 Task: Use GitHub's "Issues" to find bugs and feature requests.
Action: Mouse moved to (980, 68)
Screenshot: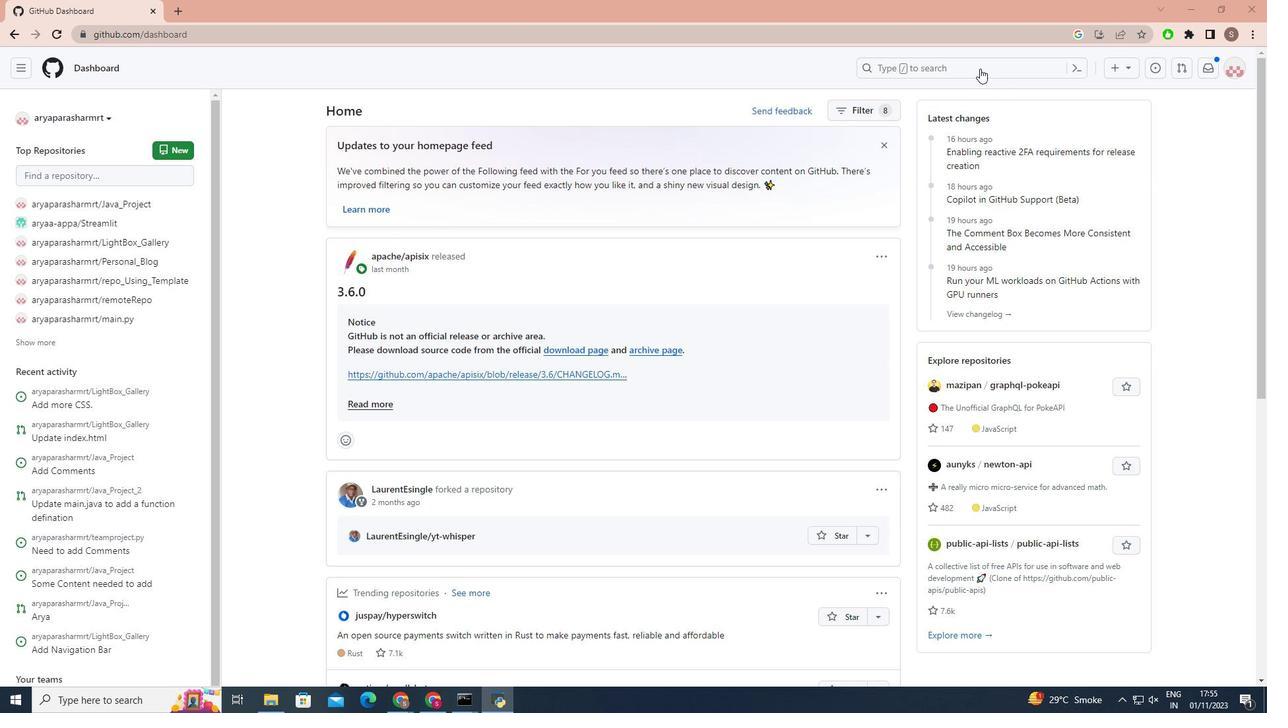
Action: Mouse pressed left at (980, 68)
Screenshot: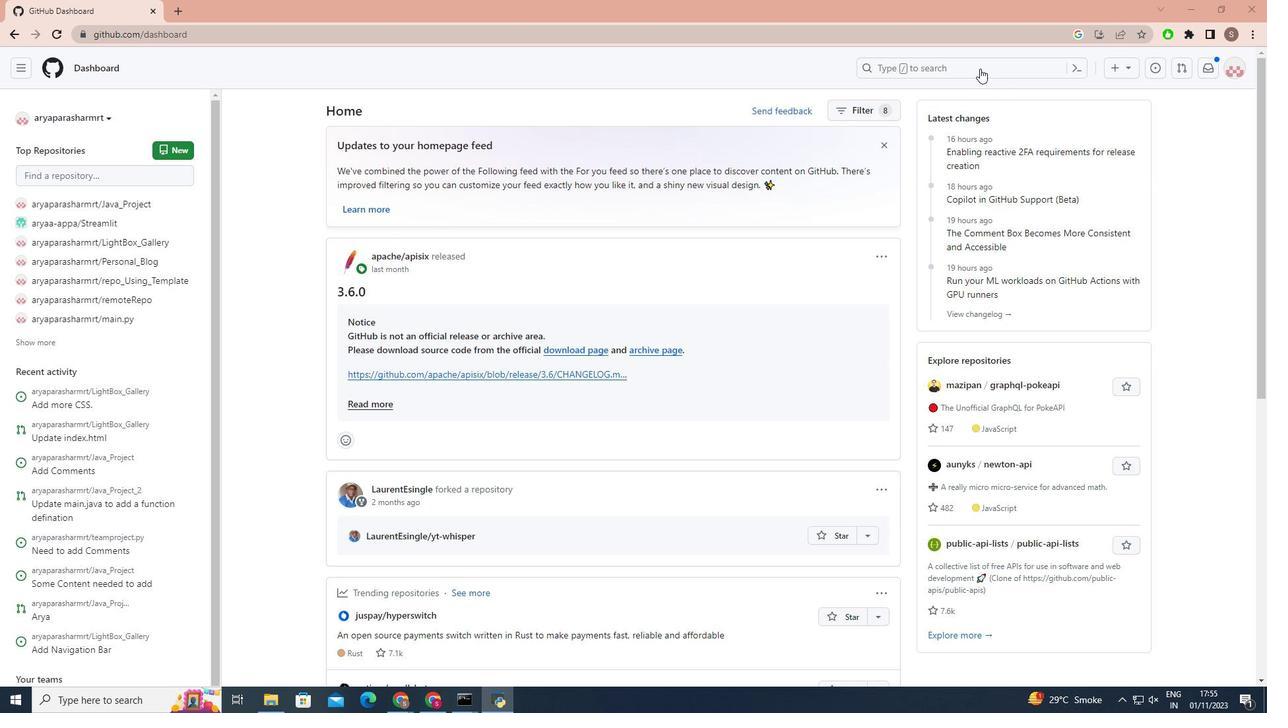 
Action: Mouse moved to (695, 113)
Screenshot: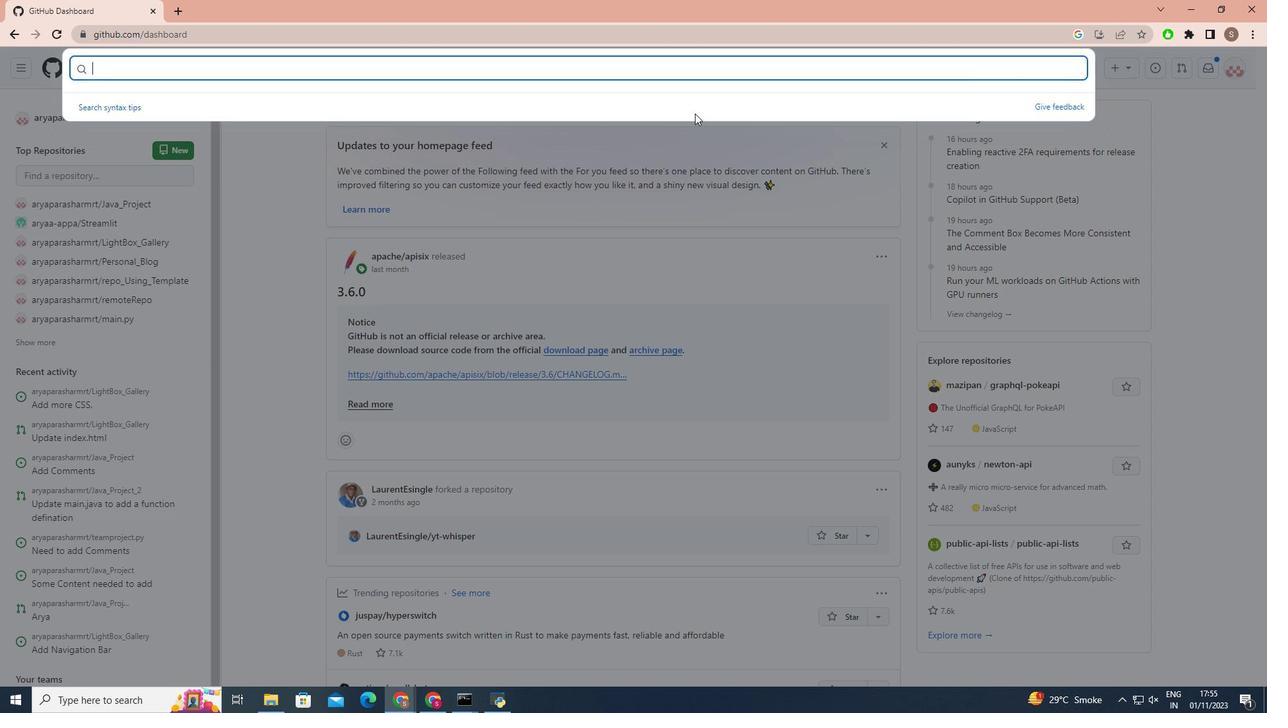 
Action: Key pressed publicapis<Key.enter>
Screenshot: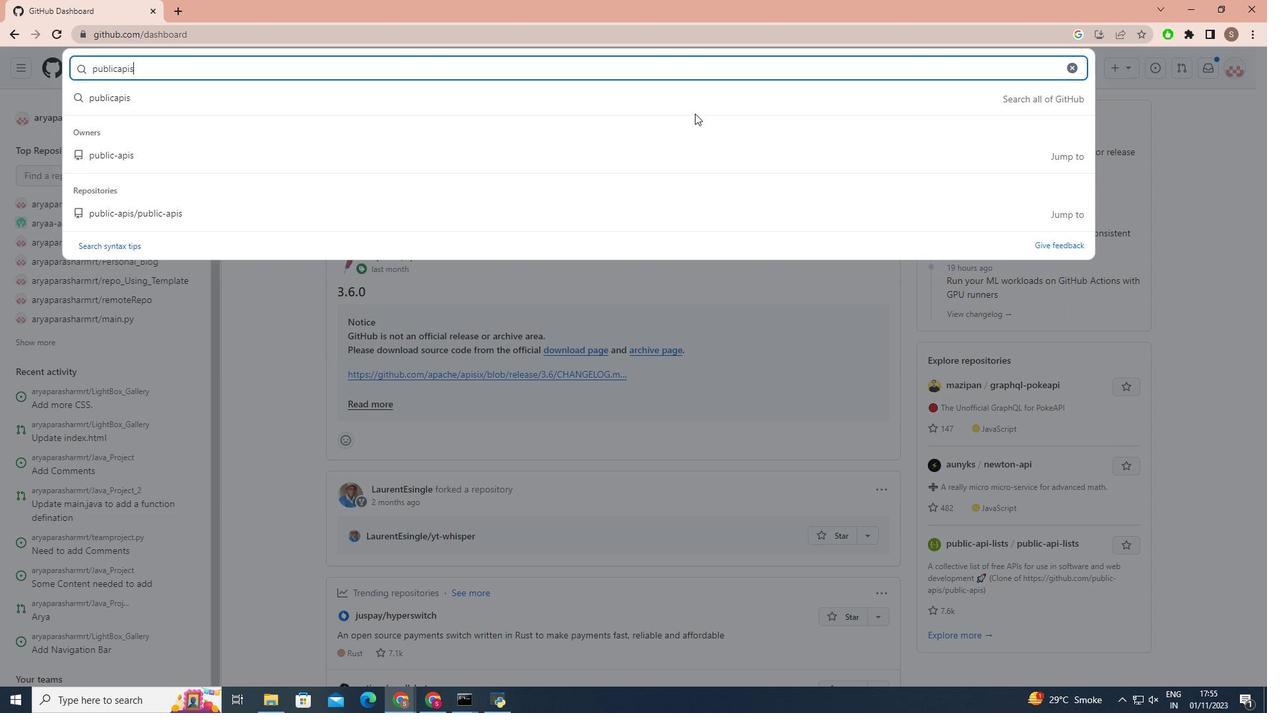 
Action: Mouse moved to (326, 149)
Screenshot: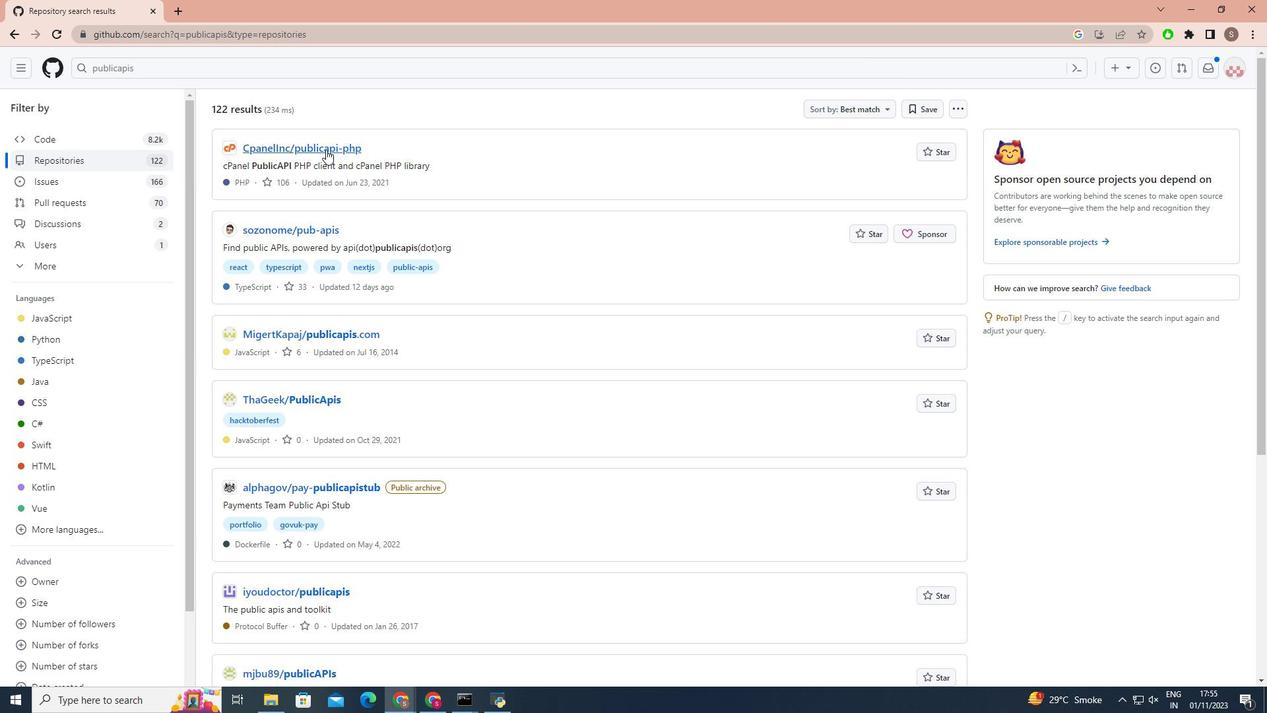 
Action: Mouse pressed left at (326, 149)
Screenshot: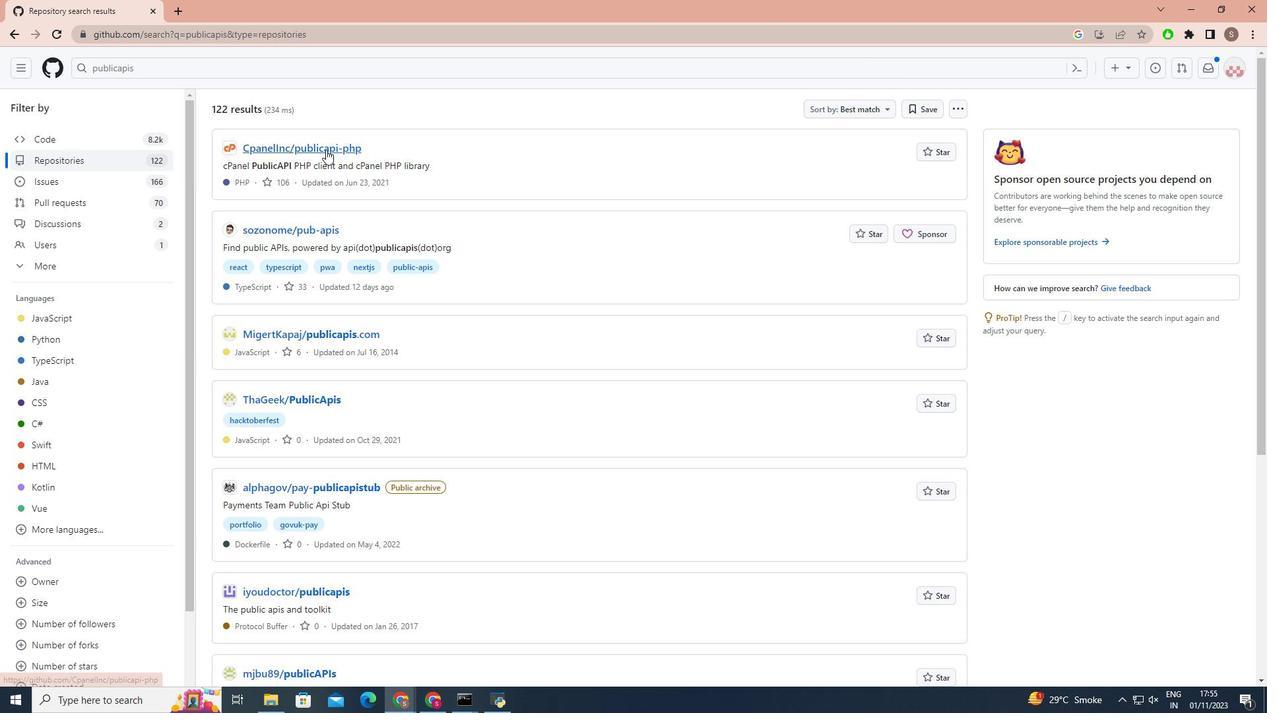 
Action: Mouse moved to (106, 105)
Screenshot: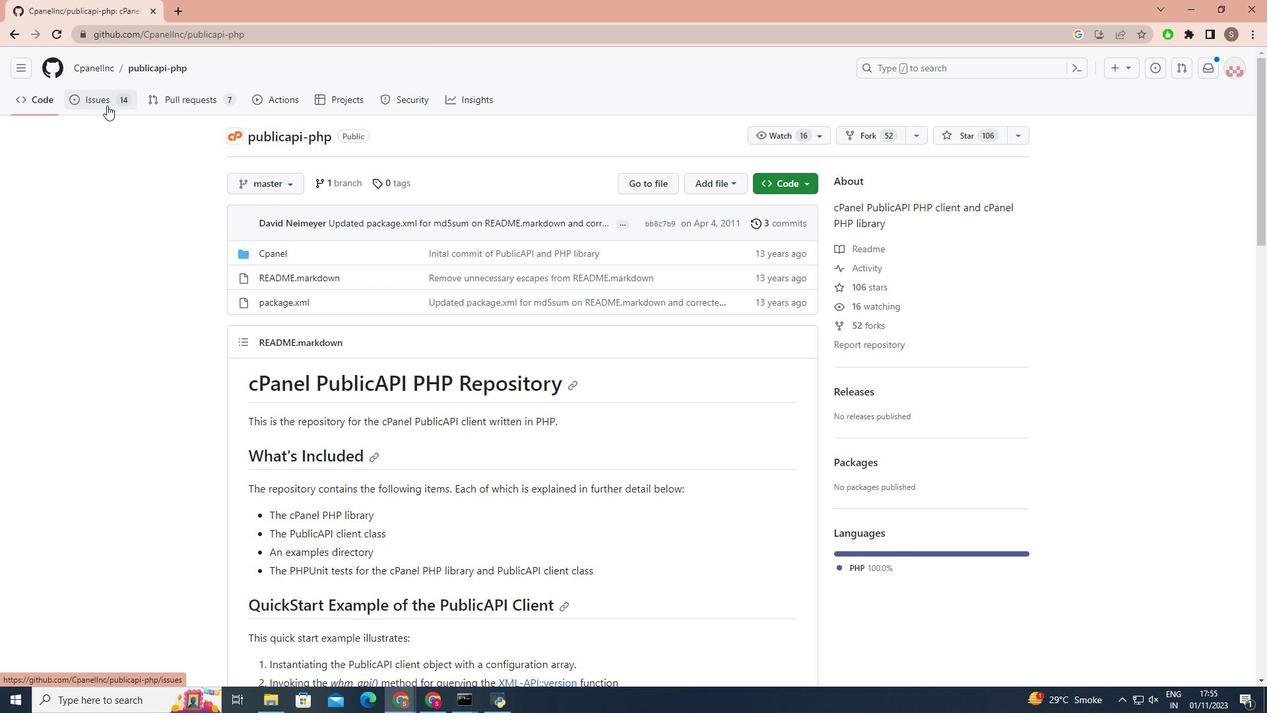 
Action: Mouse pressed left at (106, 105)
Screenshot: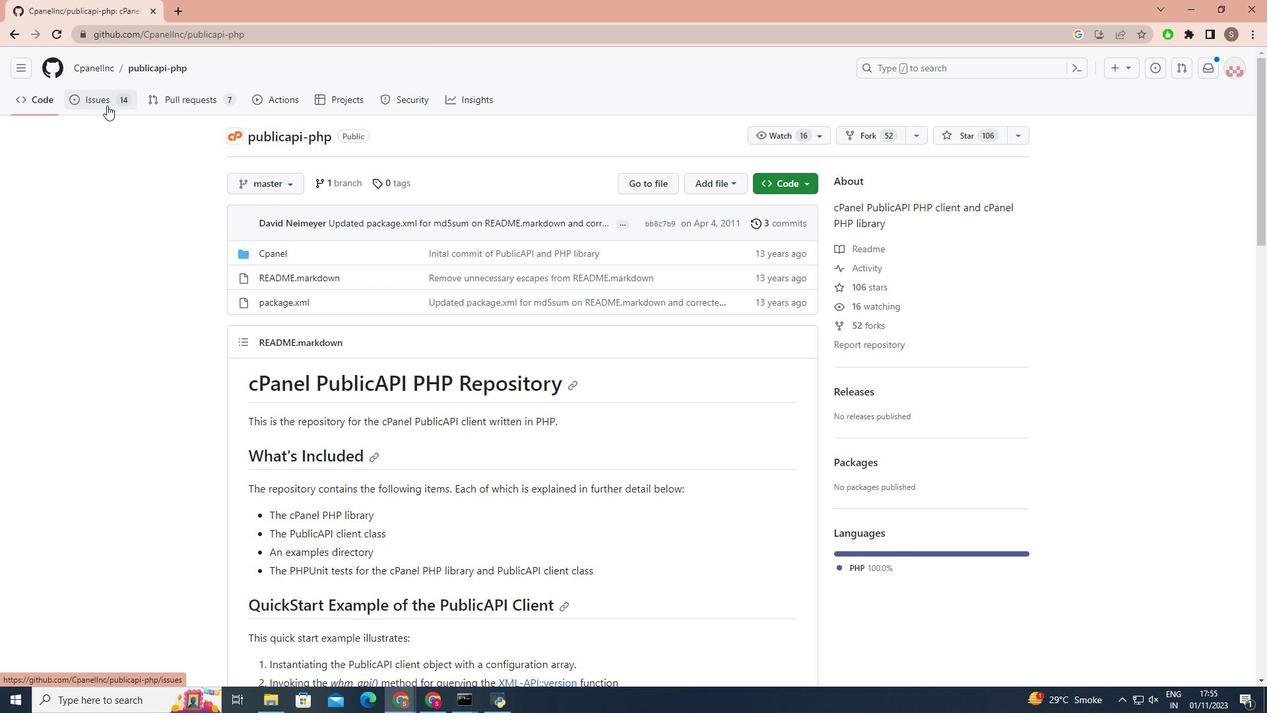
Action: Mouse moved to (300, 411)
Screenshot: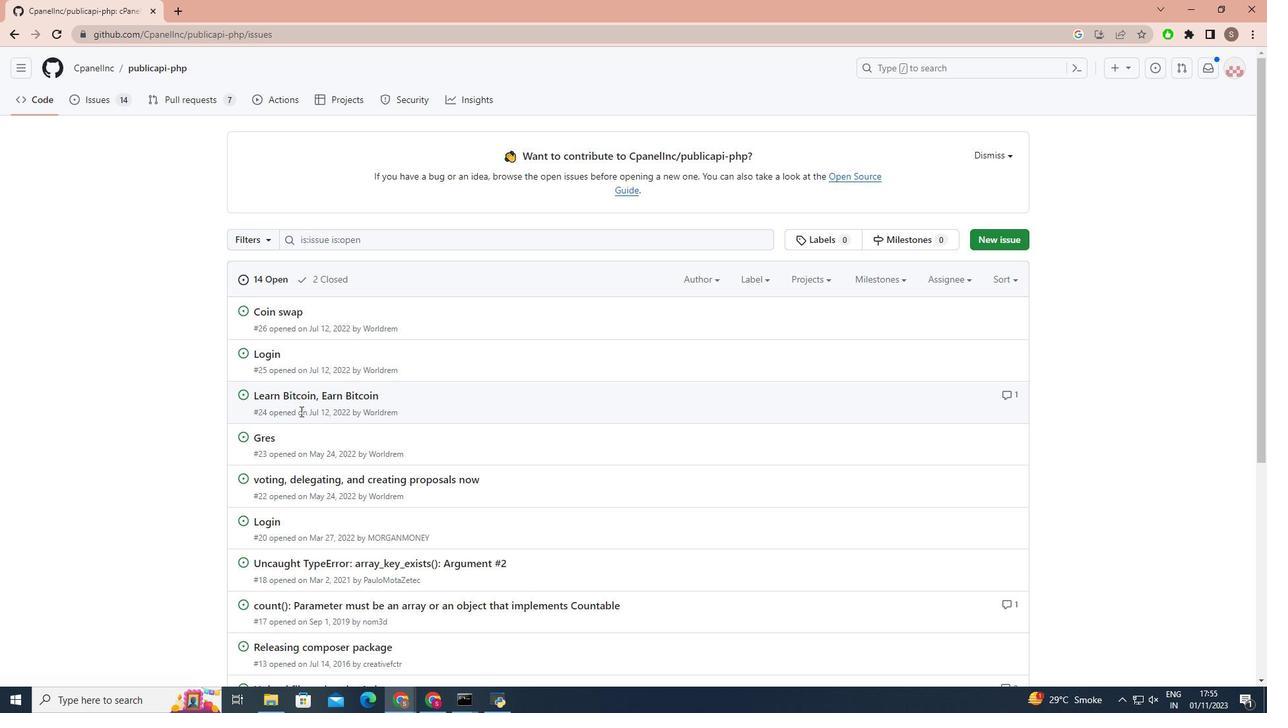 
Action: Mouse scrolled (300, 410) with delta (0, 0)
Screenshot: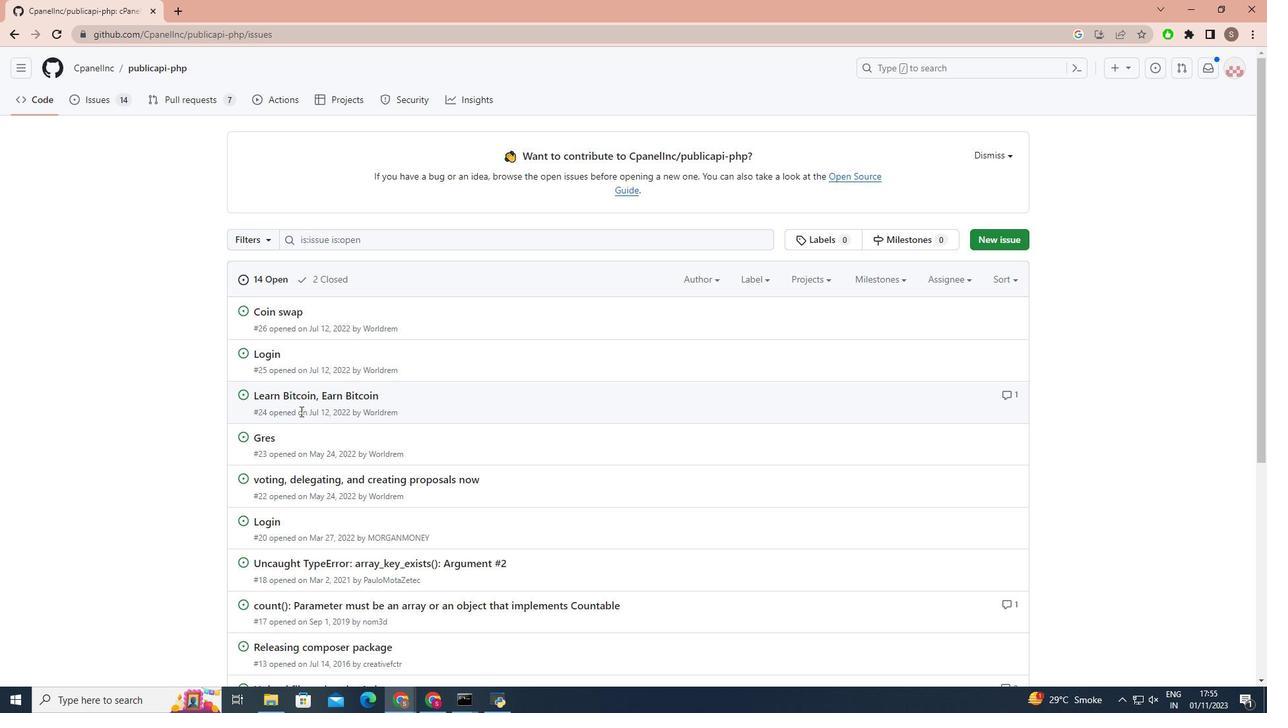 
Action: Mouse scrolled (300, 410) with delta (0, 0)
Screenshot: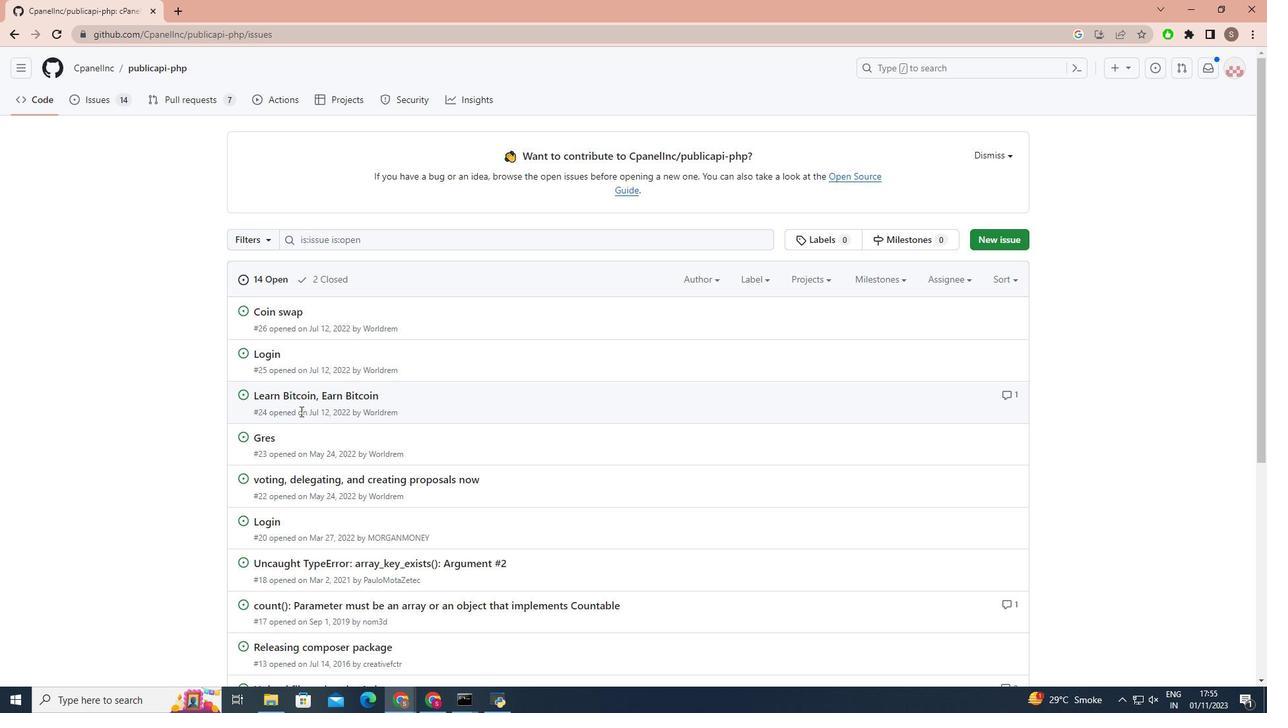 
Action: Mouse scrolled (300, 410) with delta (0, 0)
Screenshot: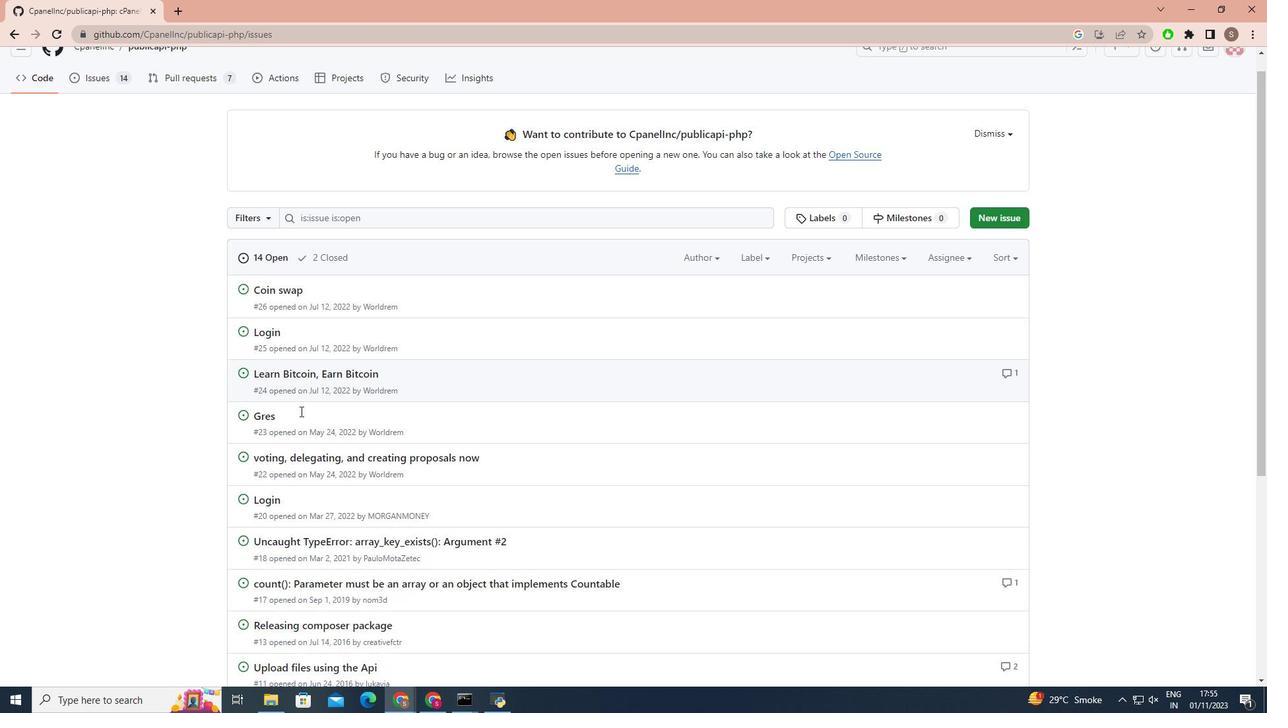 
Action: Mouse scrolled (300, 410) with delta (0, 0)
Screenshot: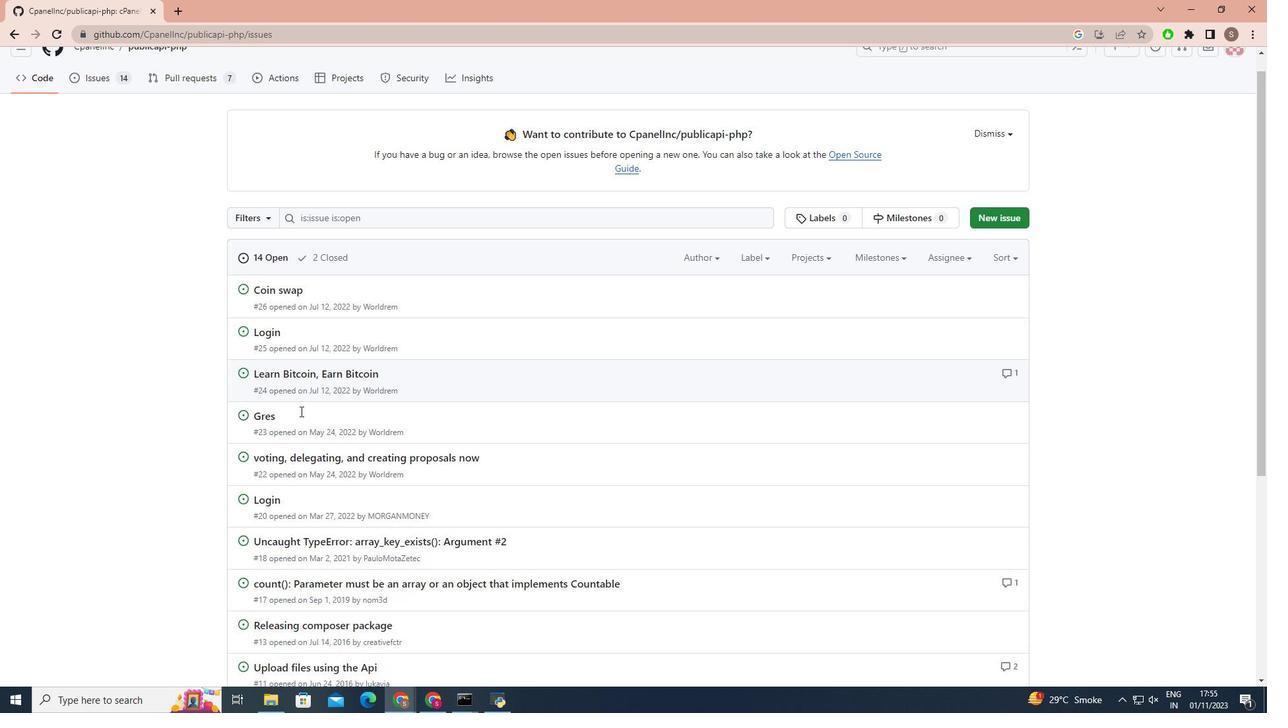 
Action: Mouse scrolled (300, 410) with delta (0, 0)
Screenshot: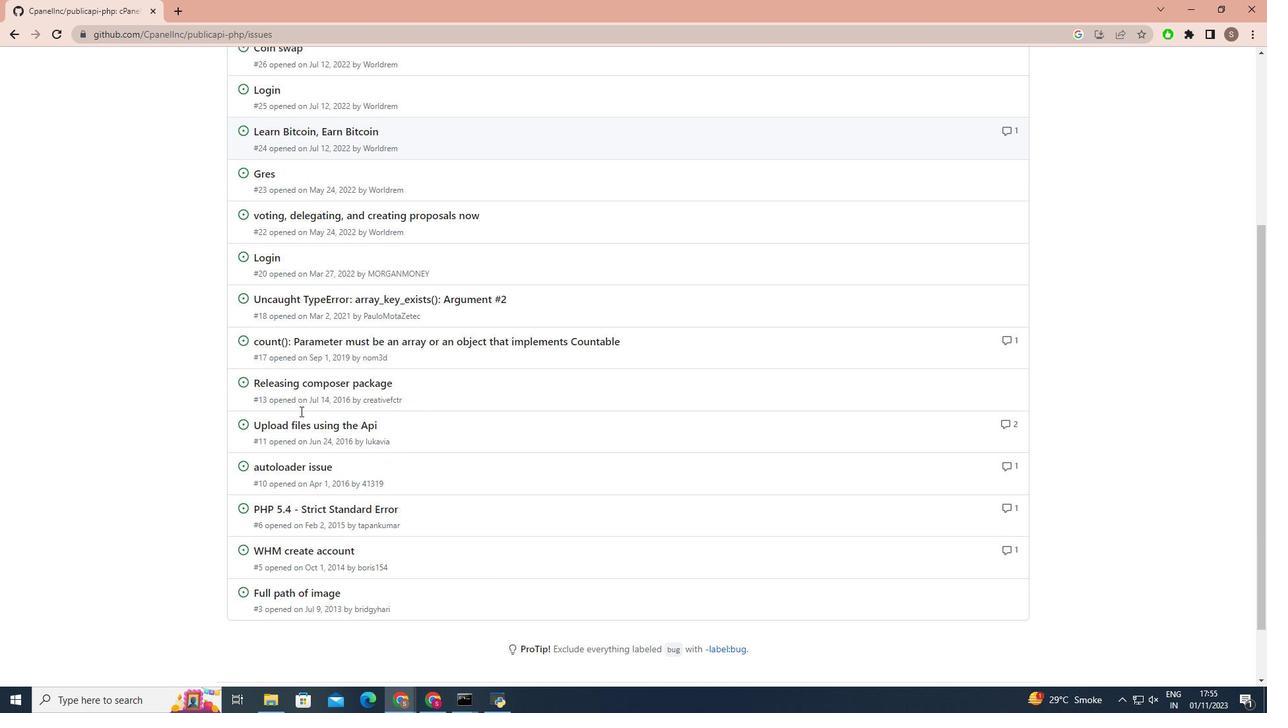 
Action: Mouse scrolled (300, 410) with delta (0, 0)
Screenshot: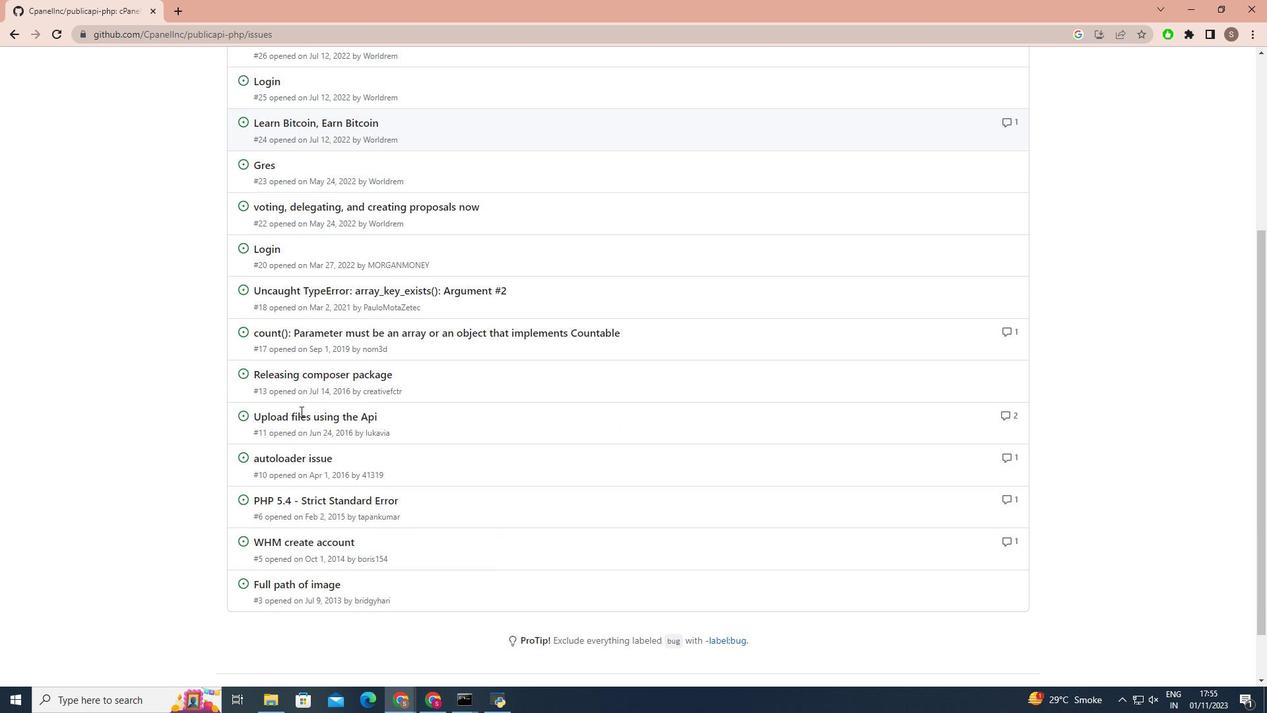 
Action: Mouse scrolled (300, 410) with delta (0, 0)
Screenshot: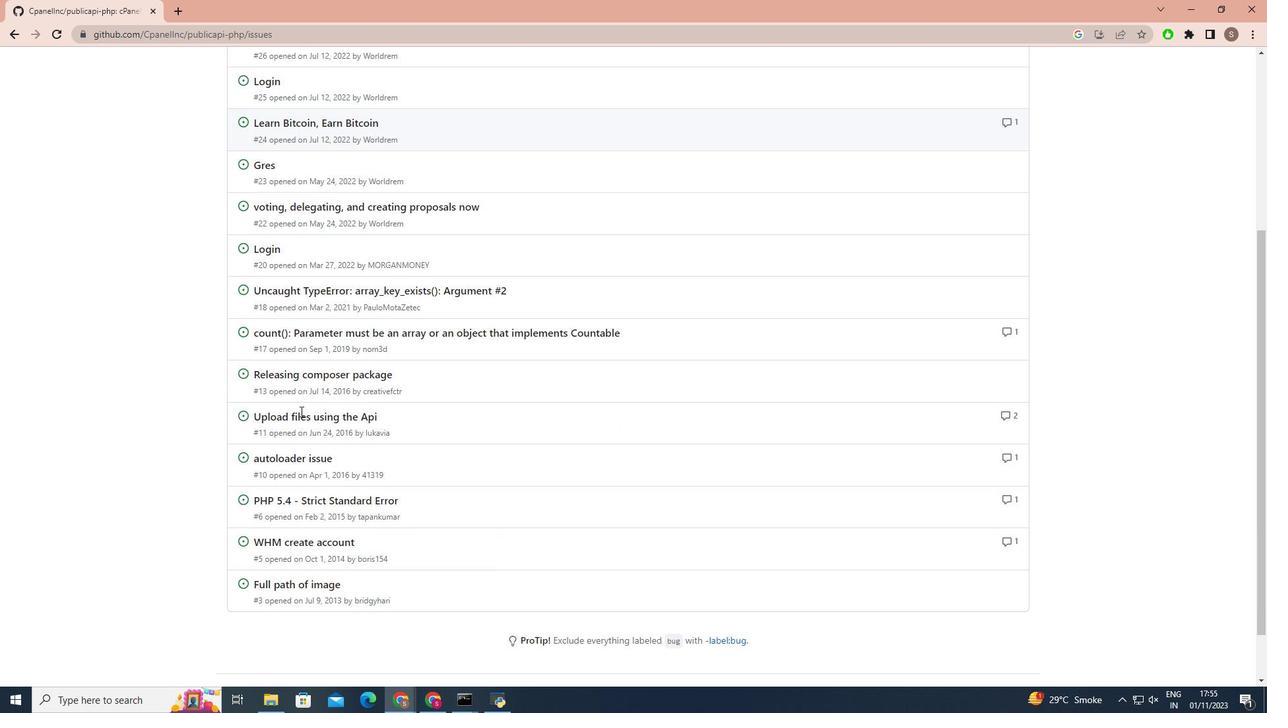 
Action: Mouse scrolled (300, 410) with delta (0, 0)
Screenshot: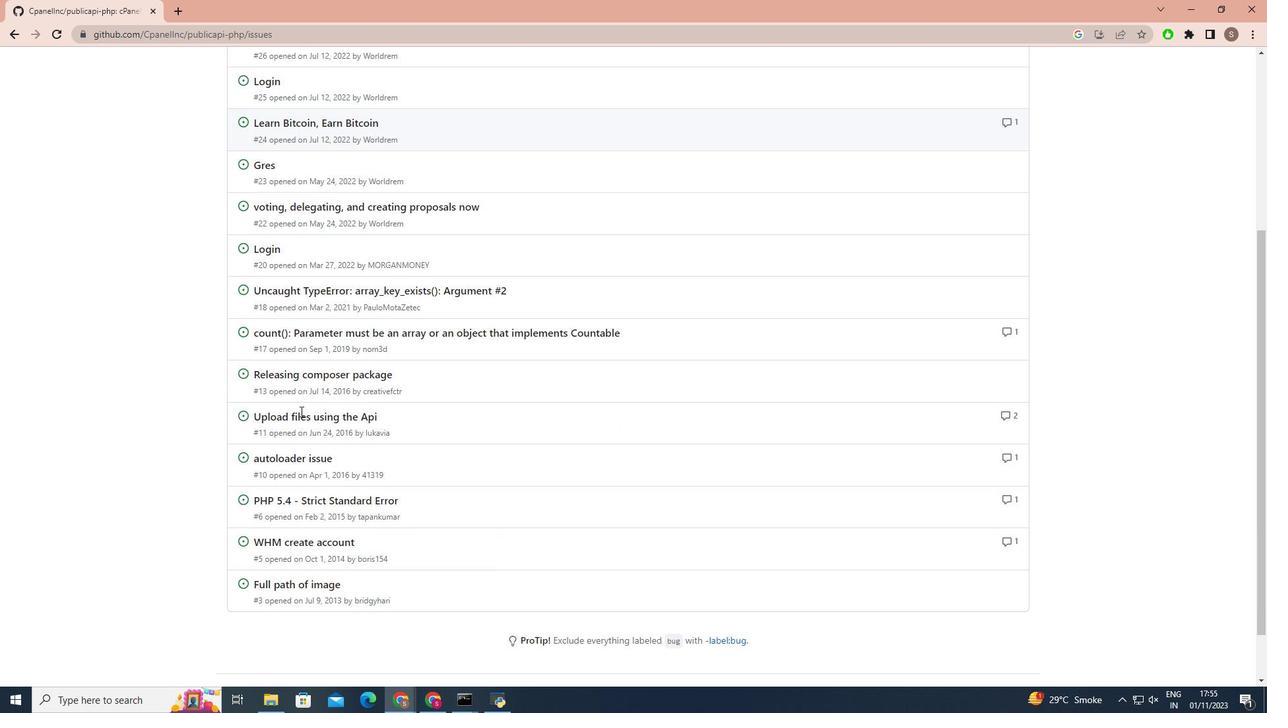 
Action: Mouse scrolled (300, 410) with delta (0, 0)
Screenshot: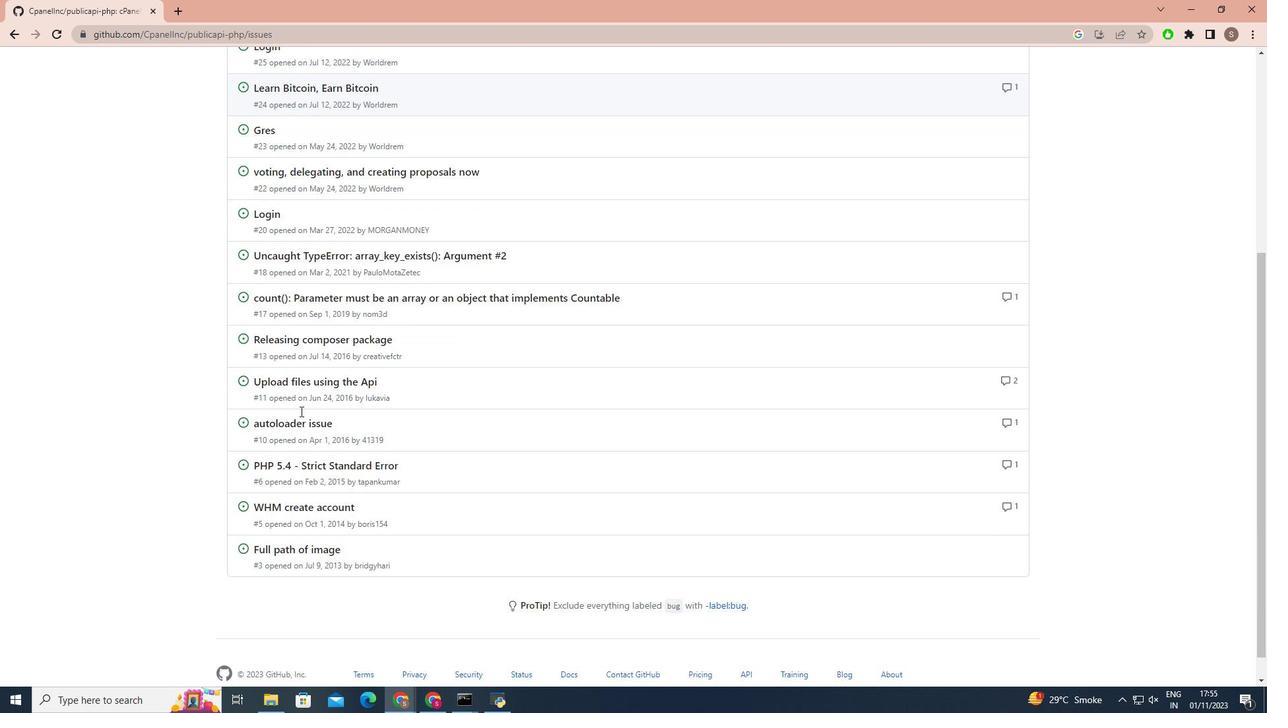 
Action: Mouse scrolled (300, 412) with delta (0, 0)
Screenshot: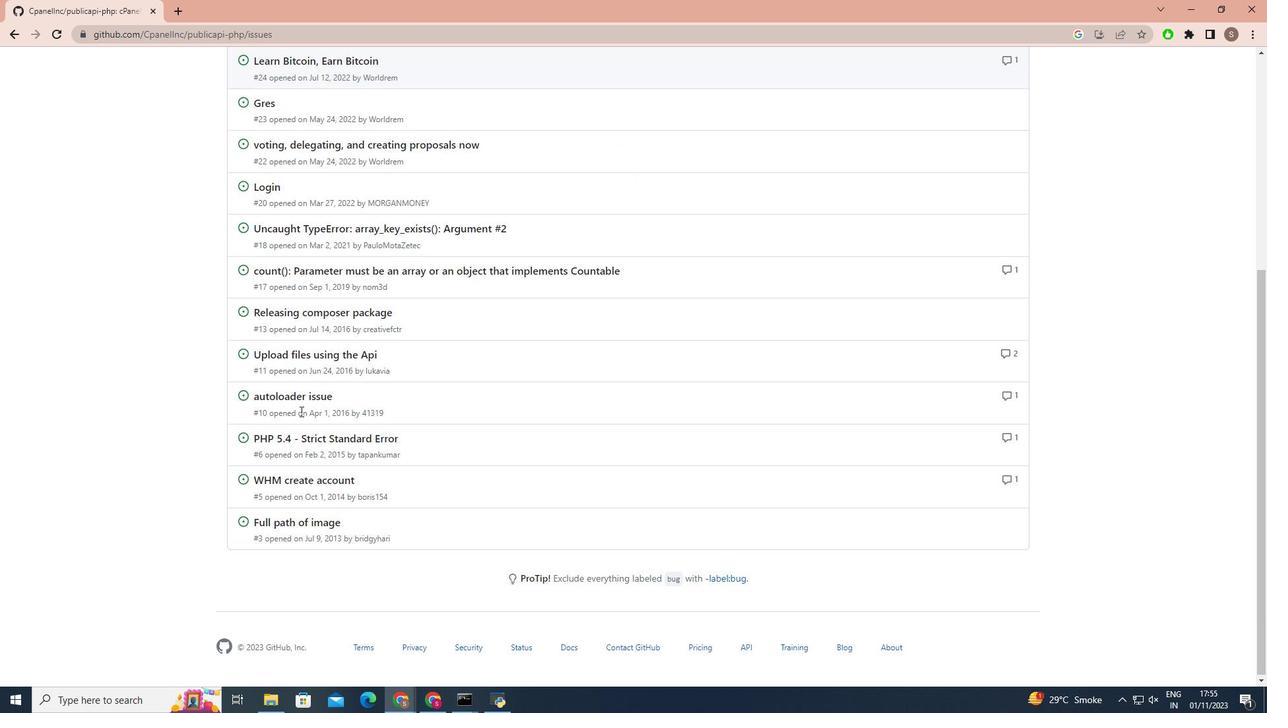 
Action: Mouse scrolled (300, 412) with delta (0, 0)
Screenshot: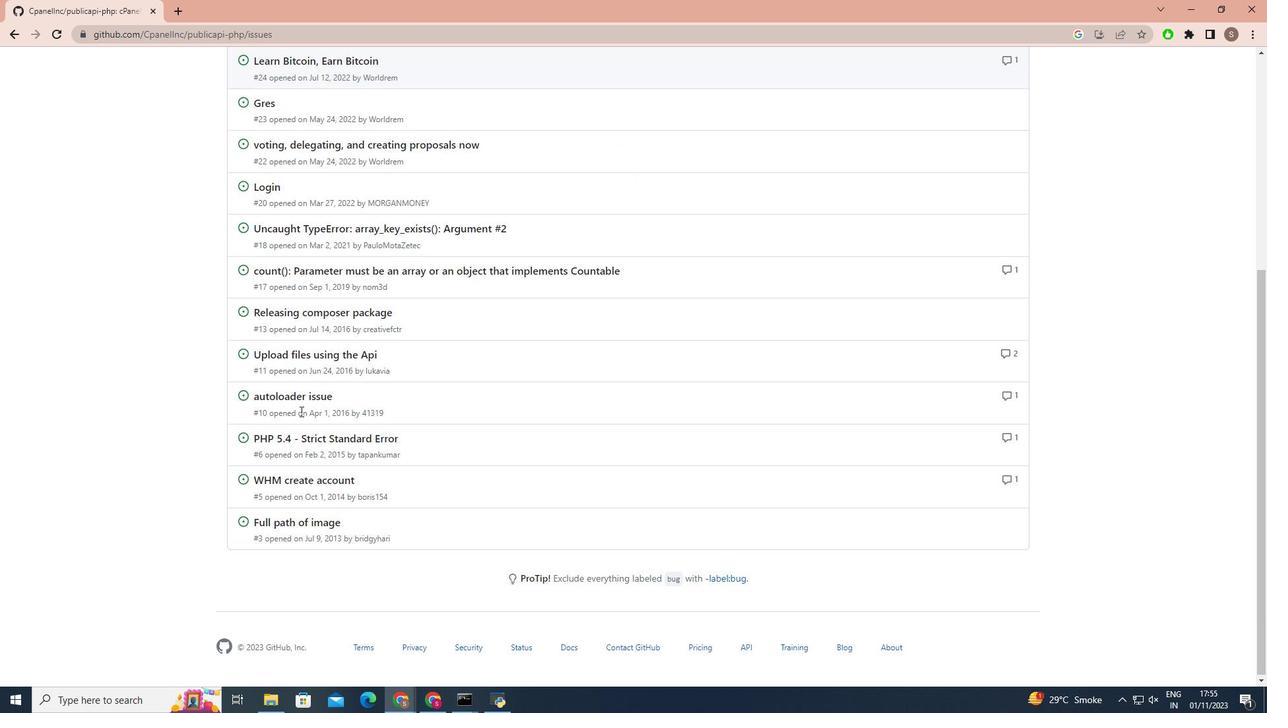 
Action: Mouse scrolled (300, 412) with delta (0, 0)
Screenshot: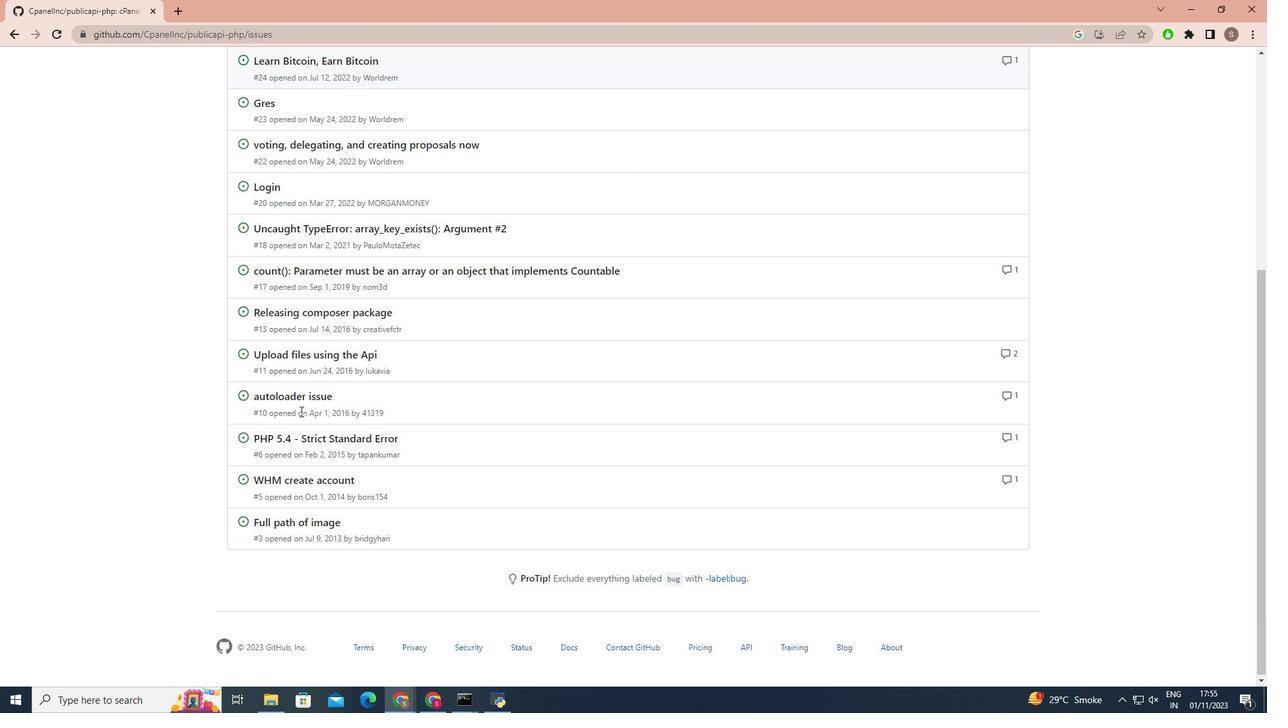 
Action: Mouse scrolled (300, 412) with delta (0, 0)
Screenshot: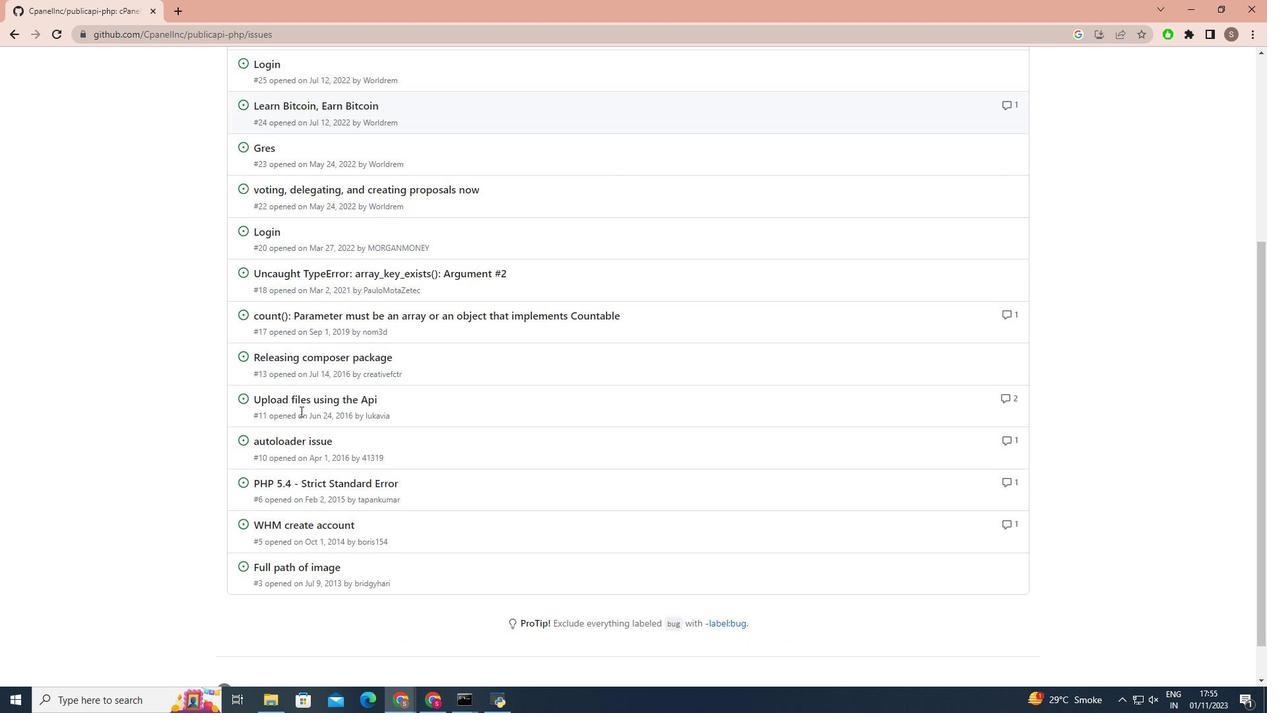 
Action: Mouse scrolled (300, 412) with delta (0, 0)
Screenshot: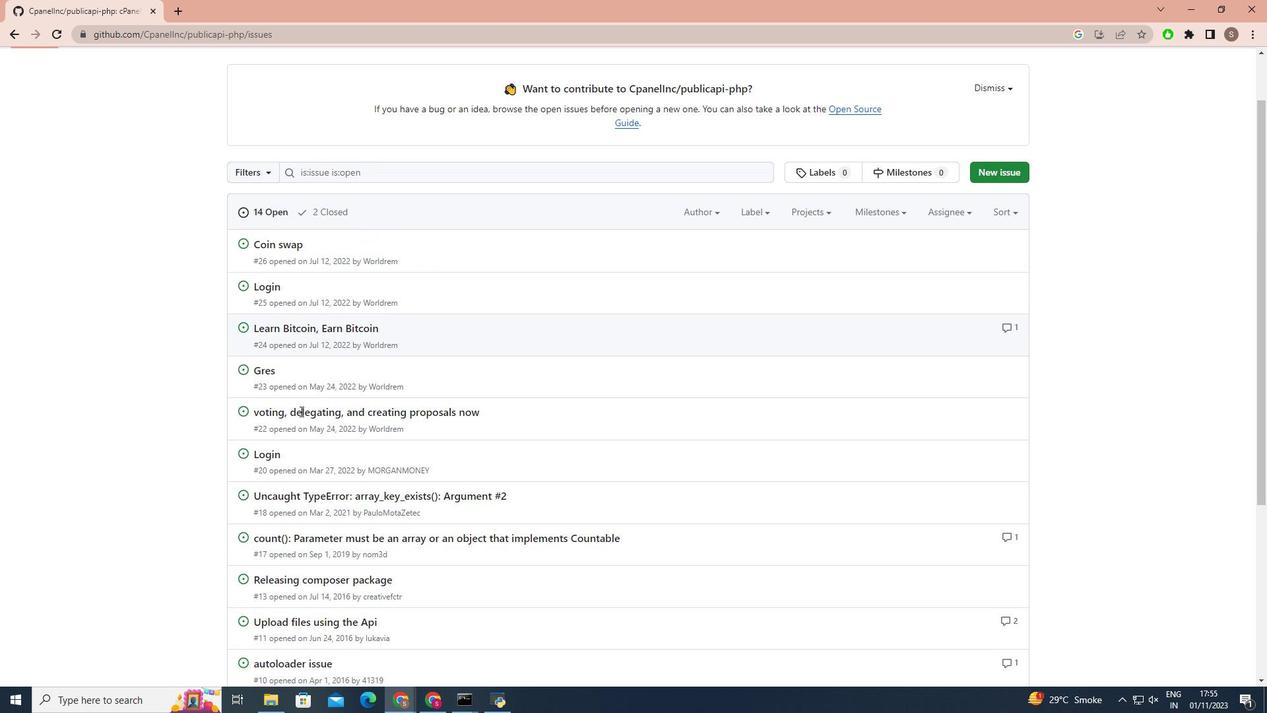 
Action: Mouse scrolled (300, 412) with delta (0, 0)
Screenshot: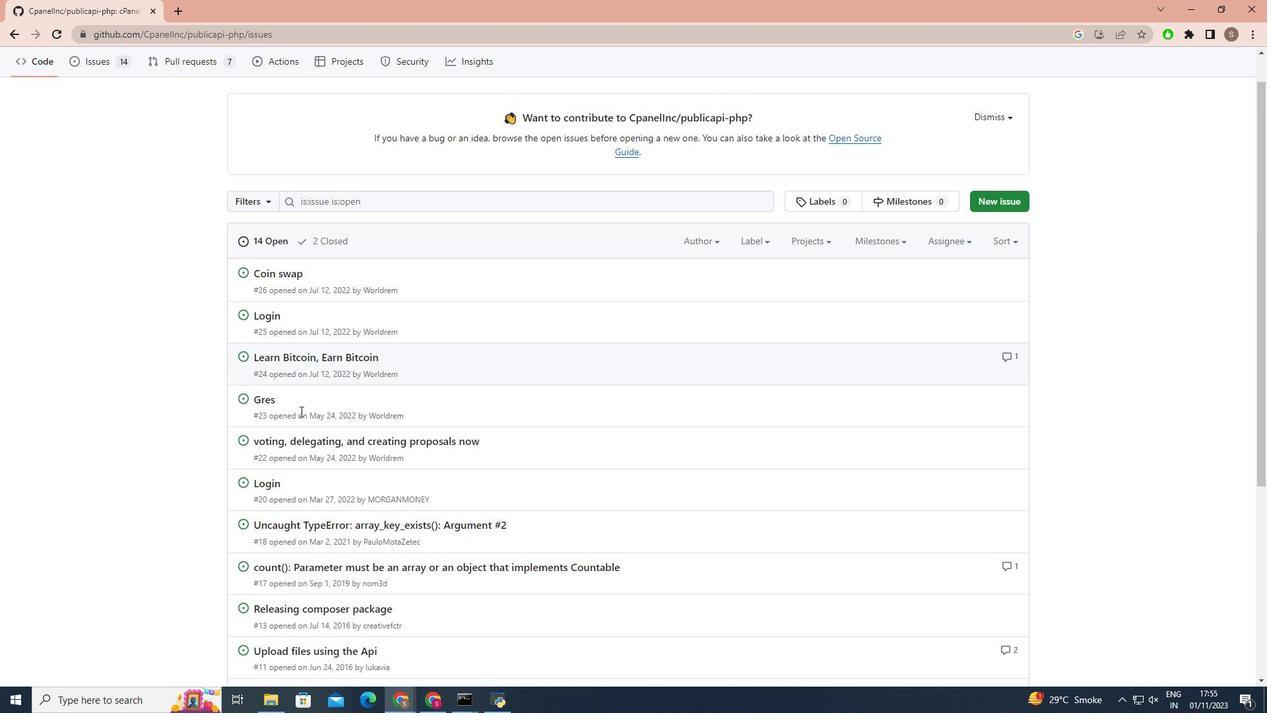 
Action: Mouse scrolled (300, 410) with delta (0, 0)
Screenshot: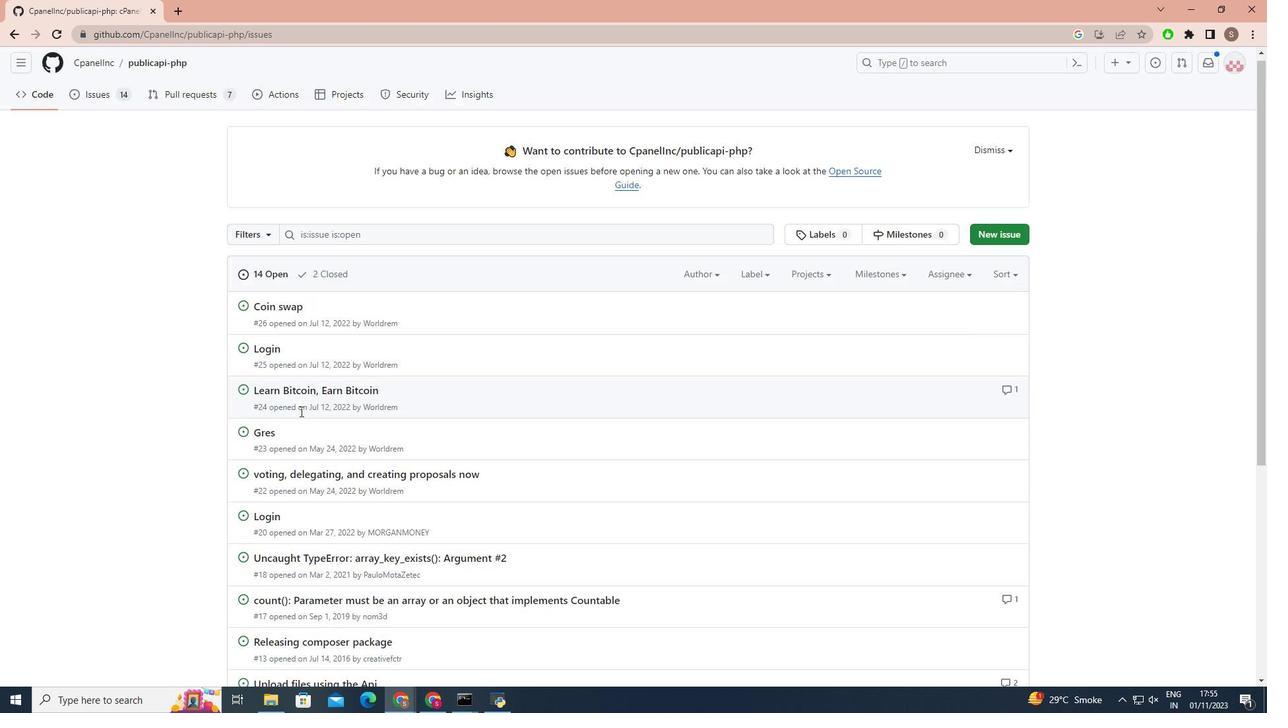 
Action: Mouse scrolled (300, 410) with delta (0, 0)
Screenshot: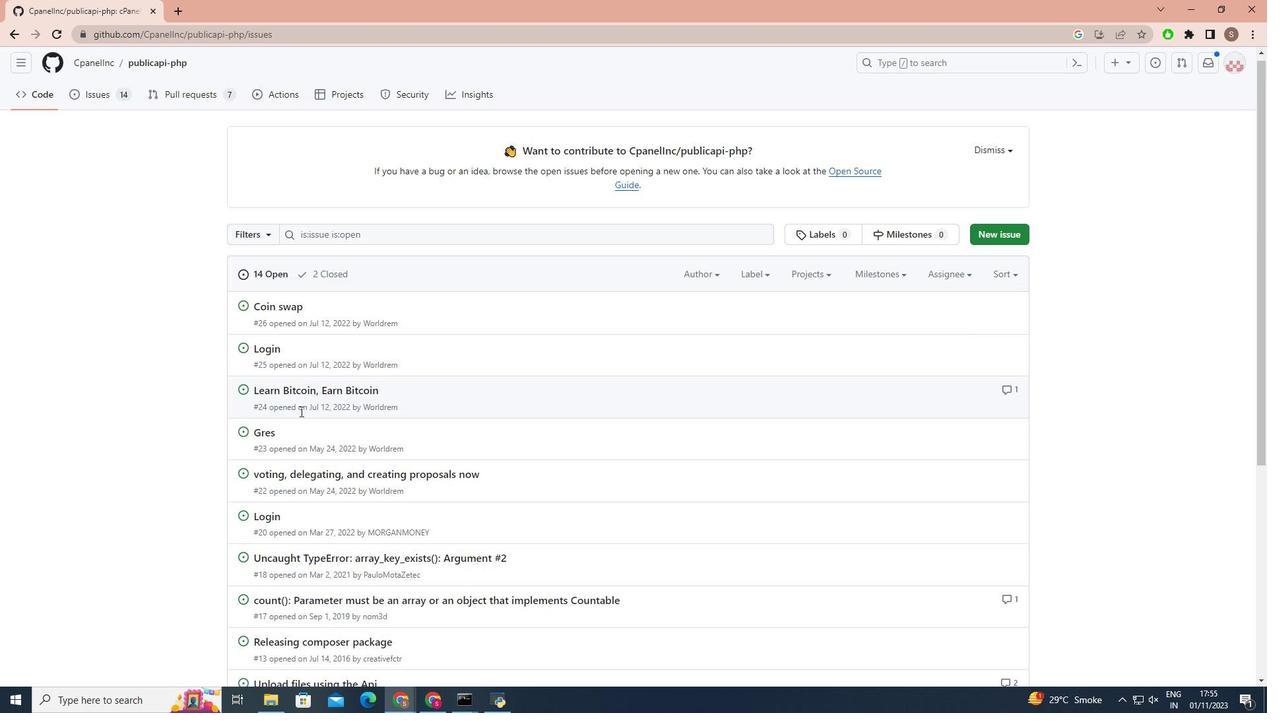 
Action: Mouse scrolled (300, 410) with delta (0, 0)
Screenshot: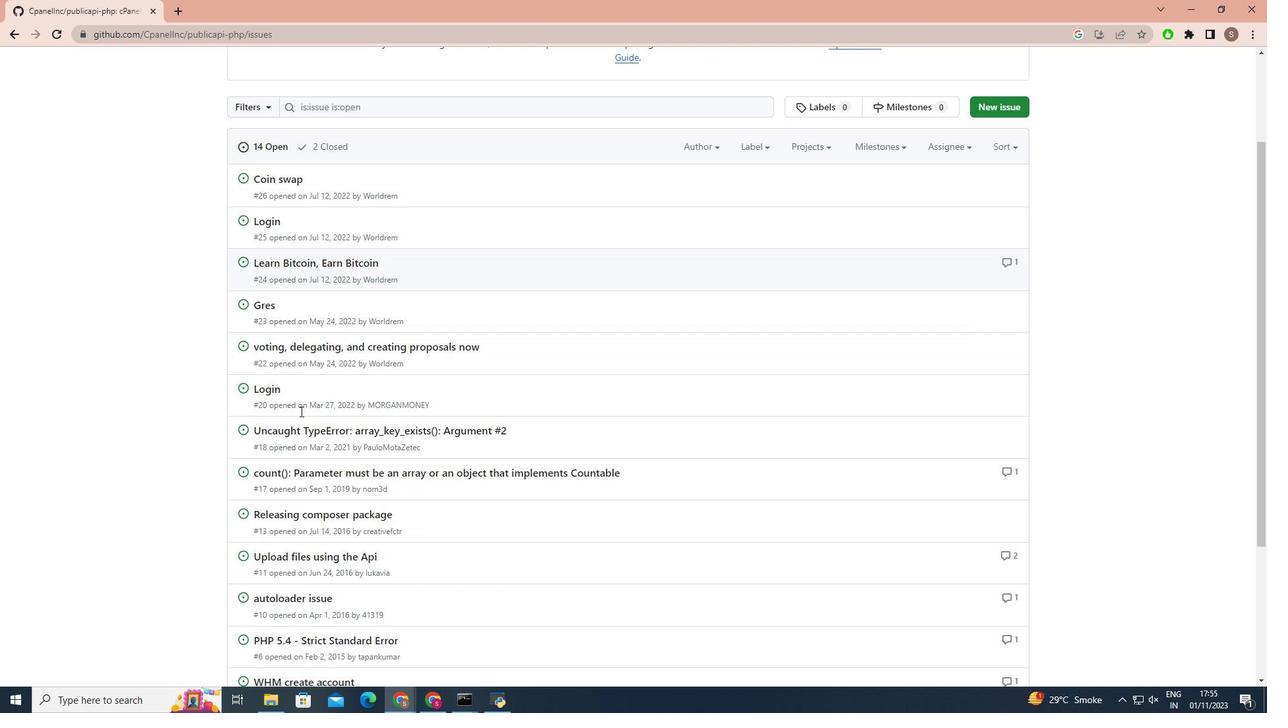 
Action: Mouse scrolled (300, 410) with delta (0, 0)
Screenshot: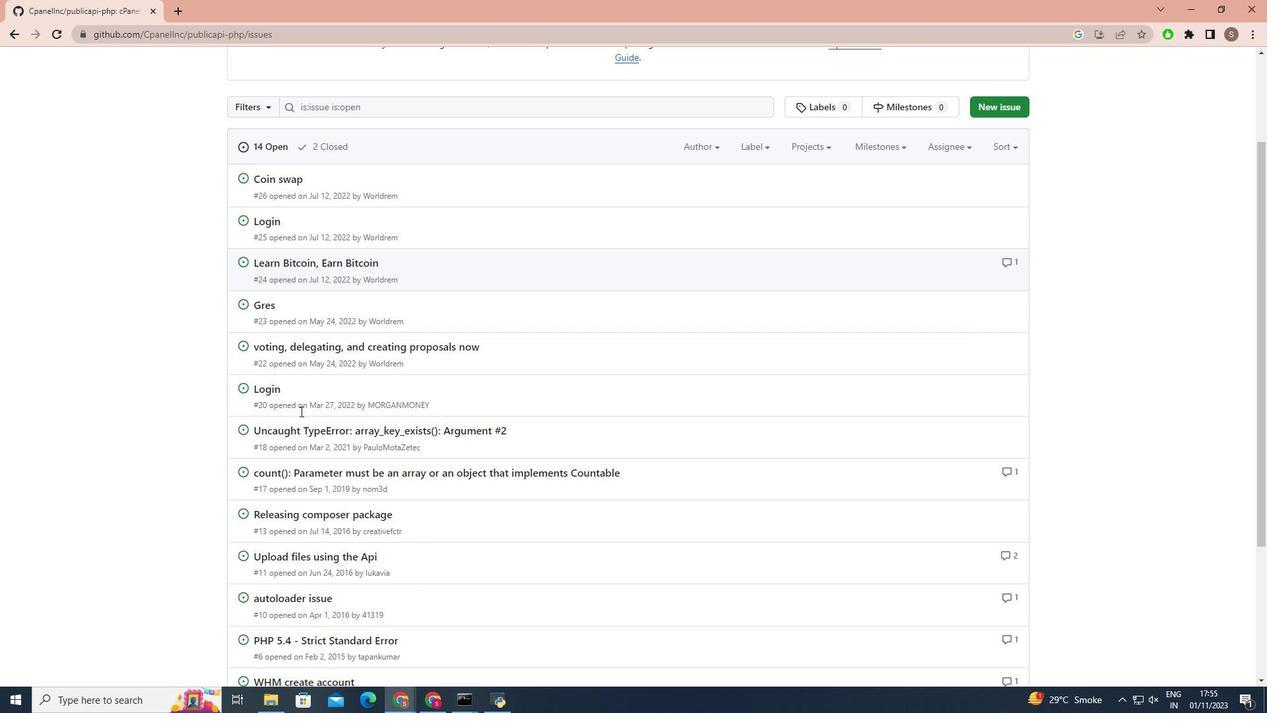 
Action: Mouse moved to (373, 380)
Screenshot: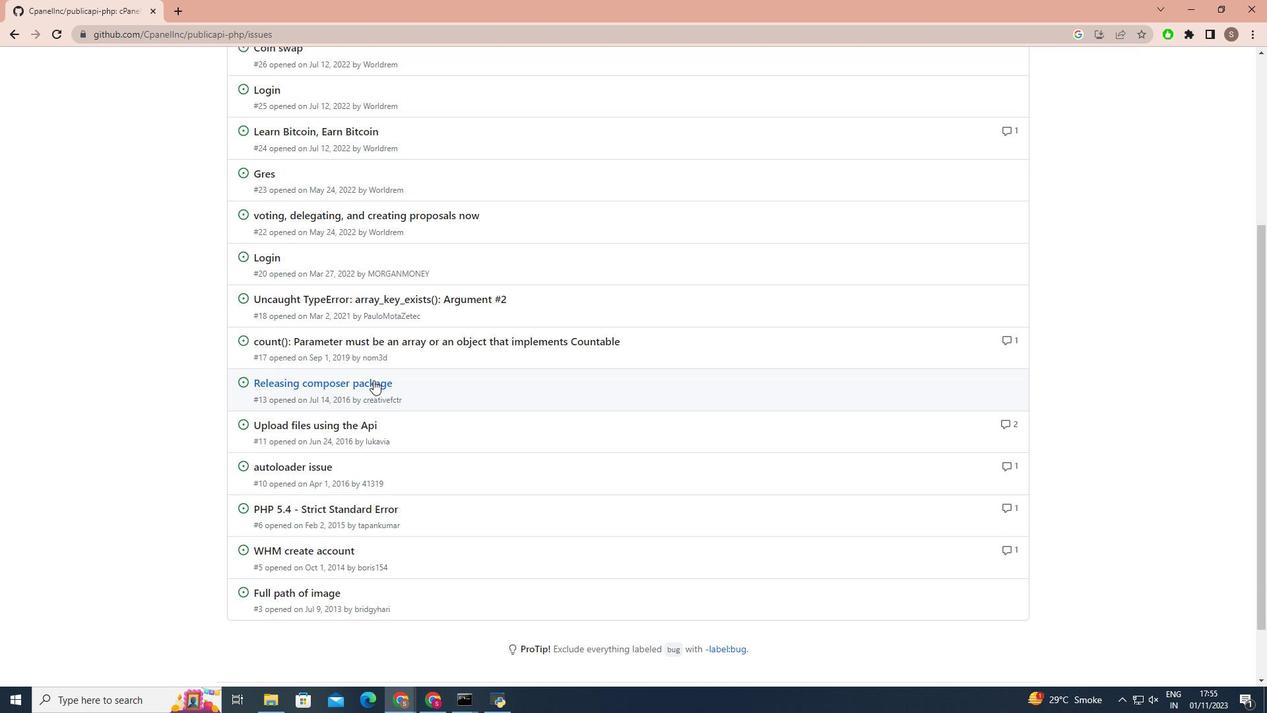 
Action: Mouse scrolled (373, 380) with delta (0, 0)
Screenshot: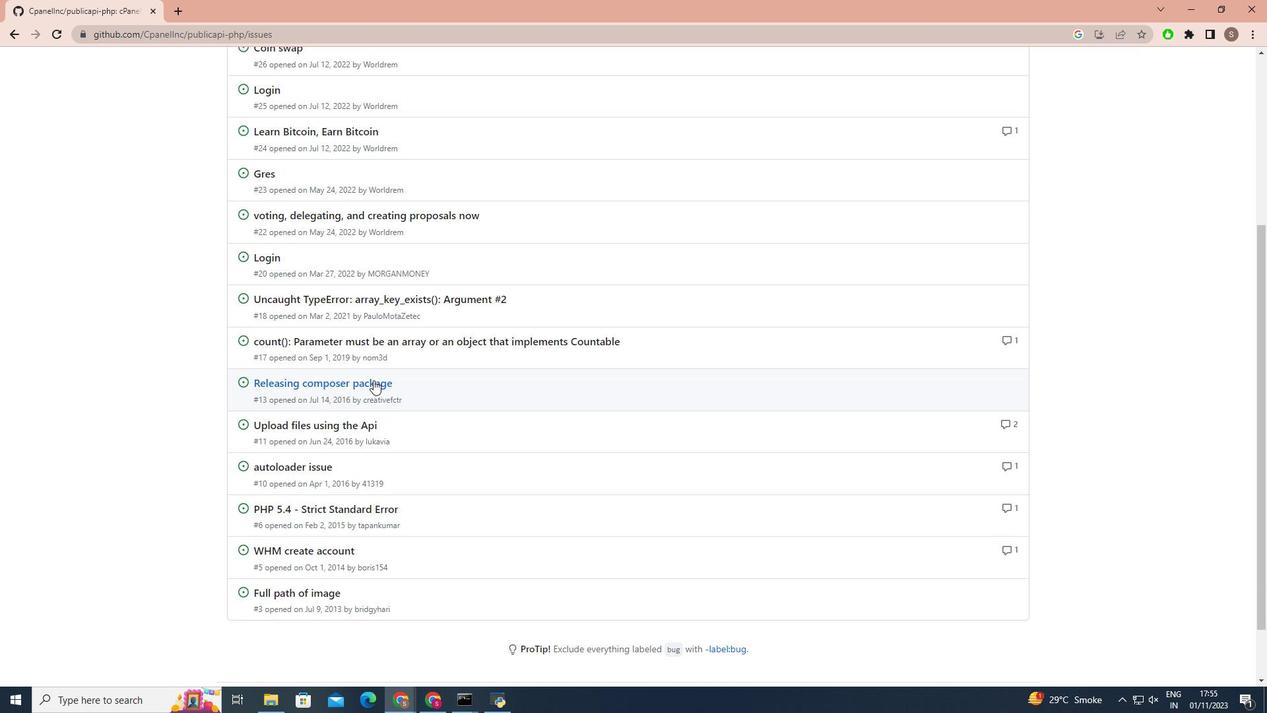 
Action: Mouse scrolled (373, 380) with delta (0, 0)
Screenshot: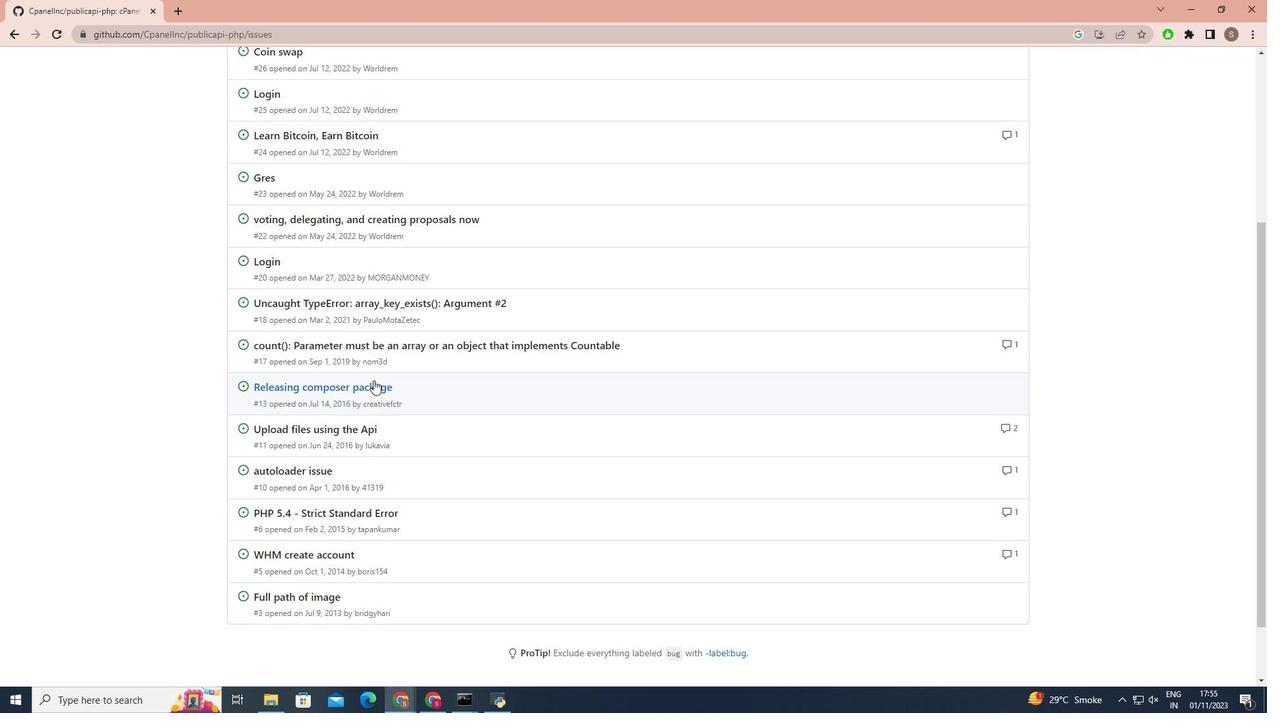 
Action: Mouse moved to (759, 145)
Screenshot: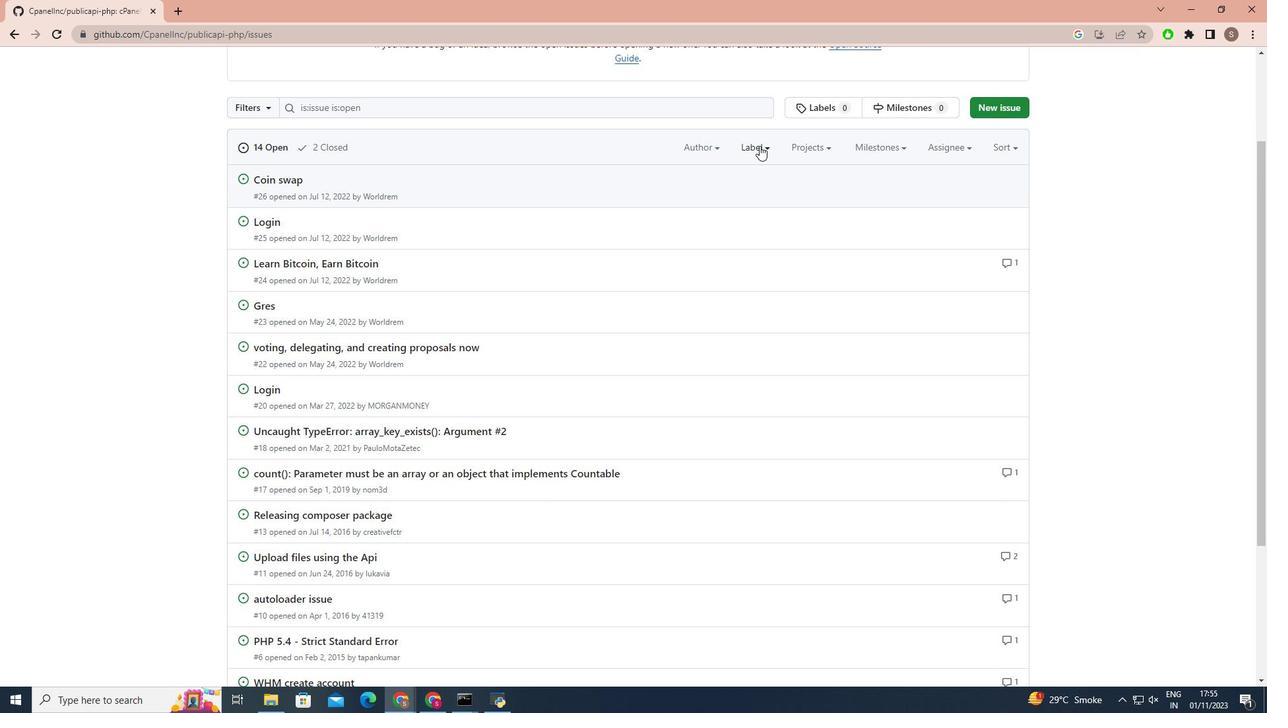 
Action: Mouse pressed left at (759, 145)
Screenshot: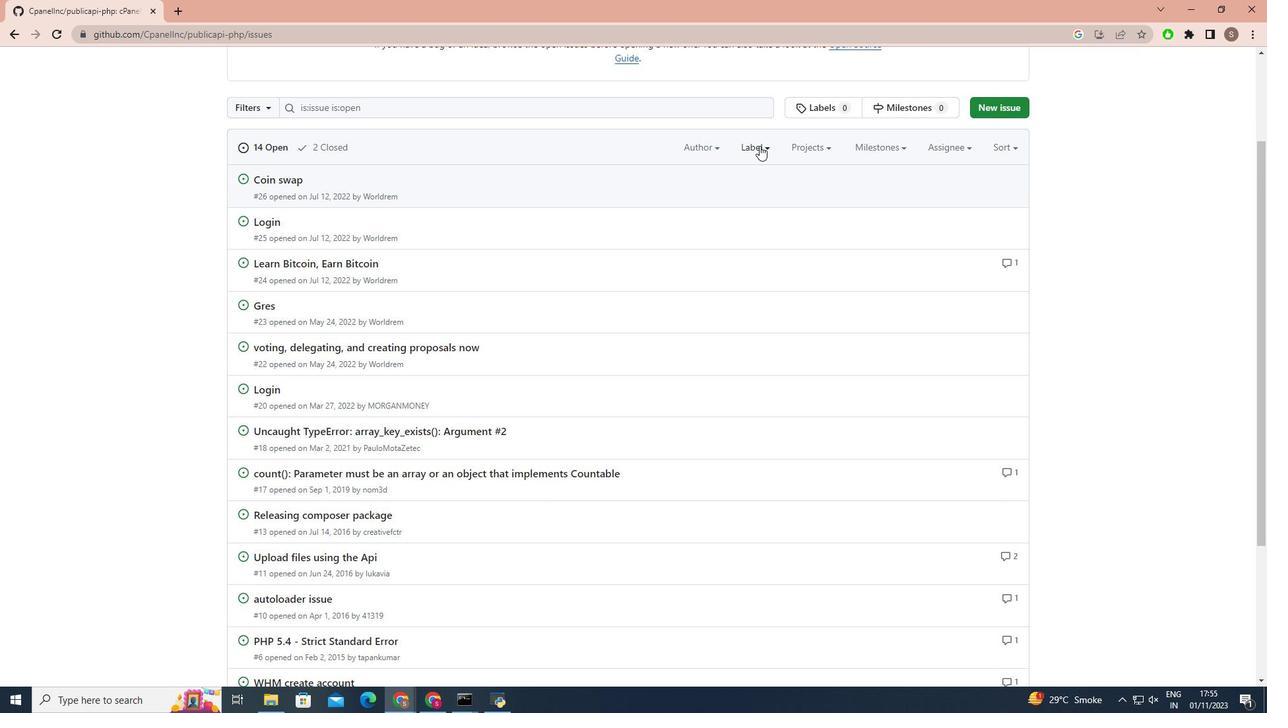 
Action: Mouse moved to (188, 222)
Screenshot: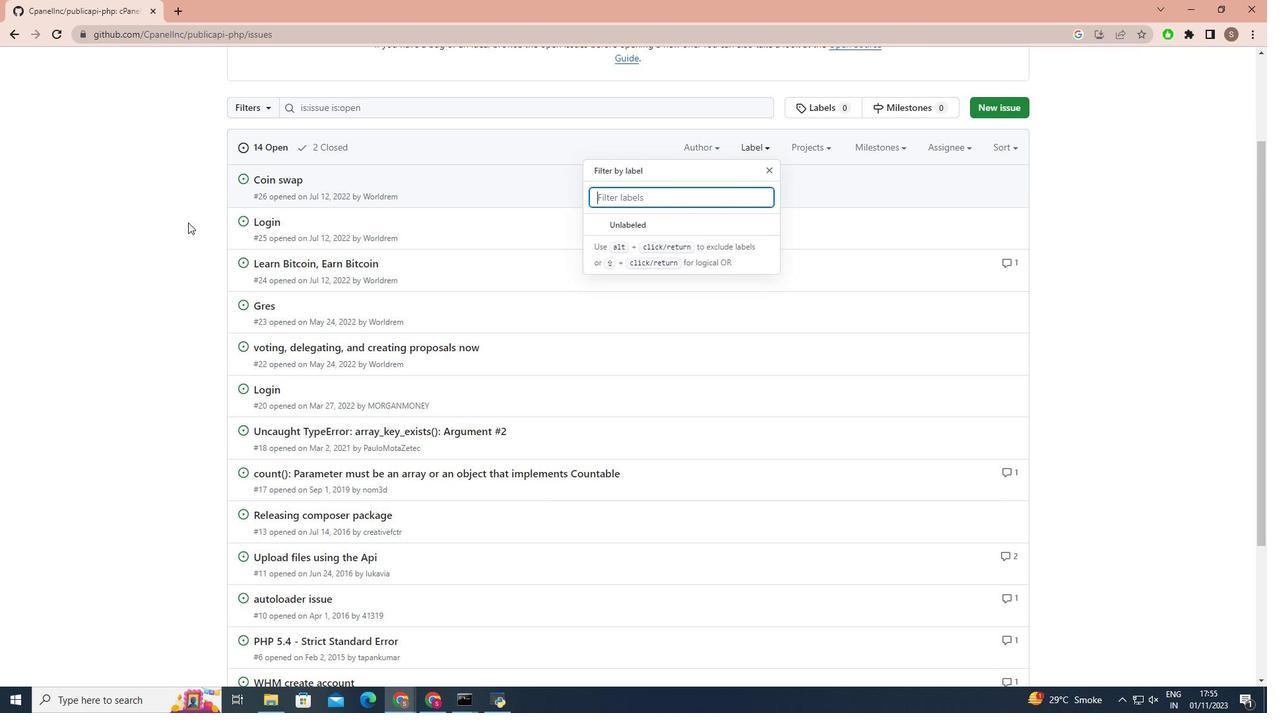 
Action: Mouse pressed left at (188, 222)
Screenshot: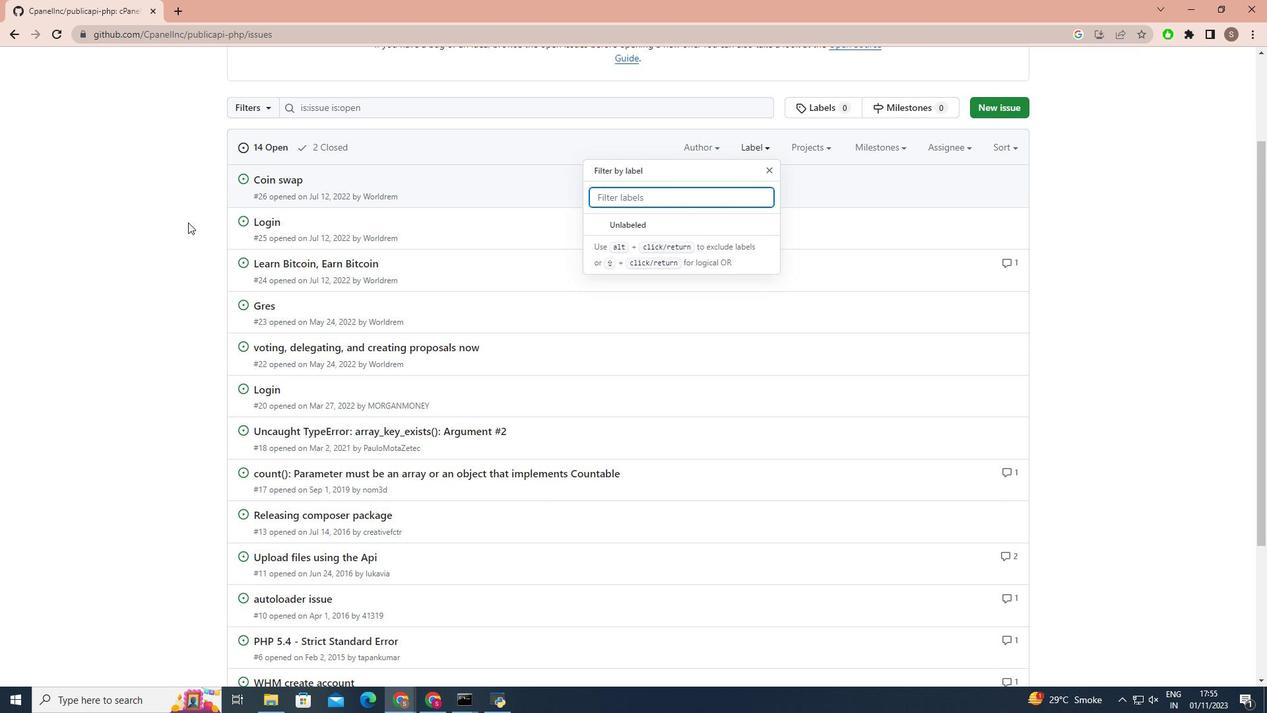 
Action: Mouse scrolled (188, 223) with delta (0, 0)
Screenshot: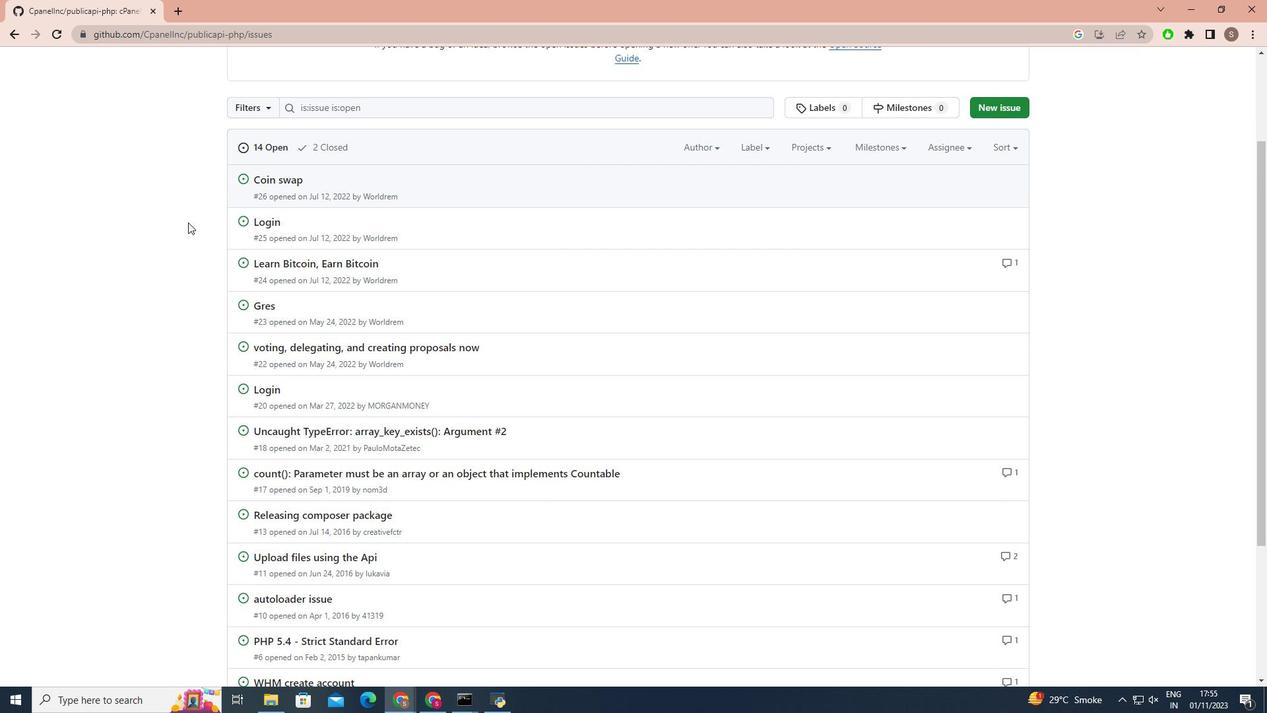 
Action: Mouse scrolled (188, 223) with delta (0, 0)
Screenshot: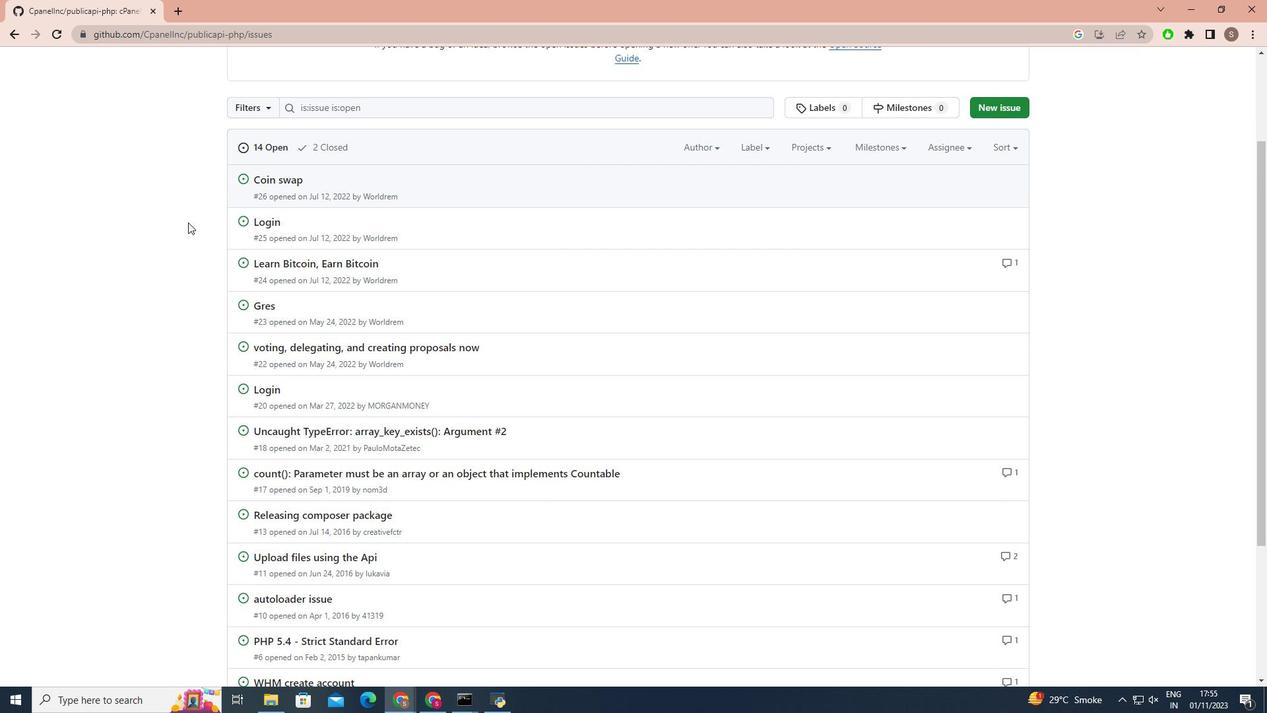 
Action: Mouse scrolled (188, 223) with delta (0, 0)
Screenshot: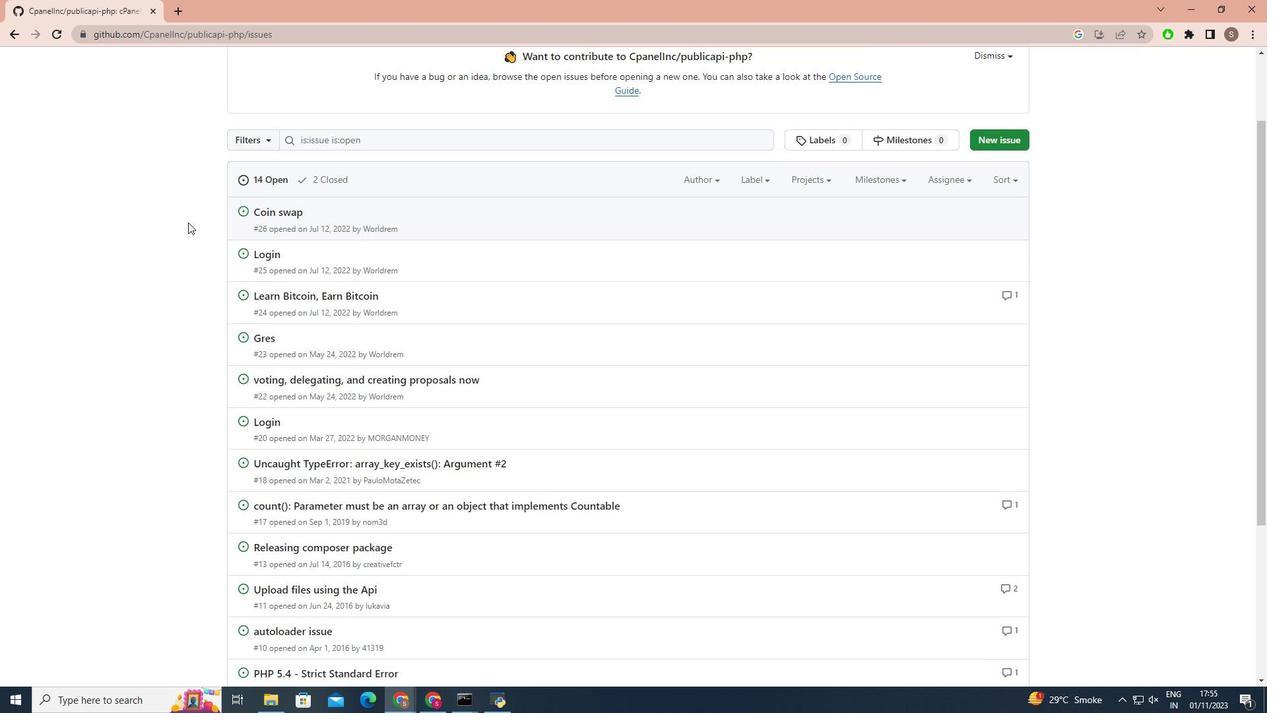 
Action: Mouse moved to (16, 35)
Screenshot: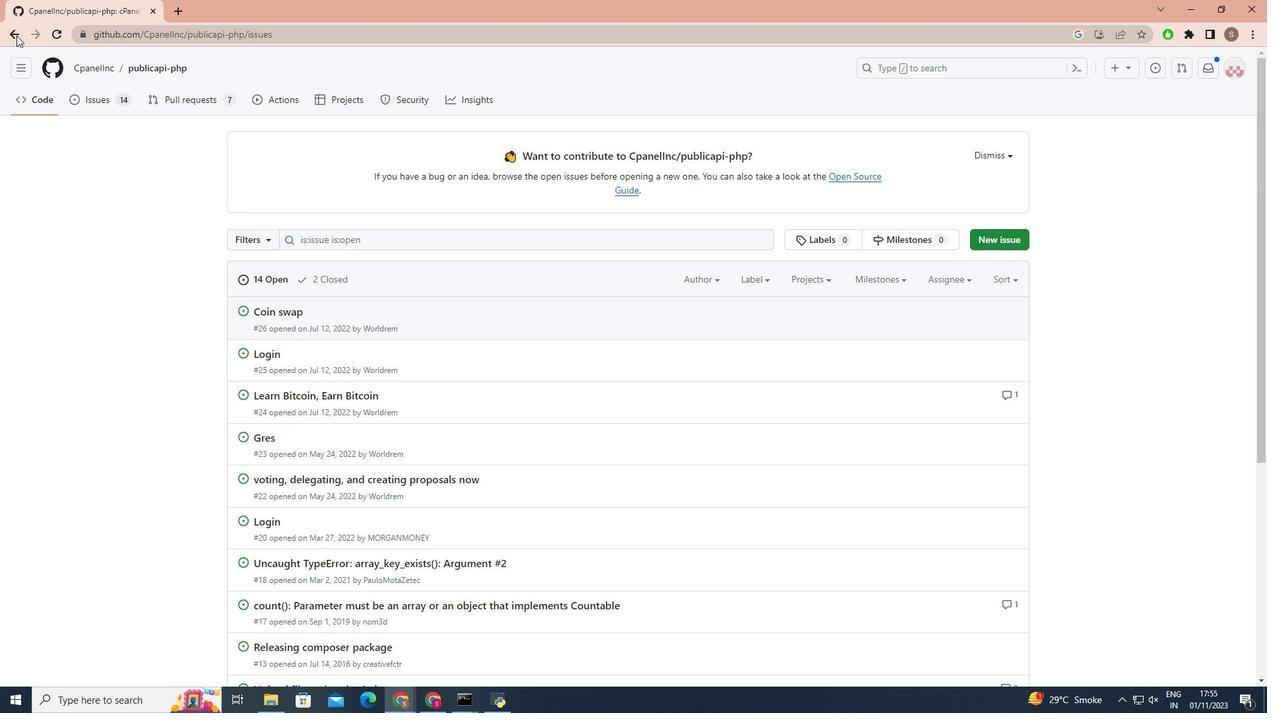 
Action: Mouse pressed left at (16, 35)
Screenshot: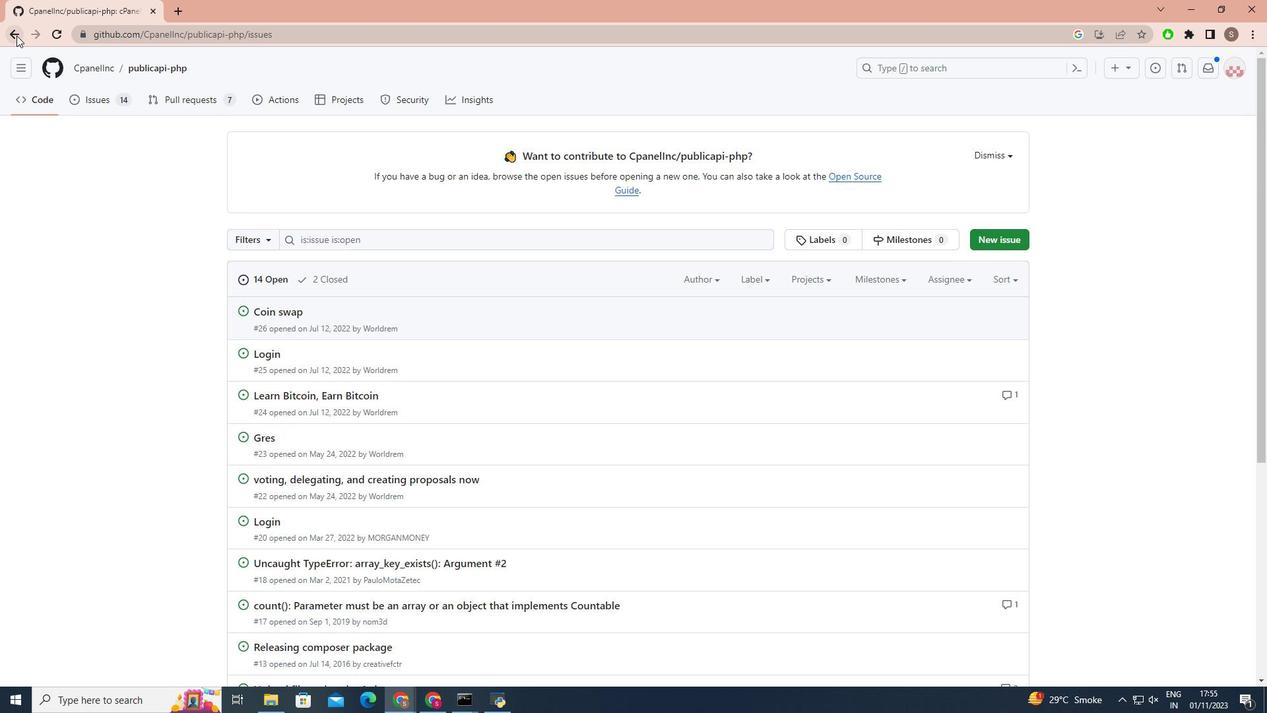 
Action: Mouse moved to (14, 34)
Screenshot: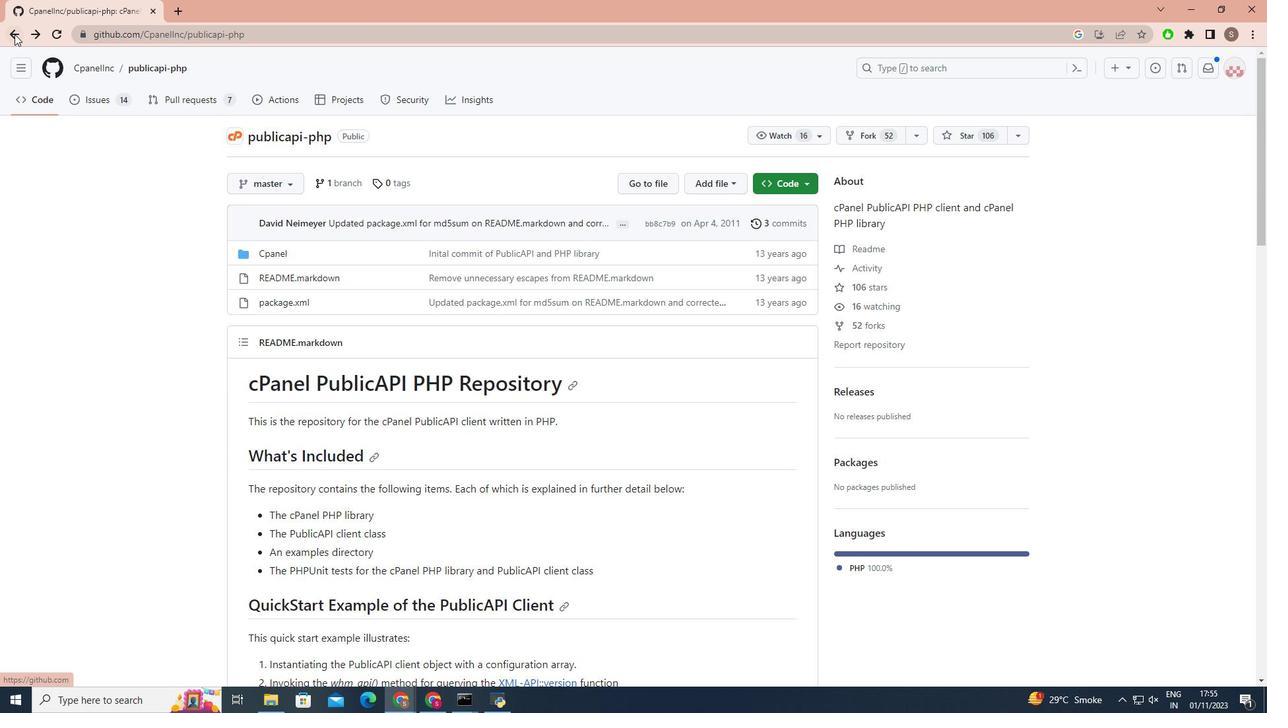 
Action: Mouse pressed left at (14, 34)
Screenshot: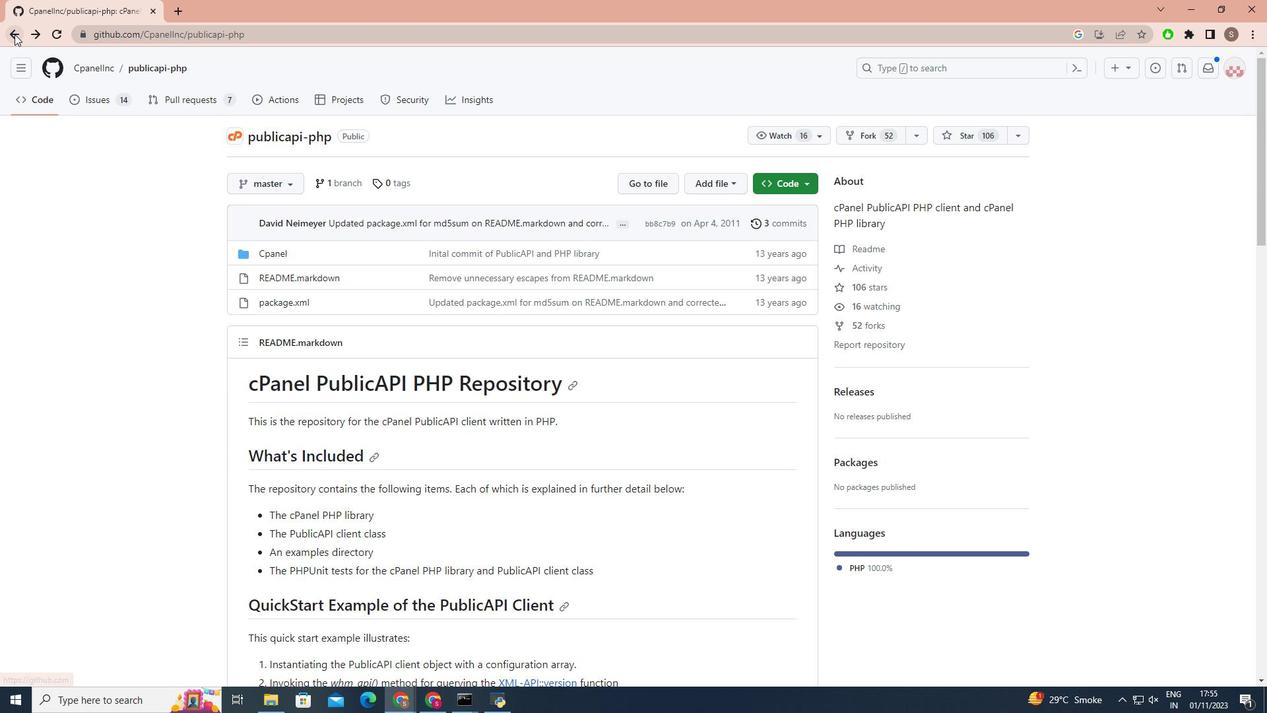 
Action: Mouse moved to (304, 228)
Screenshot: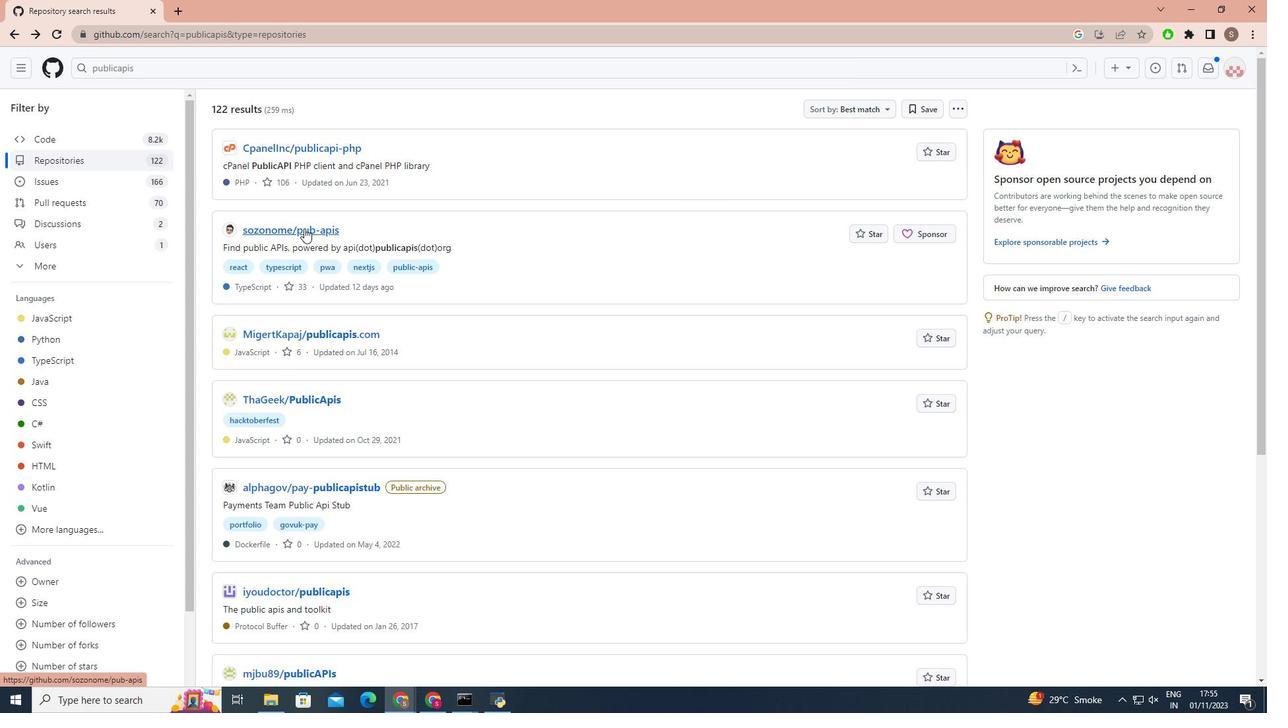 
Action: Mouse pressed left at (304, 228)
Screenshot: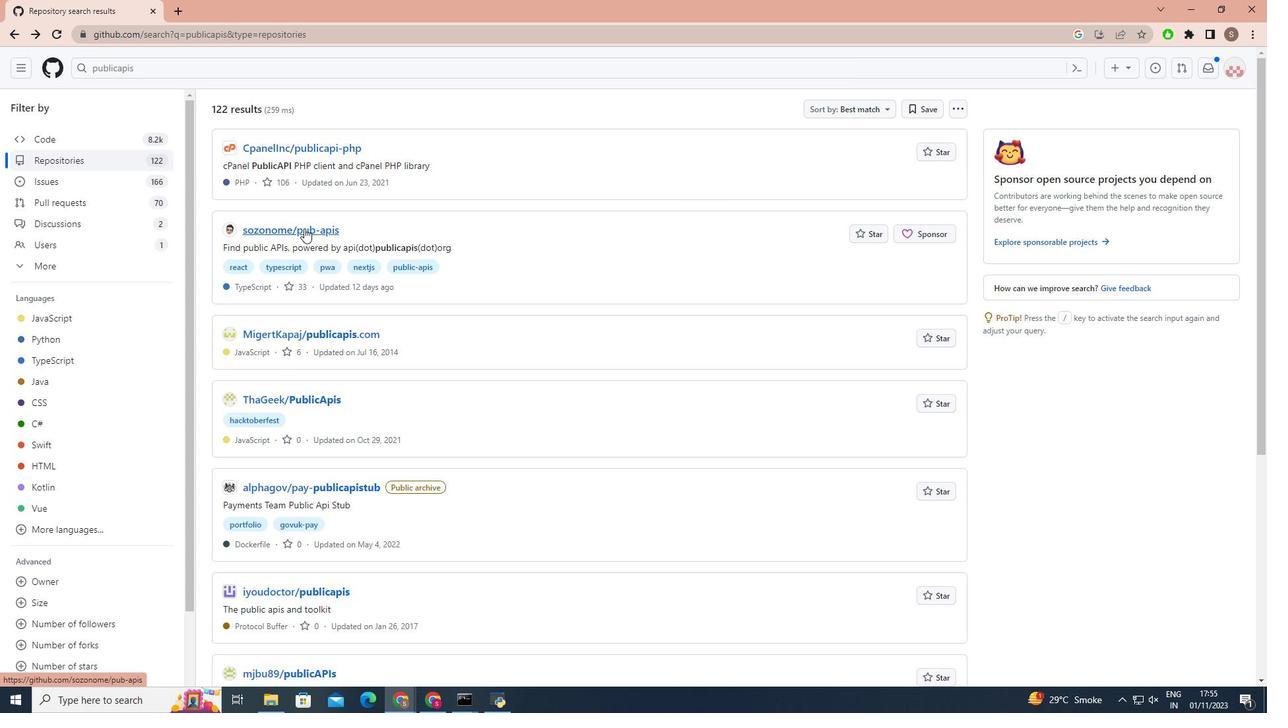 
Action: Mouse moved to (394, 266)
Screenshot: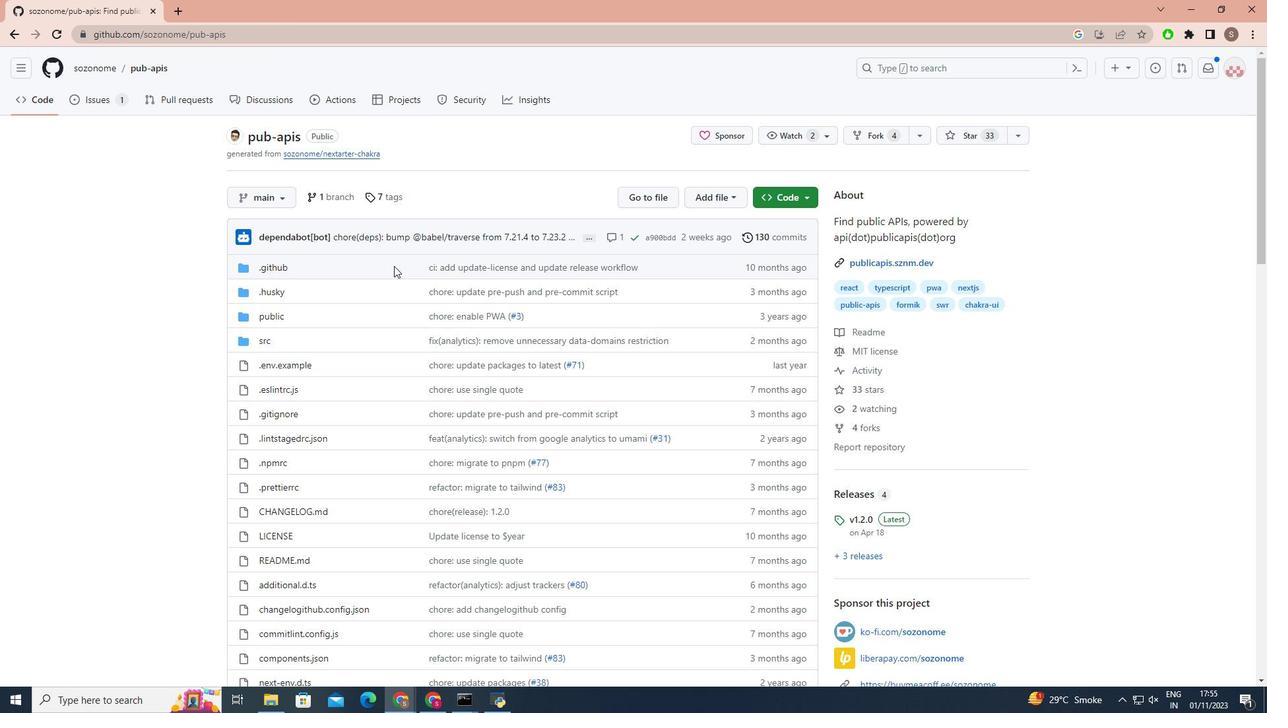 
Action: Mouse scrolled (394, 265) with delta (0, 0)
Screenshot: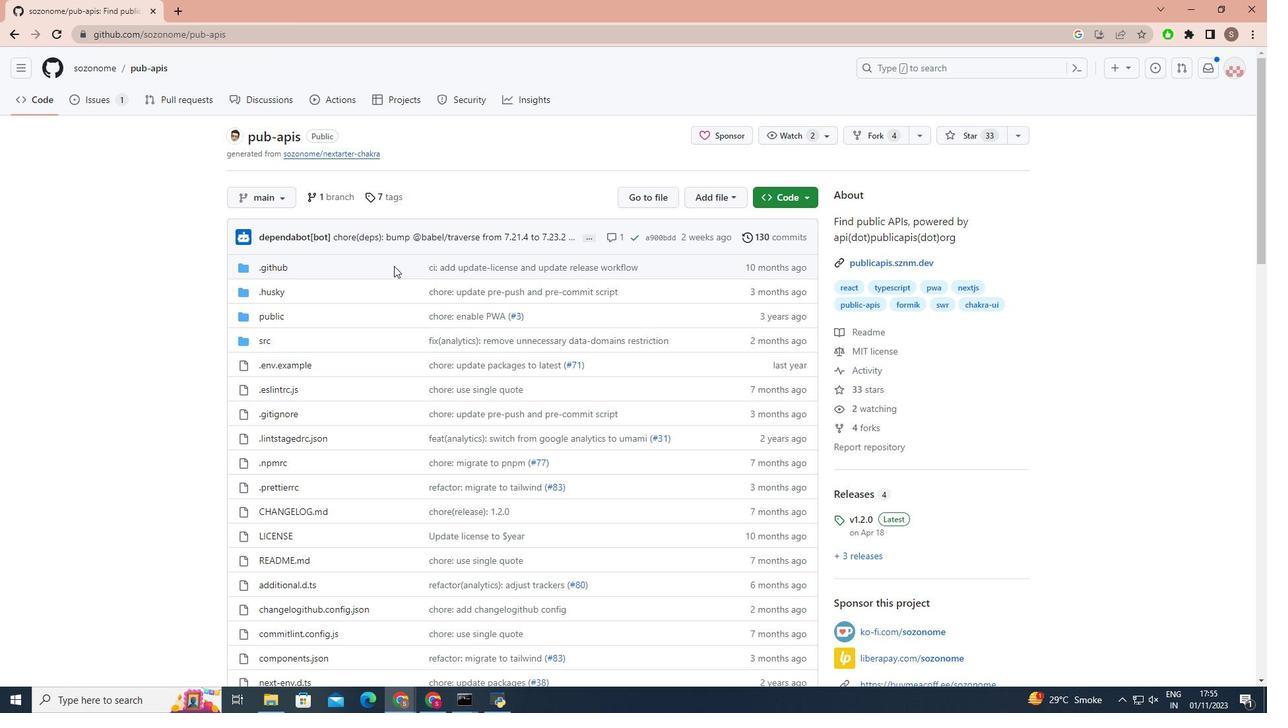 
Action: Mouse scrolled (394, 266) with delta (0, 0)
Screenshot: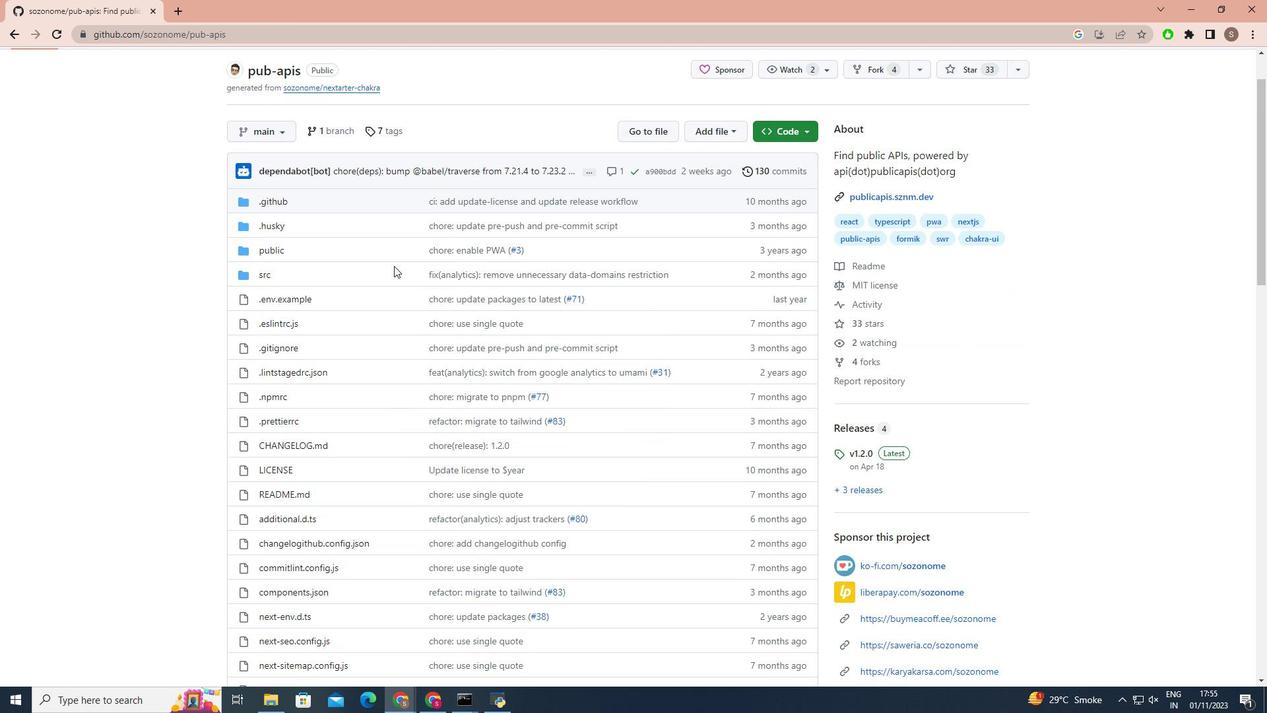 
Action: Mouse scrolled (394, 266) with delta (0, 0)
Screenshot: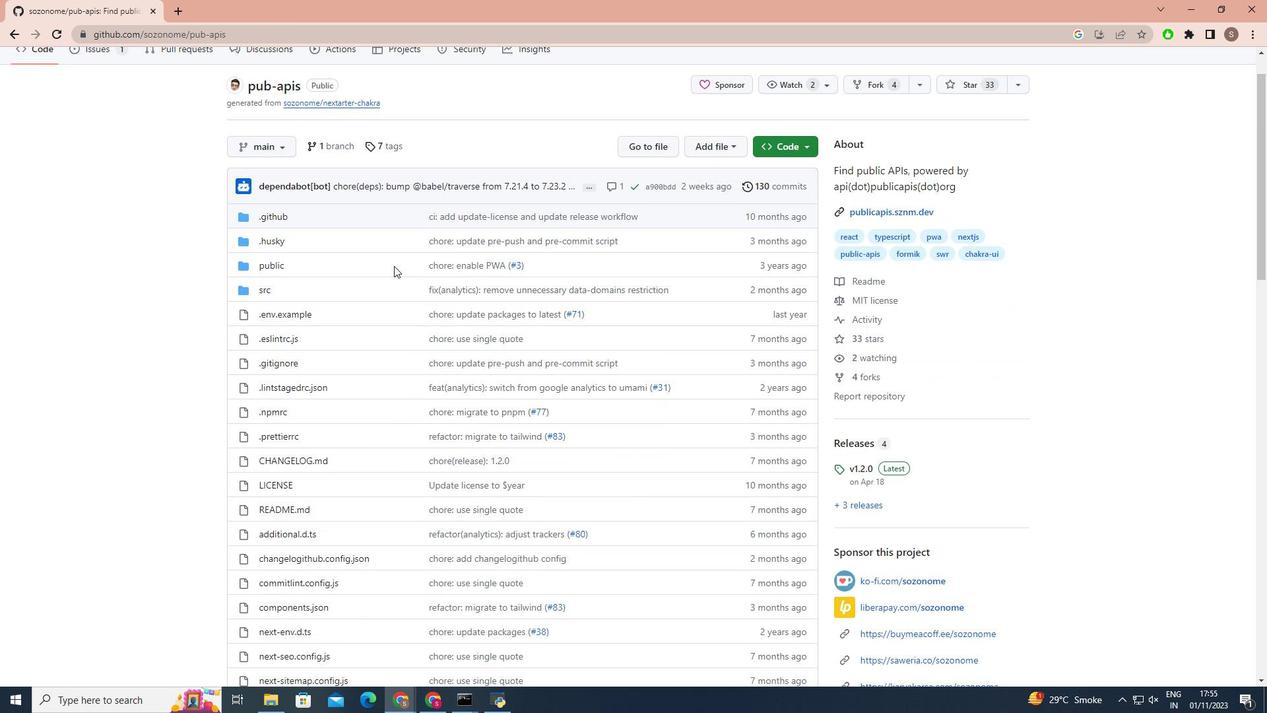 
Action: Mouse scrolled (394, 266) with delta (0, 0)
Screenshot: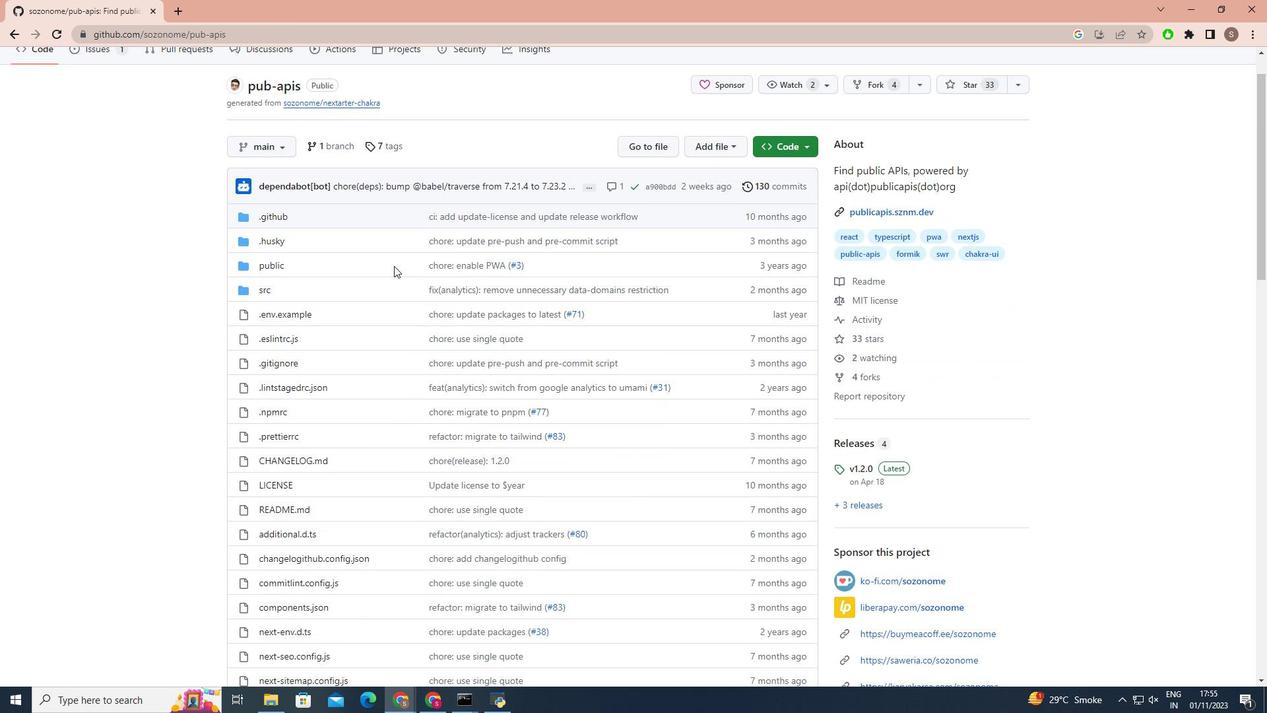 
Action: Mouse moved to (10, 36)
Screenshot: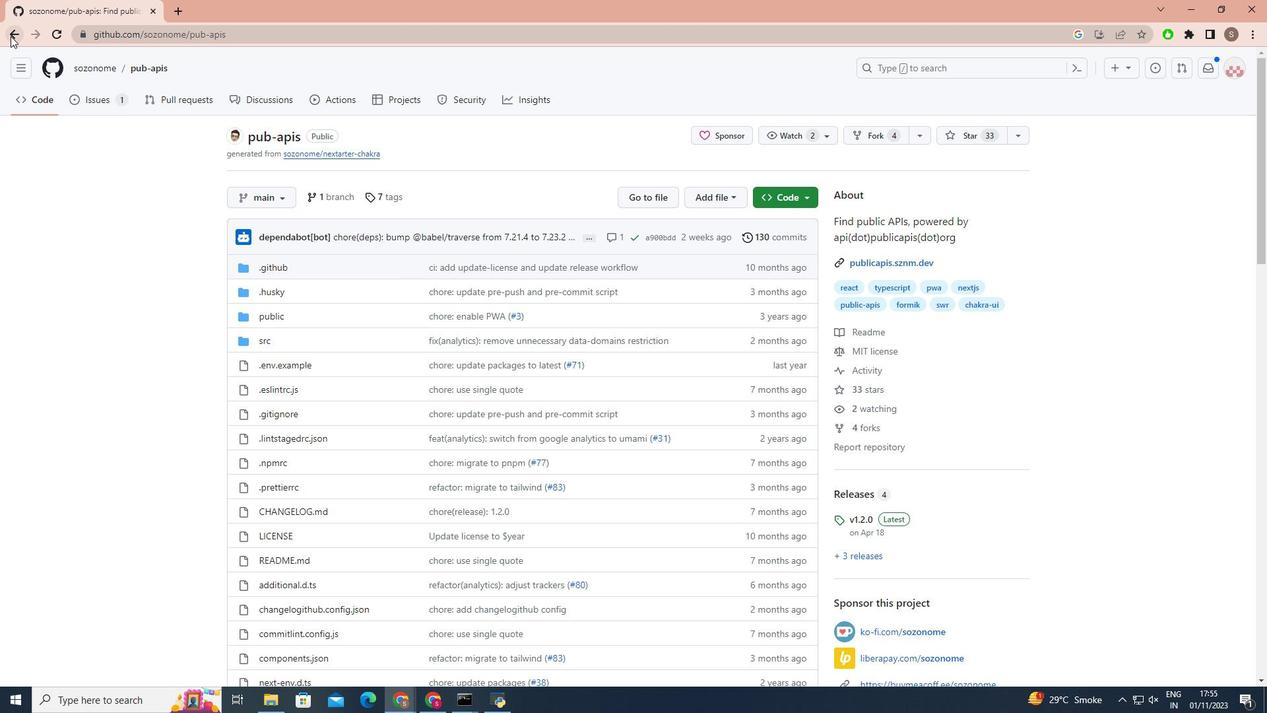 
Action: Mouse pressed left at (10, 36)
Screenshot: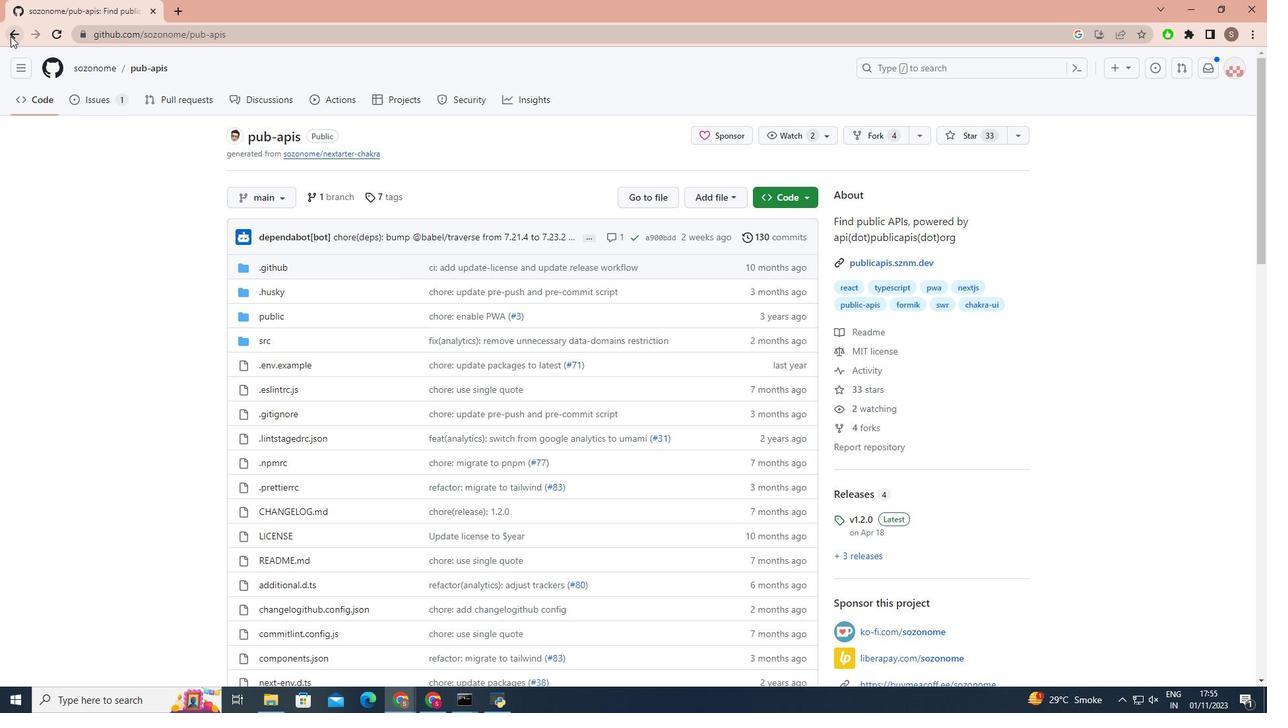 
Action: Mouse moved to (283, 403)
Screenshot: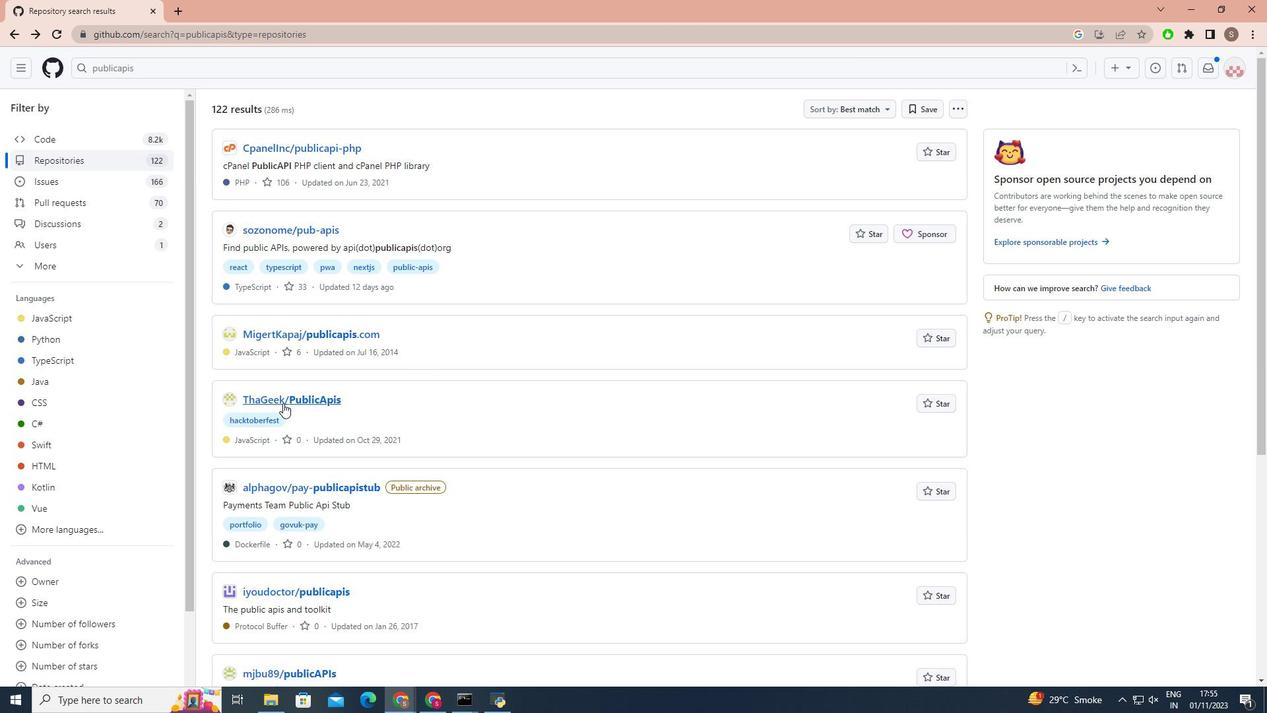 
Action: Mouse scrolled (283, 402) with delta (0, 0)
Screenshot: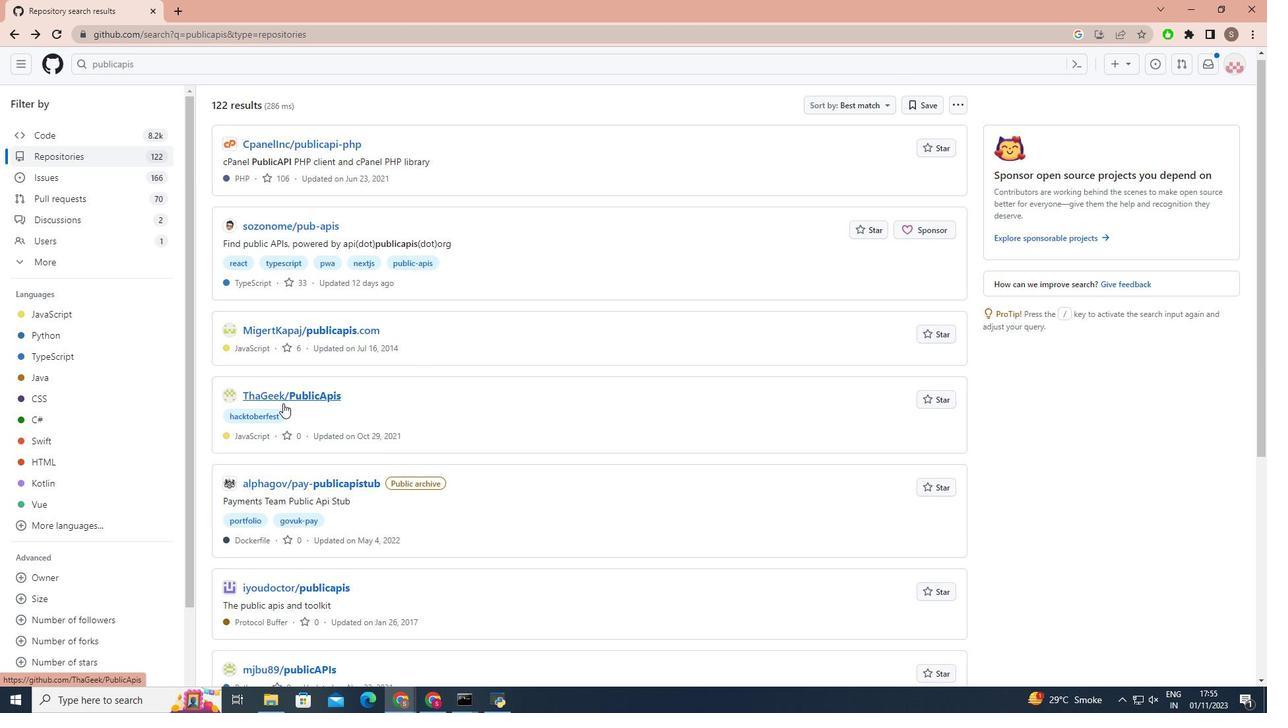
Action: Mouse moved to (307, 329)
Screenshot: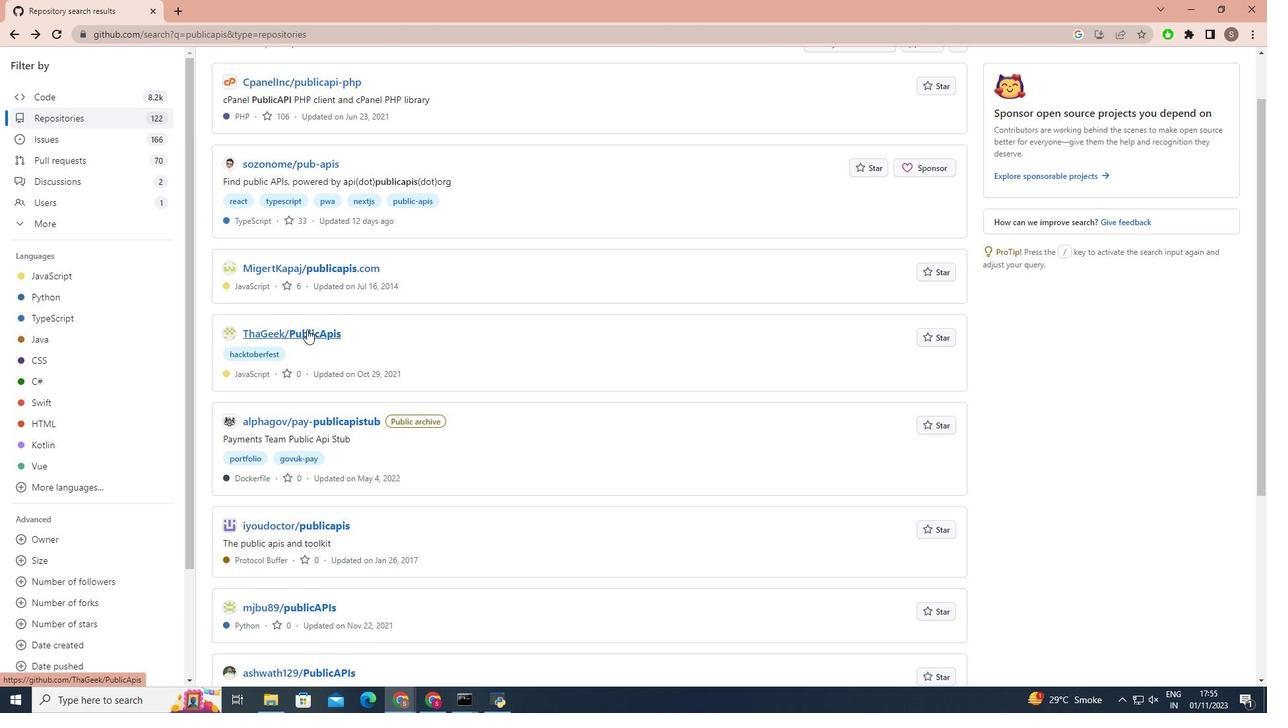 
Action: Mouse pressed left at (307, 329)
Screenshot: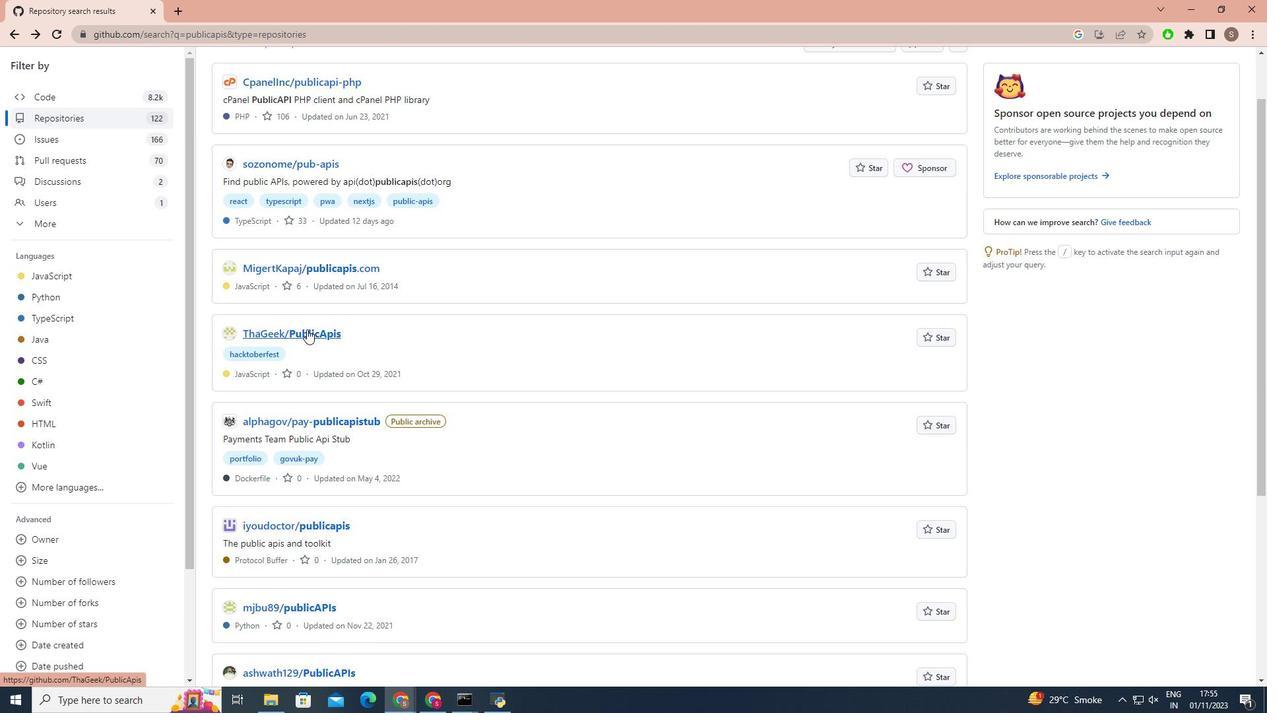 
Action: Mouse moved to (13, 36)
Screenshot: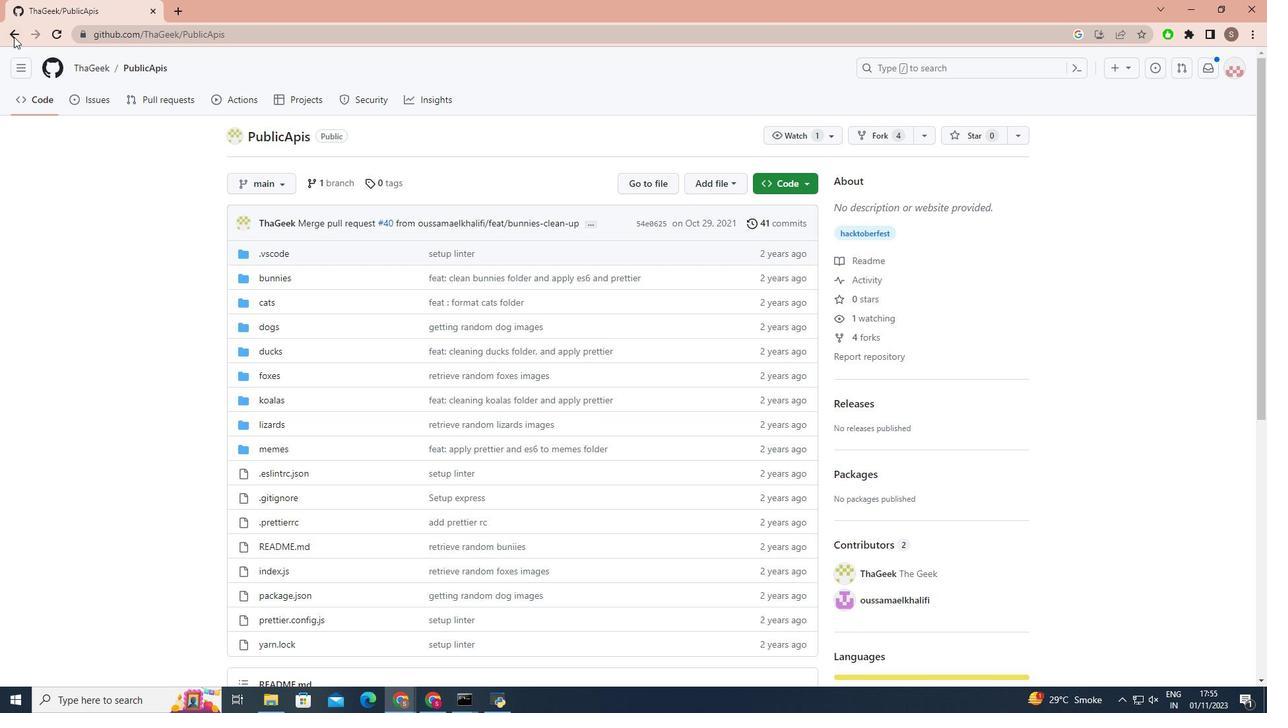
Action: Mouse pressed left at (13, 36)
Screenshot: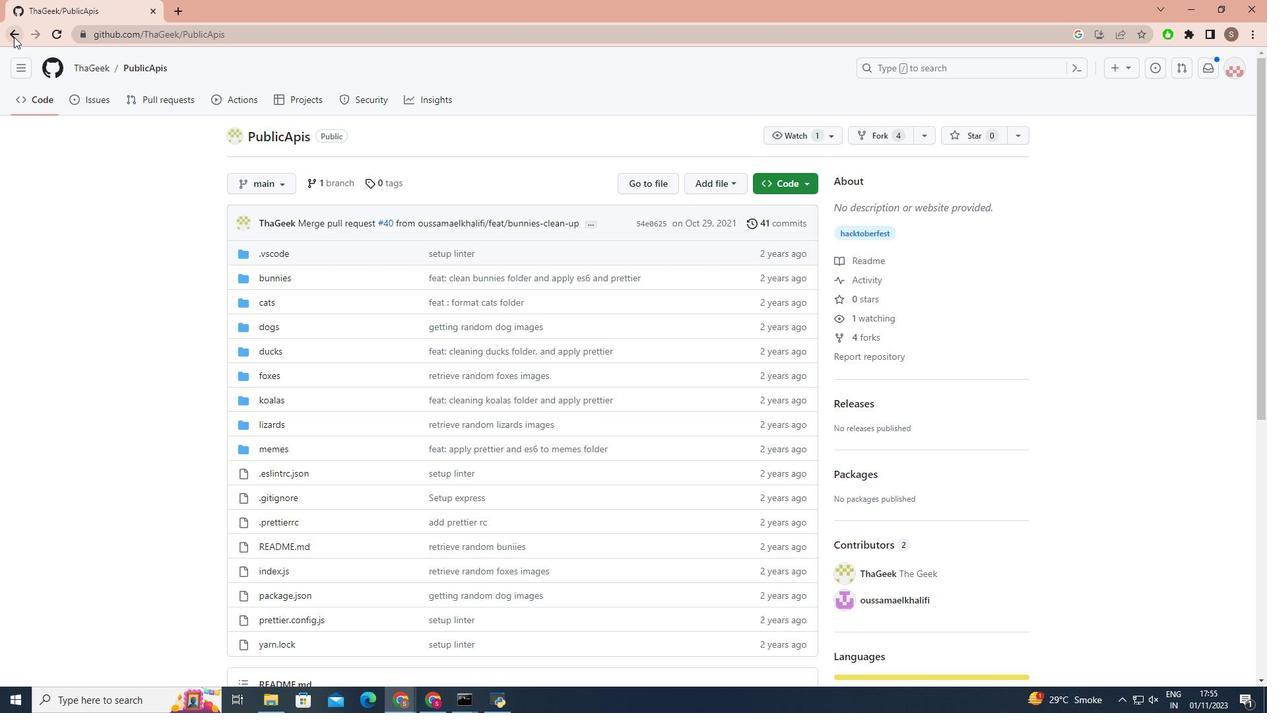 
Action: Mouse moved to (349, 303)
Screenshot: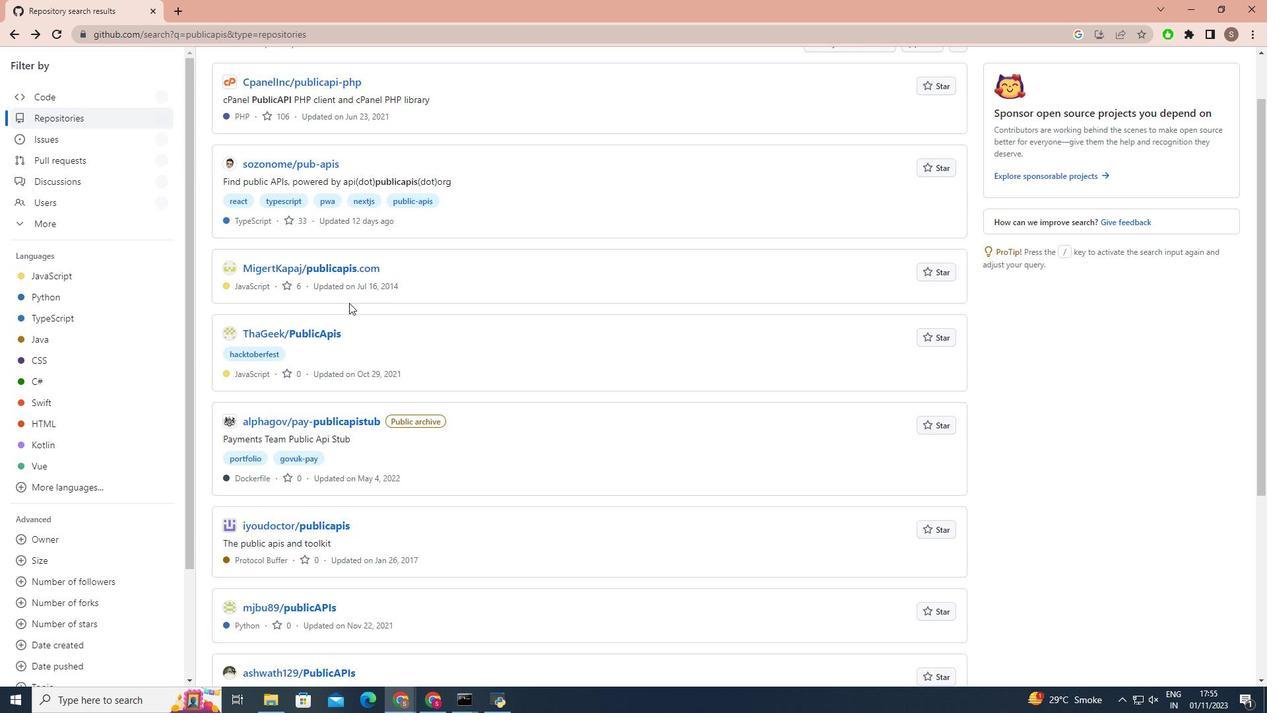 
Action: Mouse scrolled (349, 302) with delta (0, 0)
Screenshot: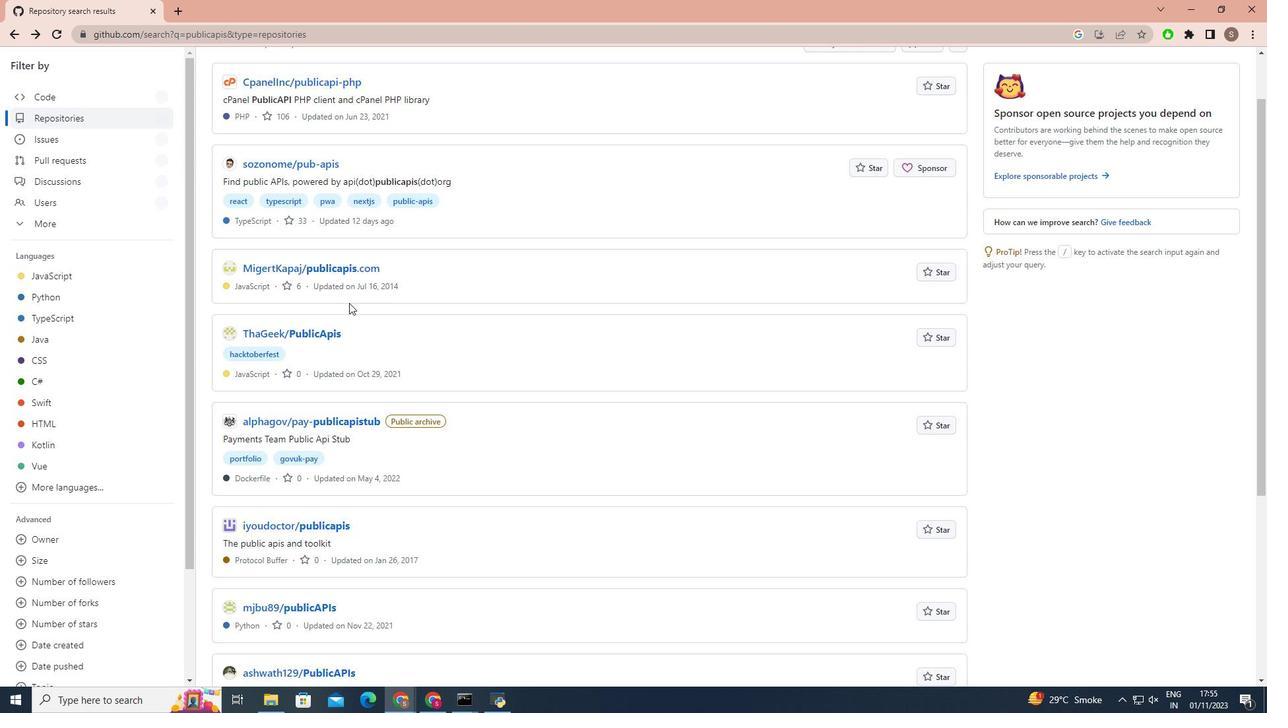 
Action: Mouse moved to (347, 198)
Screenshot: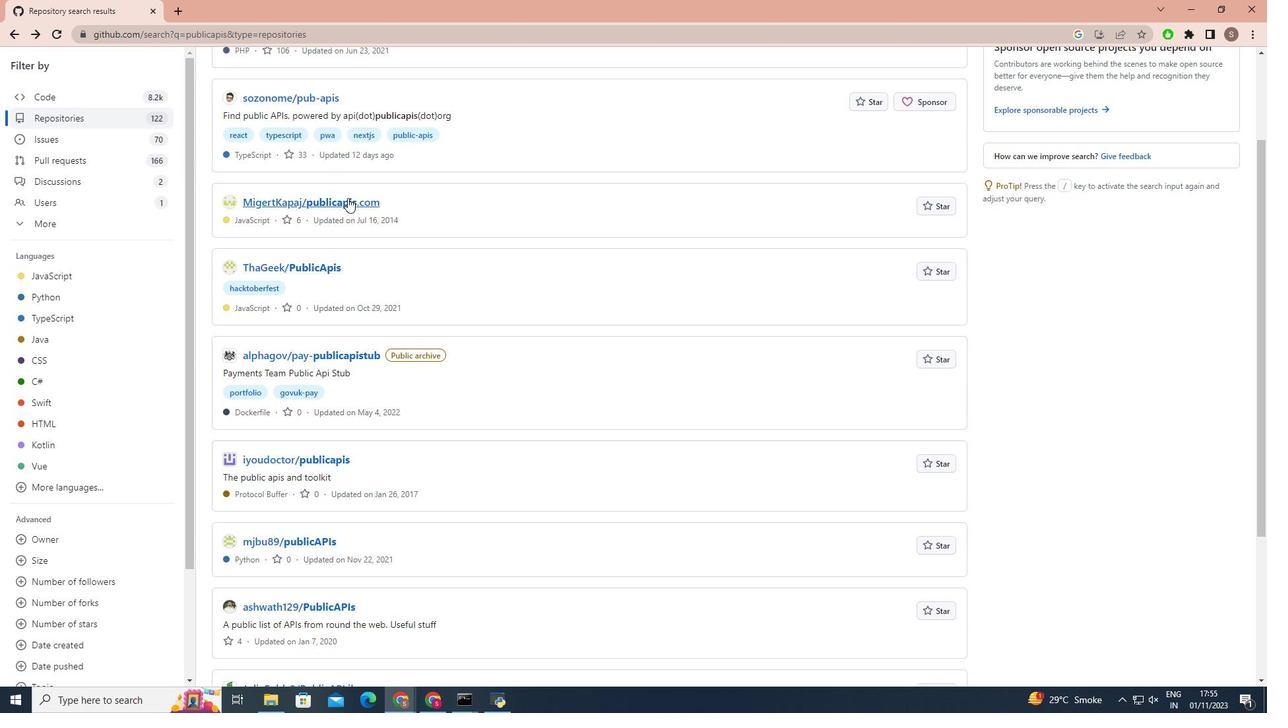 
Action: Mouse pressed left at (347, 198)
Screenshot: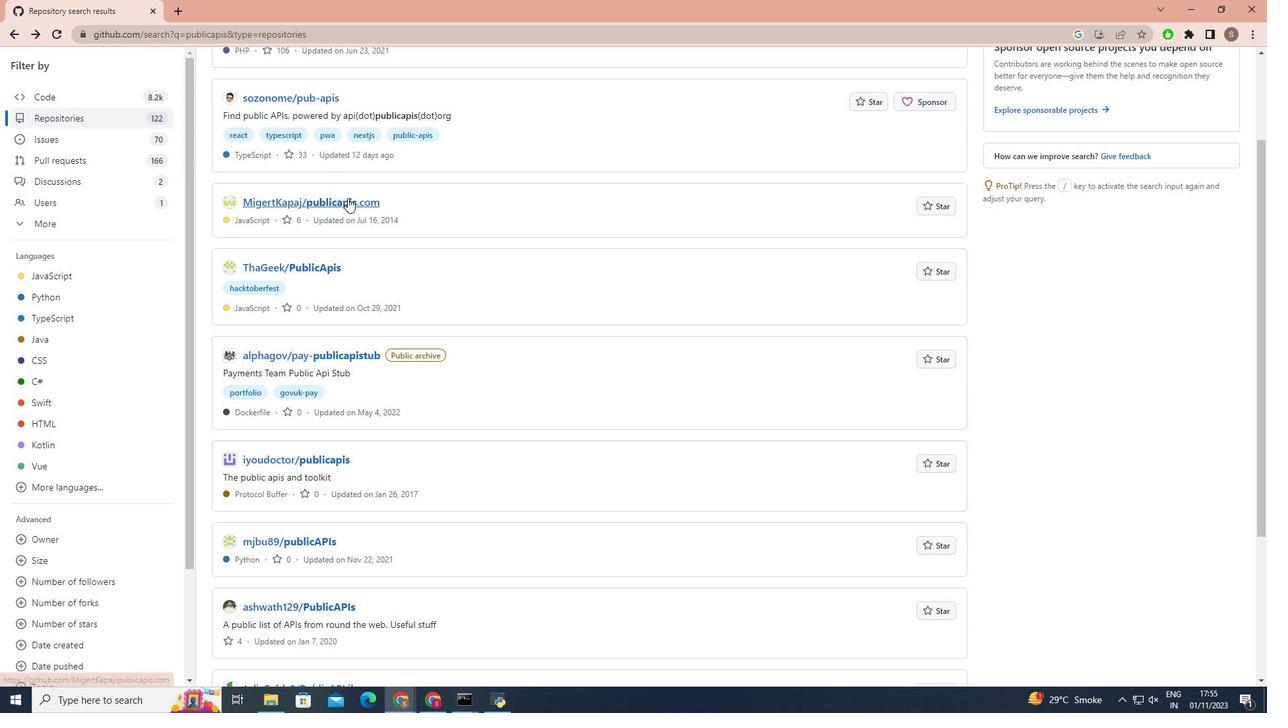 
Action: Mouse moved to (10, 33)
Screenshot: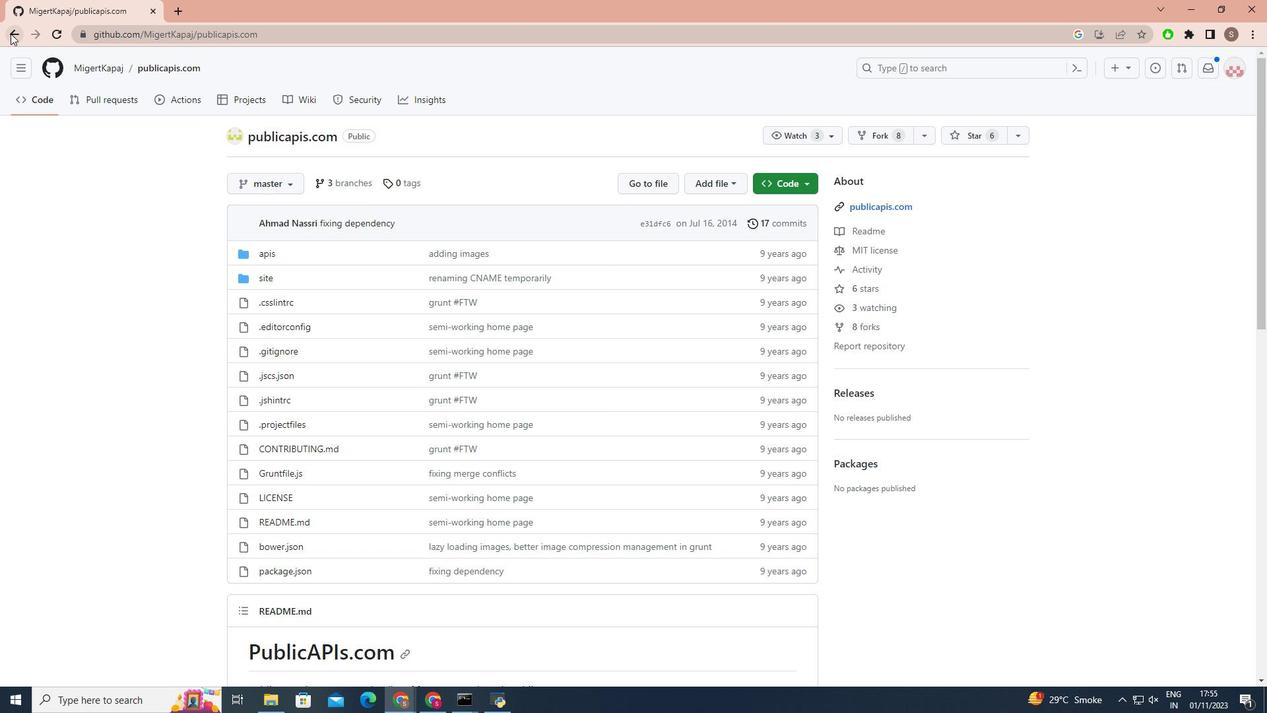 
Action: Mouse pressed left at (10, 33)
Screenshot: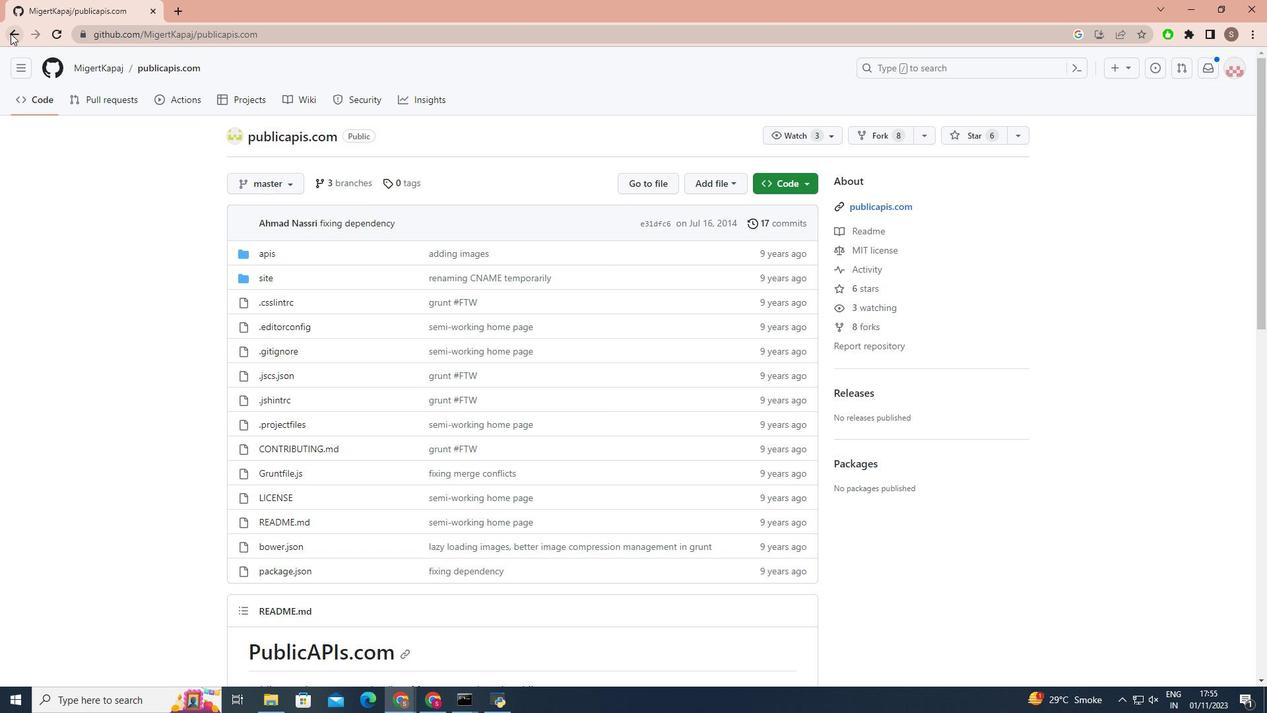 
Action: Mouse moved to (312, 392)
Screenshot: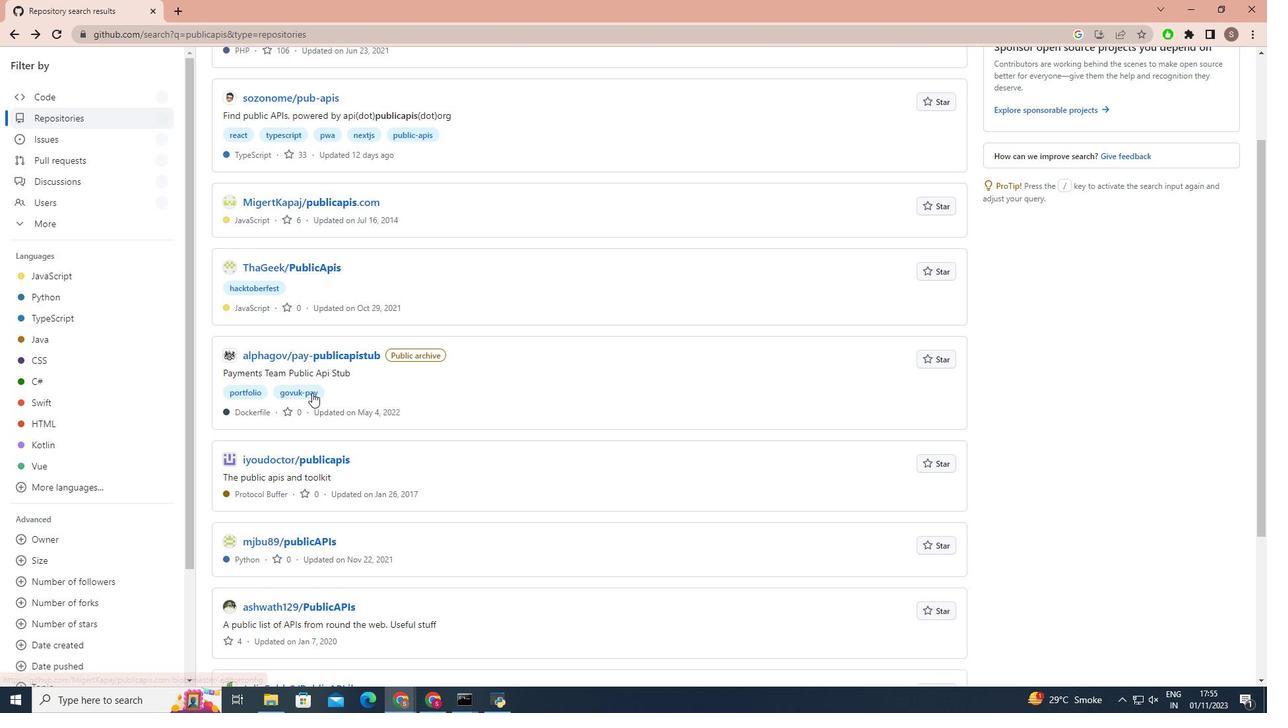 
Action: Mouse scrolled (312, 392) with delta (0, 0)
Screenshot: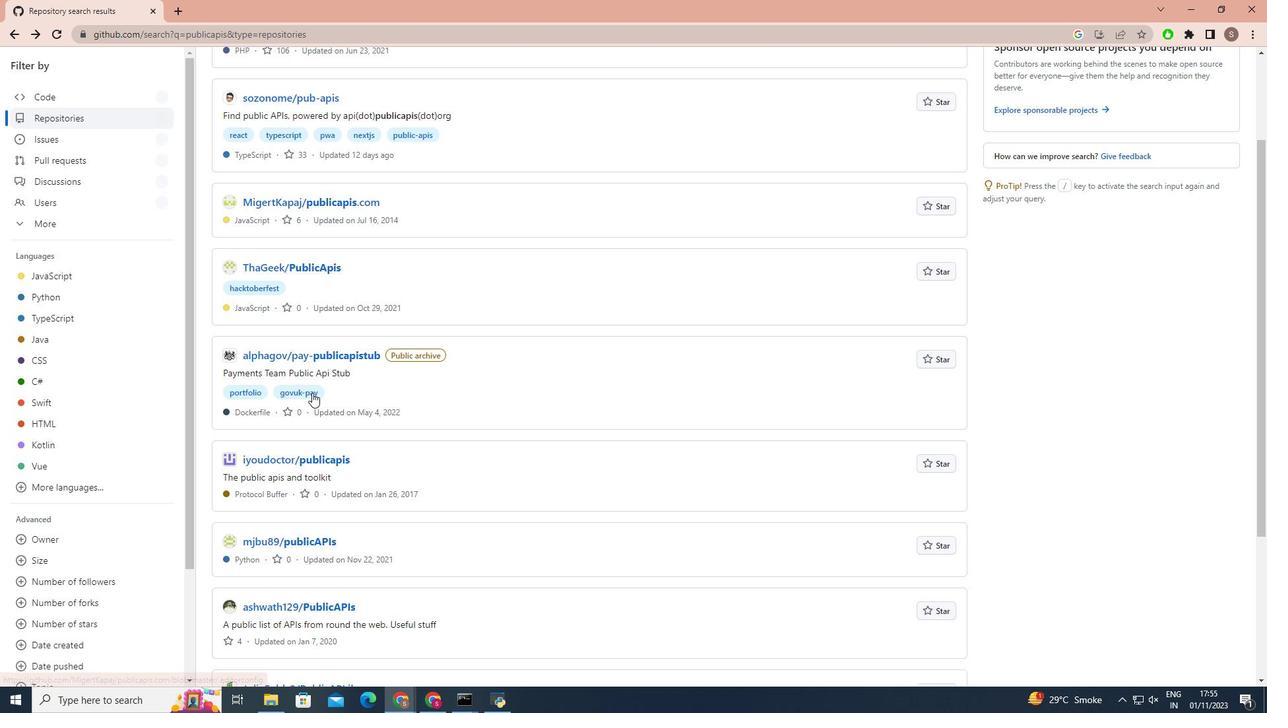 
Action: Mouse scrolled (312, 392) with delta (0, 0)
Screenshot: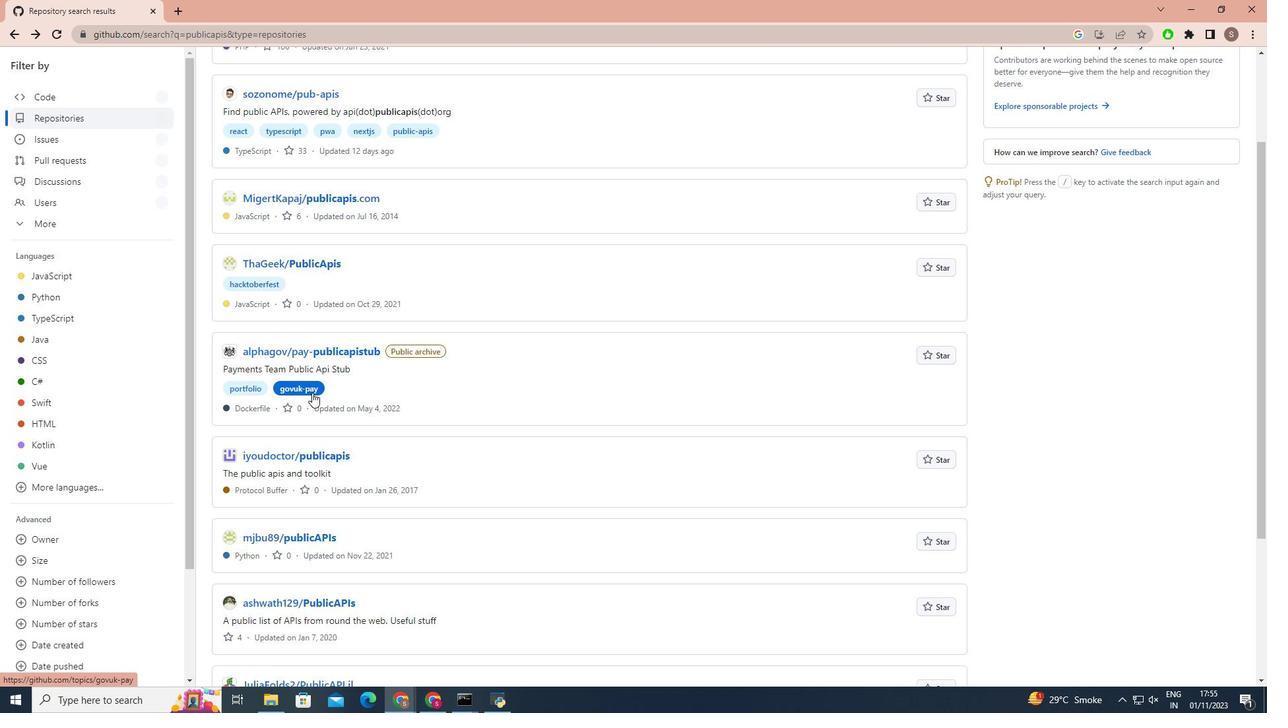 
Action: Mouse moved to (326, 331)
Screenshot: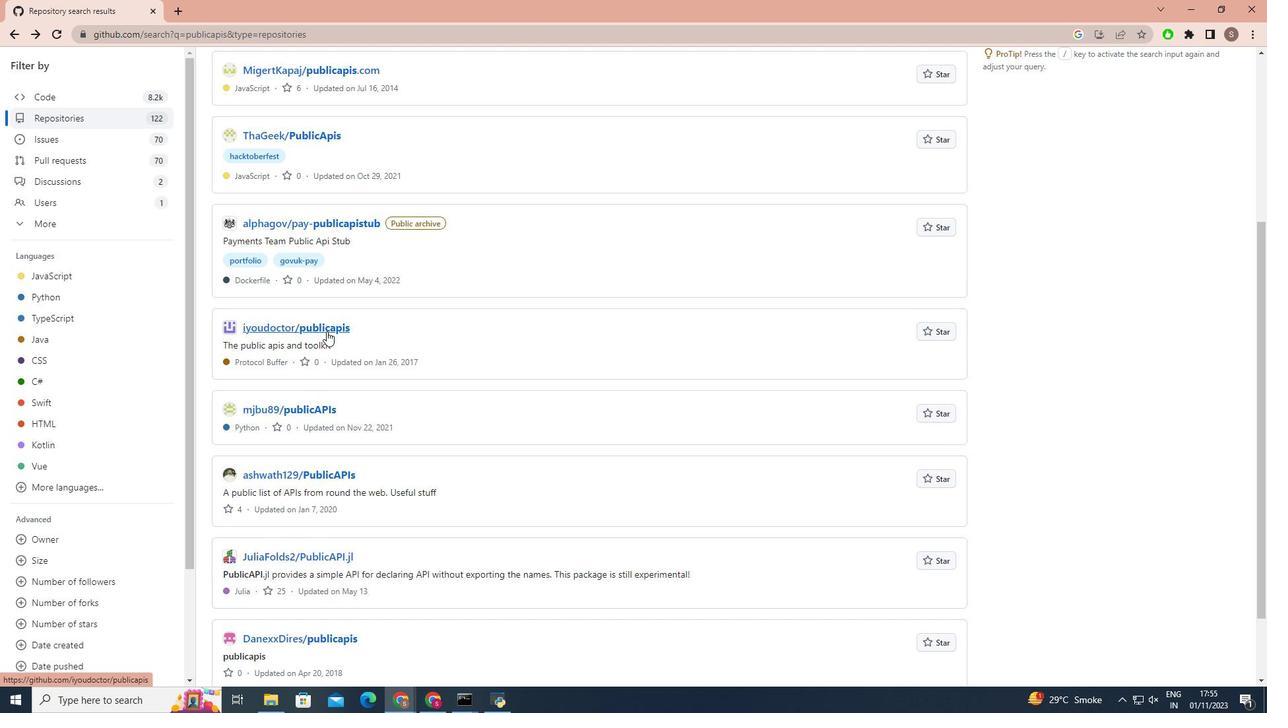 
Action: Mouse pressed left at (326, 331)
Screenshot: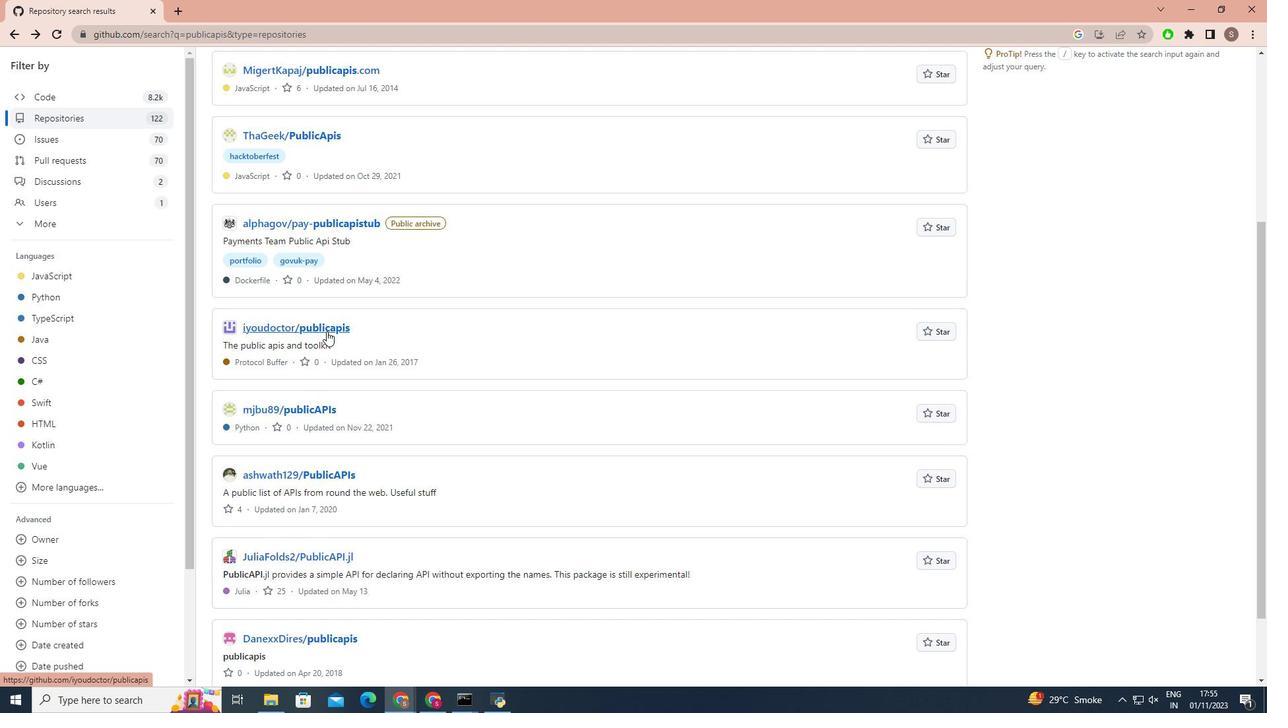 
Action: Mouse moved to (13, 40)
Screenshot: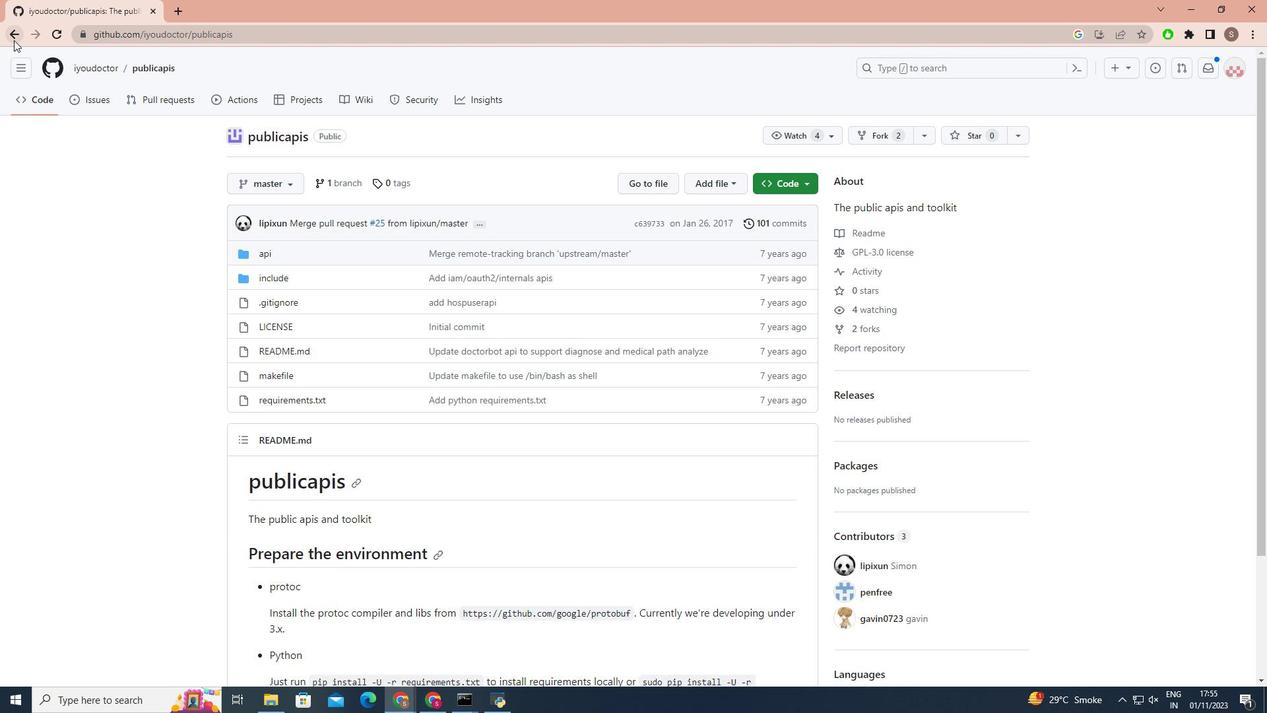 
Action: Mouse pressed left at (13, 40)
Screenshot: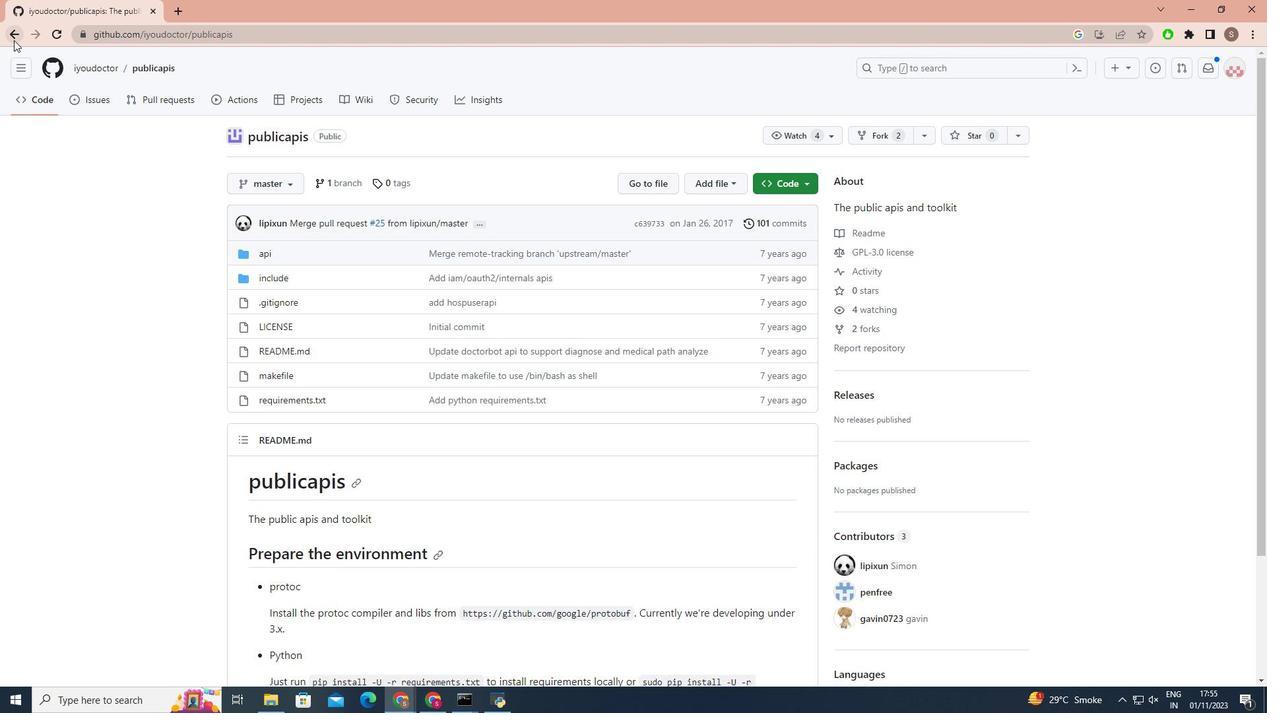 
Action: Mouse moved to (421, 369)
Screenshot: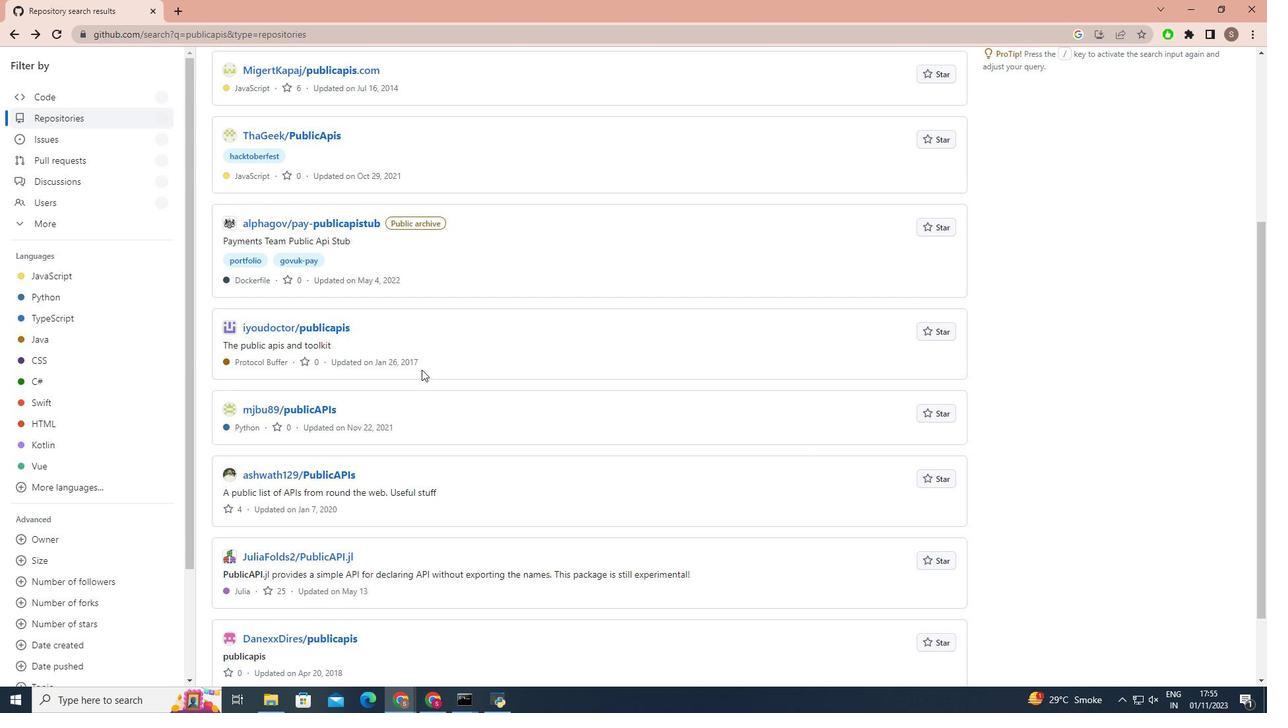 
Action: Mouse scrolled (421, 369) with delta (0, 0)
Screenshot: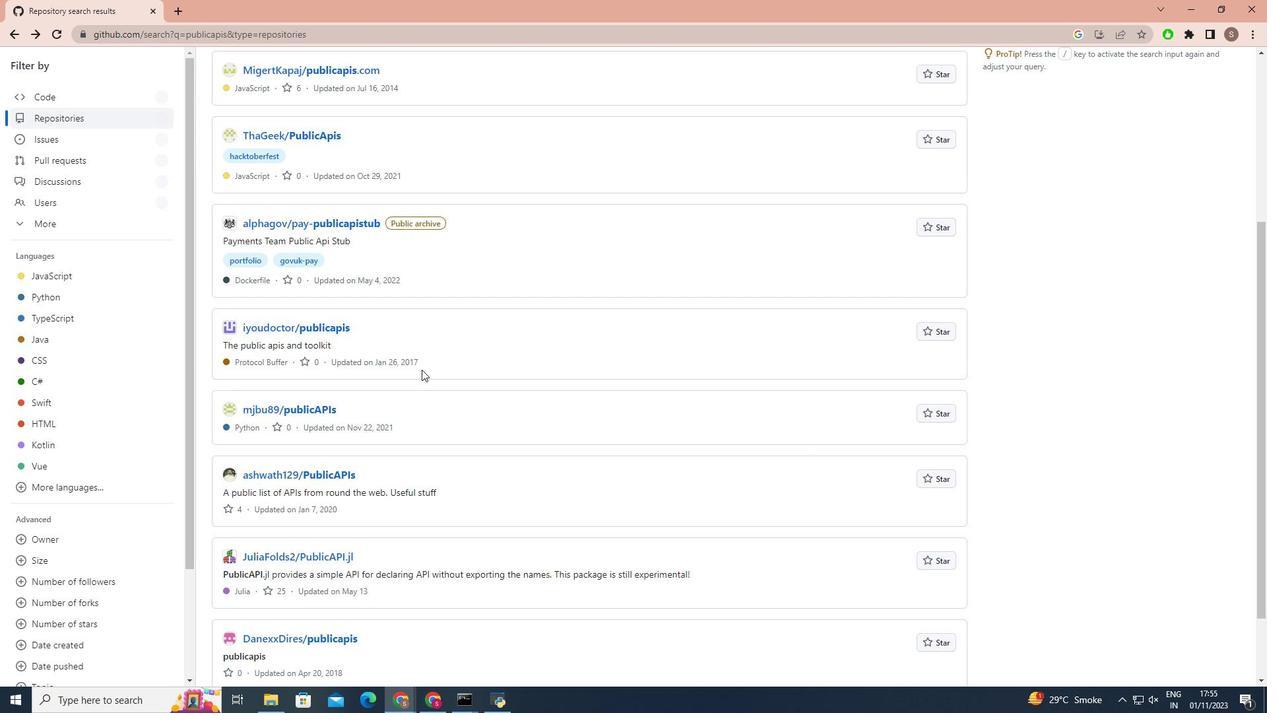 
Action: Mouse scrolled (421, 369) with delta (0, 0)
Screenshot: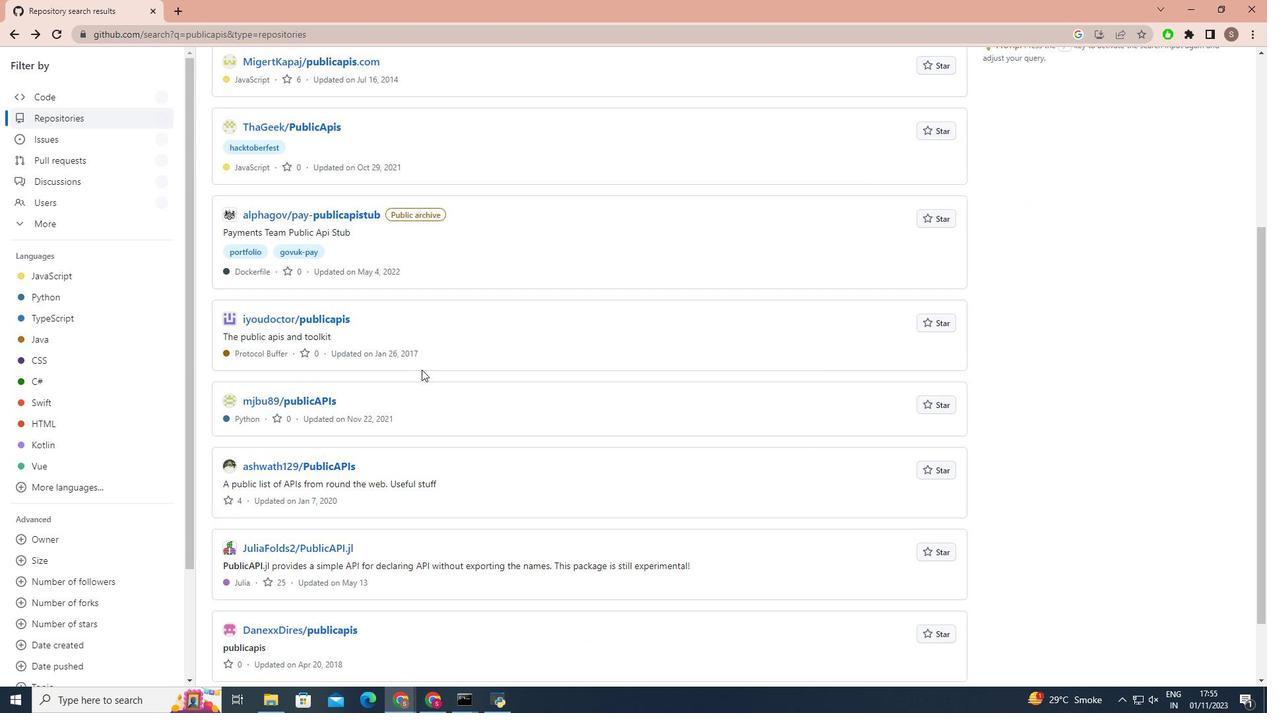 
Action: Mouse moved to (354, 392)
Screenshot: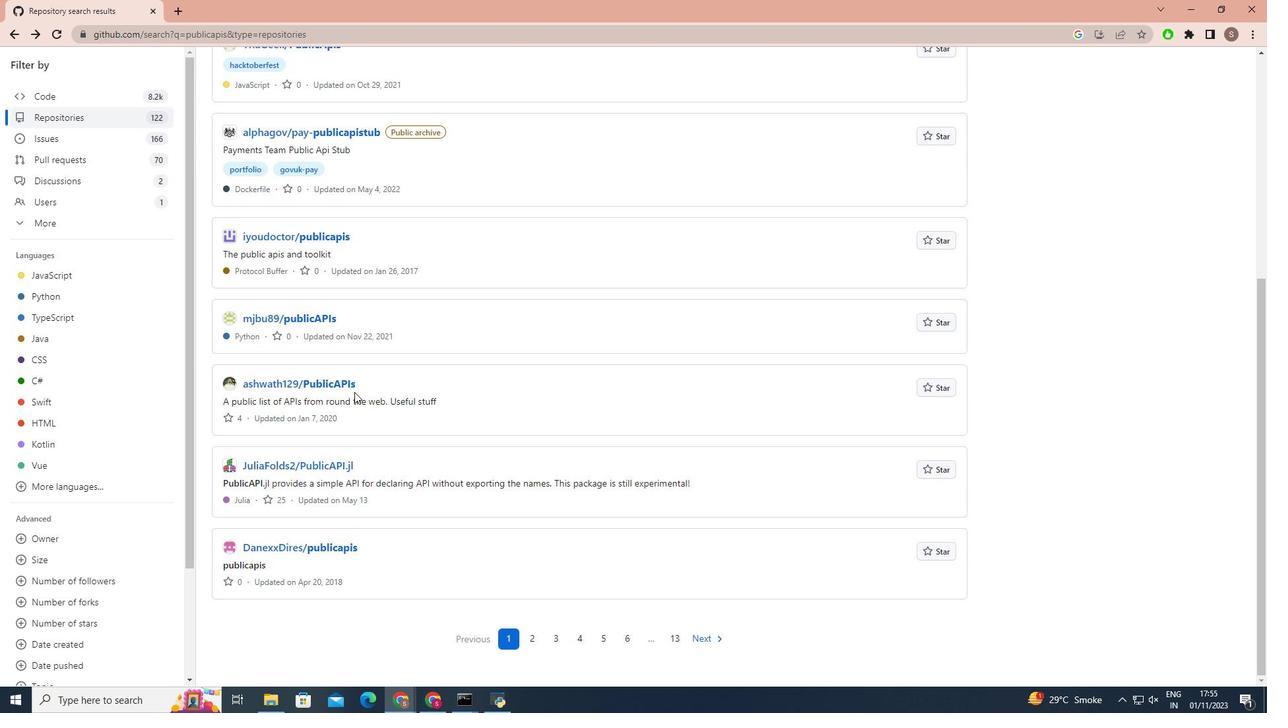 
Action: Mouse scrolled (354, 392) with delta (0, 0)
Screenshot: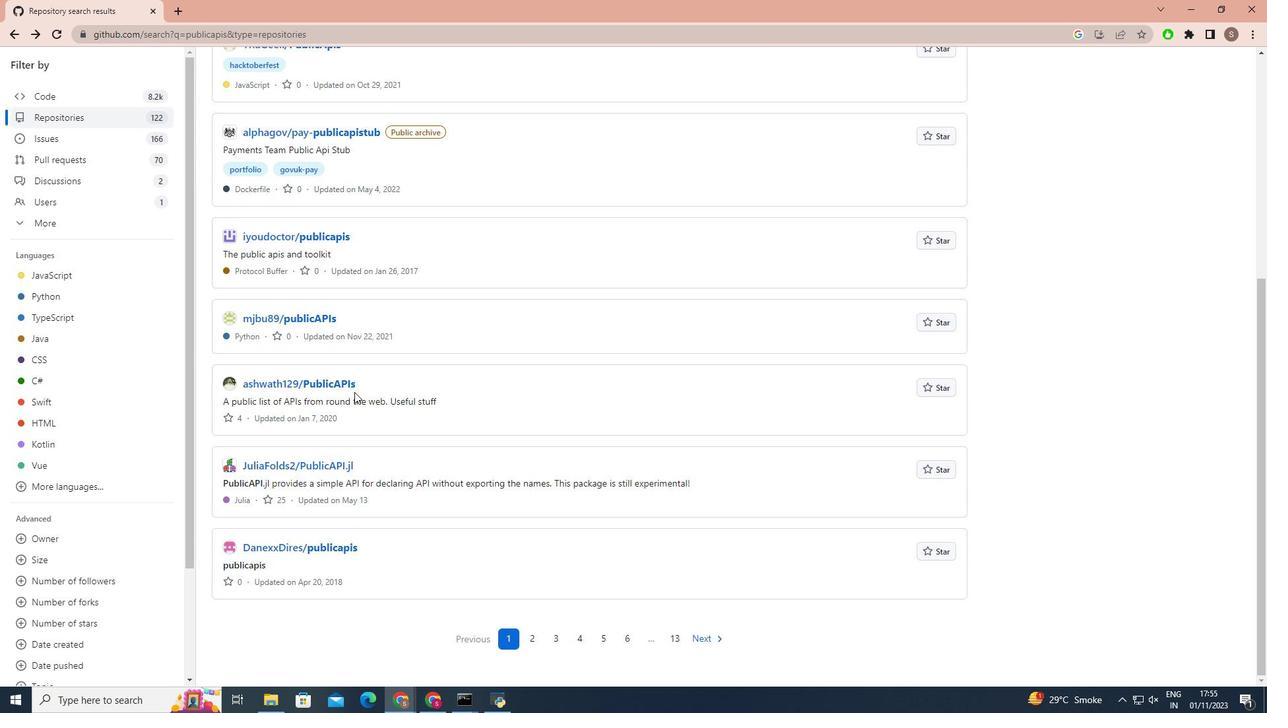 
Action: Mouse scrolled (354, 392) with delta (0, 0)
Screenshot: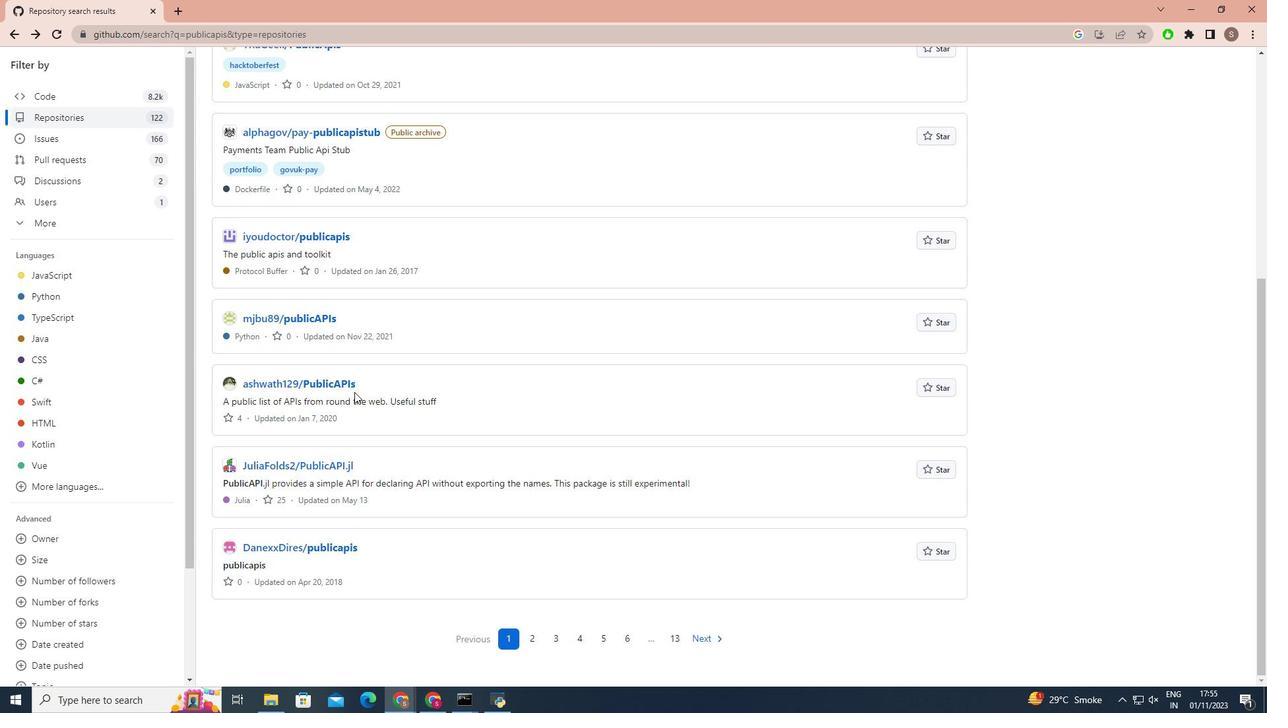 
Action: Mouse scrolled (354, 392) with delta (0, 0)
Screenshot: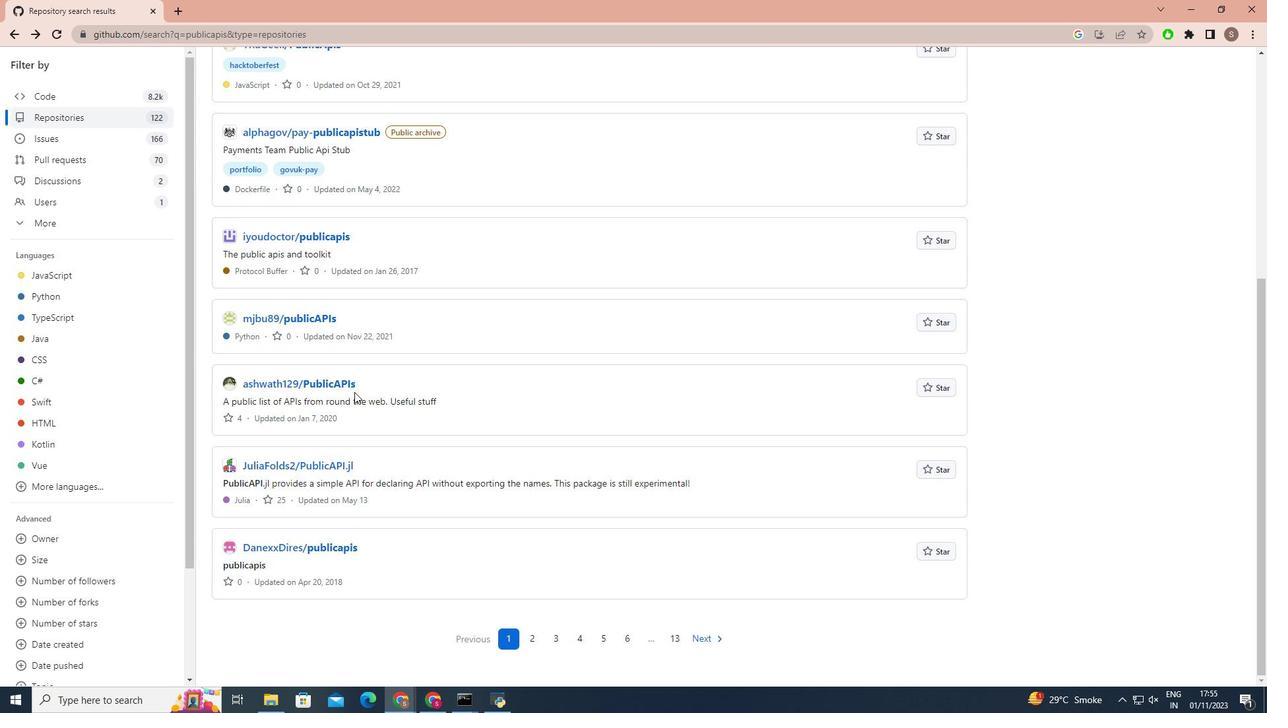 
Action: Mouse scrolled (354, 392) with delta (0, 0)
Screenshot: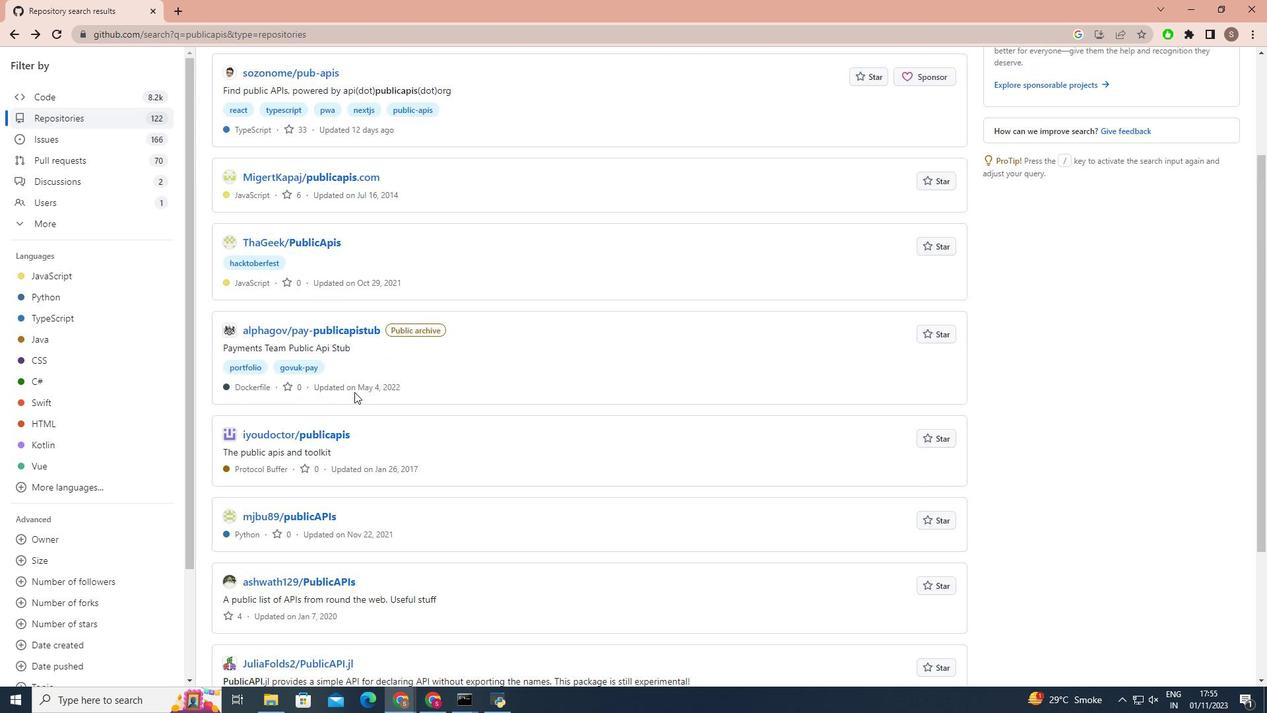 
Action: Mouse scrolled (354, 392) with delta (0, 0)
Screenshot: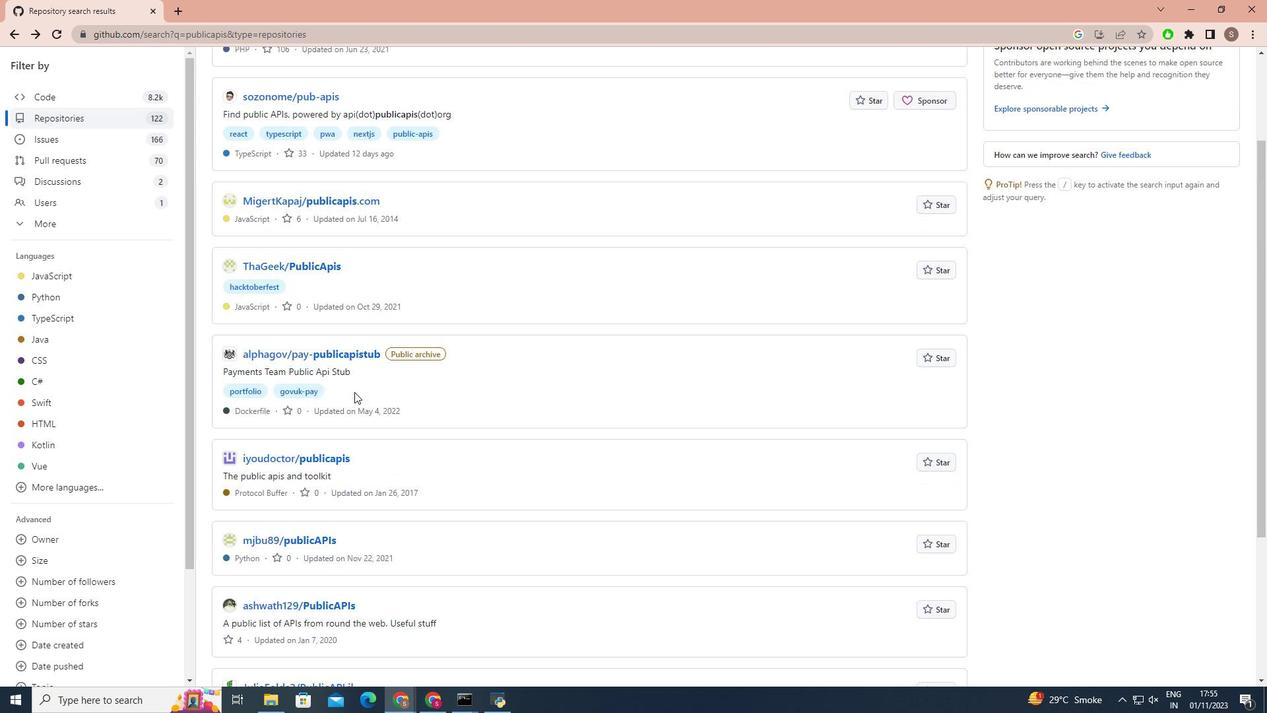 
Action: Mouse scrolled (354, 392) with delta (0, 0)
Screenshot: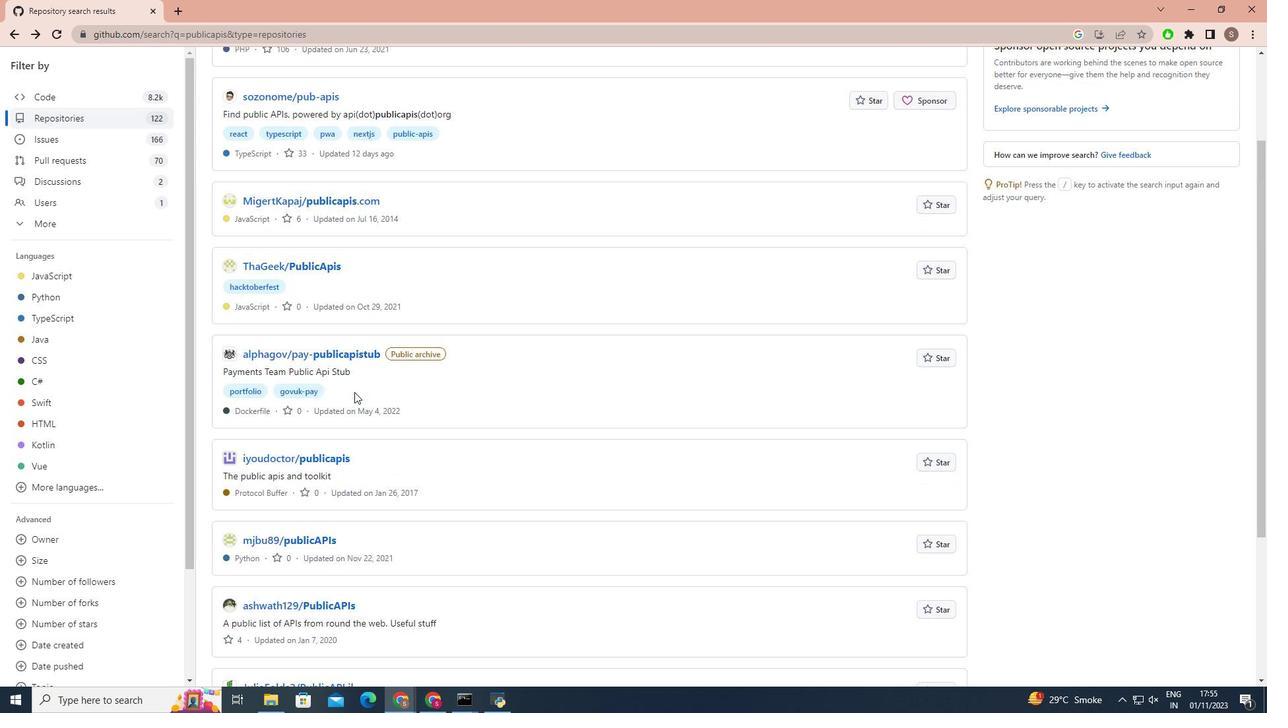 
Action: Mouse scrolled (354, 392) with delta (0, 0)
Screenshot: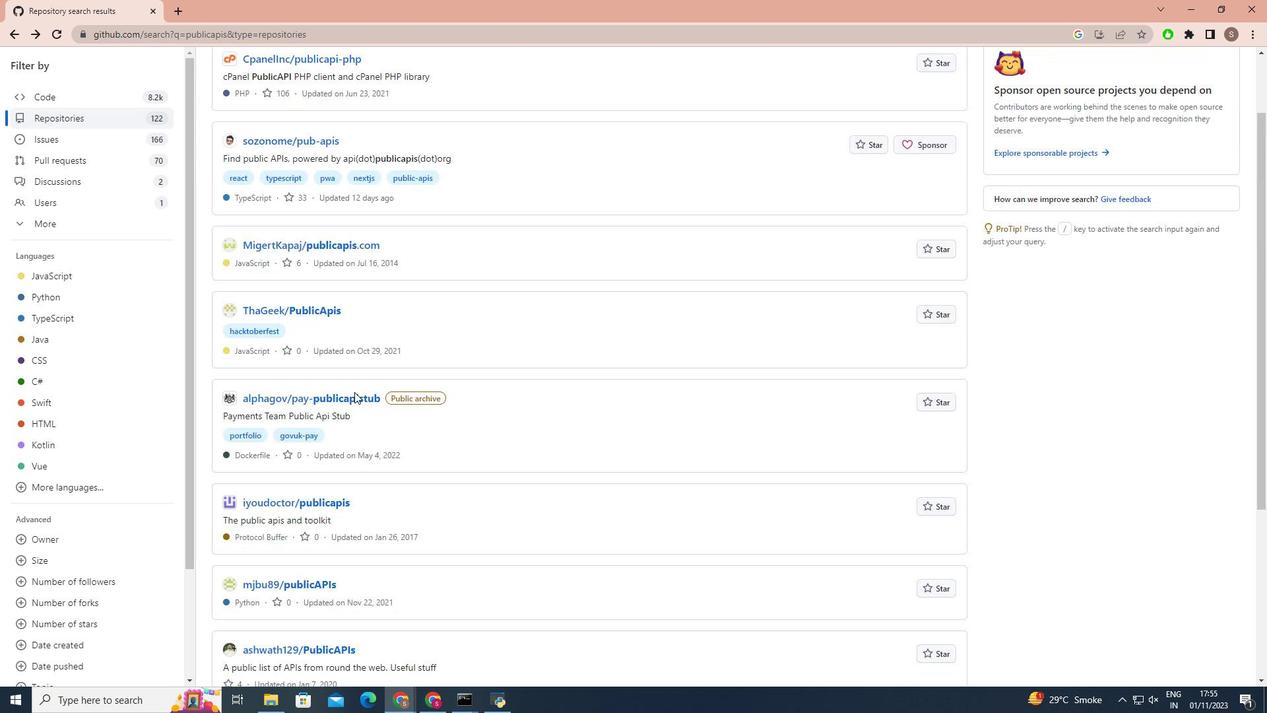 
Action: Mouse moved to (162, 64)
Screenshot: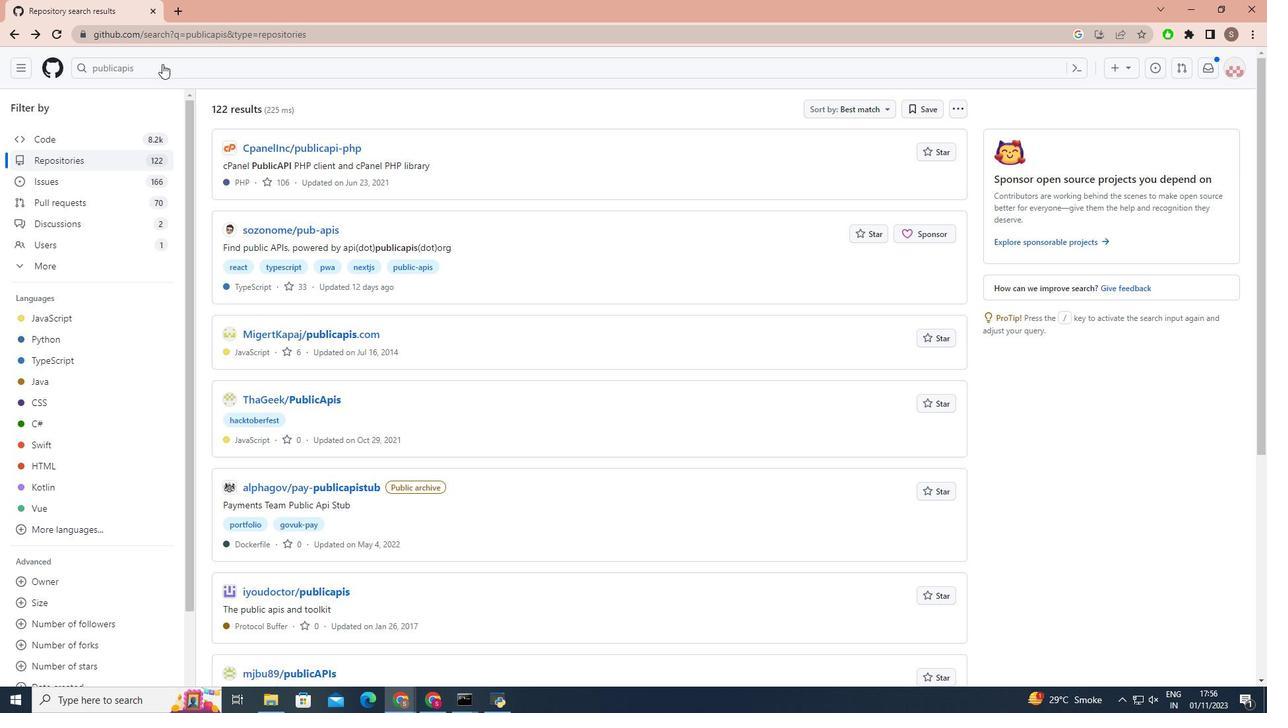 
Action: Mouse pressed left at (162, 64)
Screenshot: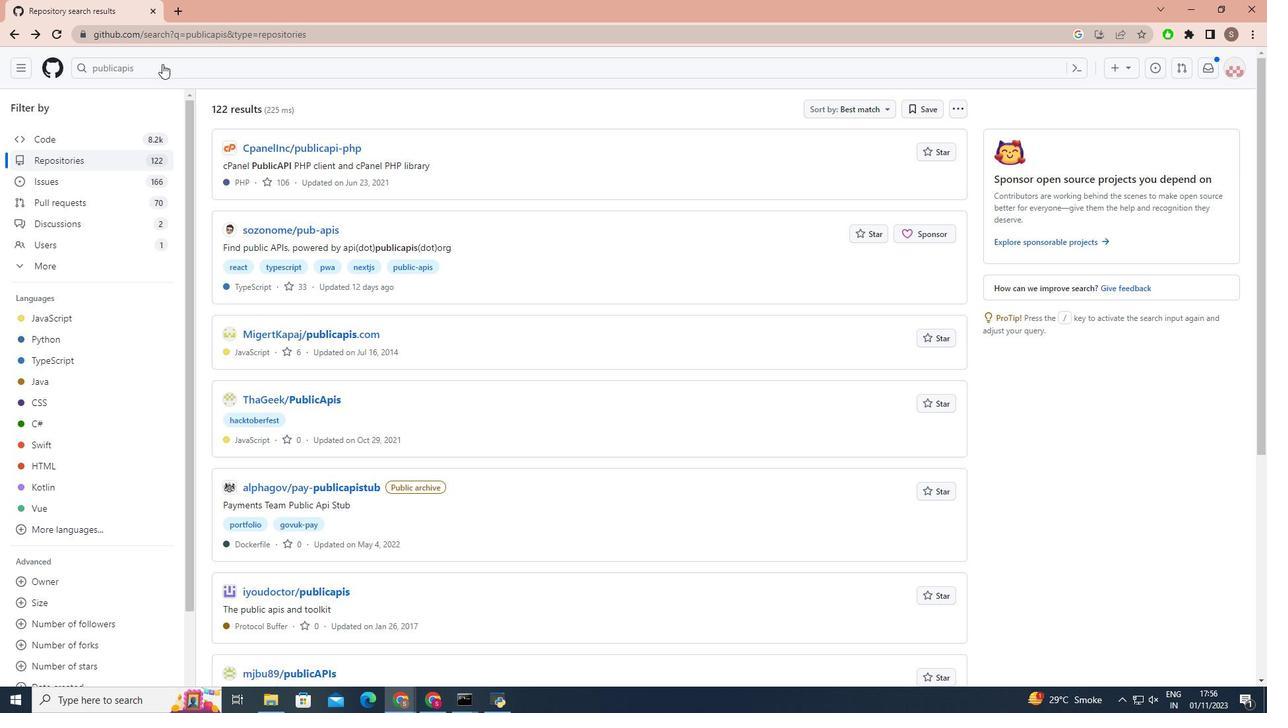 
Action: Mouse moved to (162, 65)
Screenshot: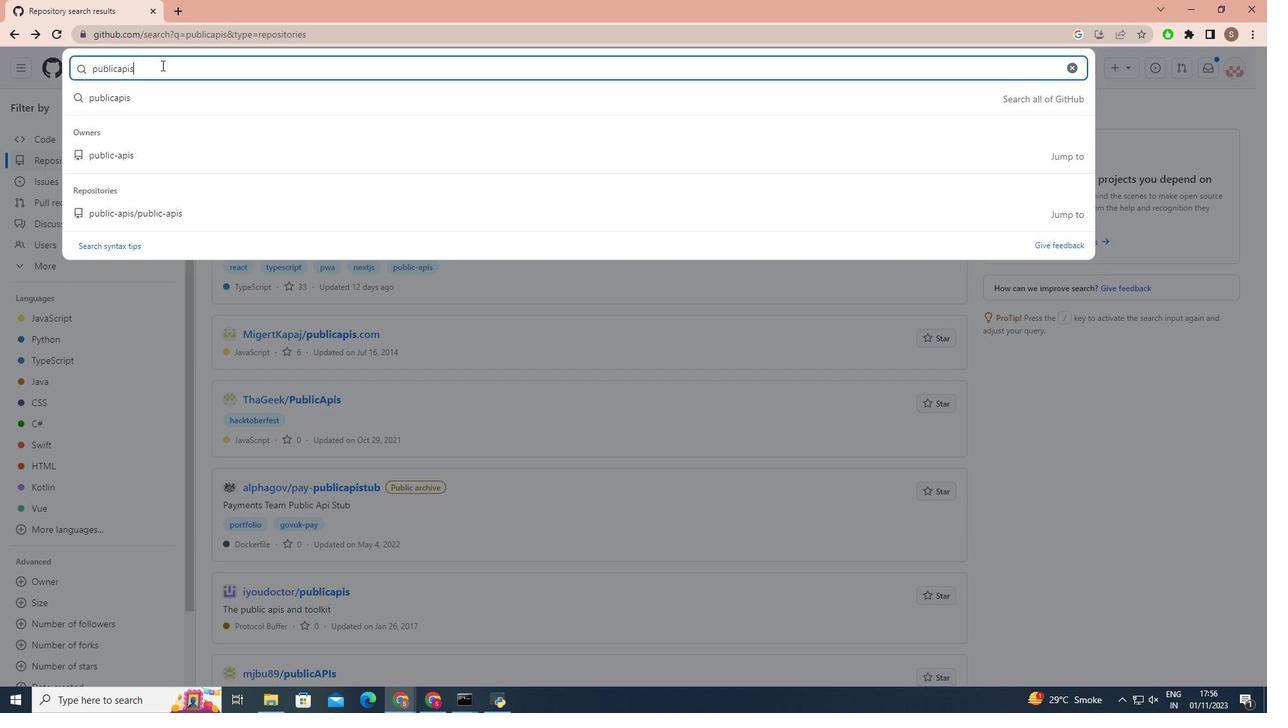 
Action: Mouse pressed left at (162, 65)
Screenshot: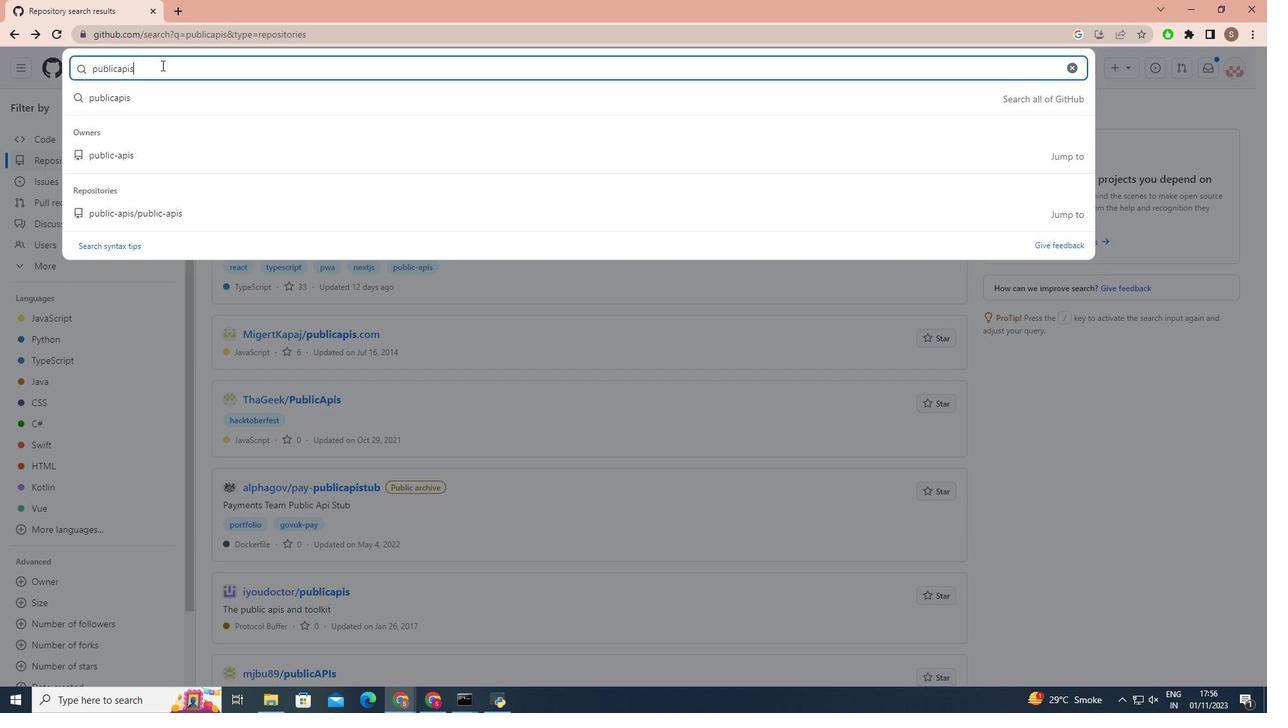 
Action: Mouse moved to (103, 63)
Screenshot: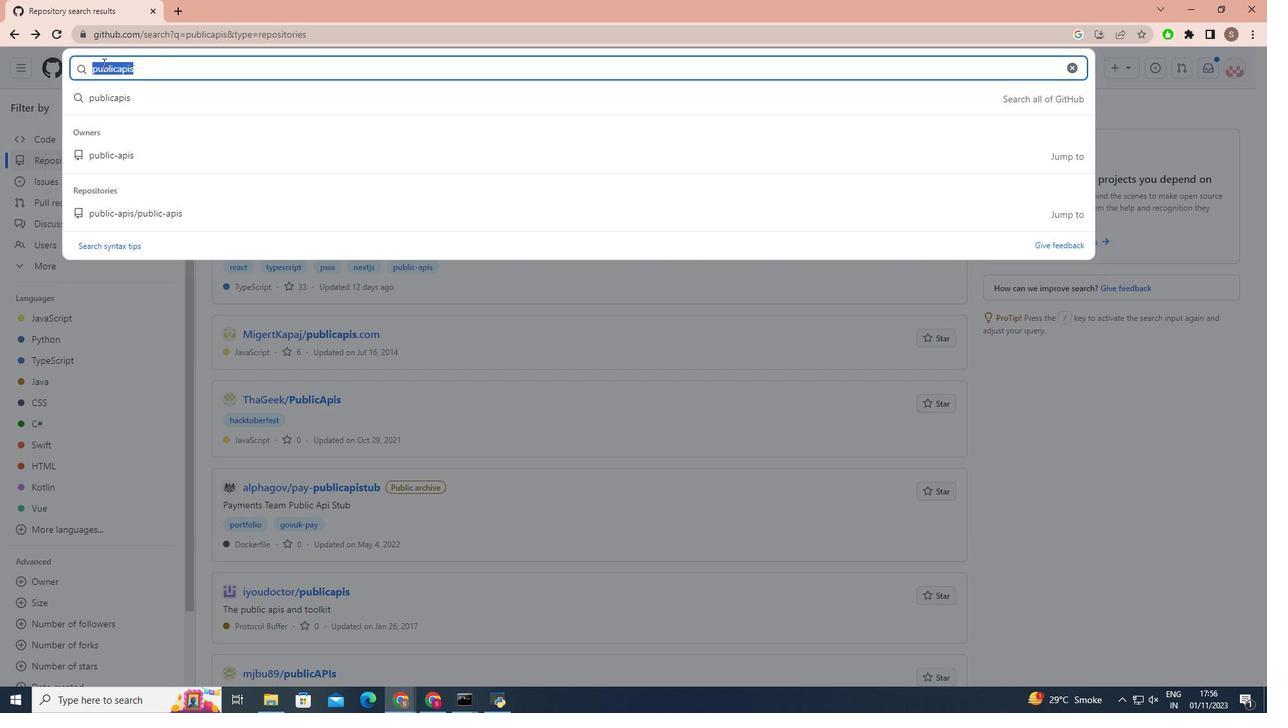 
Action: Key pressed <Key.backspace>subhankar1712<Key.enter>
Screenshot: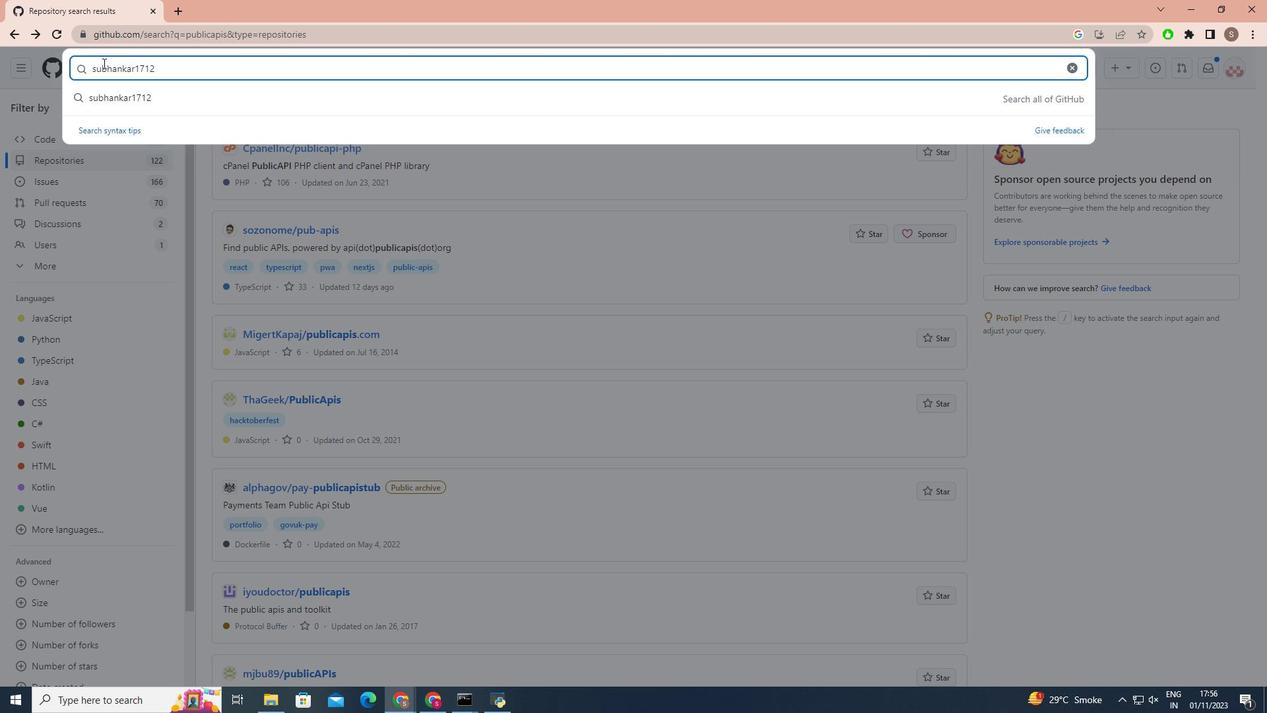 
Action: Mouse moved to (376, 147)
Screenshot: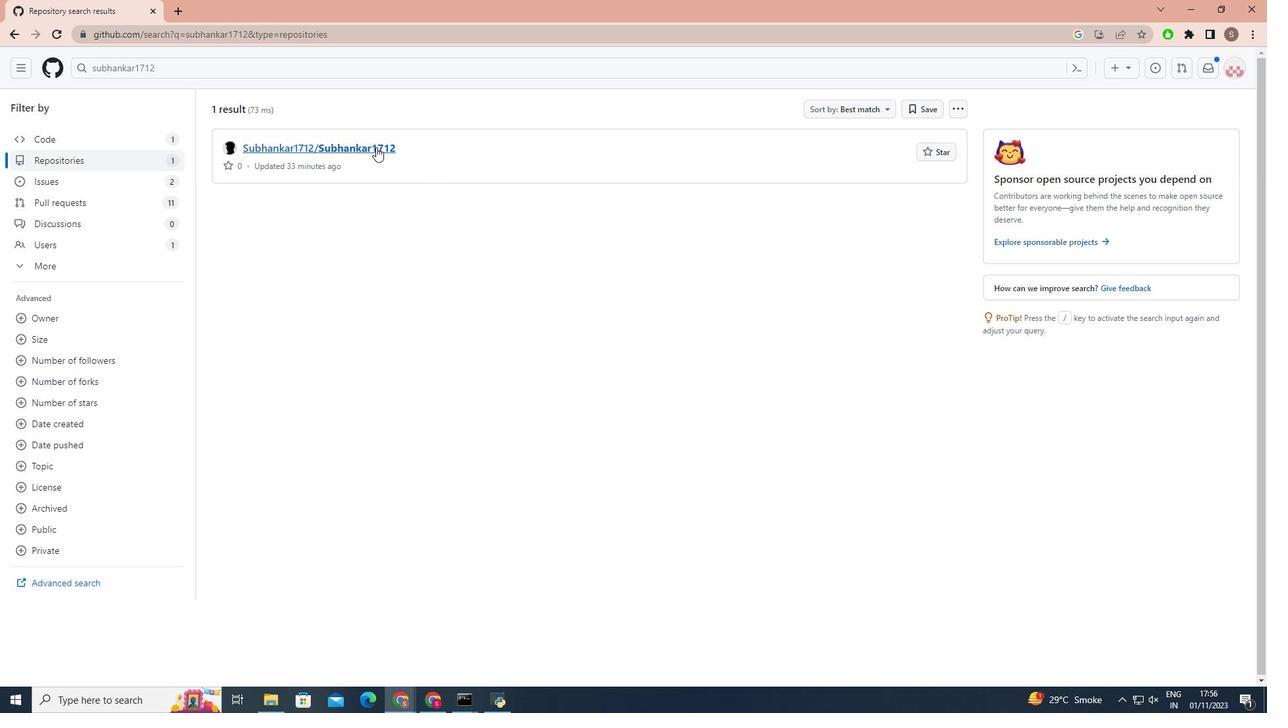 
Action: Mouse pressed left at (376, 147)
Screenshot: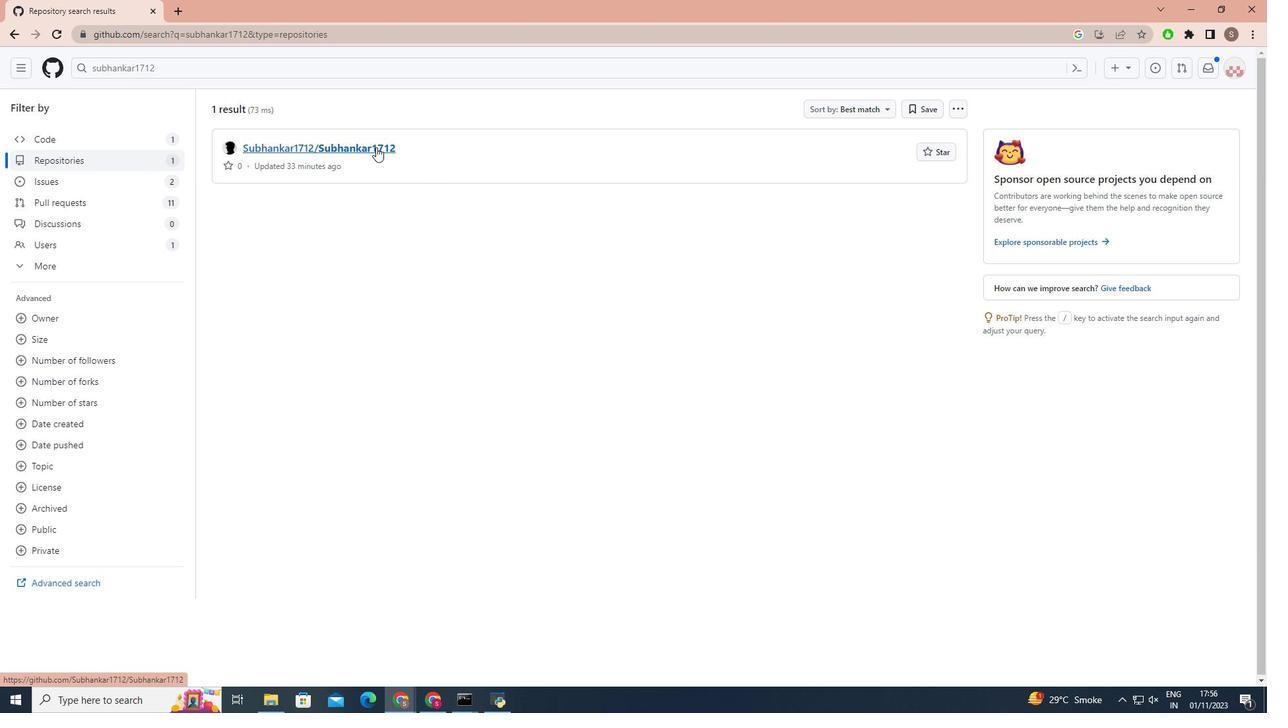 
Action: Mouse moved to (111, 71)
Screenshot: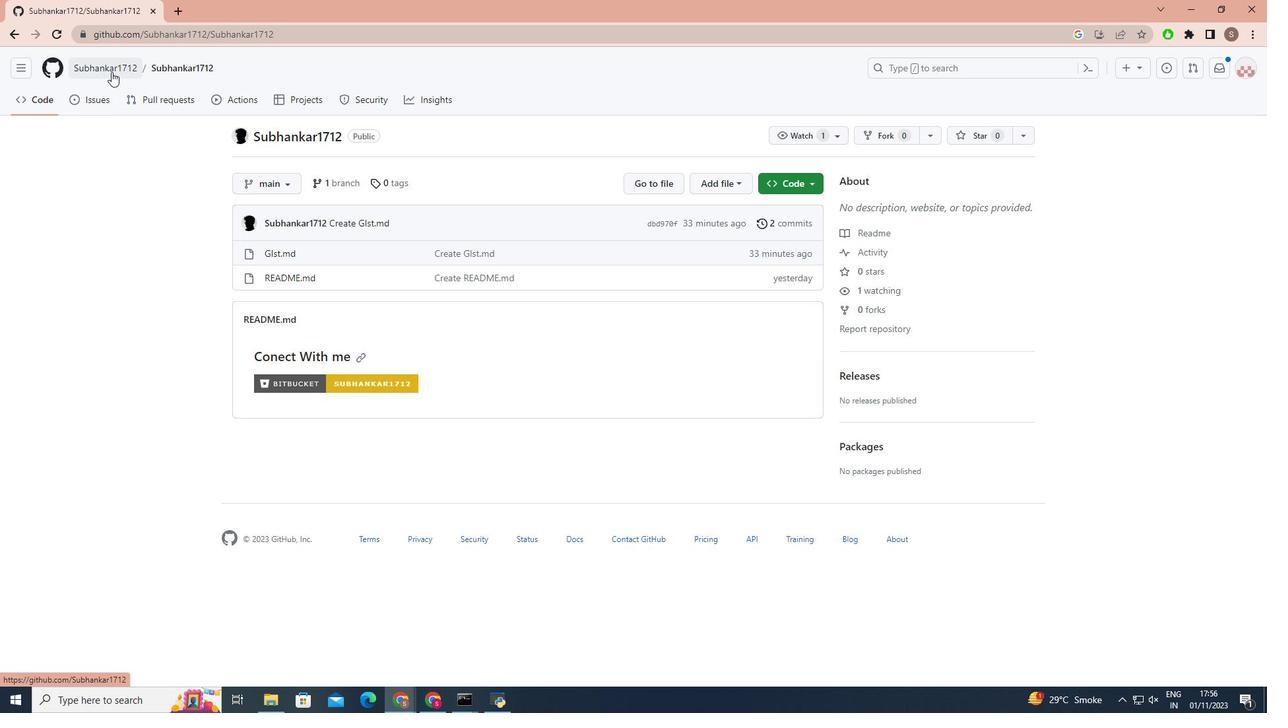 
Action: Mouse pressed left at (111, 71)
Screenshot: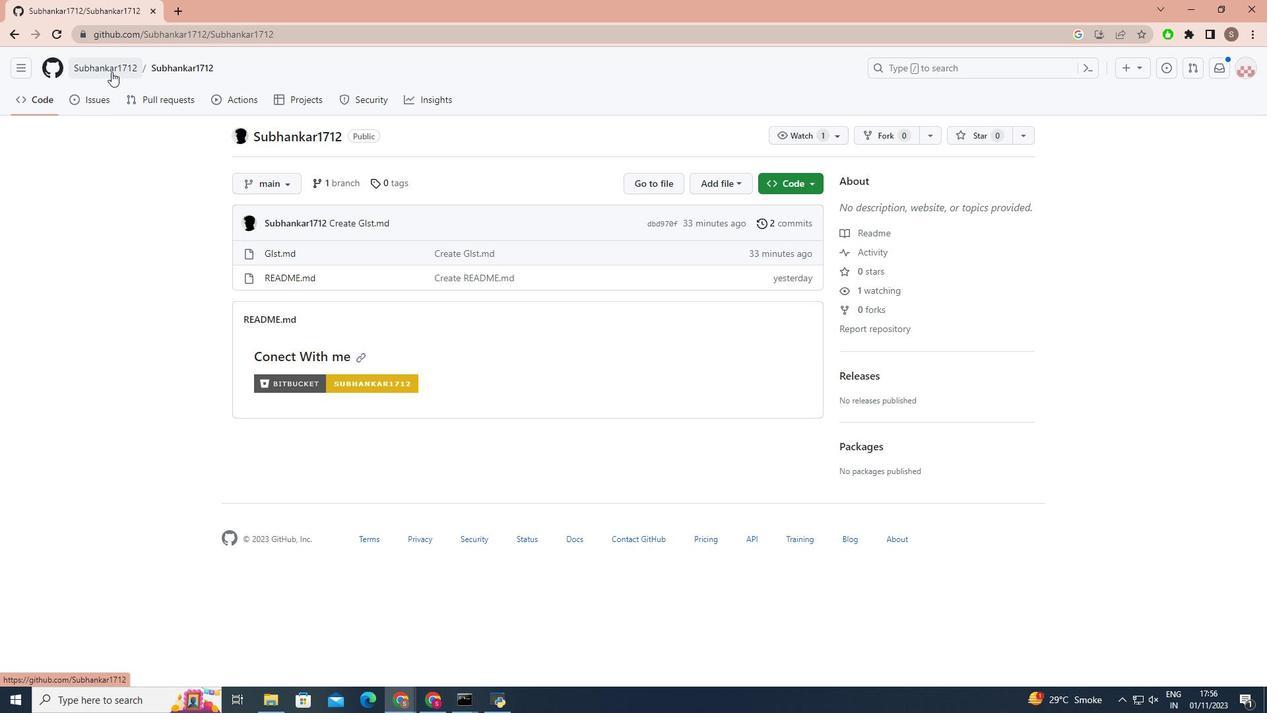 
Action: Mouse moved to (139, 96)
Screenshot: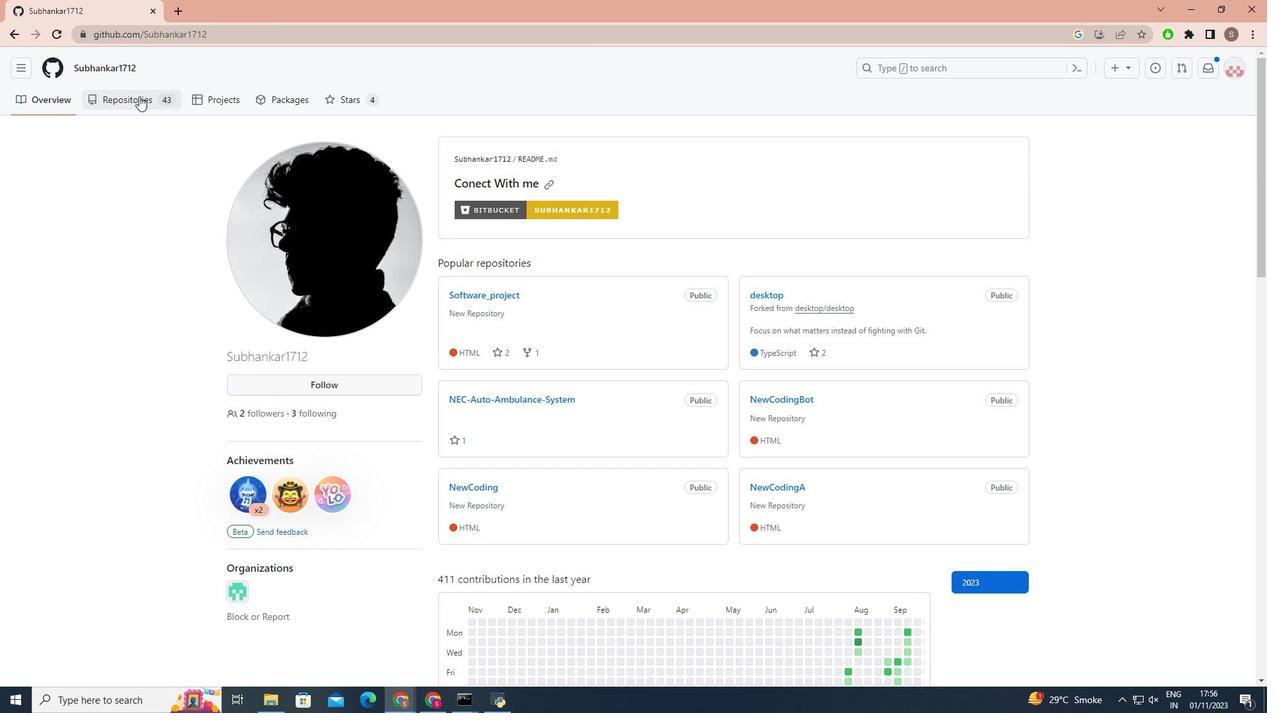 
Action: Mouse pressed left at (139, 96)
Screenshot: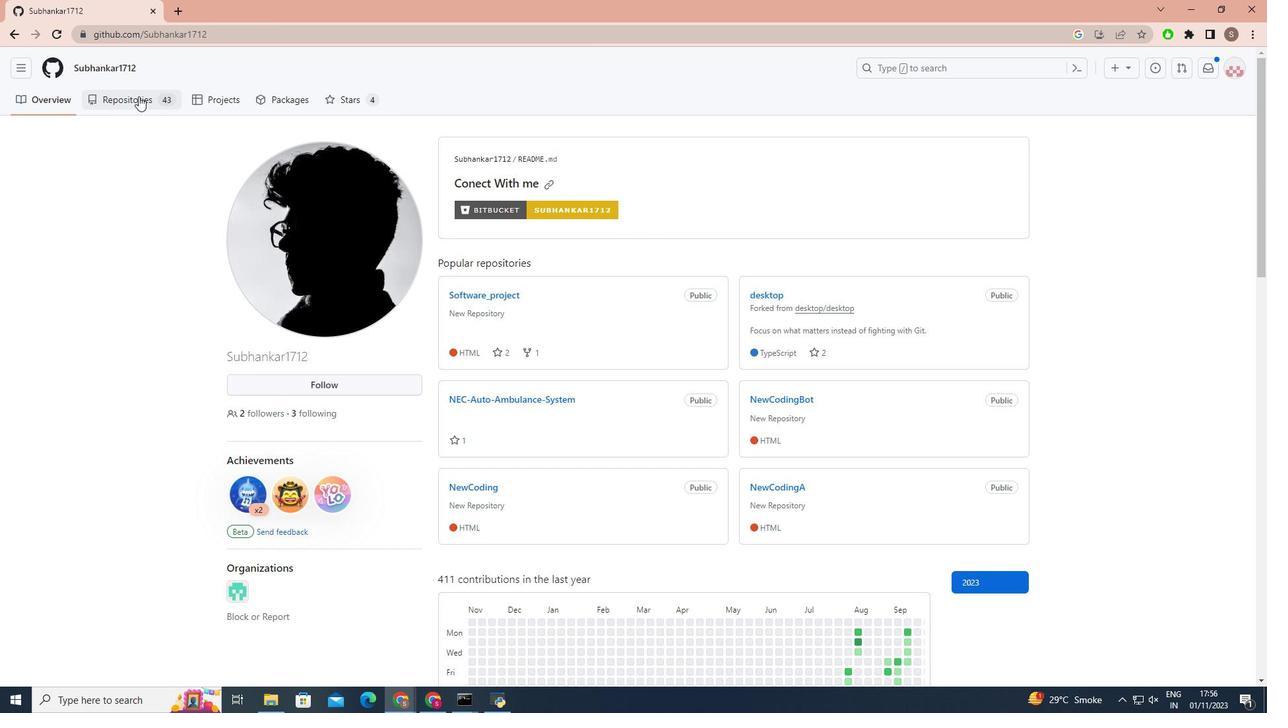 
Action: Mouse moved to (537, 267)
Screenshot: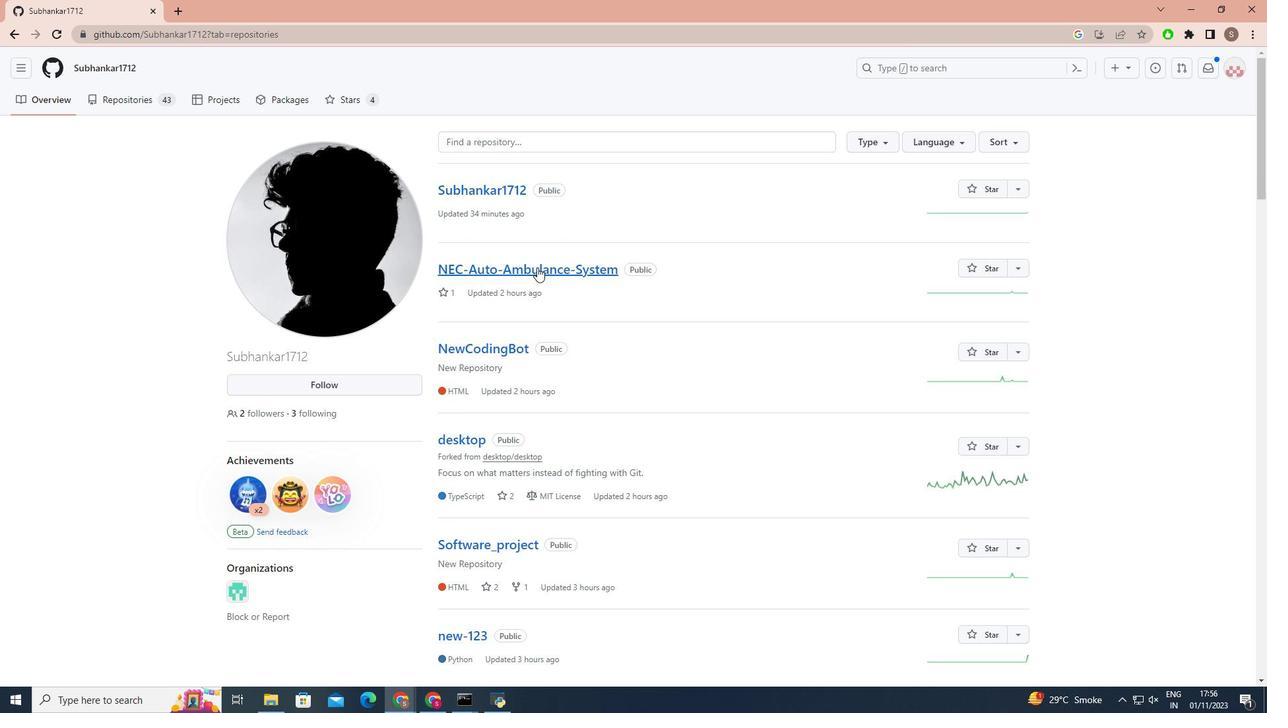 
Action: Mouse pressed left at (537, 267)
Screenshot: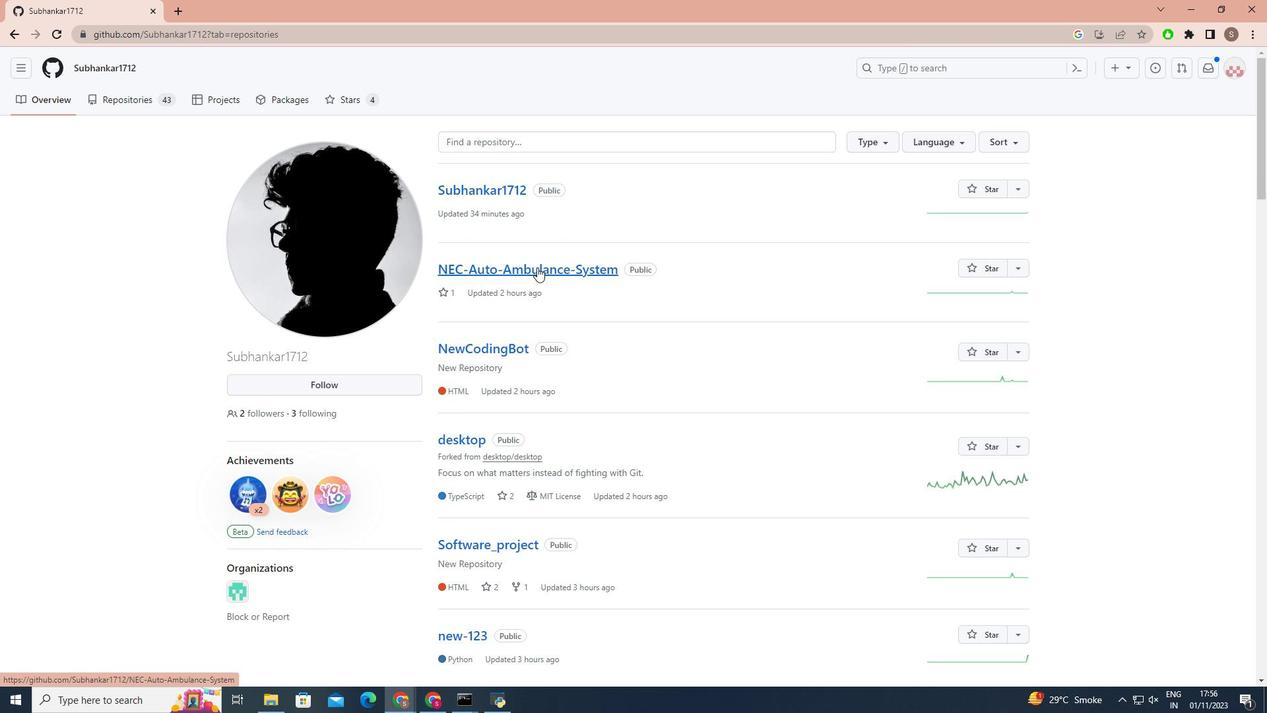 
Action: Mouse moved to (112, 92)
Screenshot: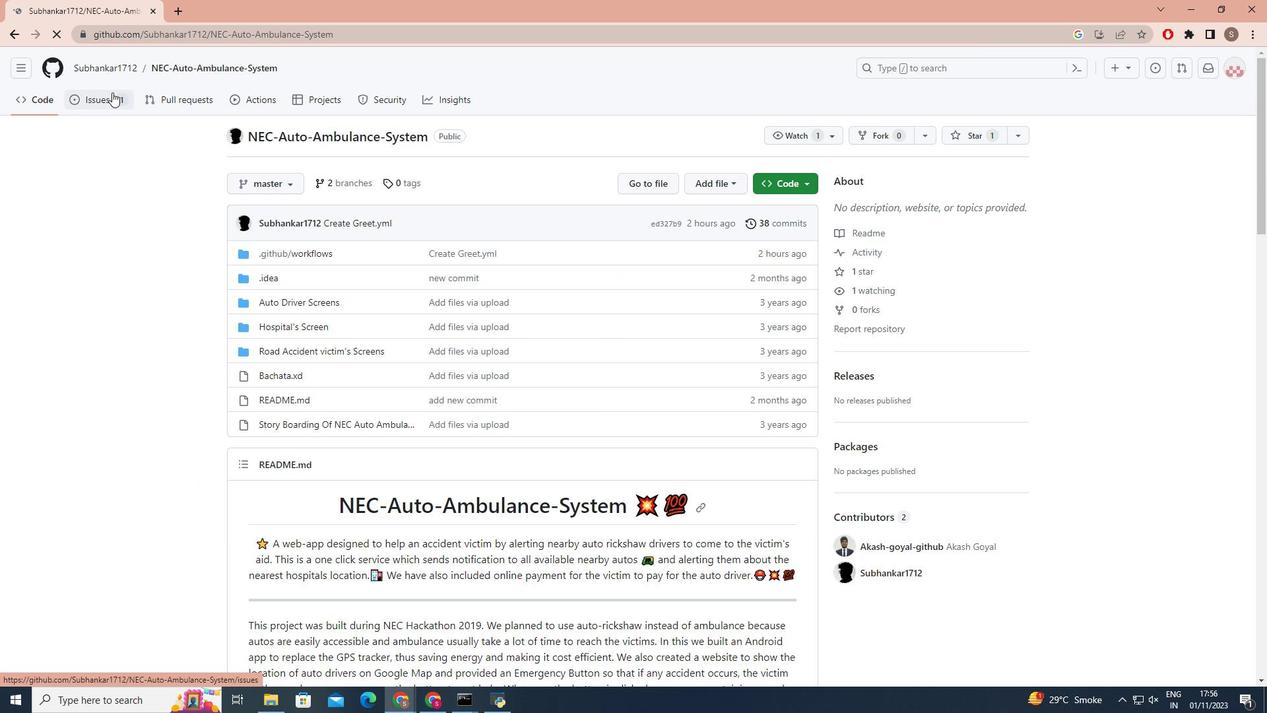 
Action: Mouse pressed left at (112, 92)
Screenshot: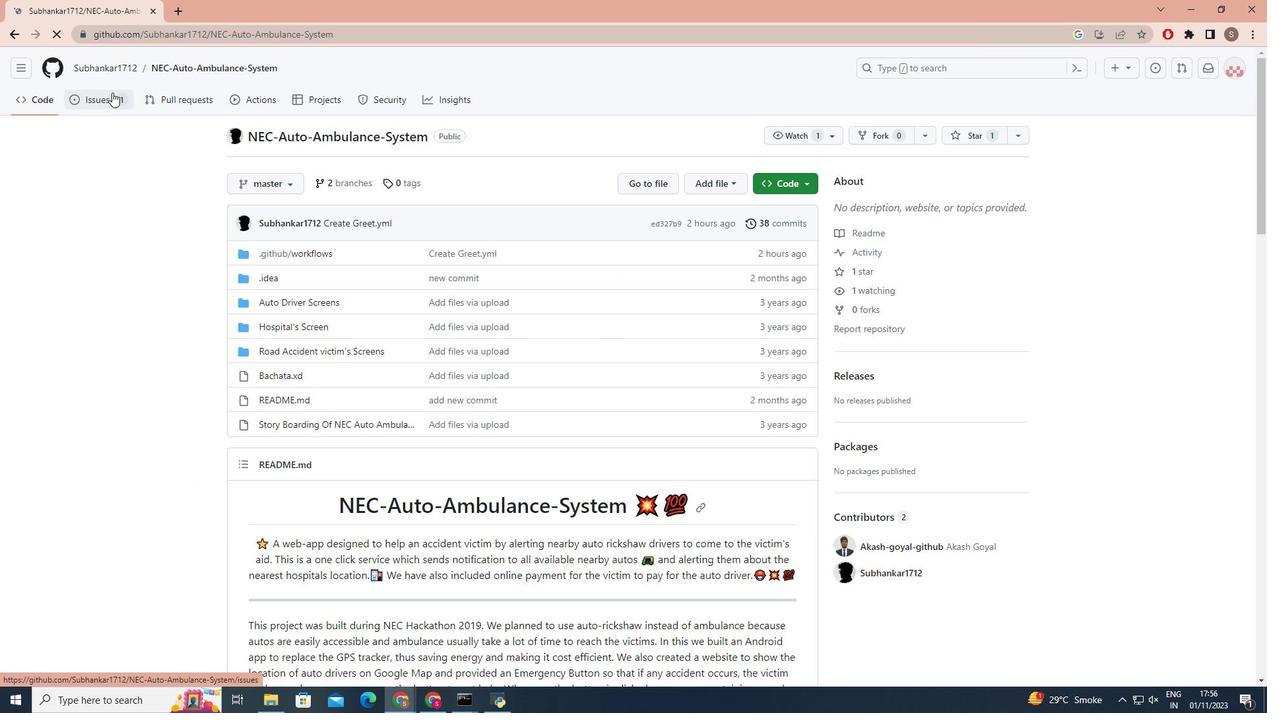 
Action: Mouse moved to (13, 39)
Screenshot: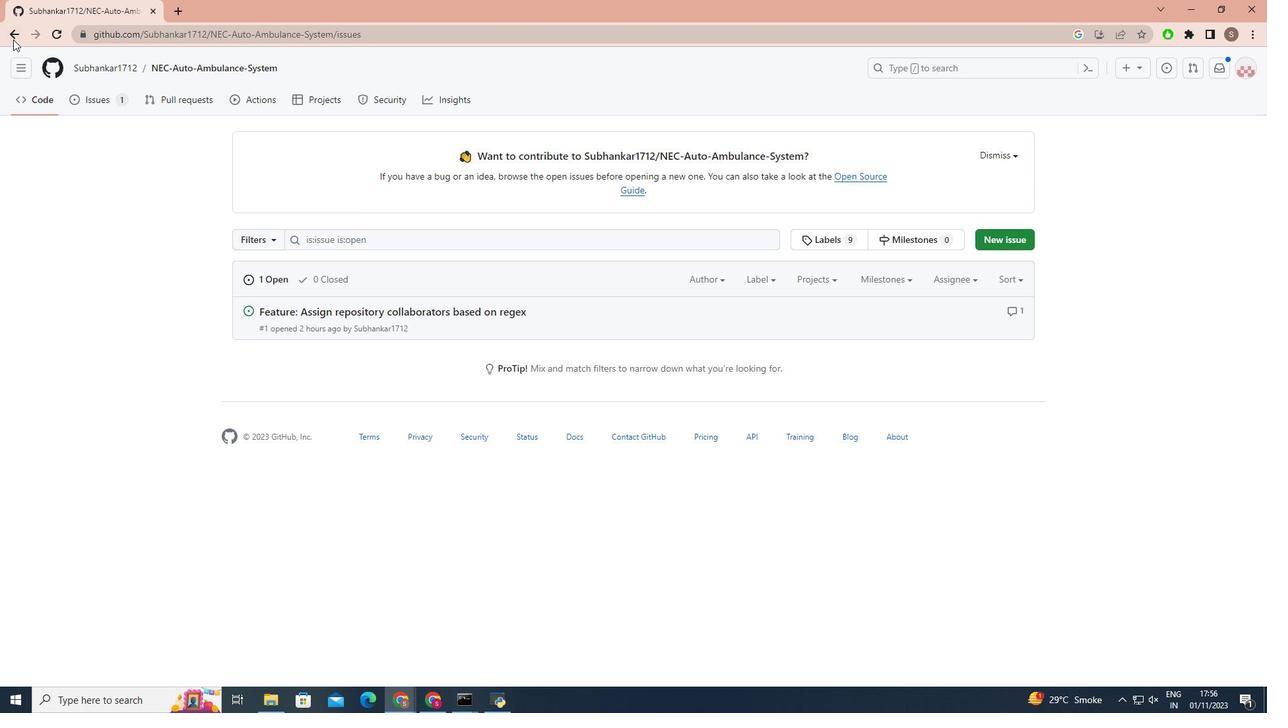 
Action: Mouse pressed left at (13, 39)
Screenshot: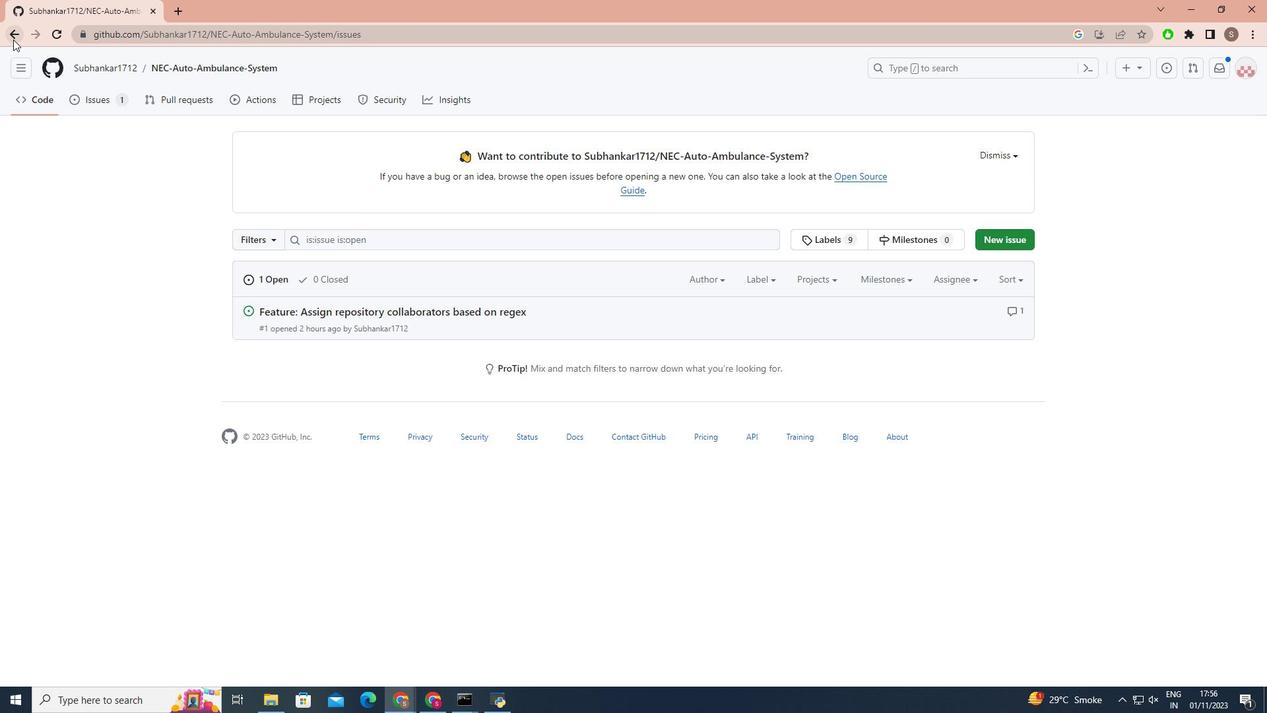 
Action: Mouse moved to (14, 38)
Screenshot: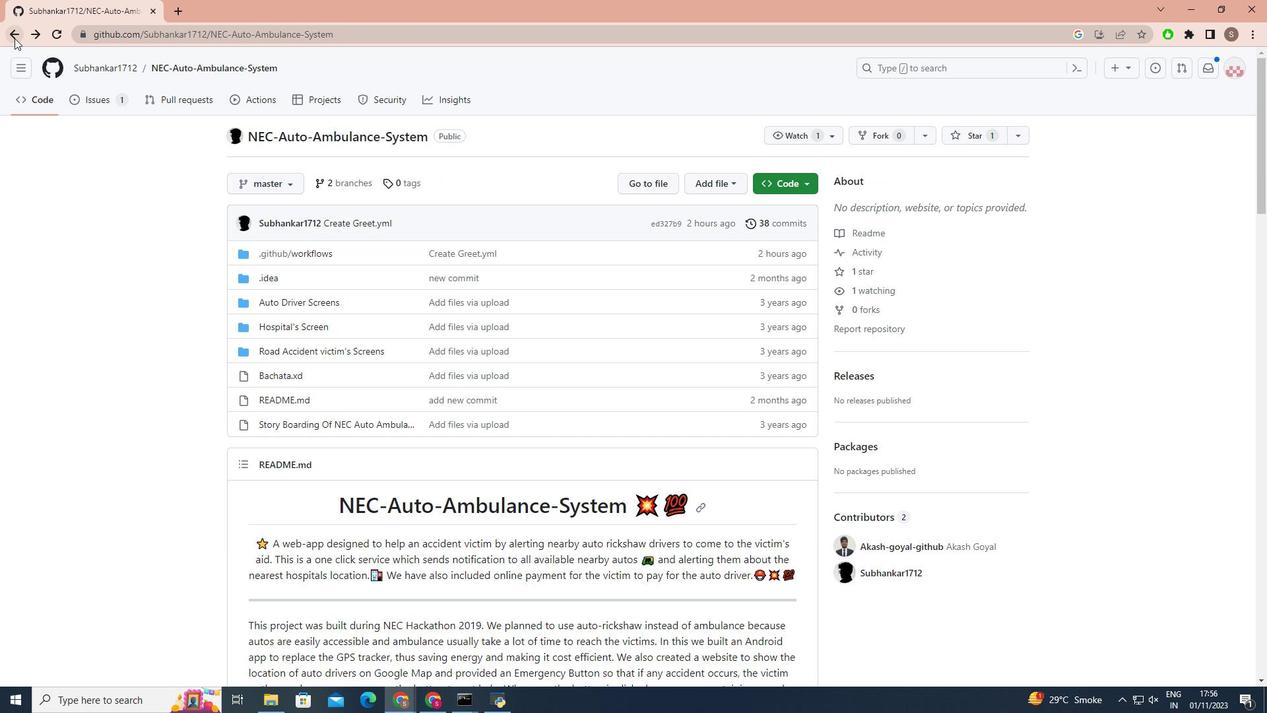 
Action: Mouse pressed left at (14, 38)
Screenshot: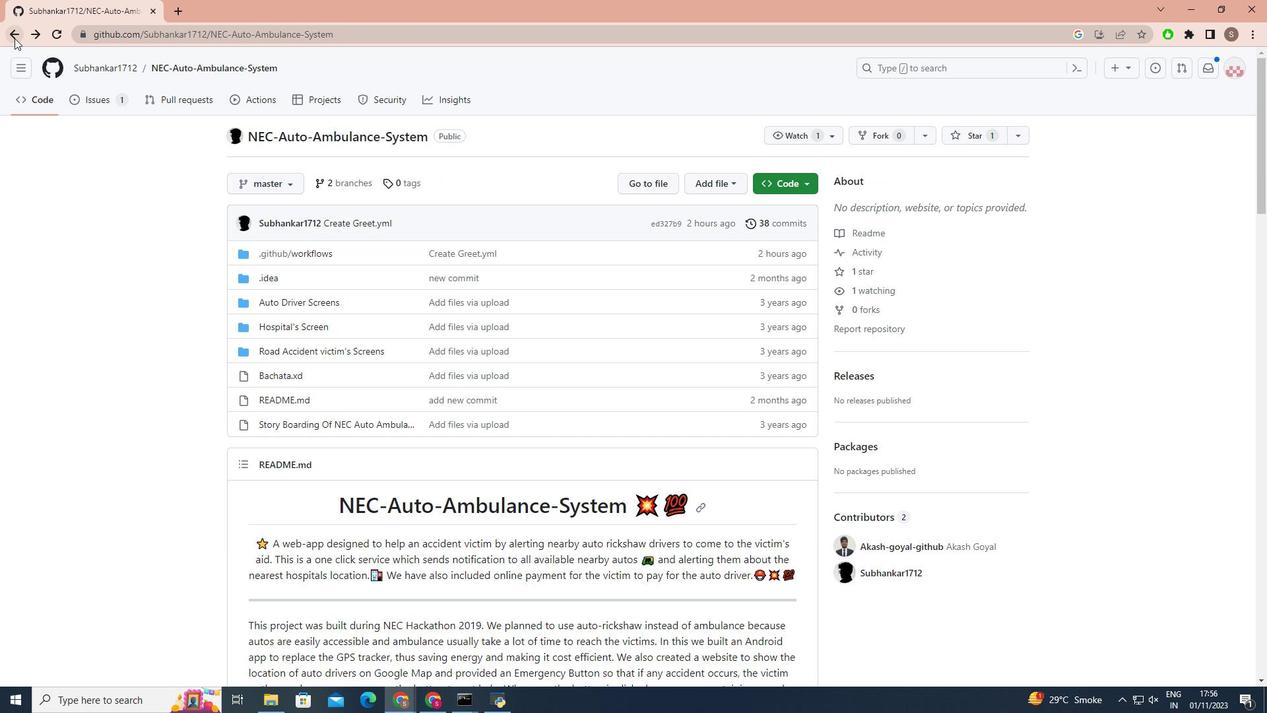
Action: Mouse moved to (470, 186)
Screenshot: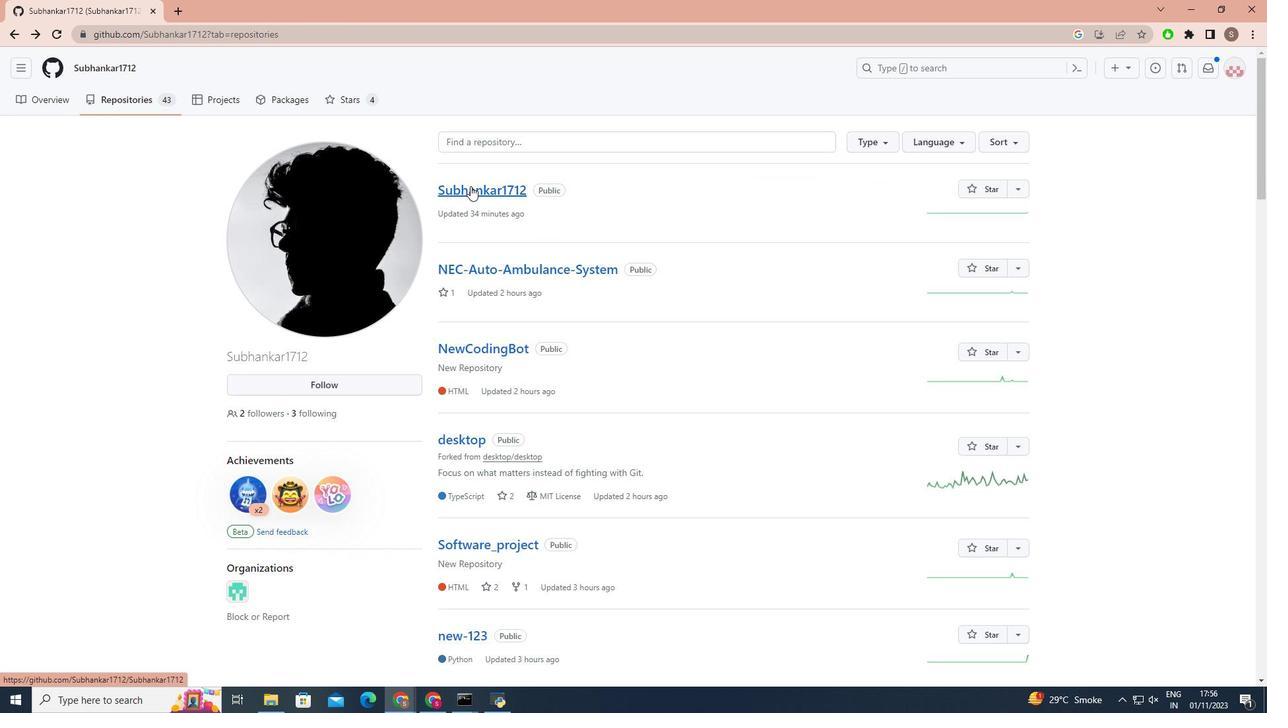 
Action: Mouse pressed left at (470, 186)
Screenshot: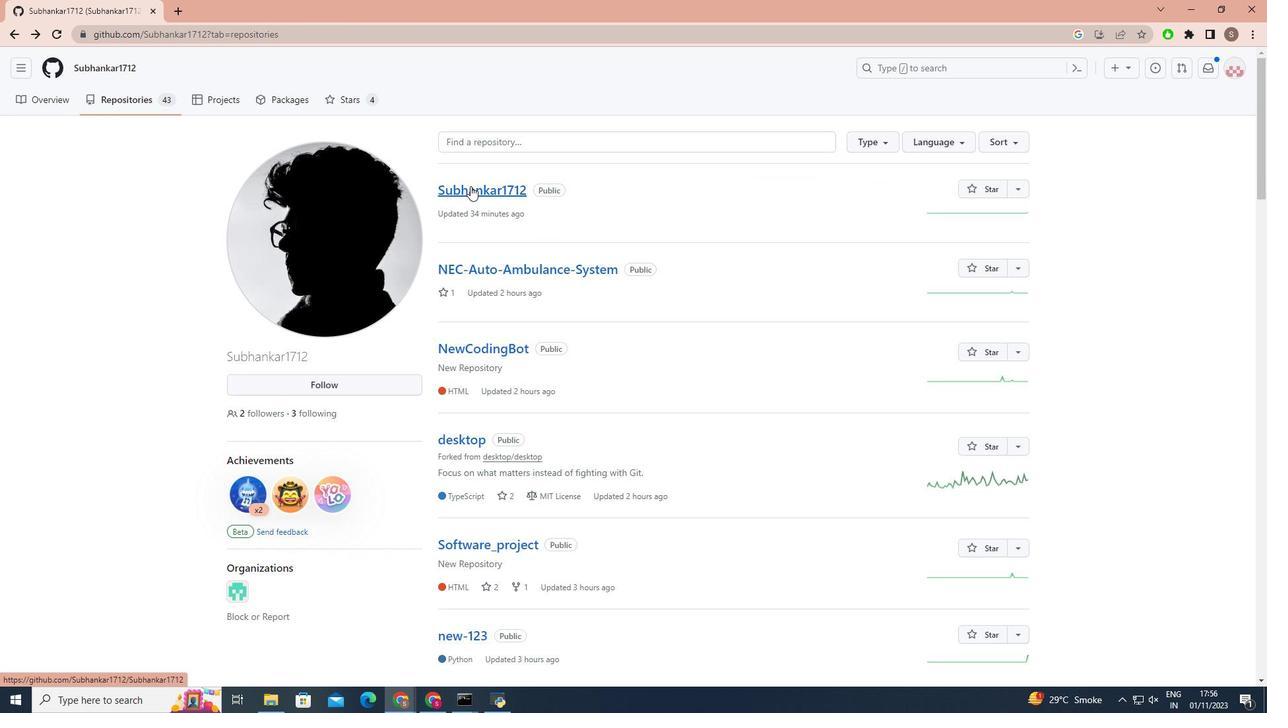
Action: Mouse moved to (489, 538)
Screenshot: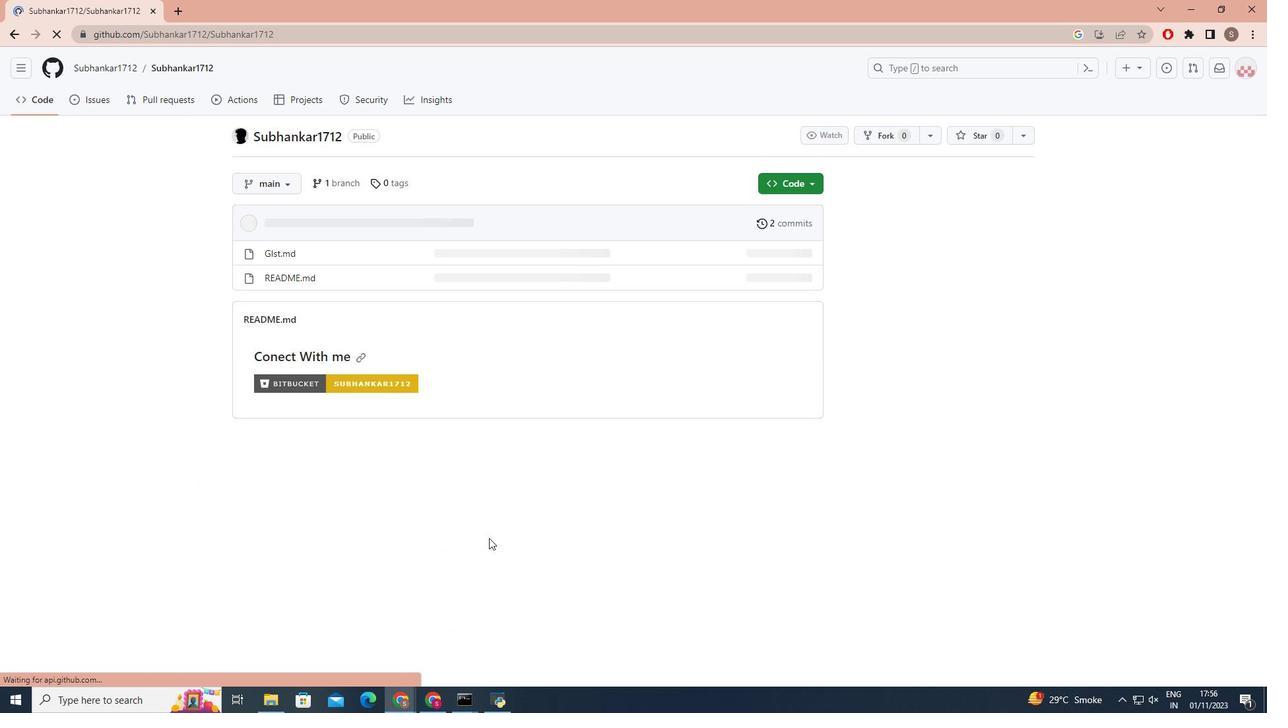 
Action: Mouse scrolled (489, 537) with delta (0, 0)
Screenshot: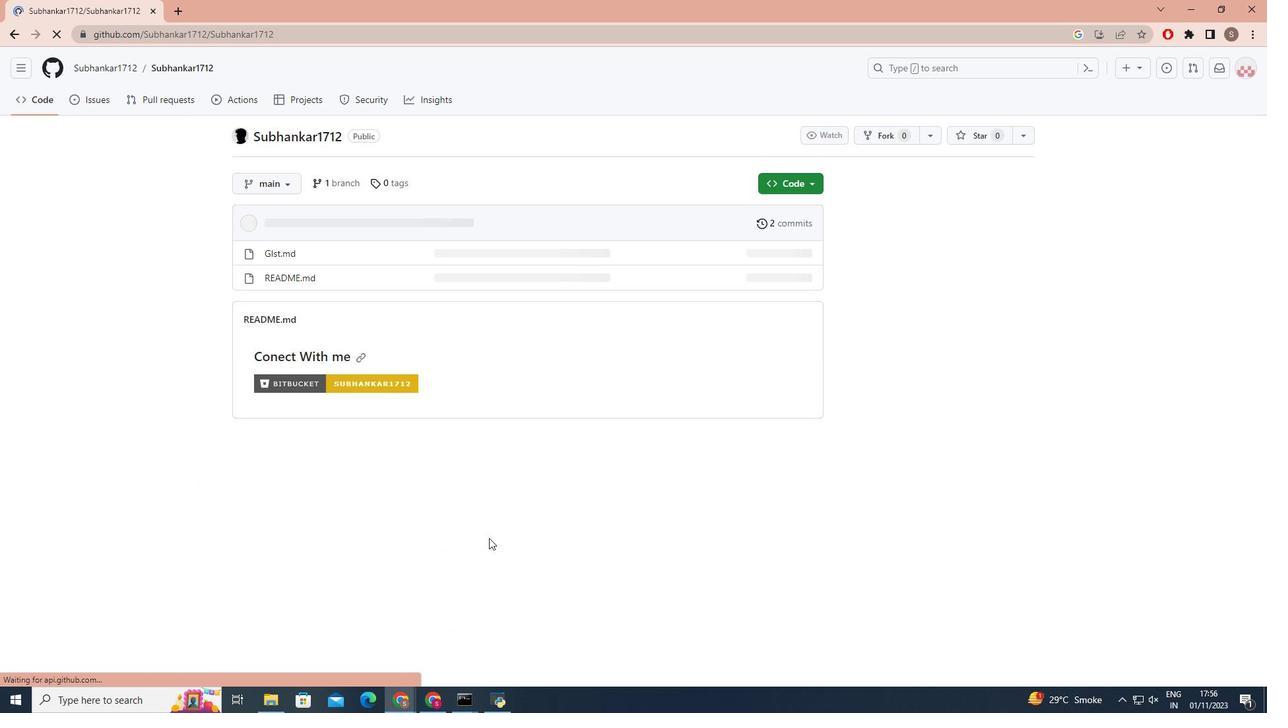
Action: Mouse scrolled (489, 537) with delta (0, 0)
Screenshot: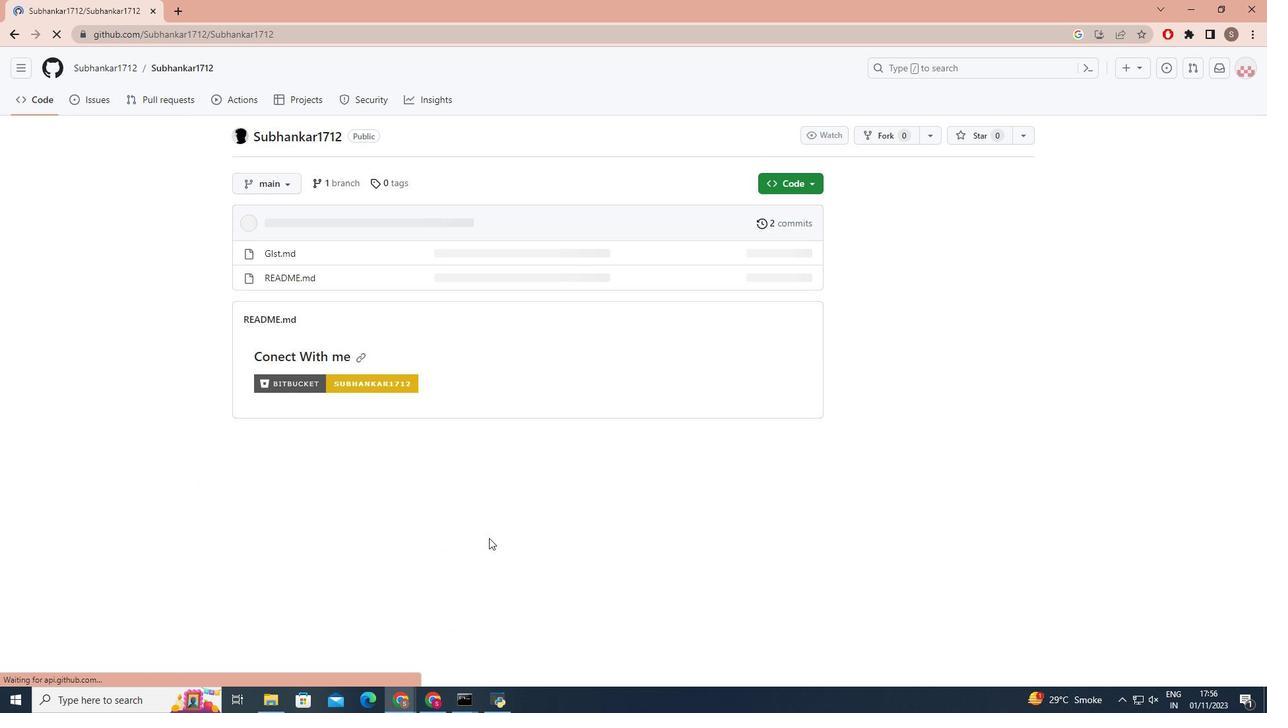 
Action: Mouse scrolled (489, 537) with delta (0, 0)
Screenshot: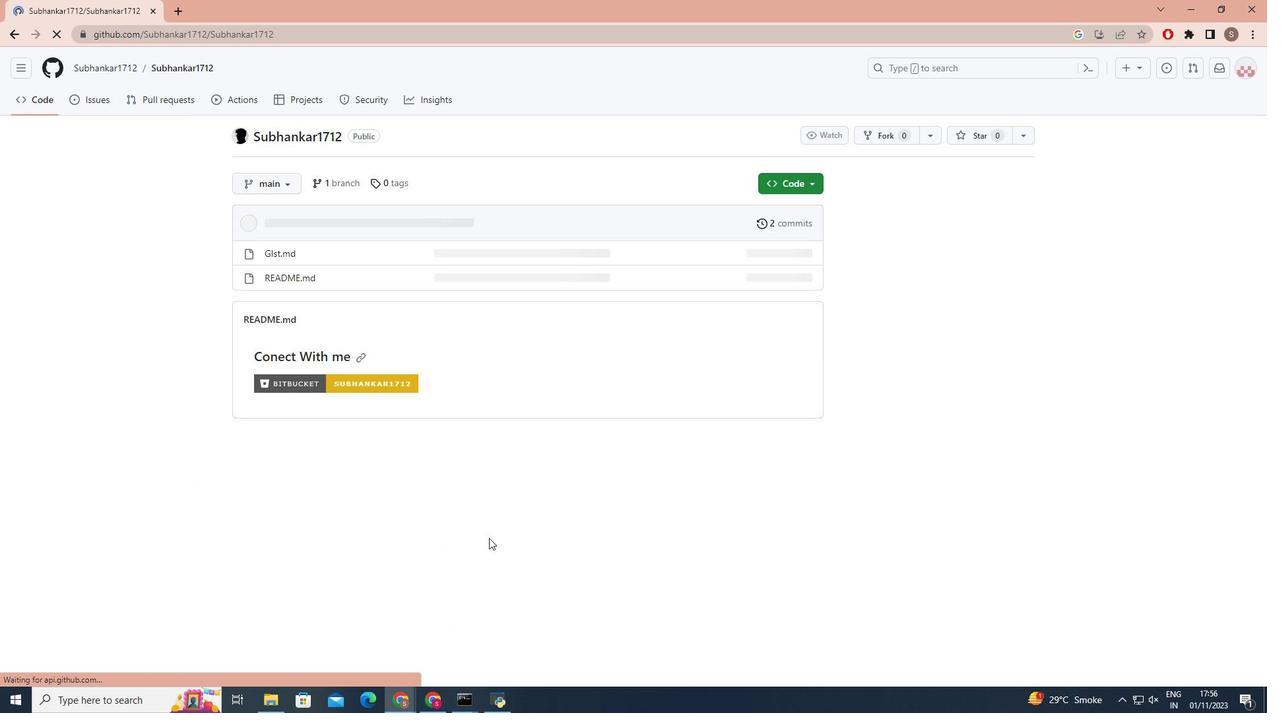 
Action: Mouse moved to (13, 33)
Screenshot: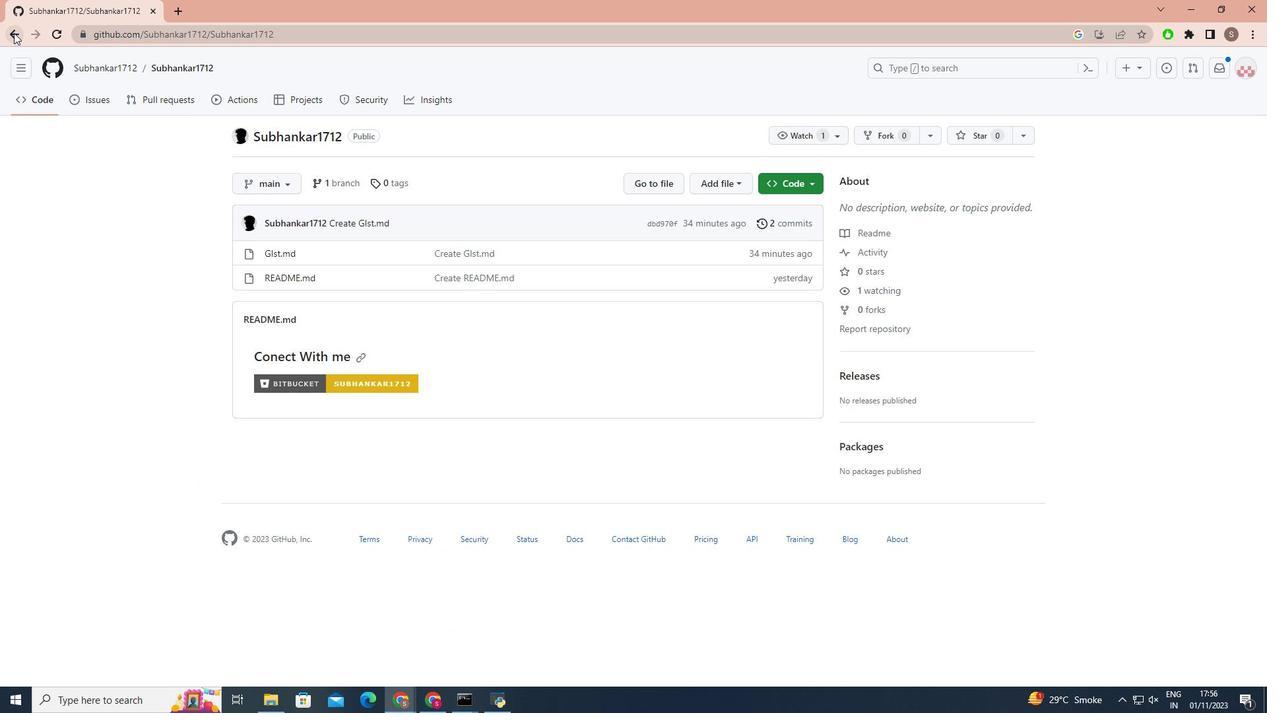 
Action: Mouse pressed left at (13, 33)
Screenshot: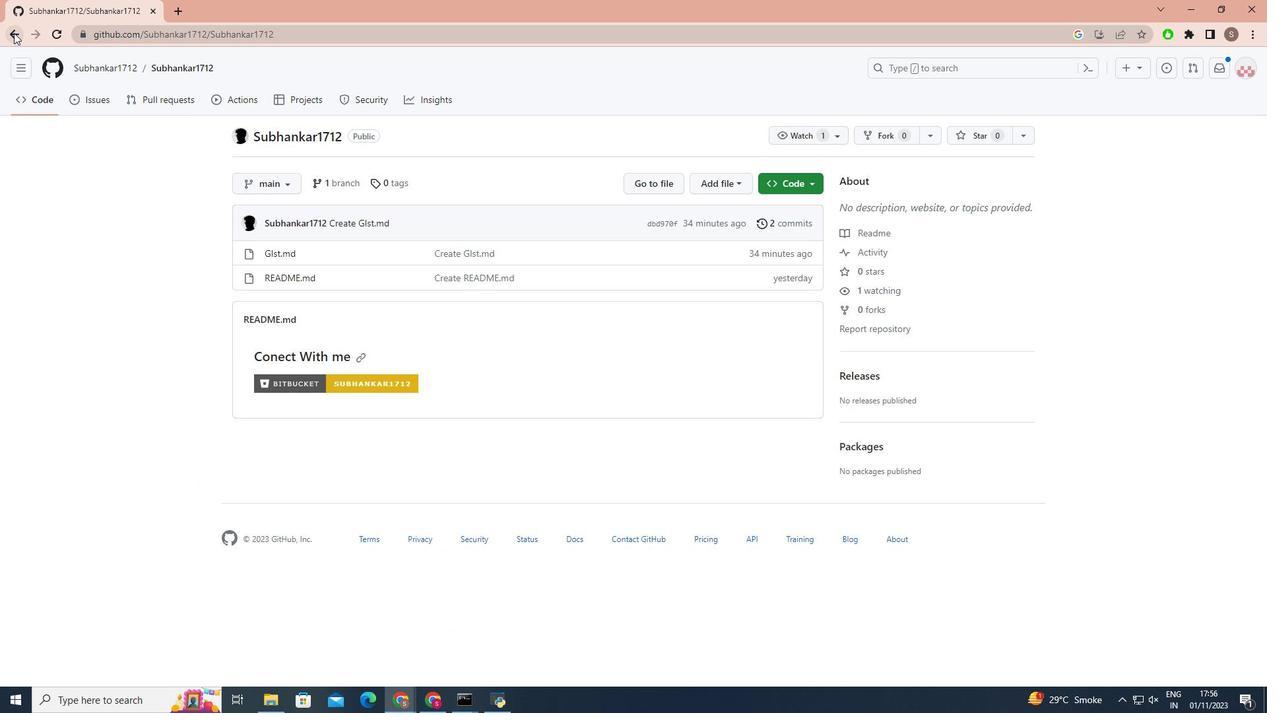 
Action: Mouse moved to (589, 440)
Screenshot: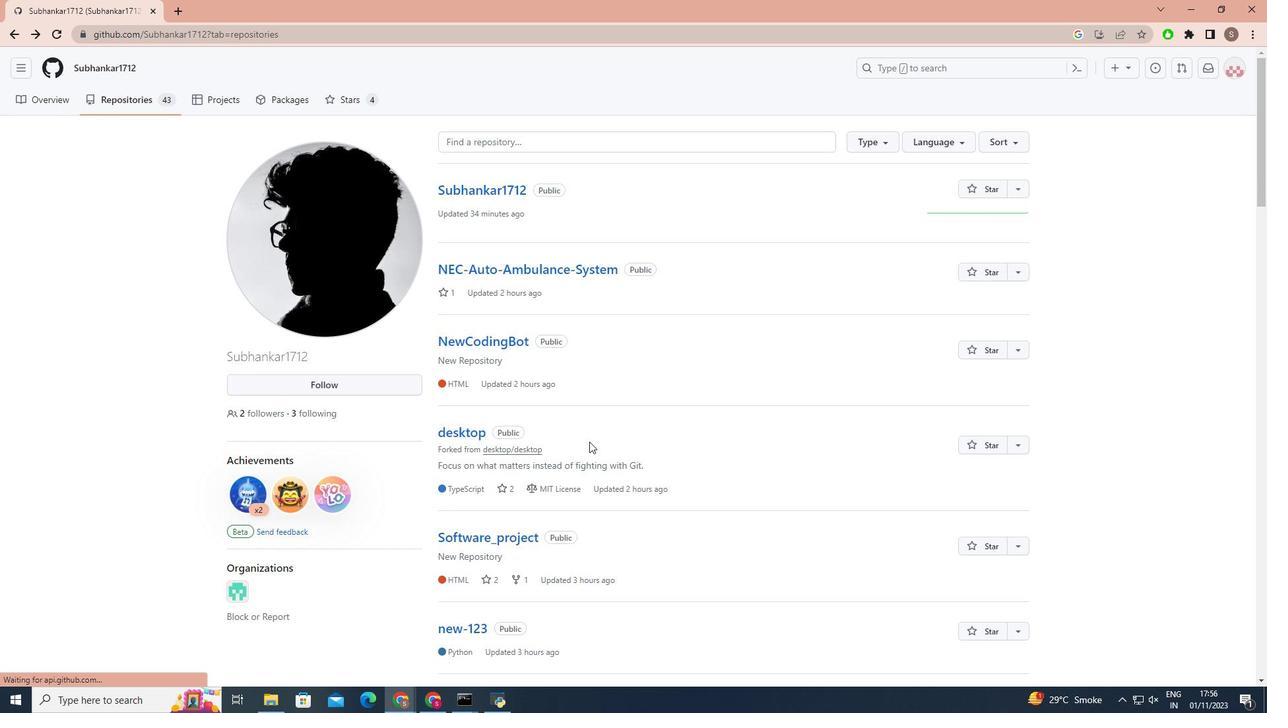 
Action: Mouse scrolled (589, 439) with delta (0, 0)
Screenshot: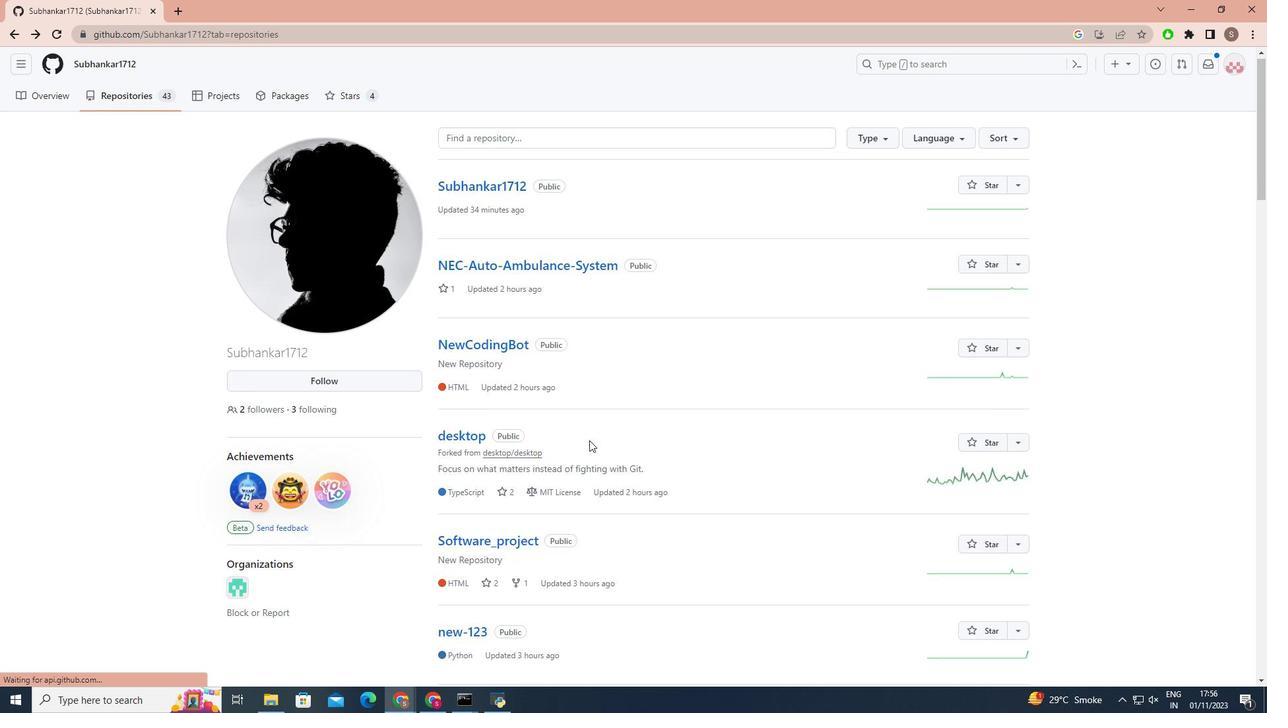 
Action: Mouse scrolled (589, 439) with delta (0, 0)
Screenshot: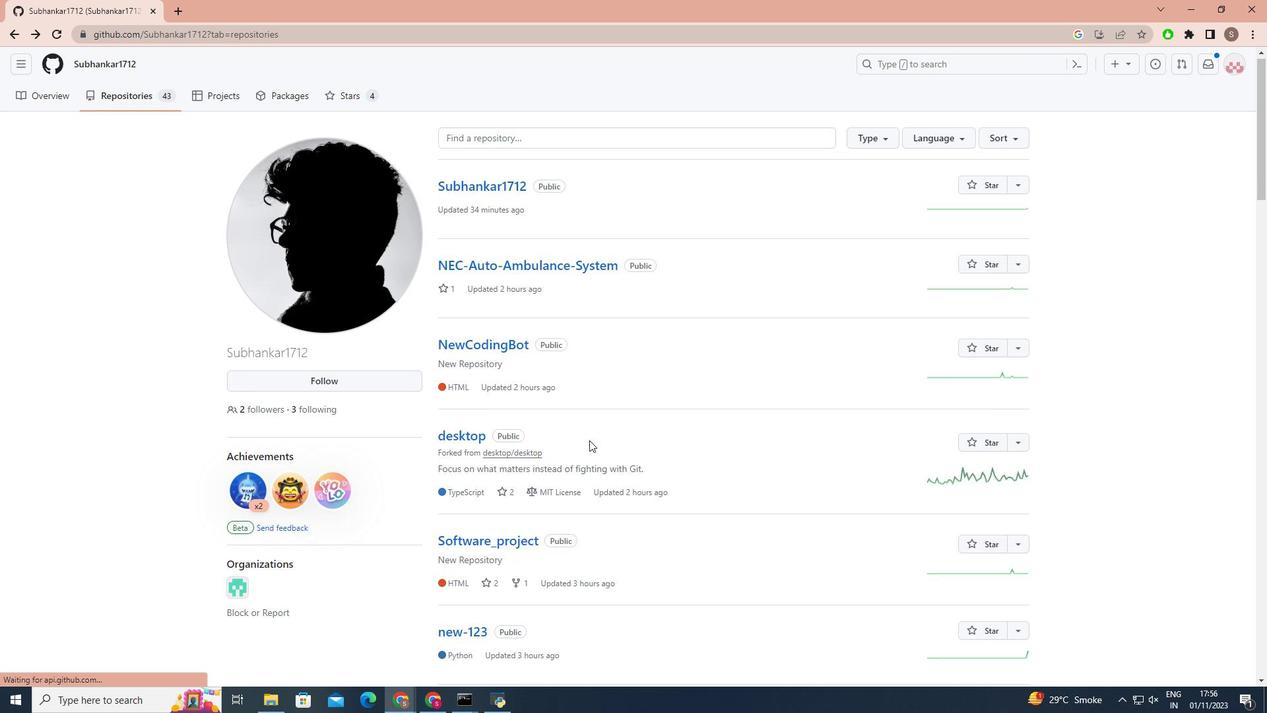 
Action: Mouse scrolled (589, 439) with delta (0, 0)
Screenshot: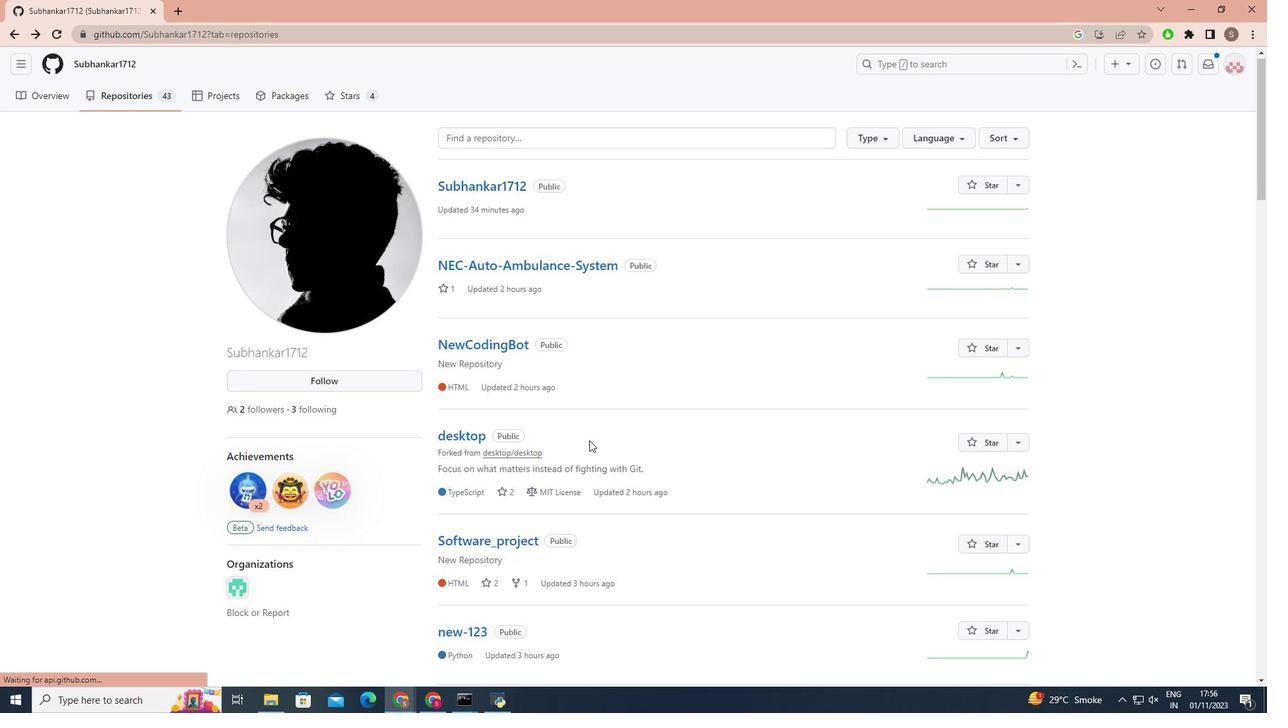 
Action: Mouse scrolled (589, 439) with delta (0, 0)
Screenshot: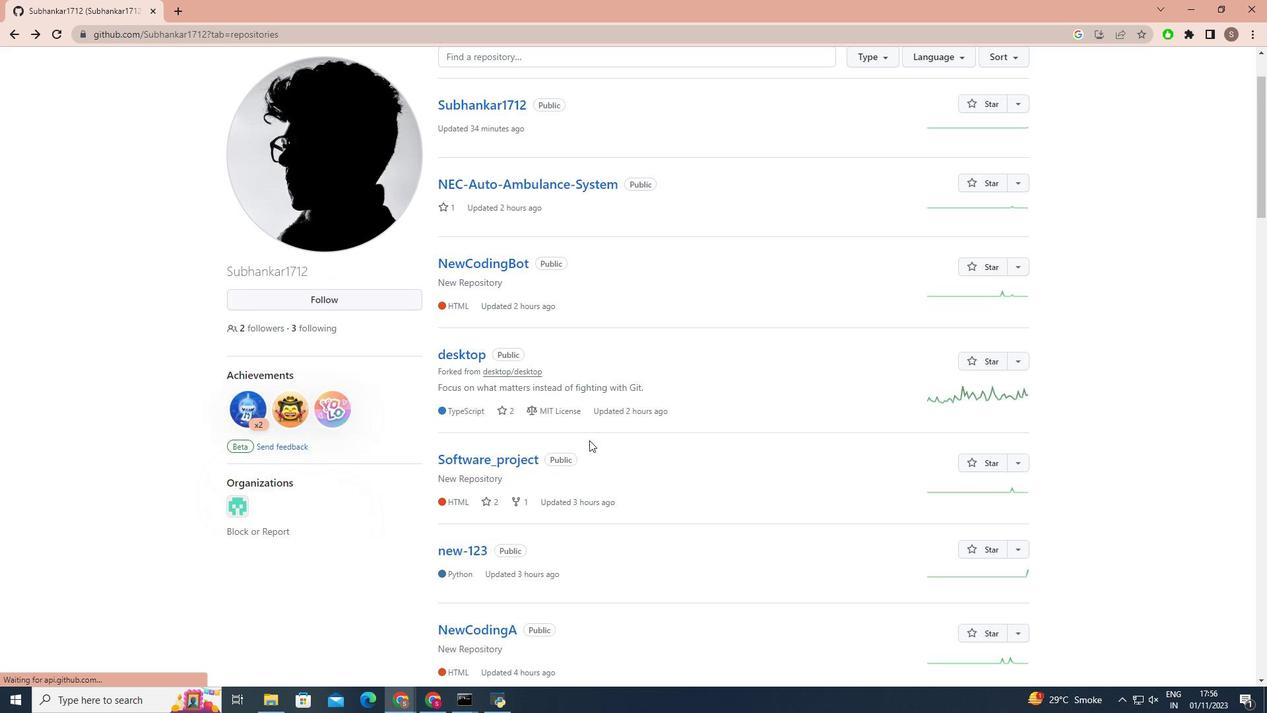 
Action: Mouse scrolled (589, 439) with delta (0, 0)
Screenshot: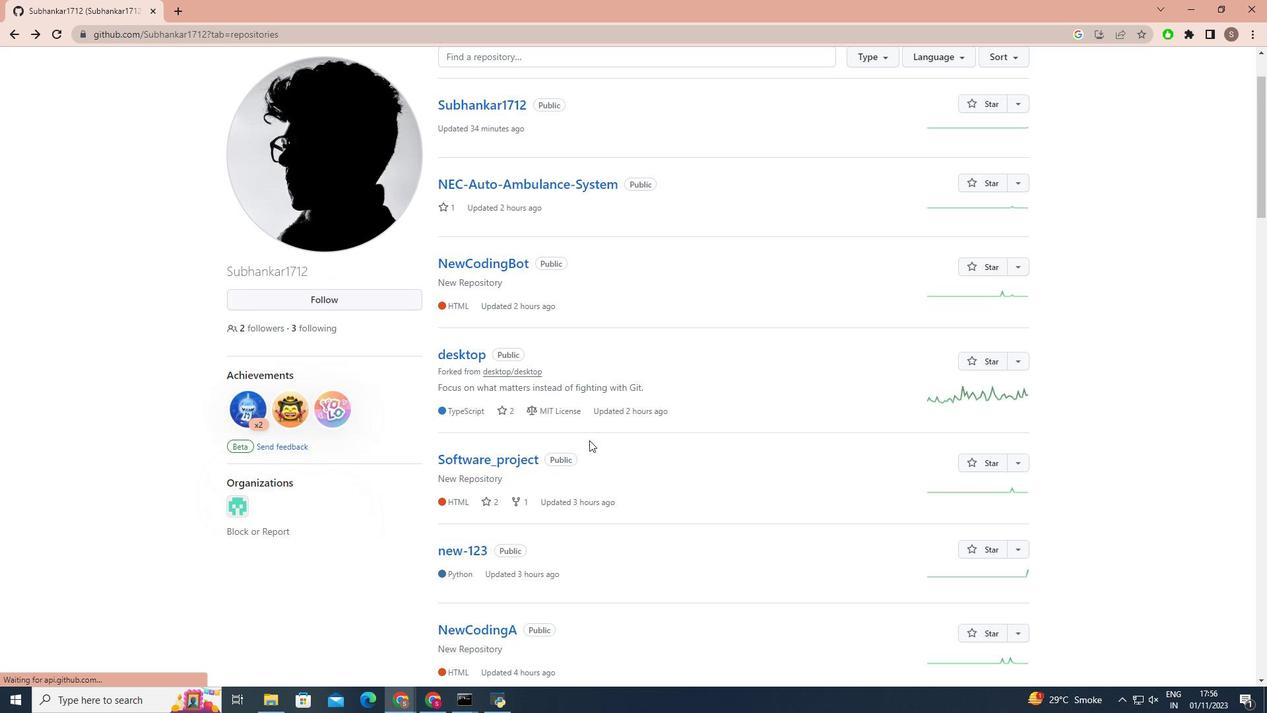 
Action: Mouse moved to (589, 439)
Screenshot: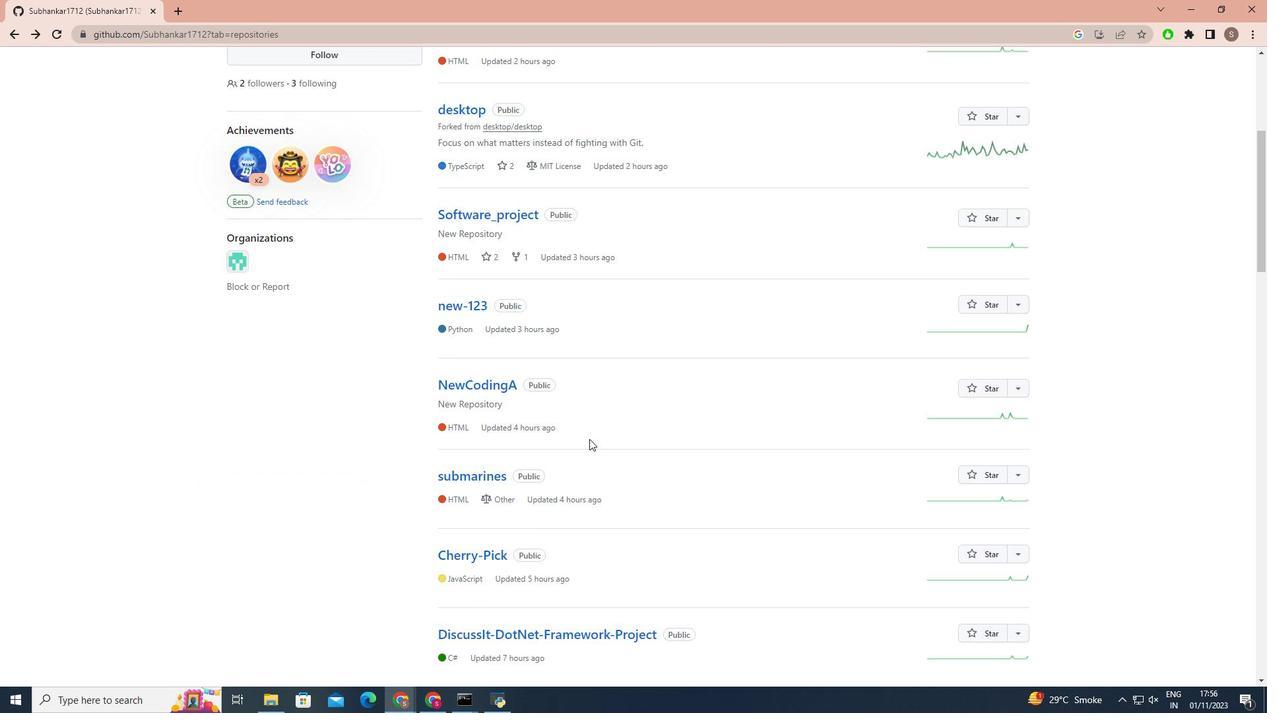 
Action: Mouse scrolled (589, 438) with delta (0, 0)
Screenshot: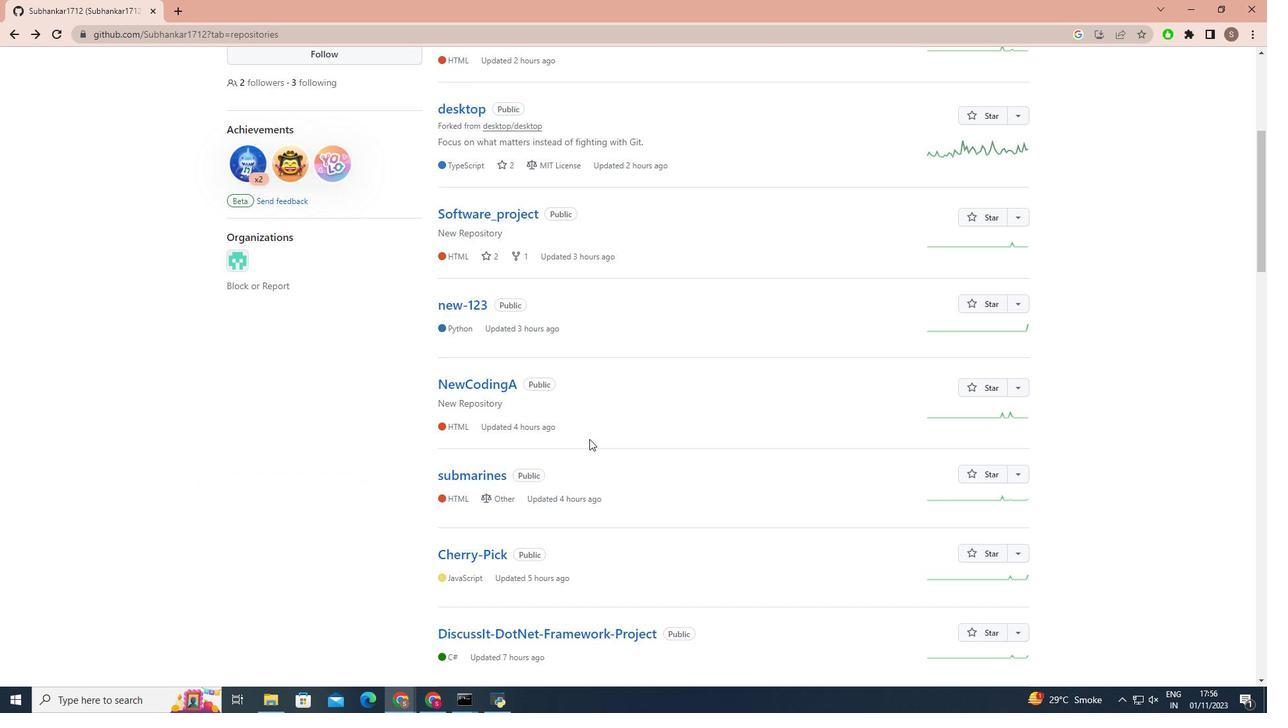 
Action: Mouse scrolled (589, 438) with delta (0, 0)
Screenshot: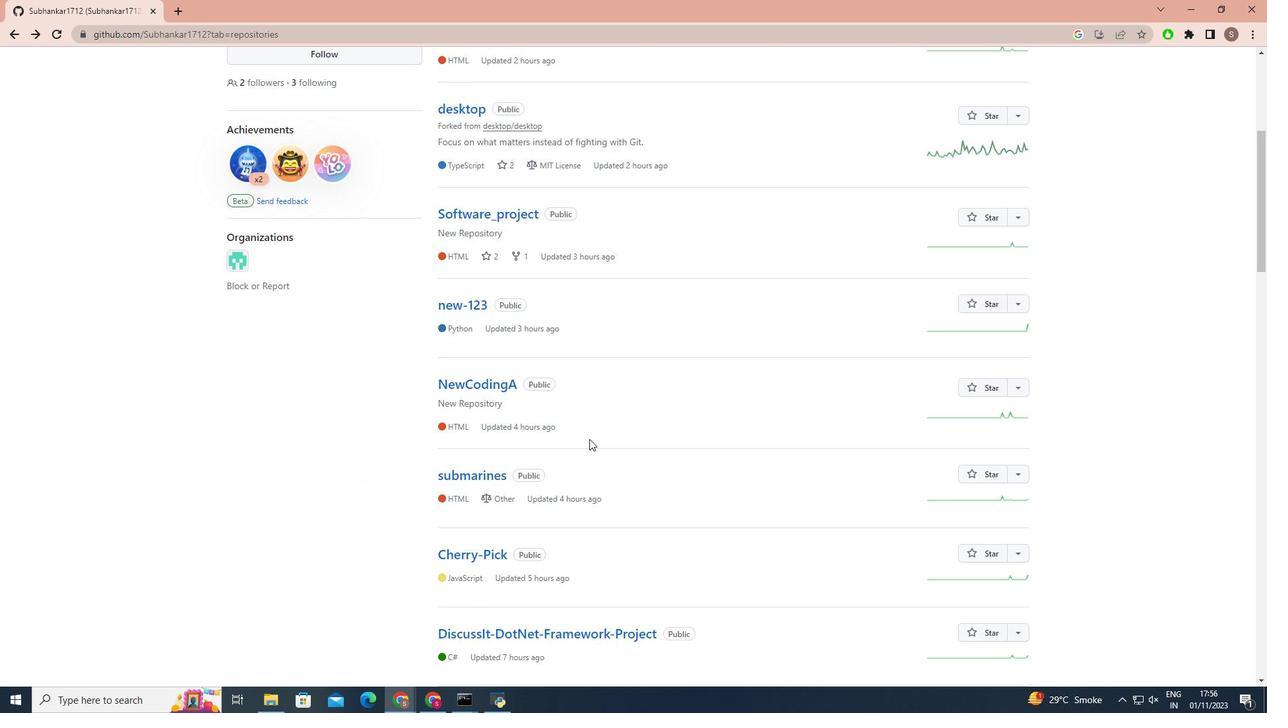 
Action: Mouse scrolled (589, 438) with delta (0, 0)
Screenshot: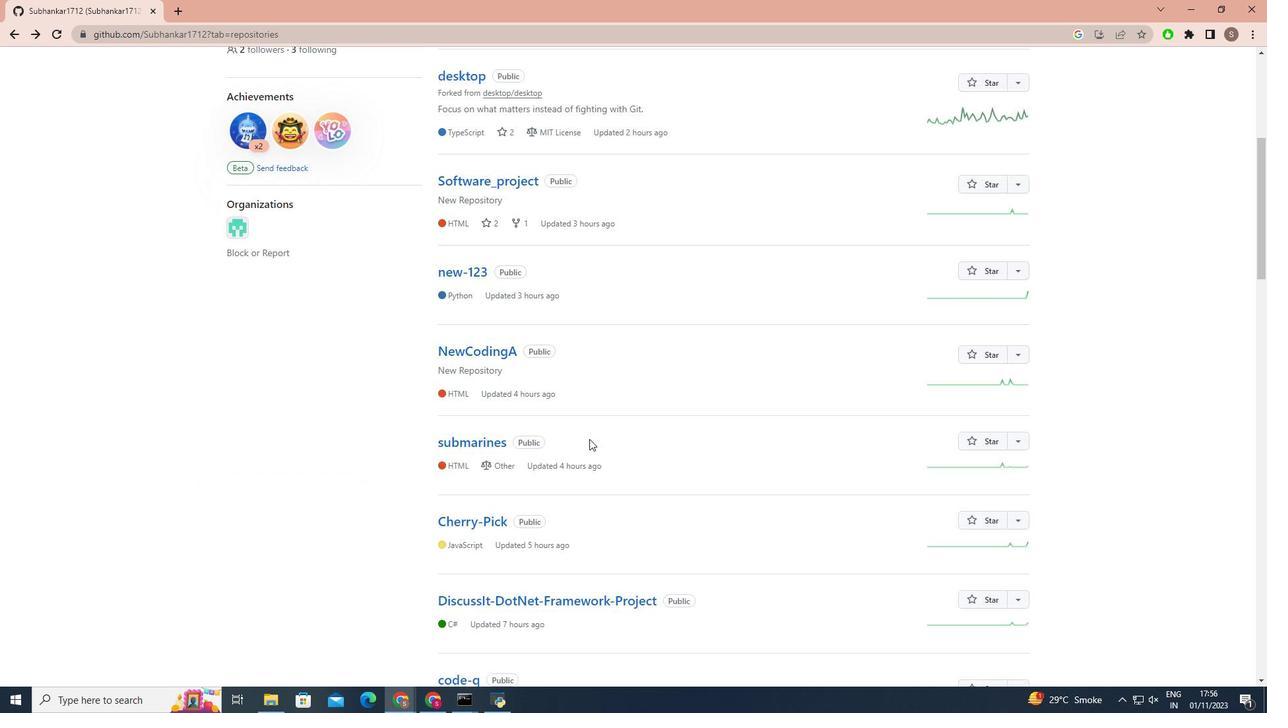 
Action: Mouse scrolled (589, 438) with delta (0, 0)
Screenshot: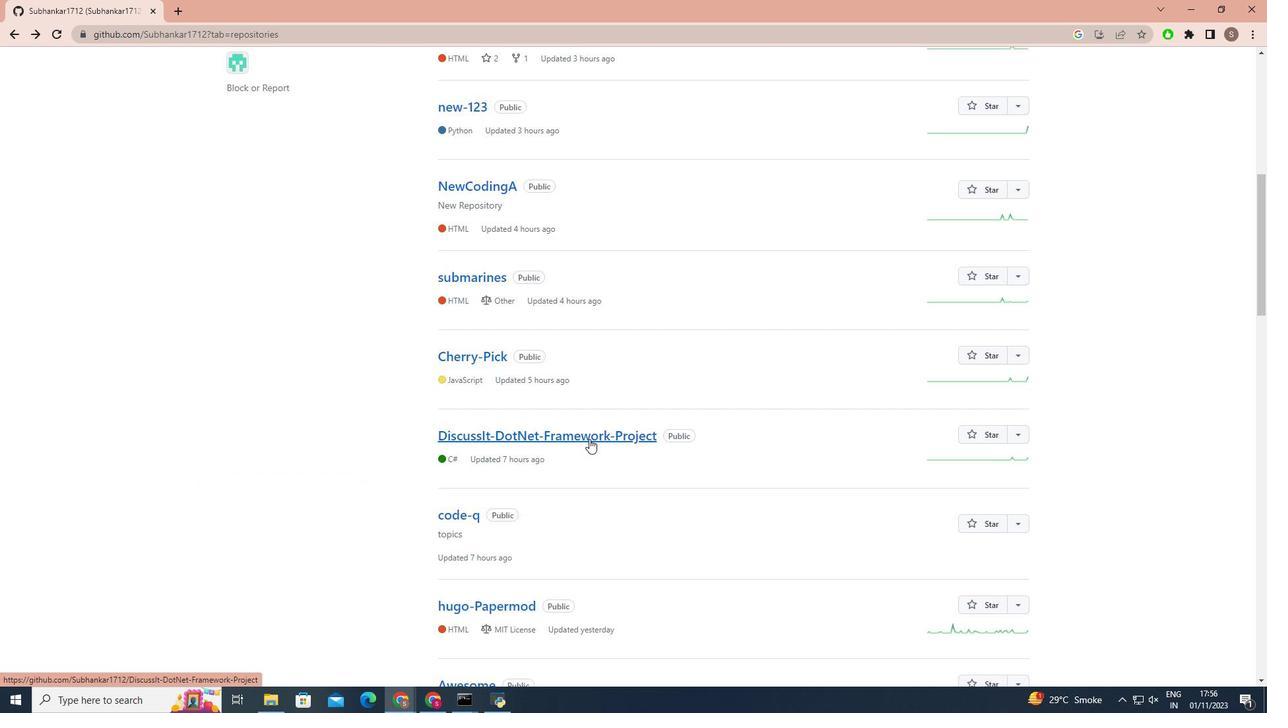 
Action: Mouse scrolled (589, 438) with delta (0, 0)
Screenshot: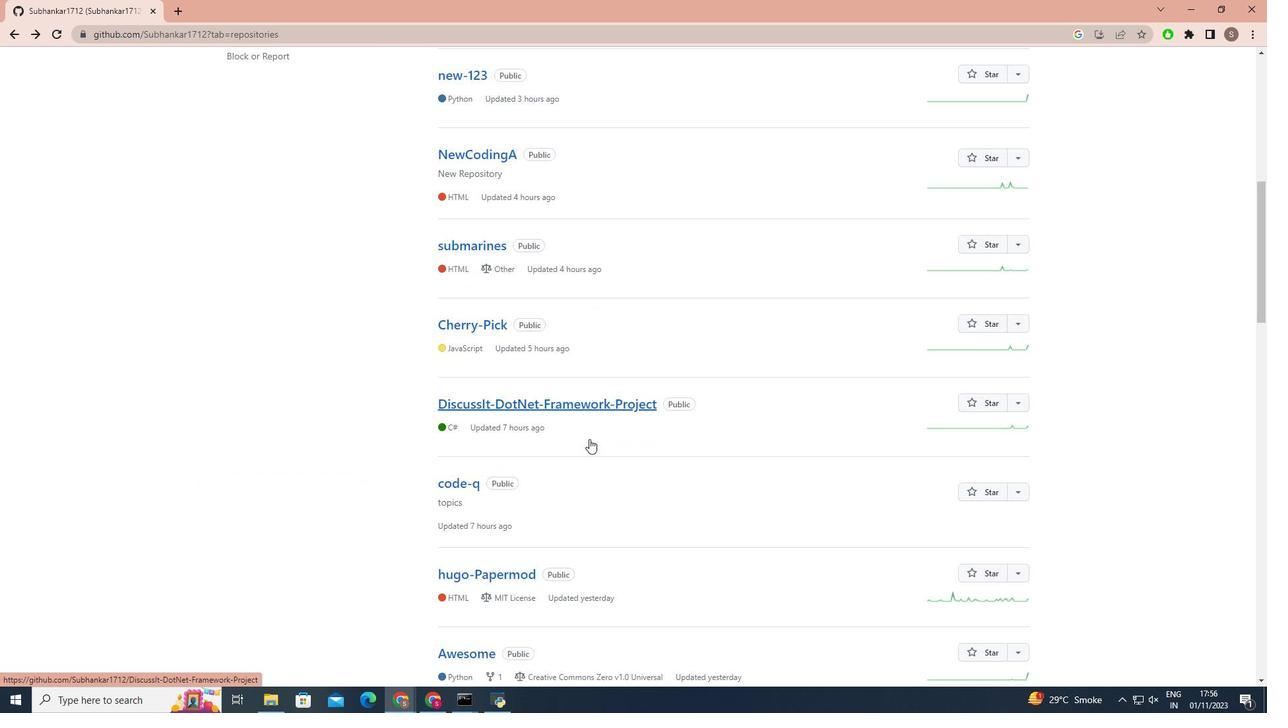 
Action: Mouse scrolled (589, 438) with delta (0, 0)
Screenshot: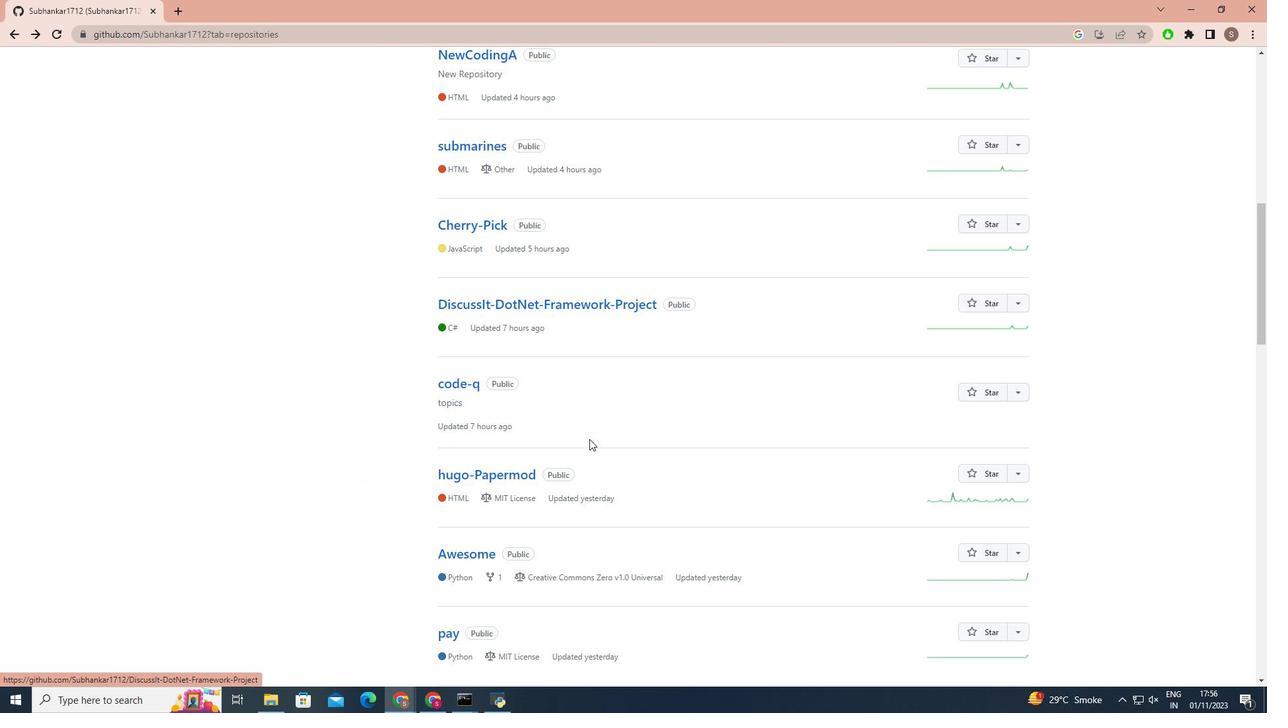 
Action: Mouse scrolled (589, 438) with delta (0, 0)
Screenshot: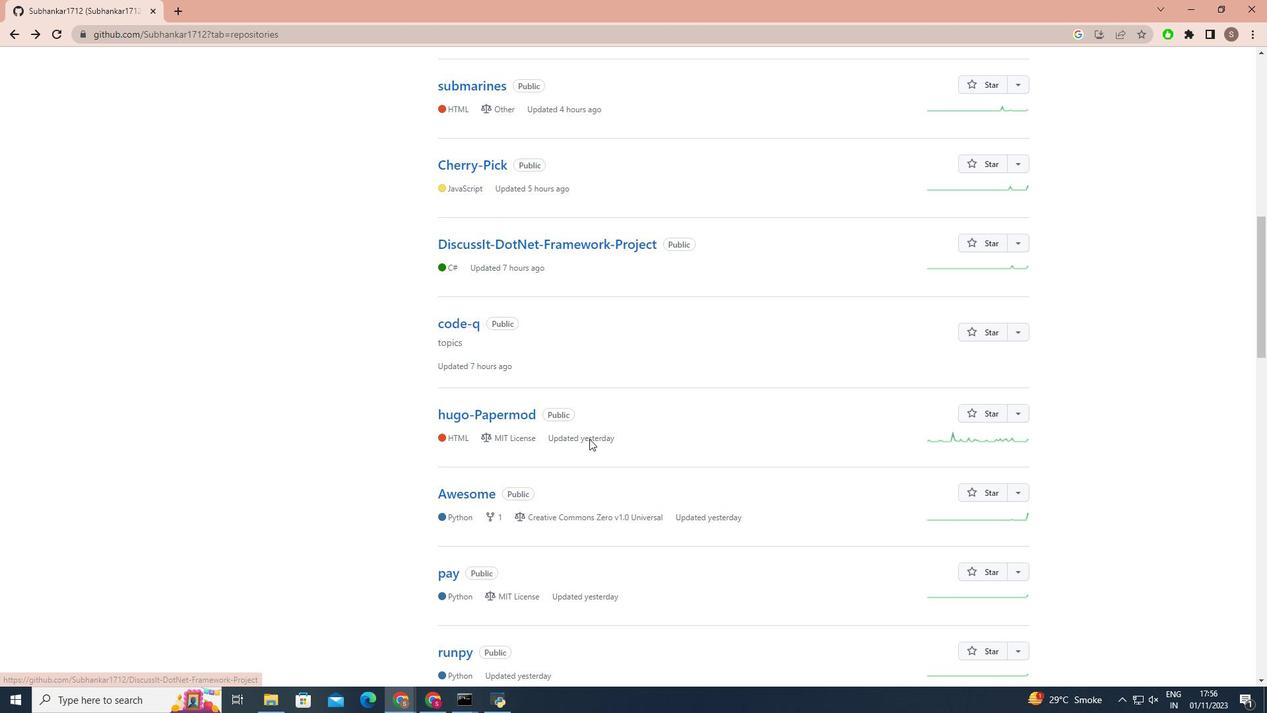 
Action: Mouse scrolled (589, 438) with delta (0, 0)
Screenshot: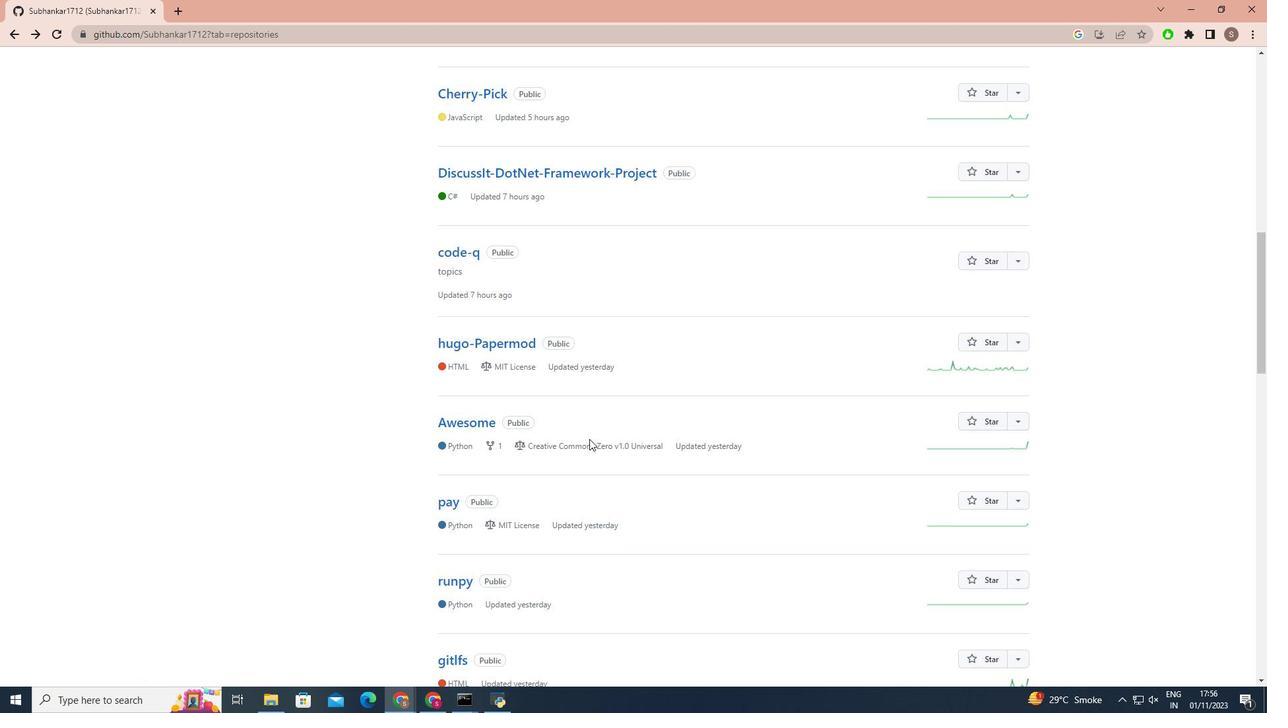 
Action: Mouse scrolled (589, 438) with delta (0, 0)
Screenshot: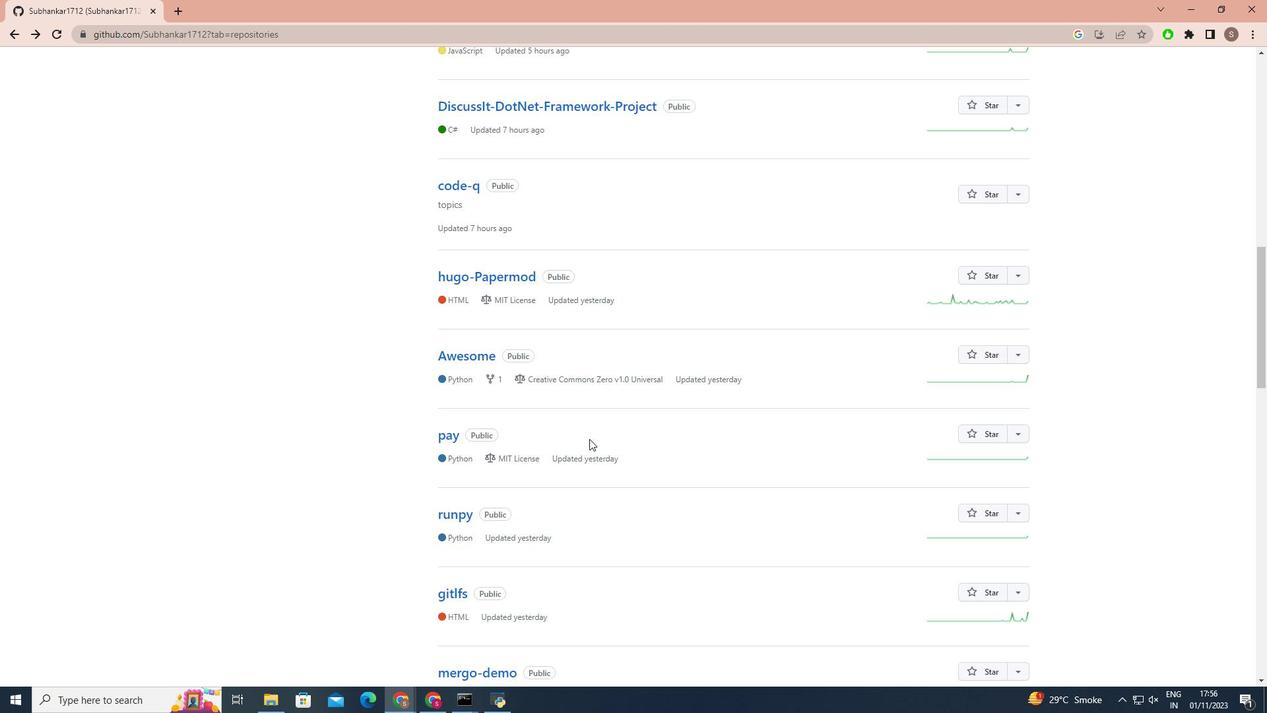 
Action: Mouse scrolled (589, 438) with delta (0, 0)
Screenshot: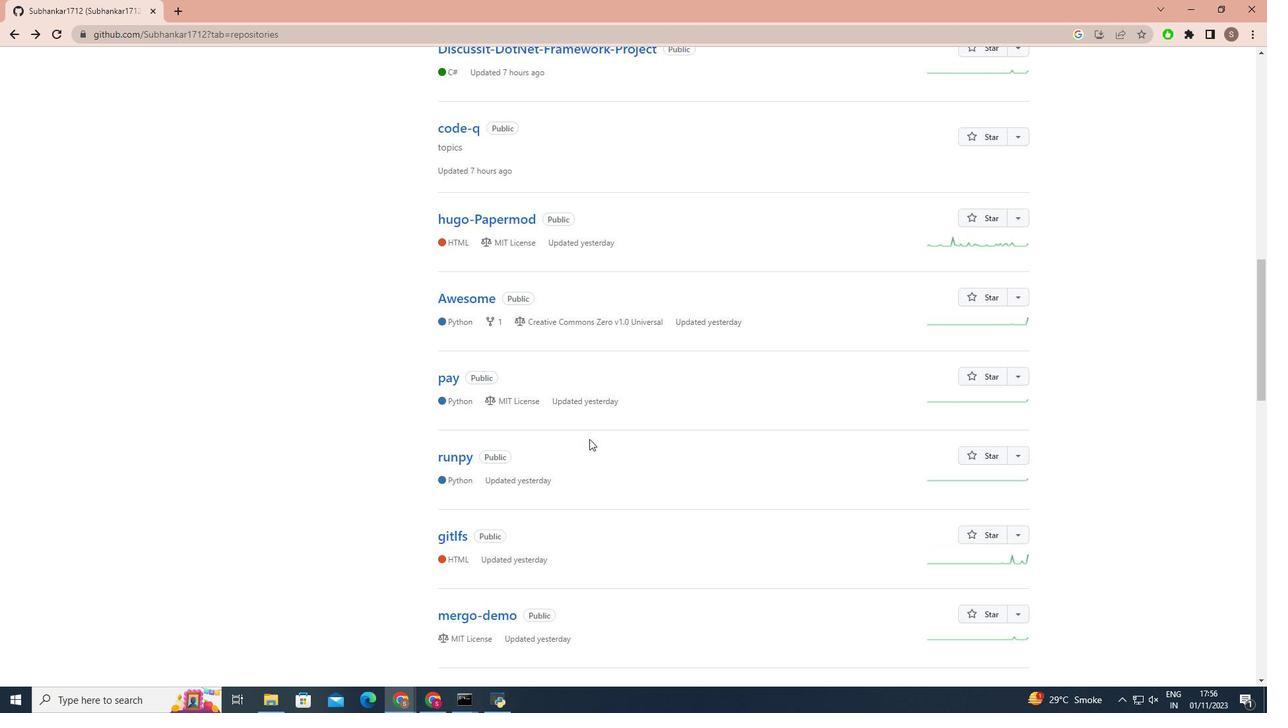 
Action: Mouse scrolled (589, 438) with delta (0, 0)
Screenshot: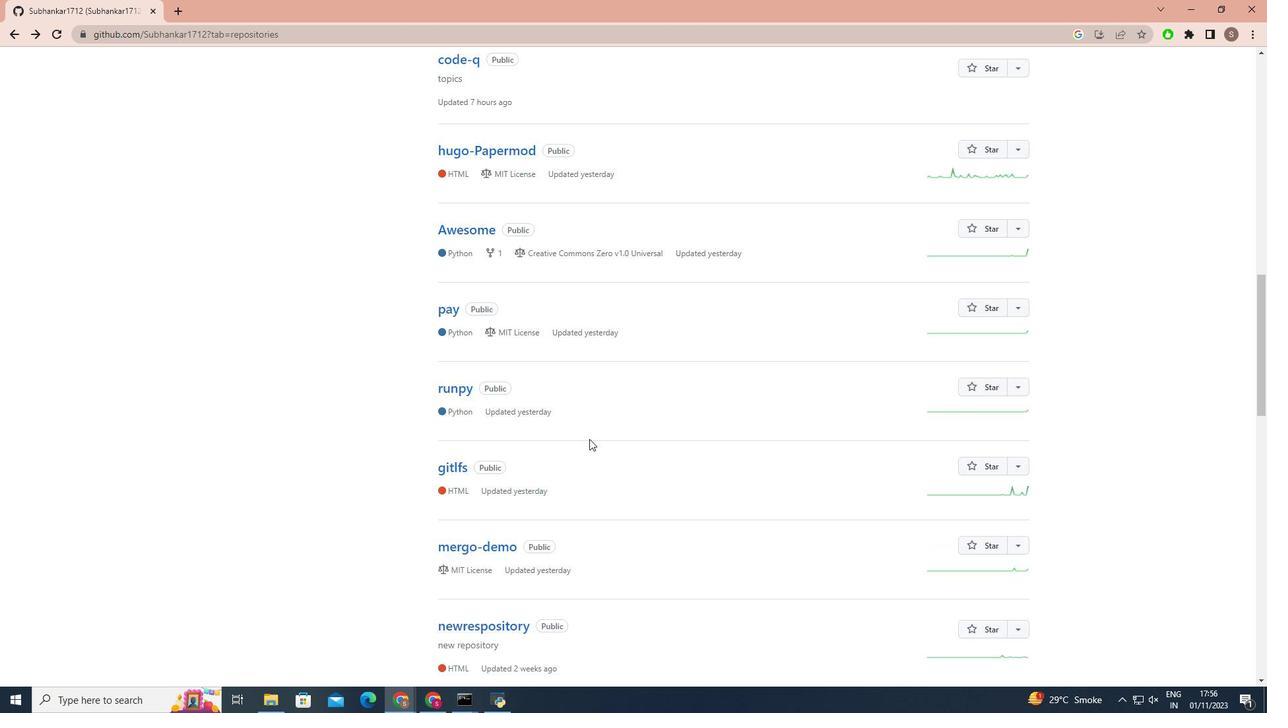 
Action: Mouse moved to (589, 438)
Screenshot: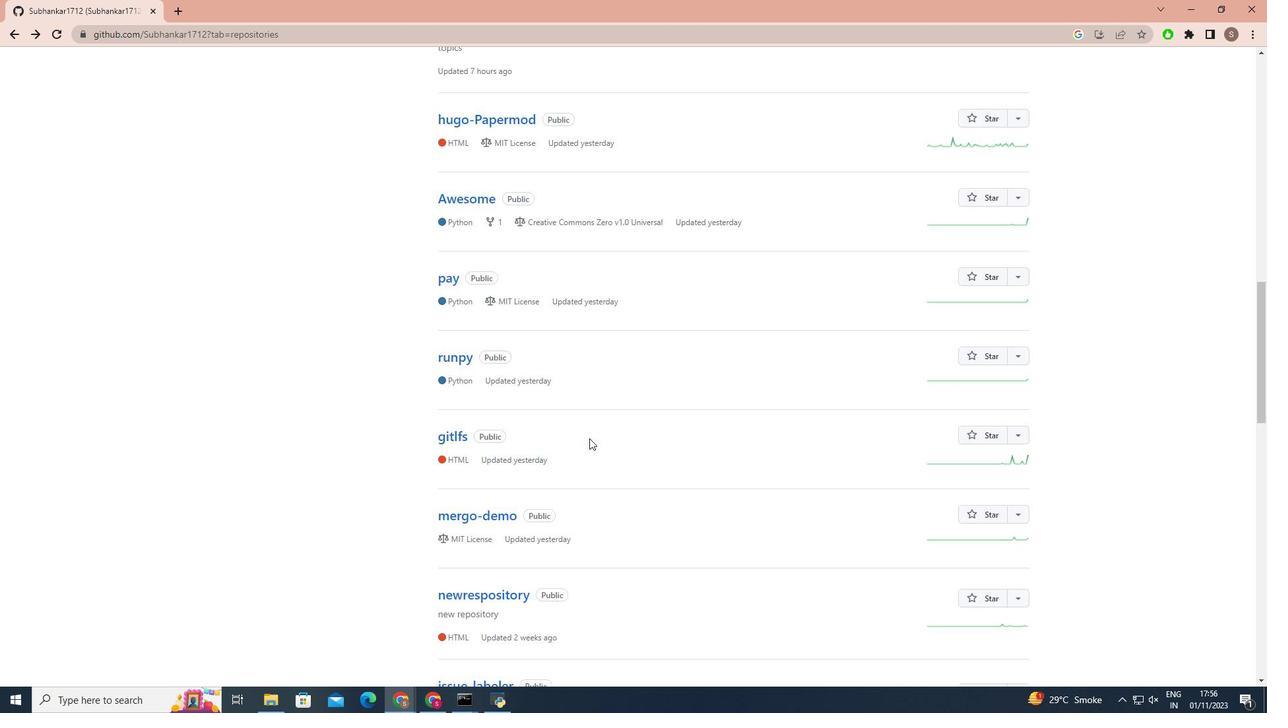 
Action: Mouse scrolled (589, 437) with delta (0, 0)
Screenshot: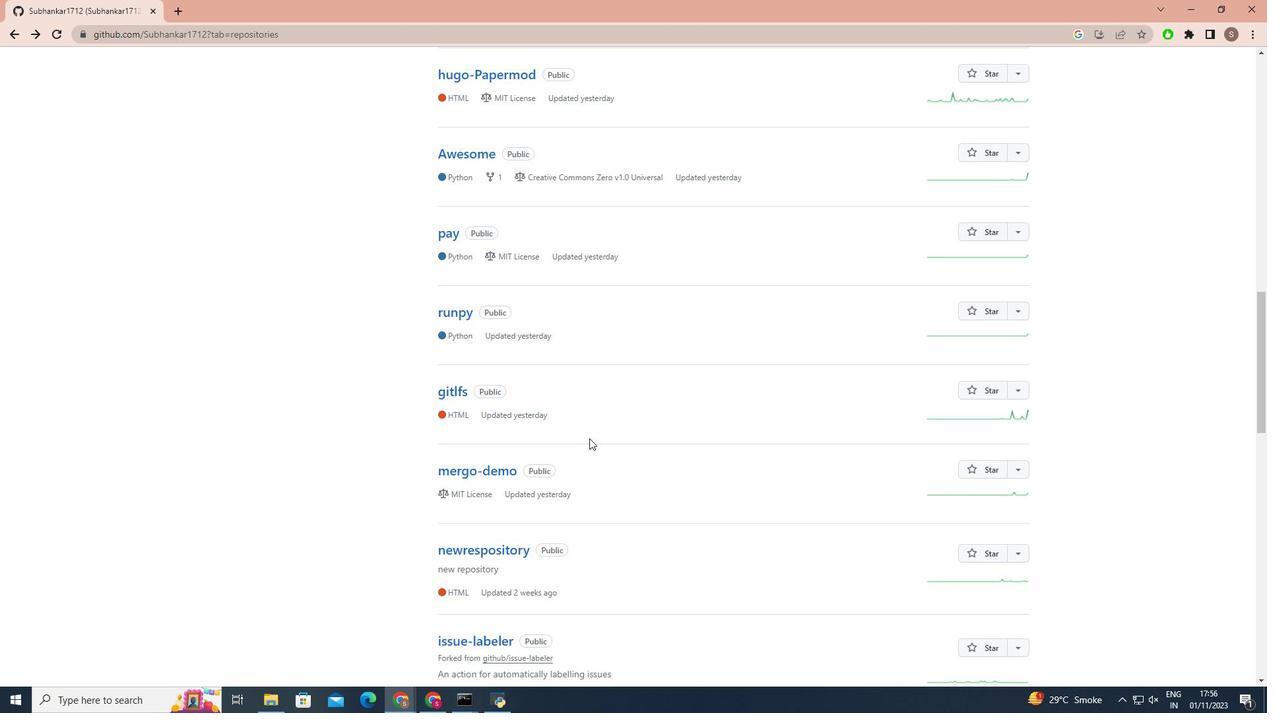 
Action: Mouse scrolled (589, 437) with delta (0, 0)
Screenshot: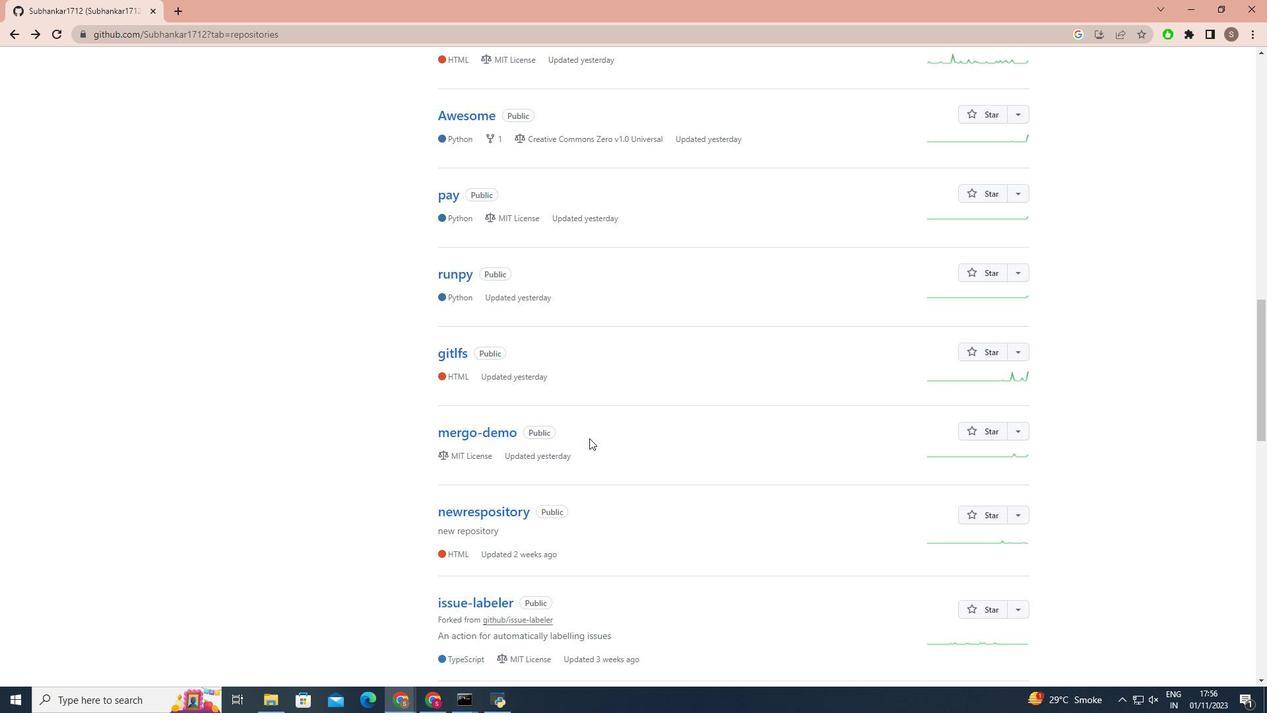 
Action: Mouse moved to (487, 513)
Screenshot: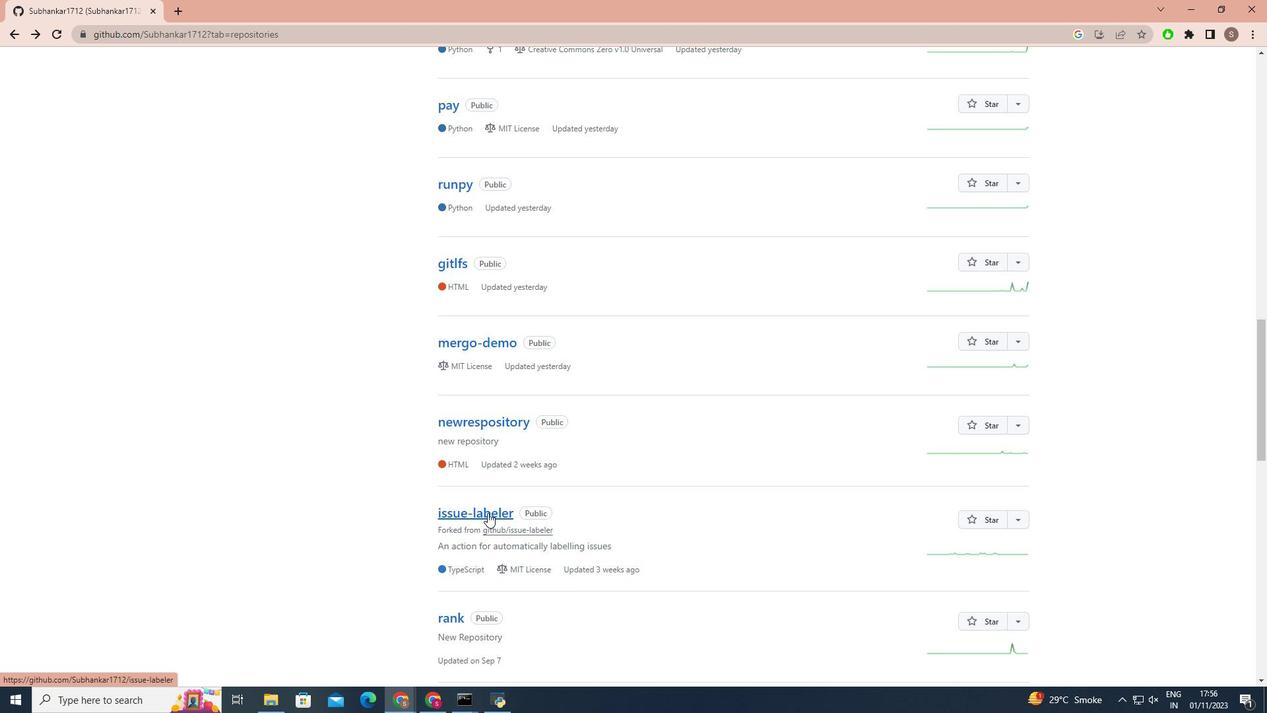 
Action: Mouse pressed left at (487, 513)
Screenshot: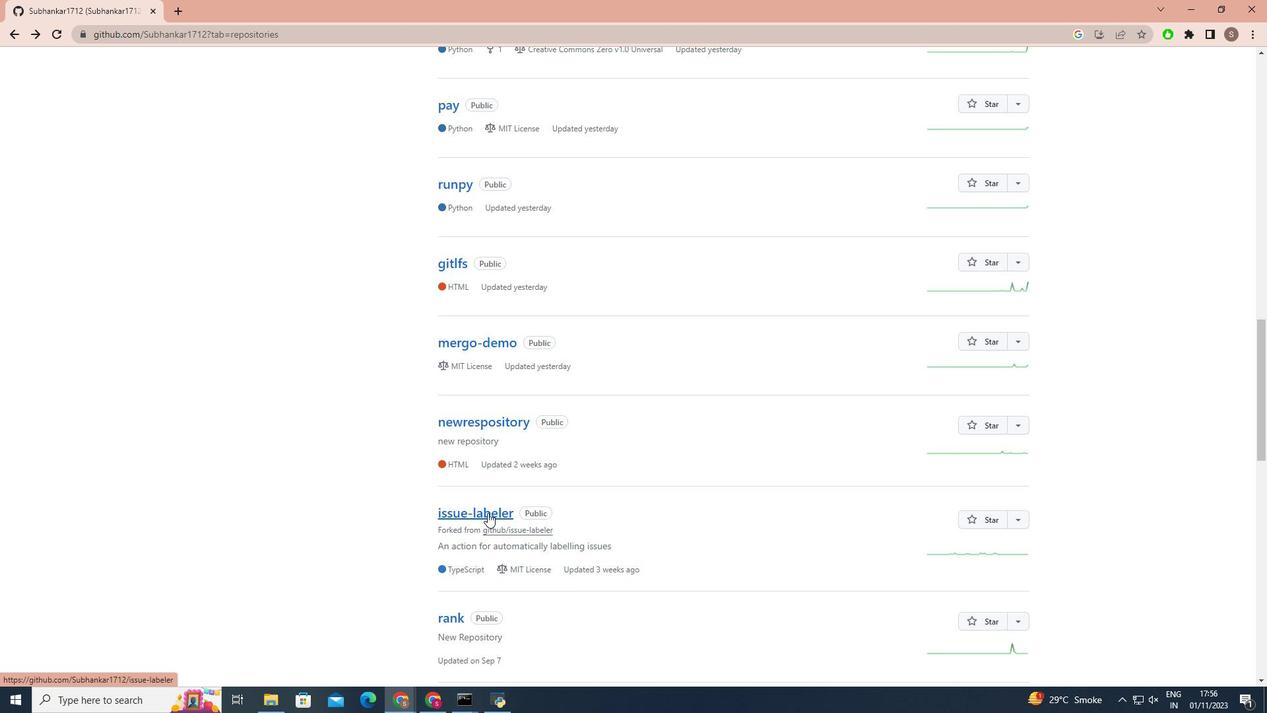 
Action: Mouse moved to (95, 106)
Screenshot: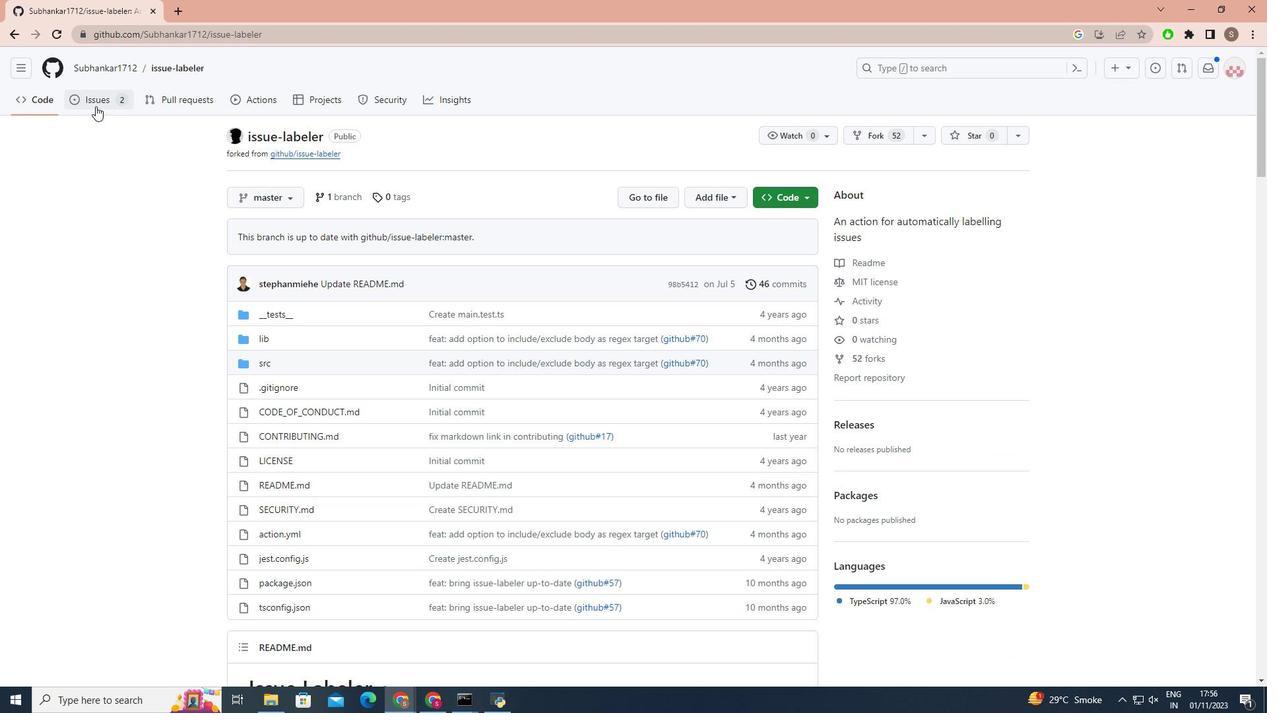 
Action: Mouse pressed left at (95, 106)
Screenshot: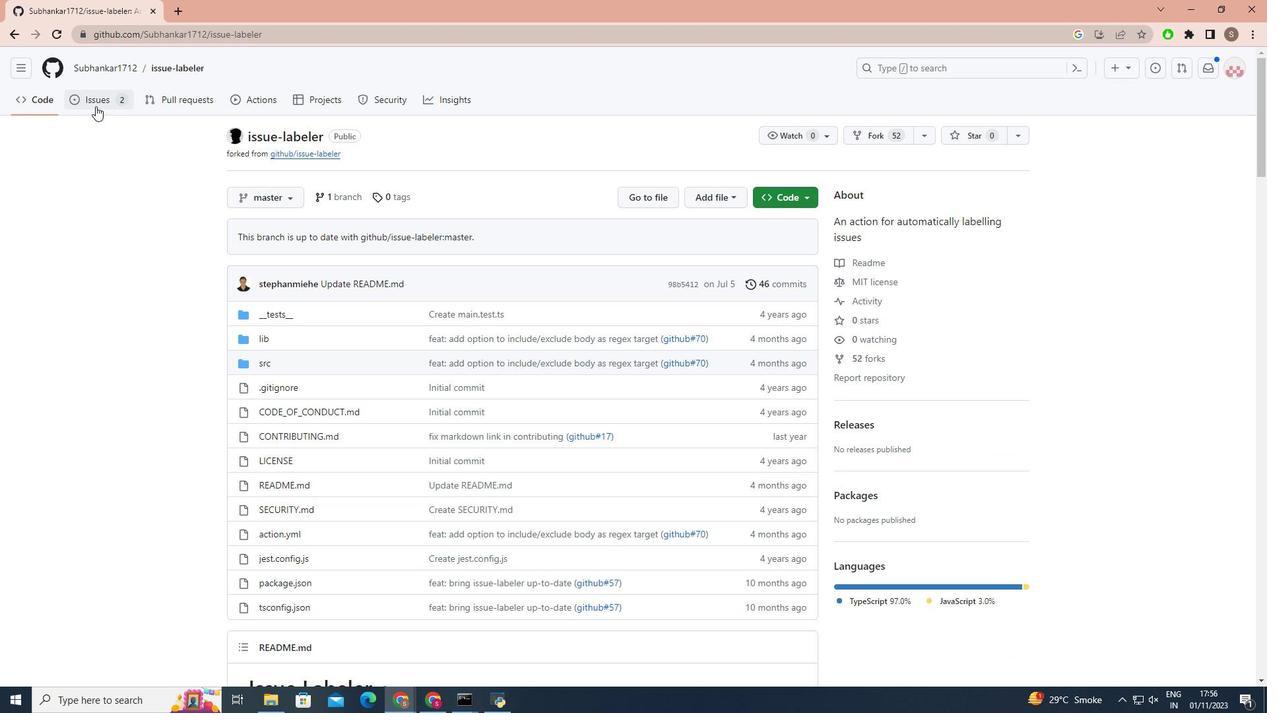 
Action: Mouse moved to (360, 216)
Screenshot: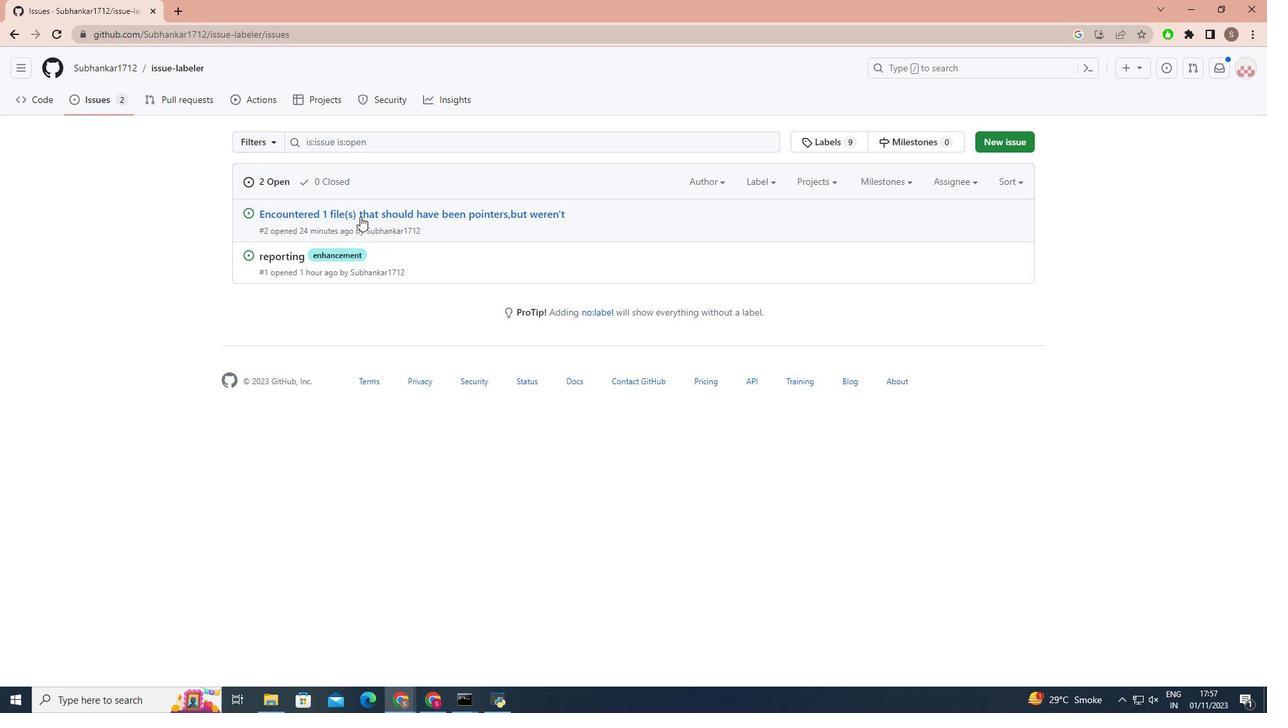 
Action: Mouse pressed left at (360, 216)
Screenshot: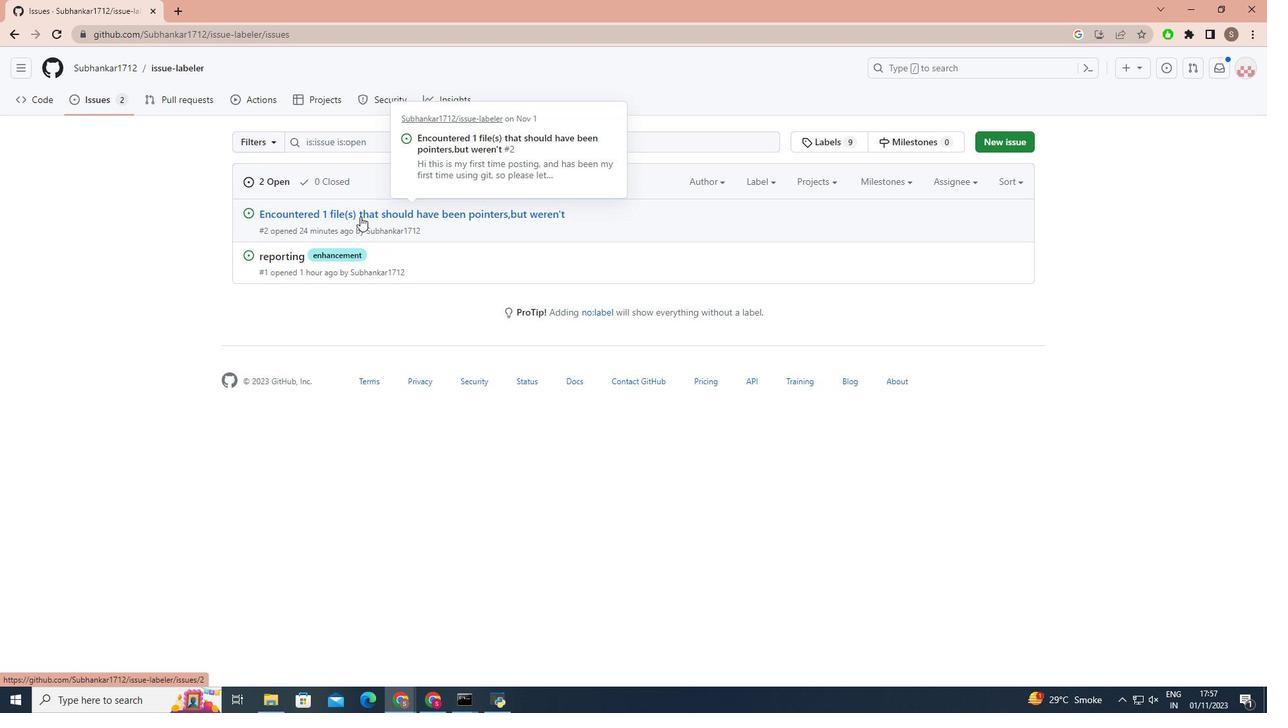 
Action: Mouse moved to (388, 322)
Screenshot: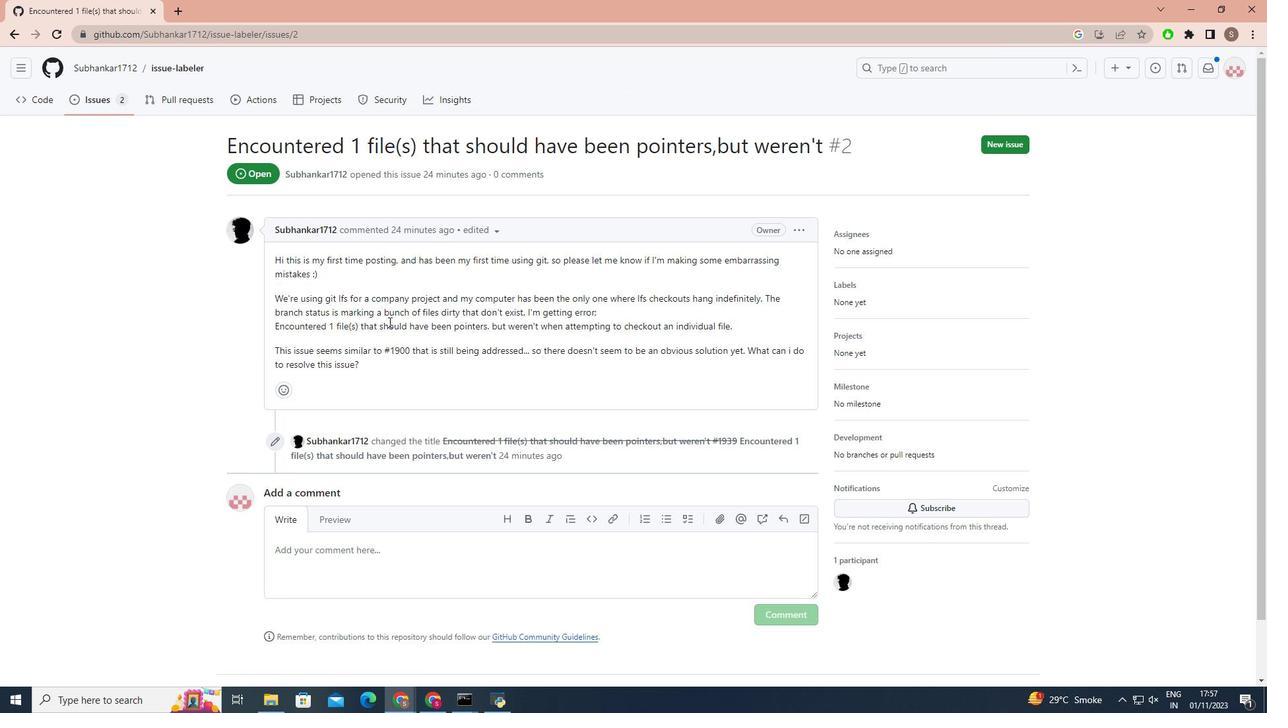 
Action: Mouse scrolled (388, 321) with delta (0, 0)
Screenshot: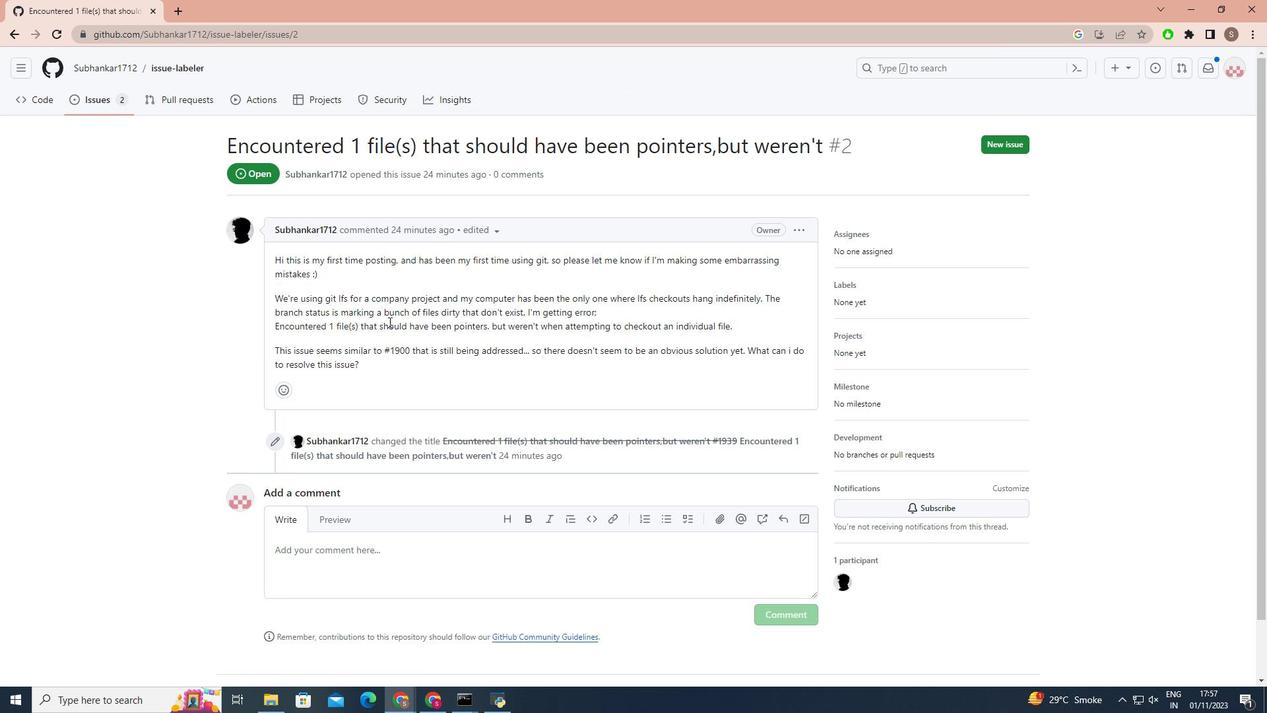 
Action: Mouse scrolled (388, 321) with delta (0, 0)
Screenshot: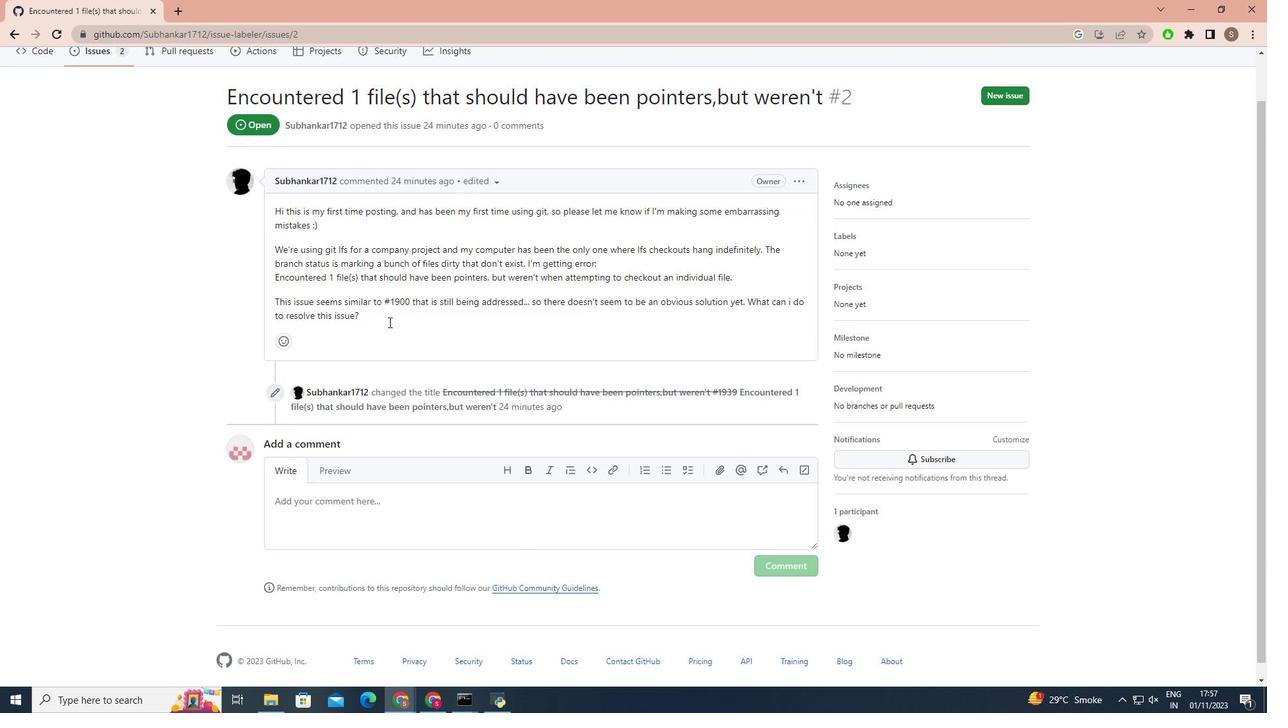 
Action: Mouse scrolled (388, 321) with delta (0, 0)
Screenshot: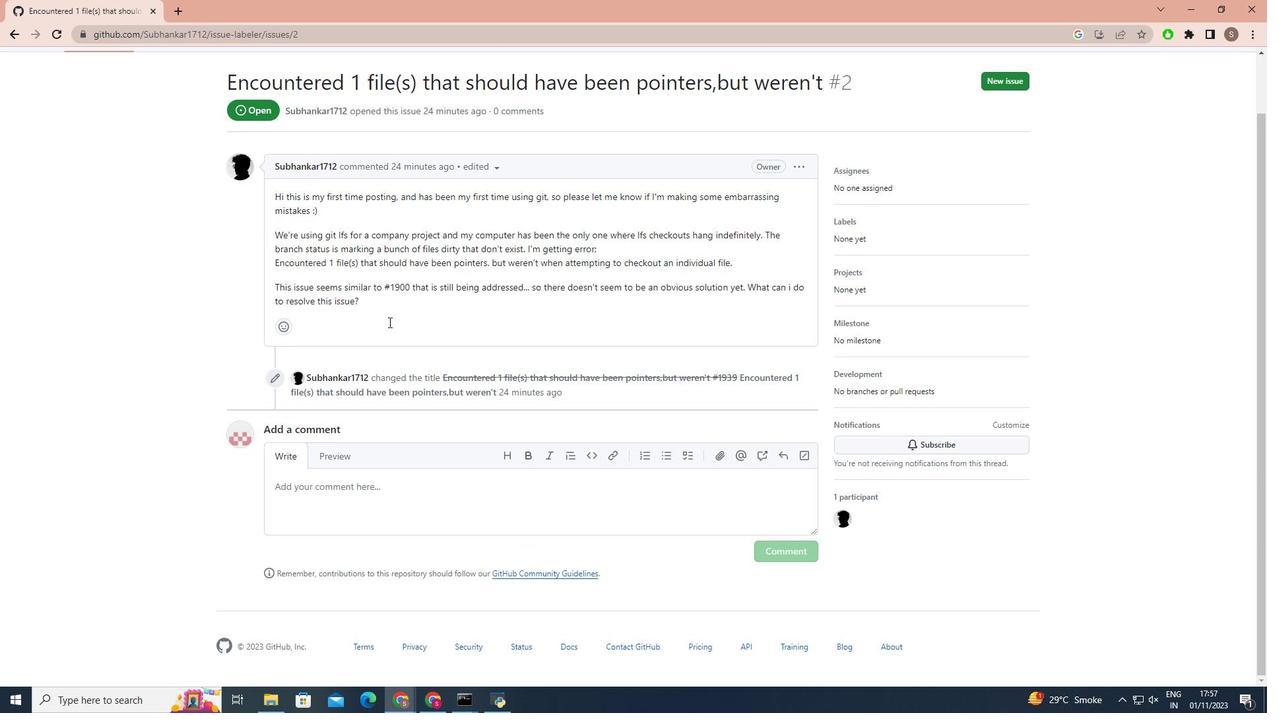 
Action: Mouse scrolled (388, 322) with delta (0, 0)
Screenshot: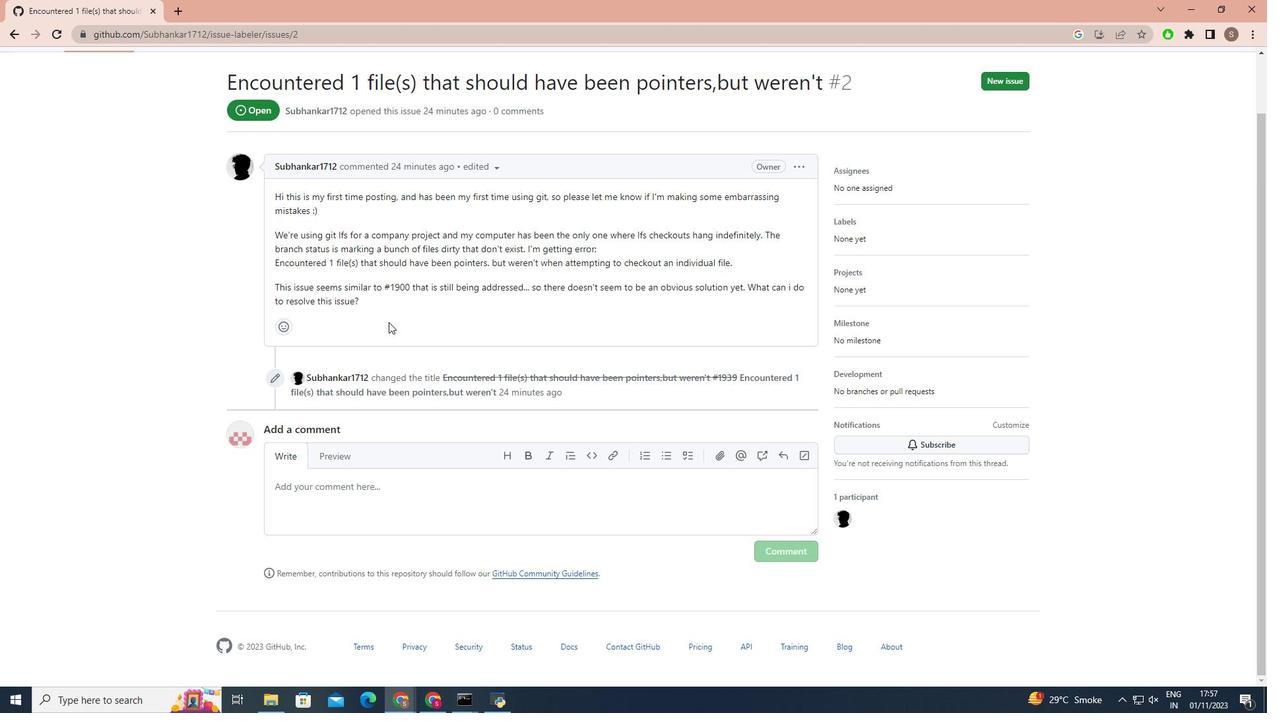 
Action: Mouse scrolled (388, 322) with delta (0, 0)
Screenshot: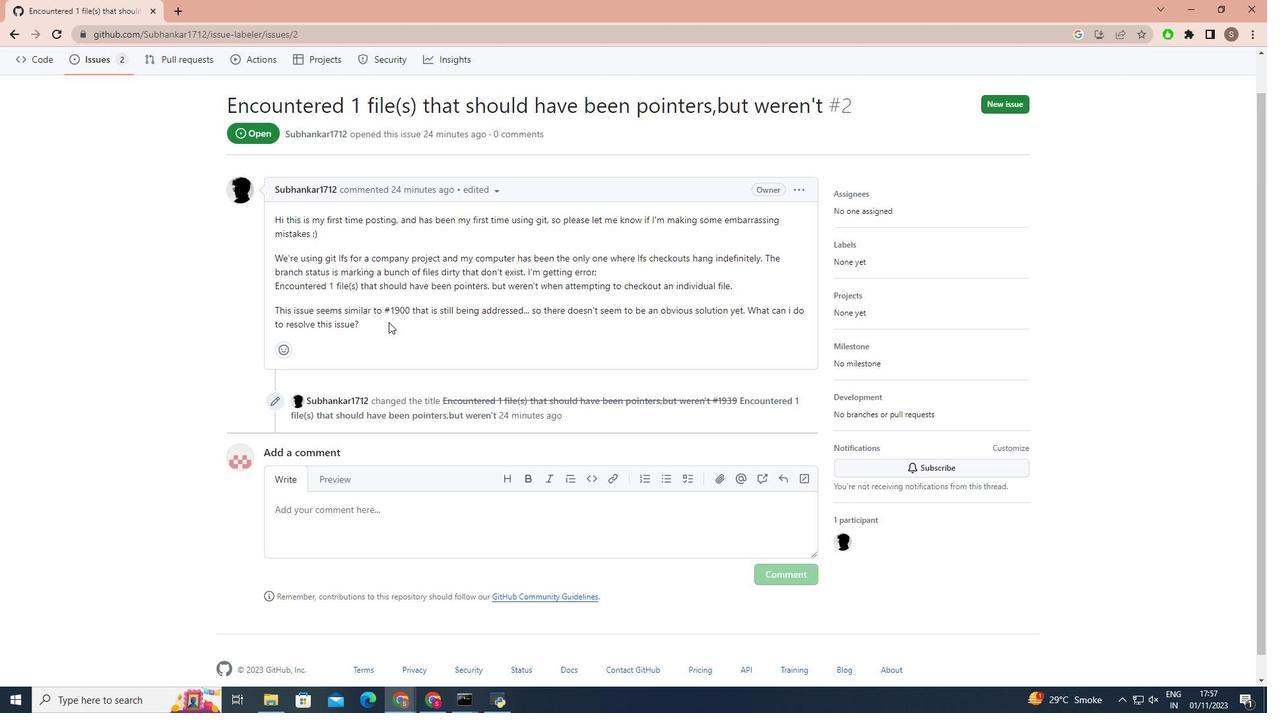 
Action: Mouse scrolled (388, 322) with delta (0, 0)
Screenshot: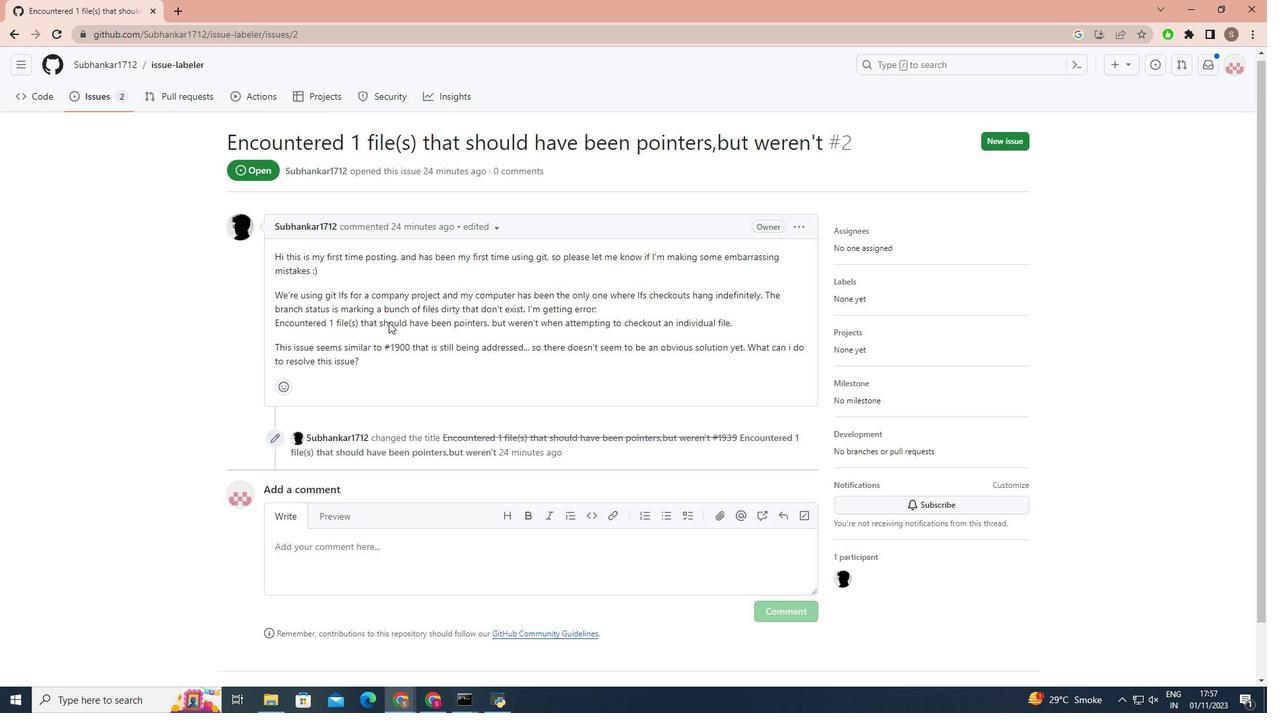 
Action: Mouse moved to (11, 38)
Screenshot: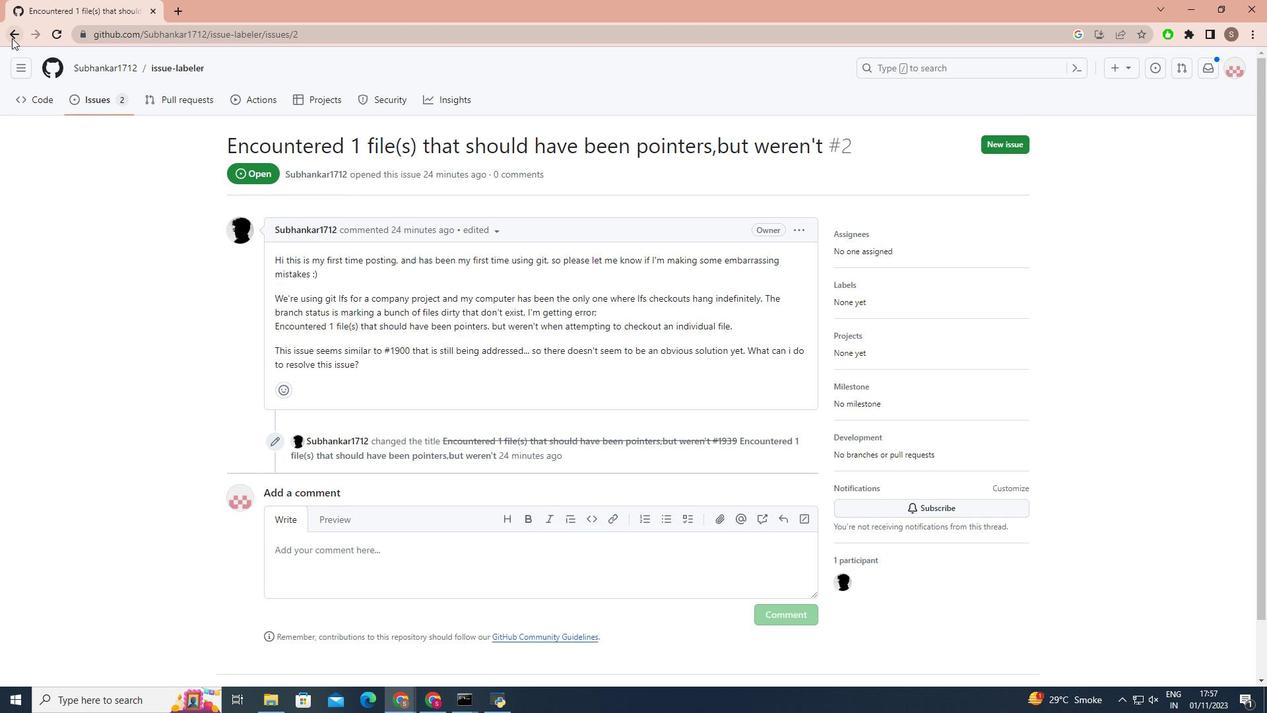 
Action: Mouse pressed left at (11, 38)
Screenshot: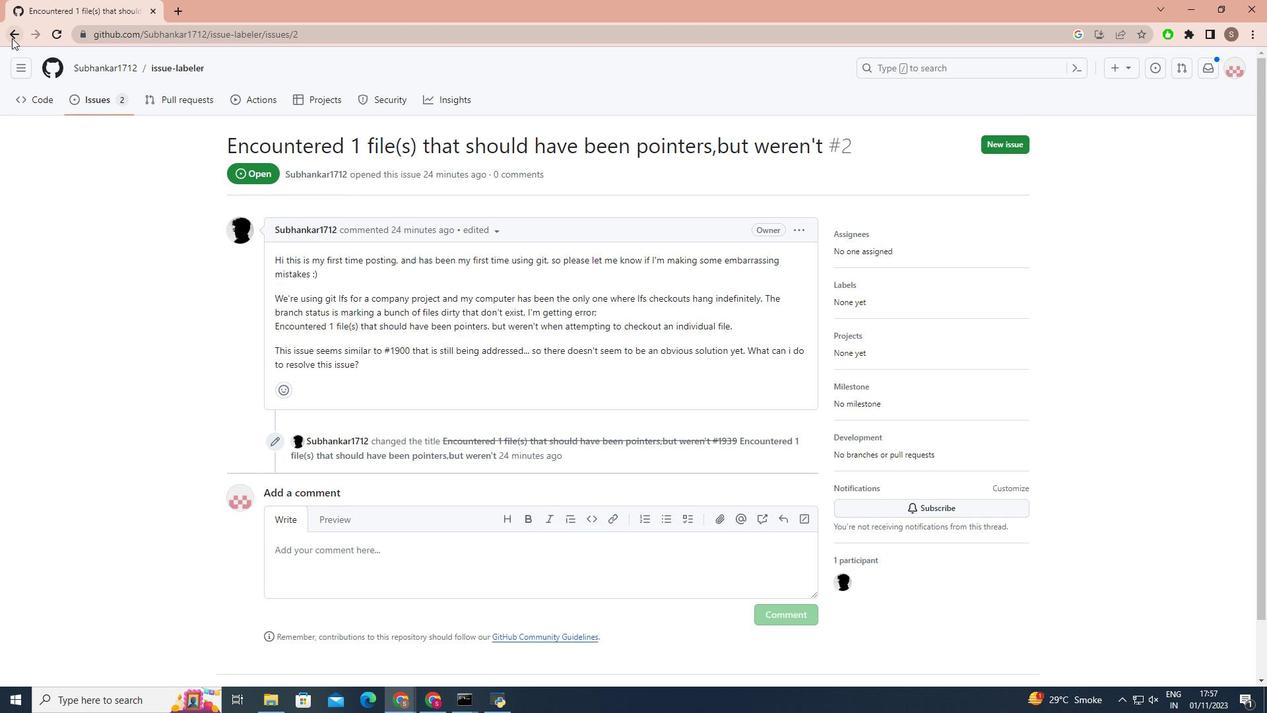 
Action: Mouse pressed left at (11, 38)
Screenshot: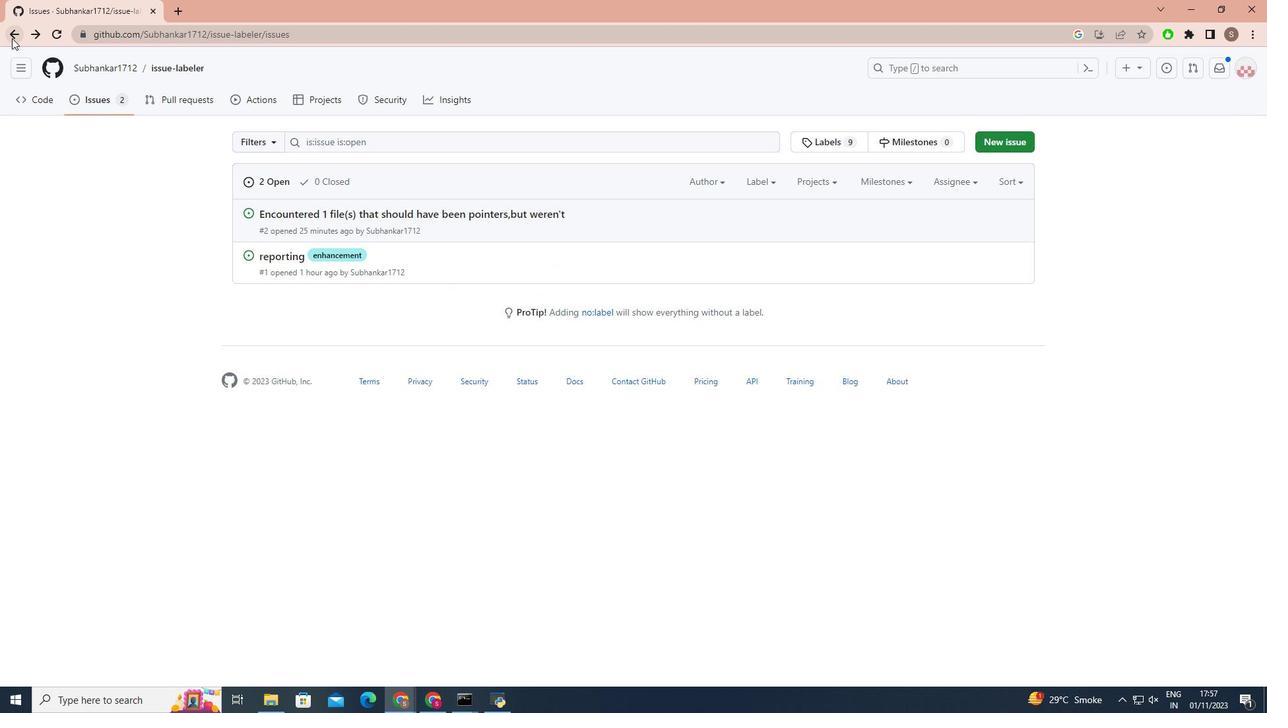 
Action: Mouse moved to (6, 31)
Screenshot: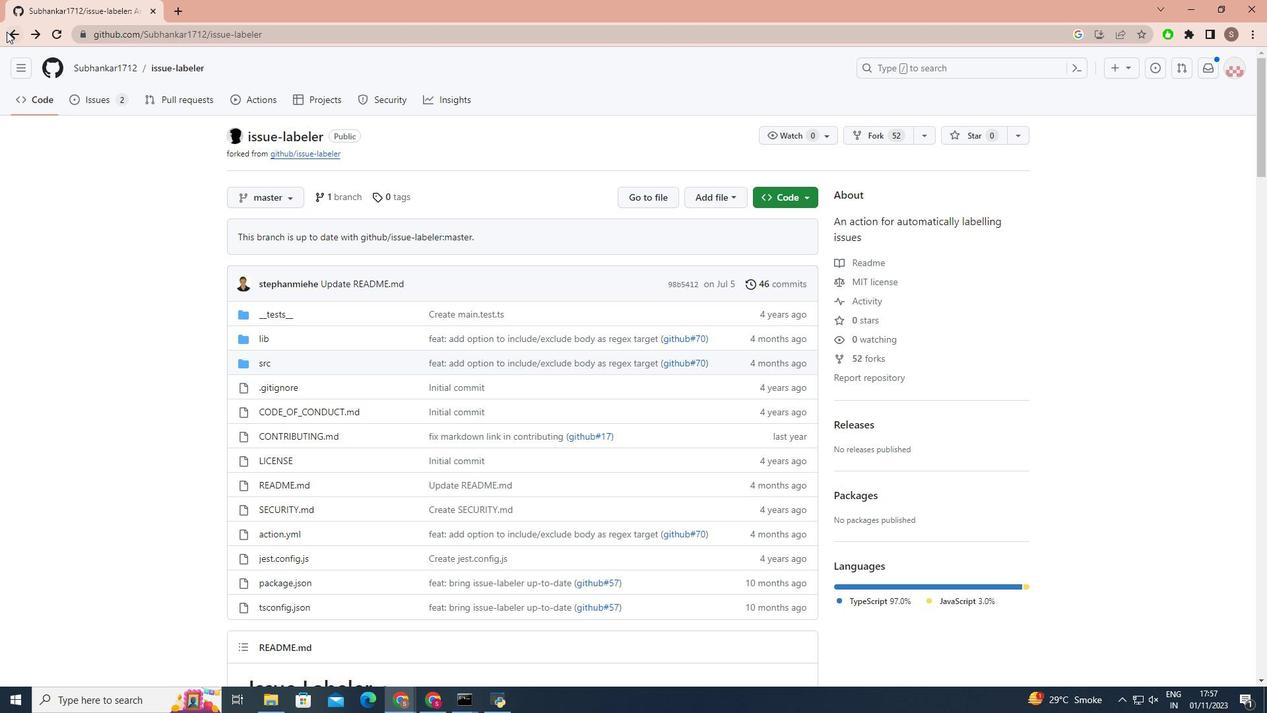 
Action: Mouse pressed left at (6, 31)
Screenshot: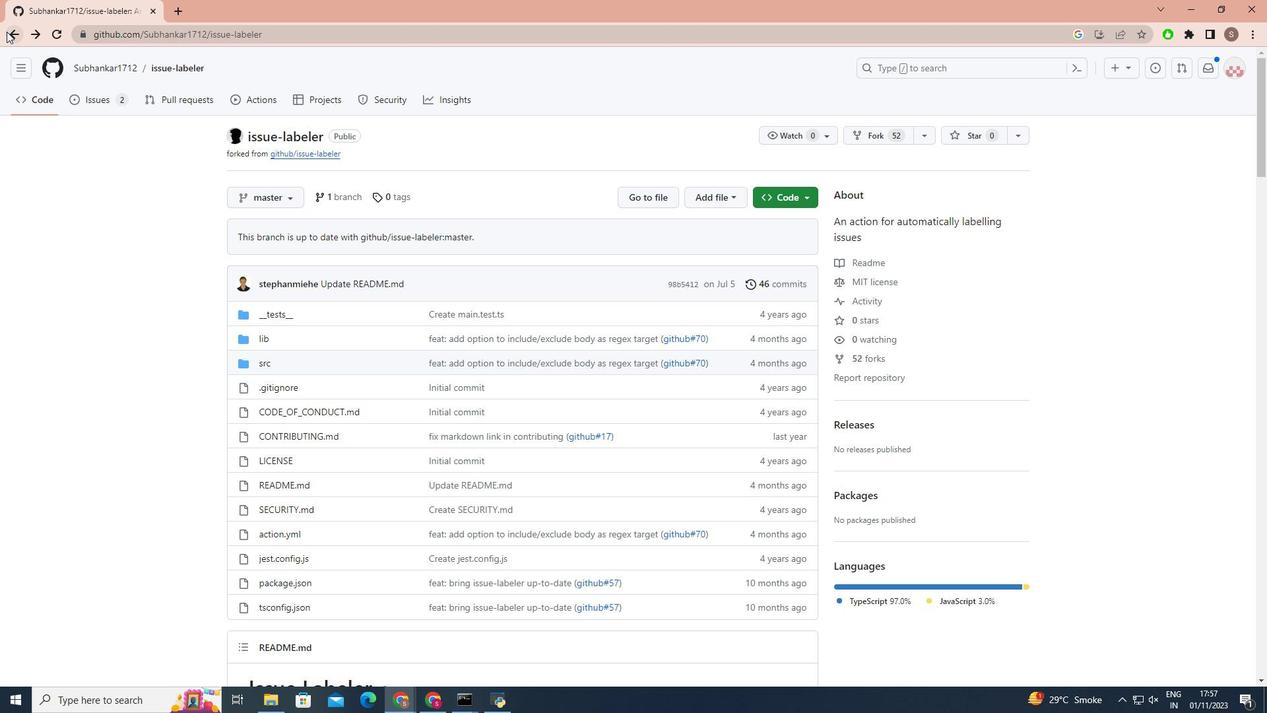 
Action: Mouse moved to (387, 157)
Screenshot: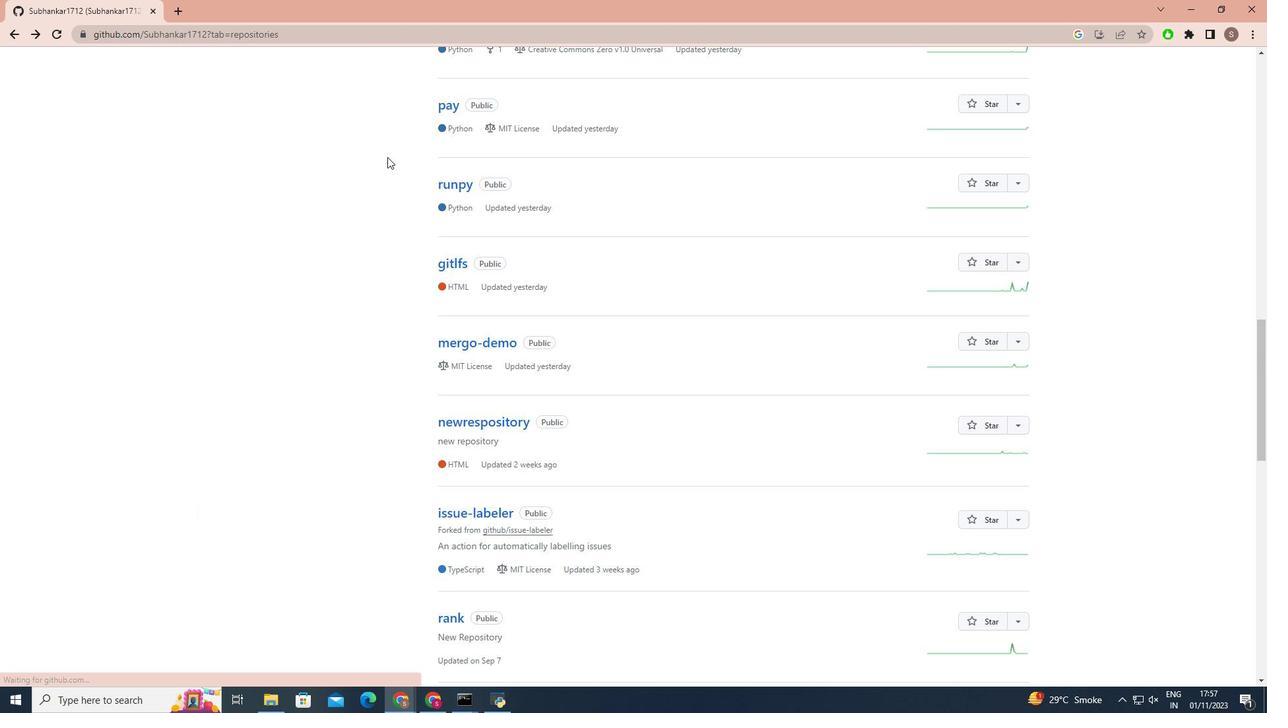 
Action: Mouse scrolled (387, 157) with delta (0, 0)
Screenshot: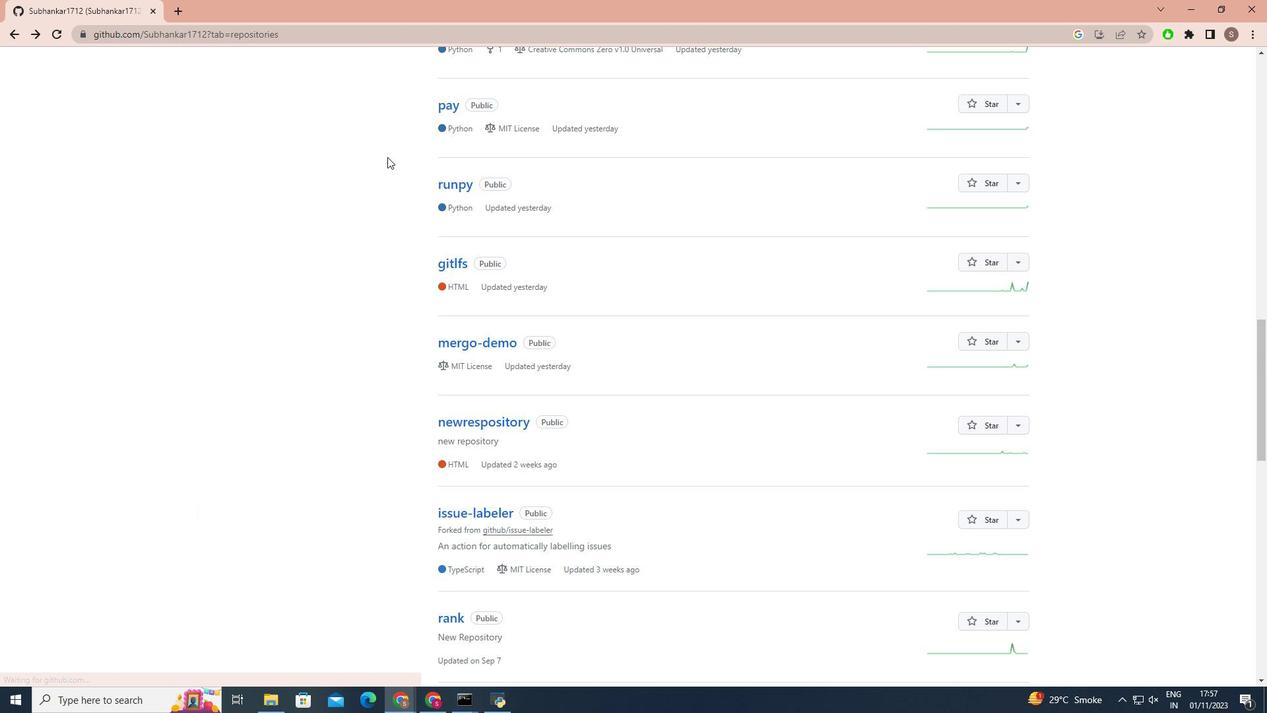 
Action: Mouse scrolled (387, 157) with delta (0, 0)
Screenshot: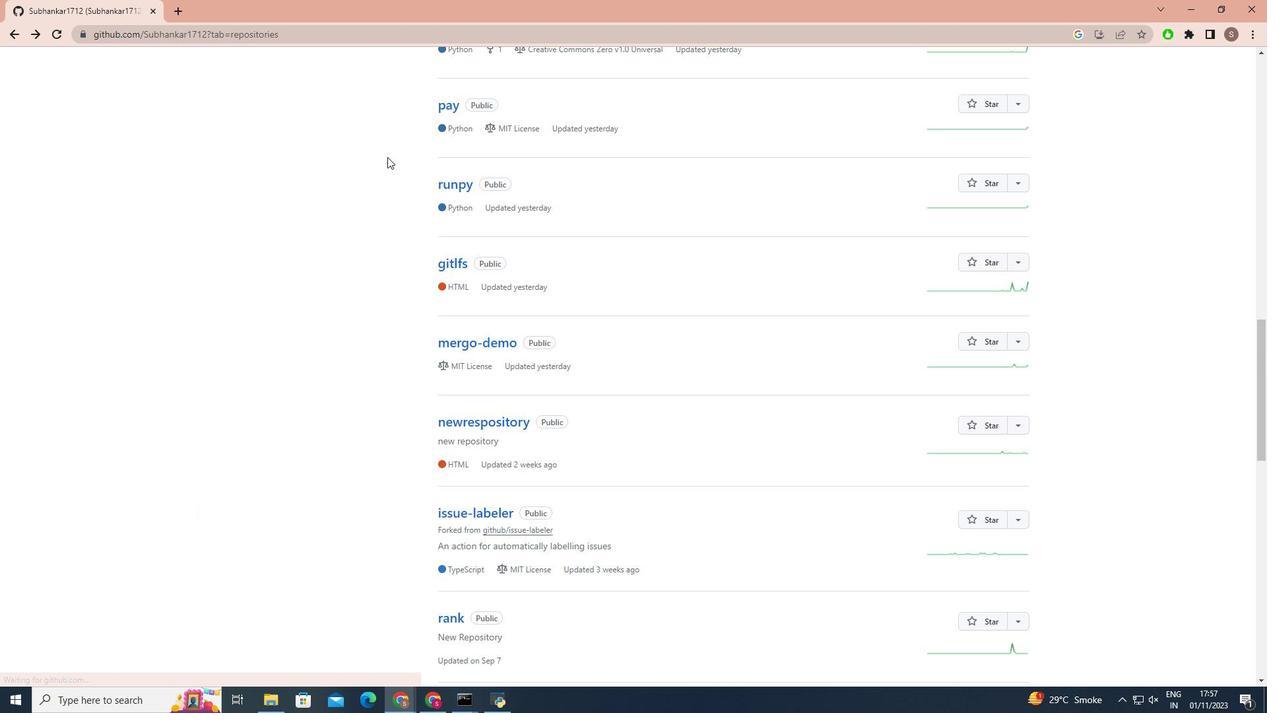 
Action: Mouse scrolled (387, 157) with delta (0, 0)
Screenshot: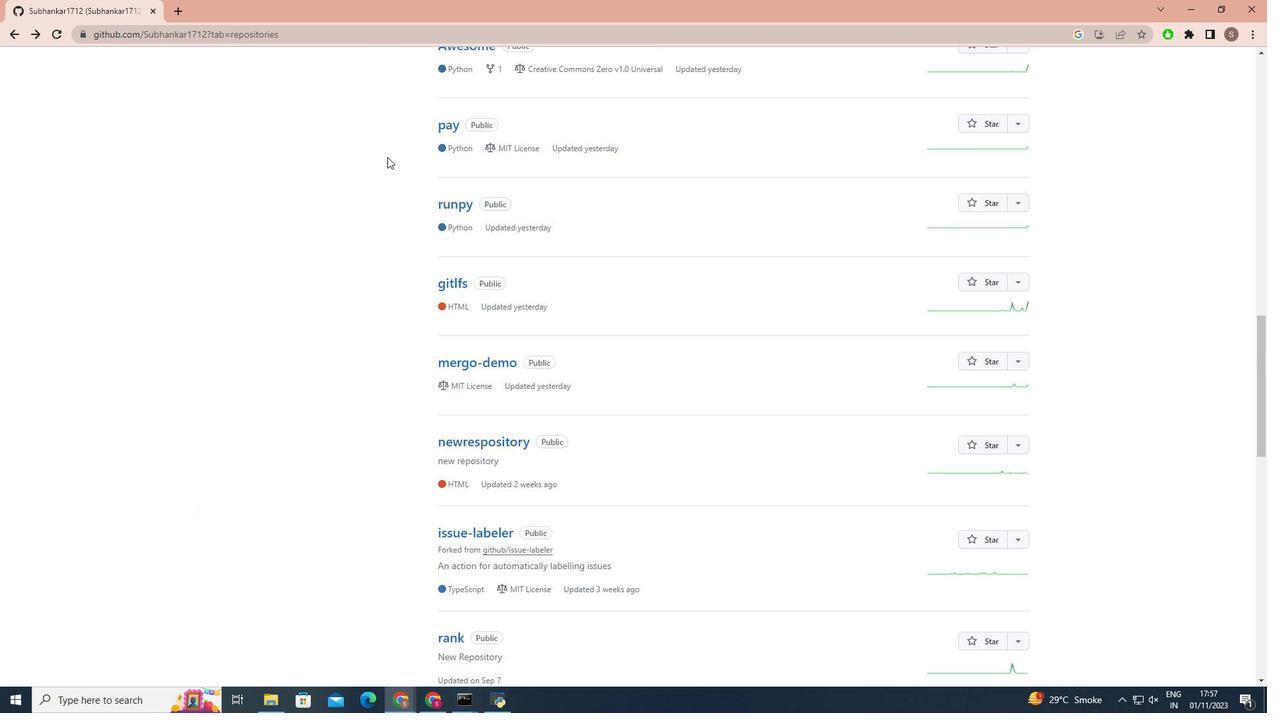 
Action: Mouse moved to (459, 310)
Screenshot: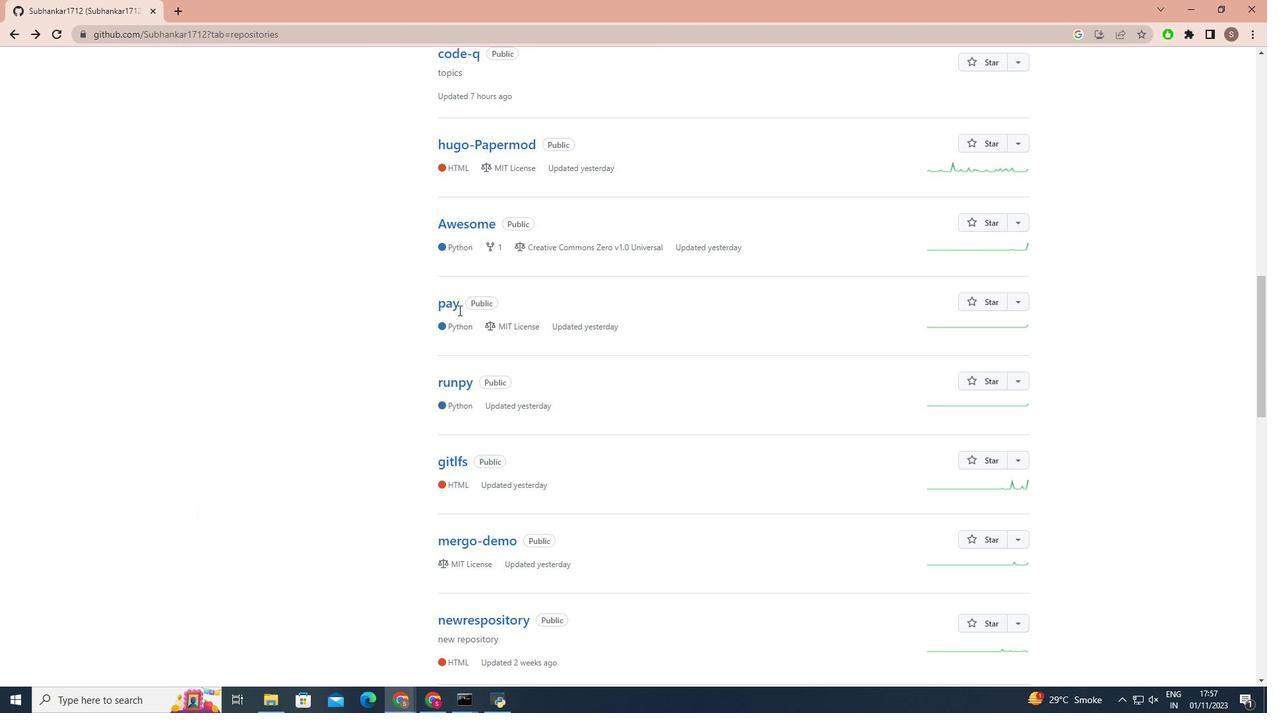 
Action: Mouse scrolled (459, 310) with delta (0, 0)
Screenshot: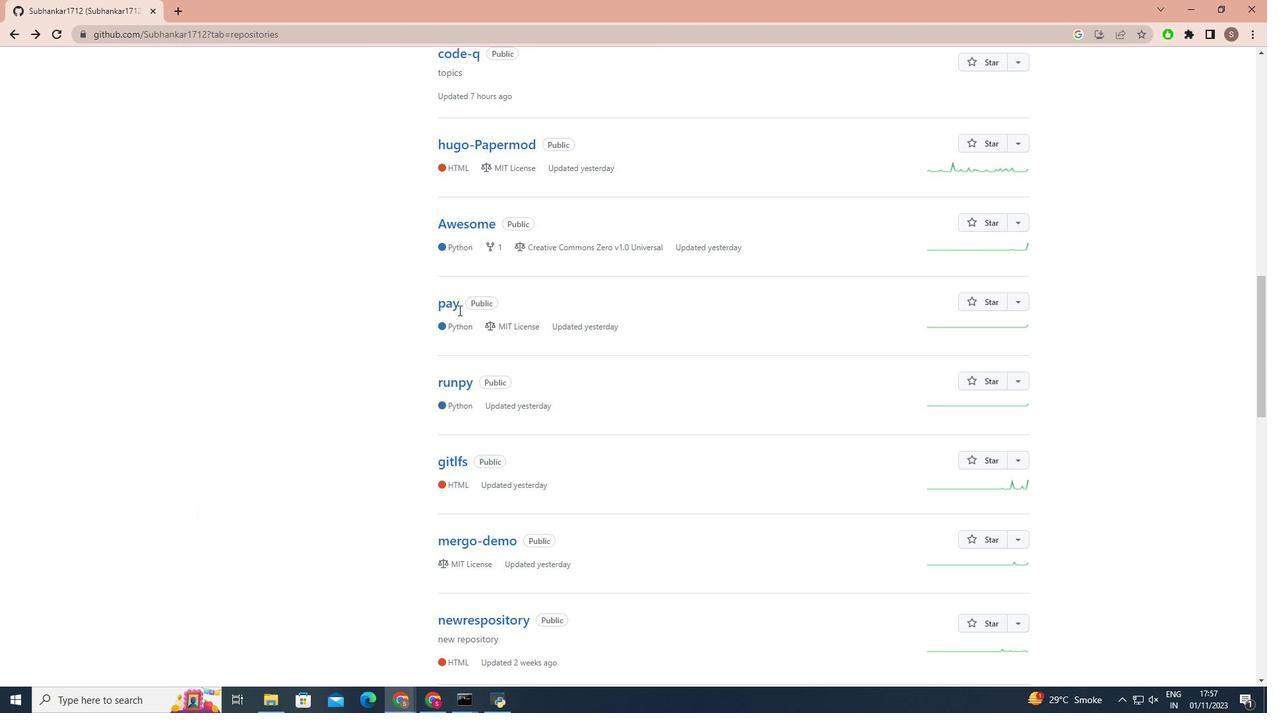 
Action: Mouse scrolled (459, 310) with delta (0, 0)
Screenshot: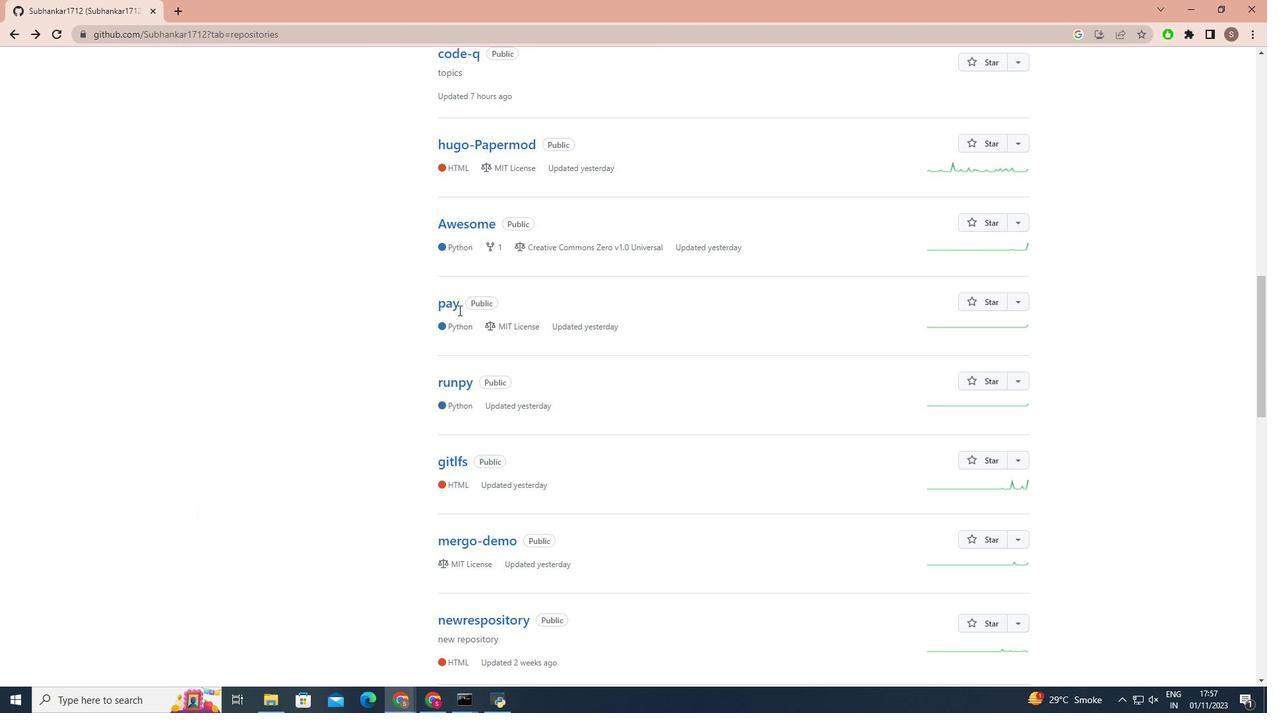 
Action: Mouse moved to (458, 310)
Screenshot: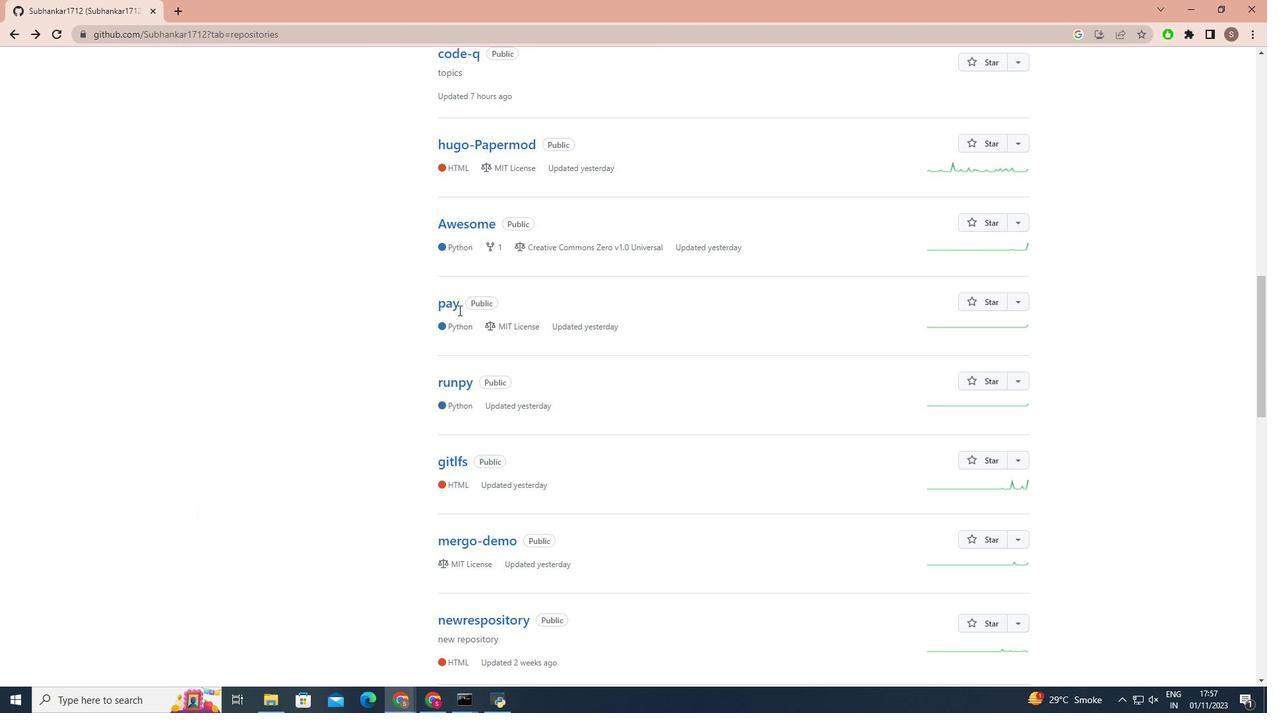 
Action: Mouse scrolled (458, 310) with delta (0, 0)
Screenshot: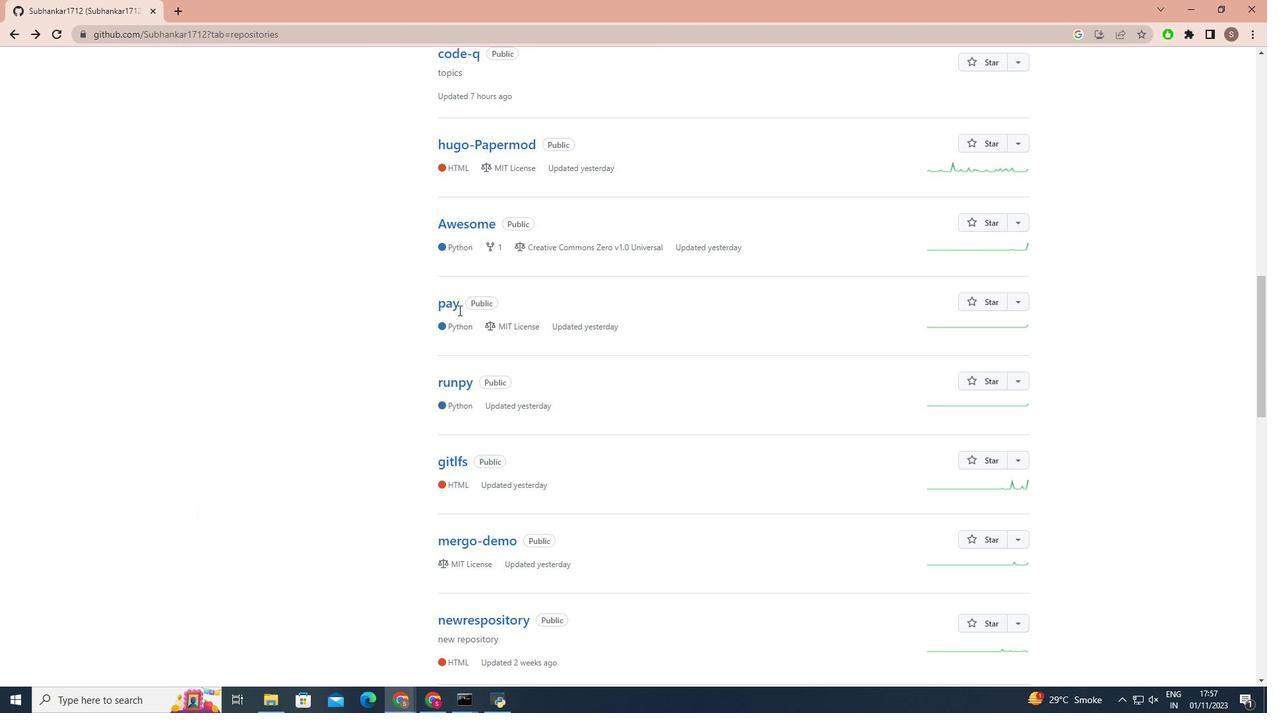 
Action: Mouse moved to (456, 309)
Screenshot: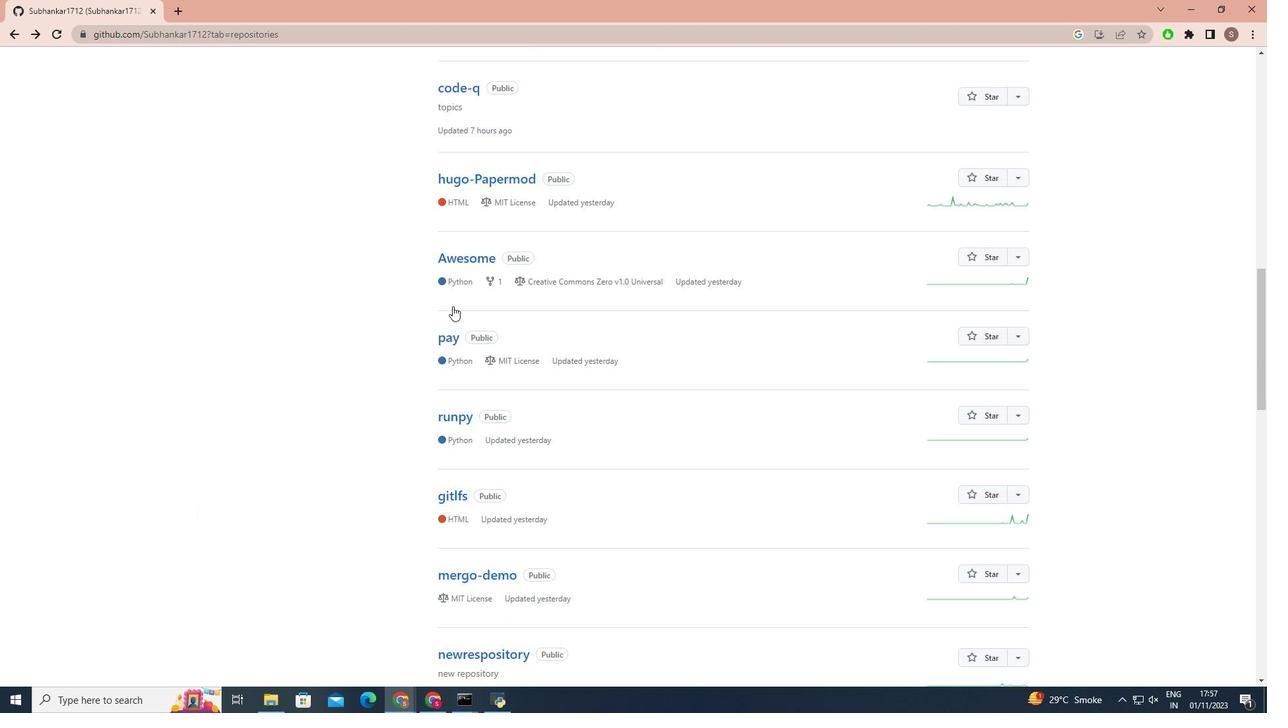 
Action: Mouse scrolled (456, 310) with delta (0, 0)
Screenshot: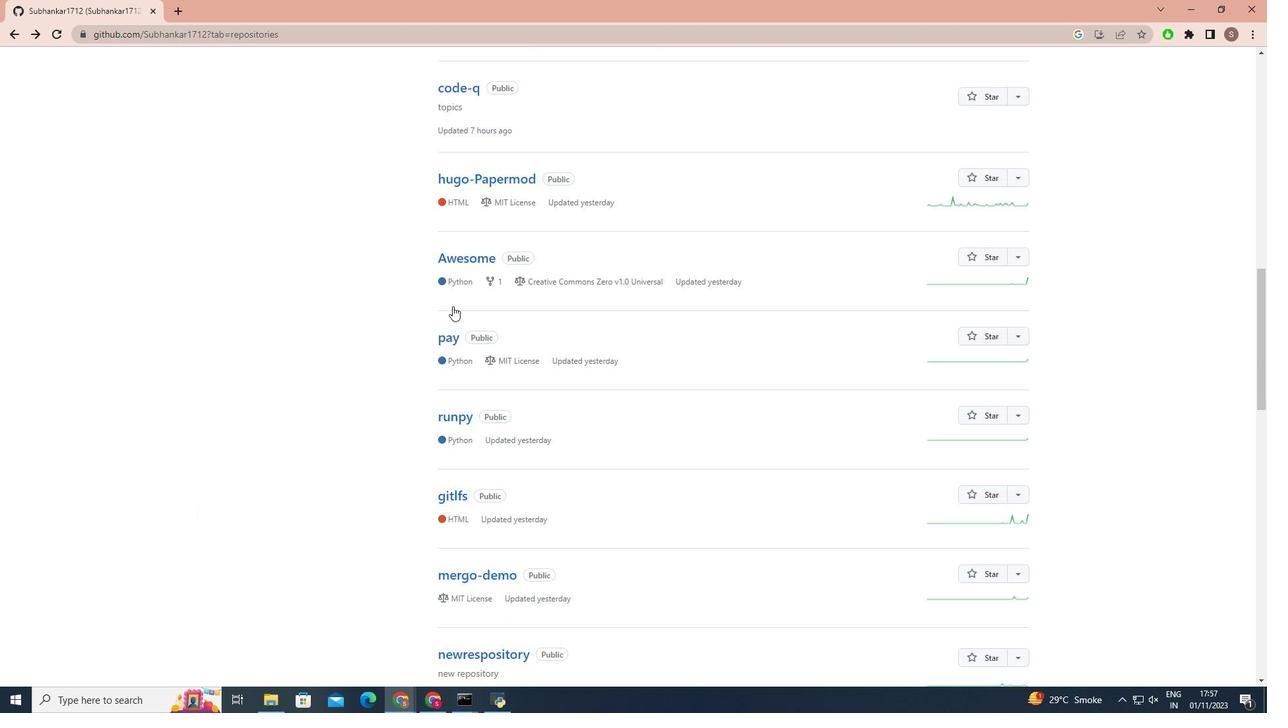 
Action: Mouse moved to (452, 306)
Screenshot: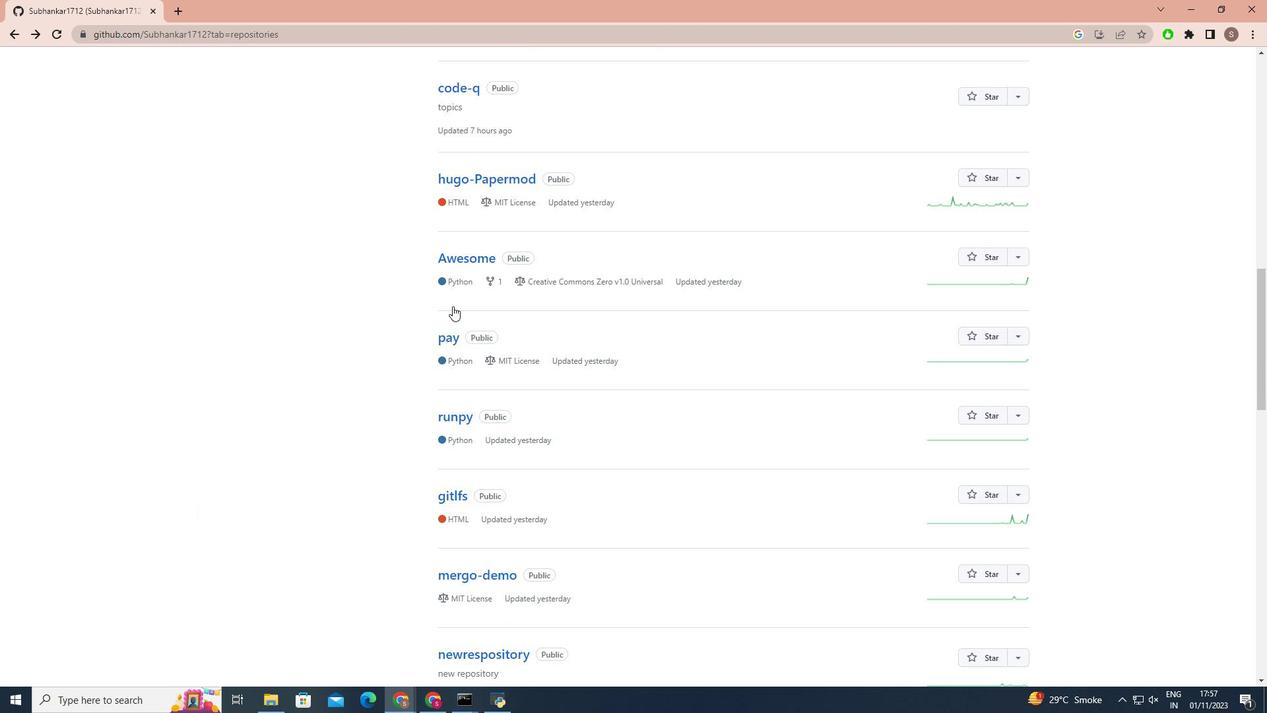 
Action: Mouse scrolled (452, 307) with delta (0, 0)
Screenshot: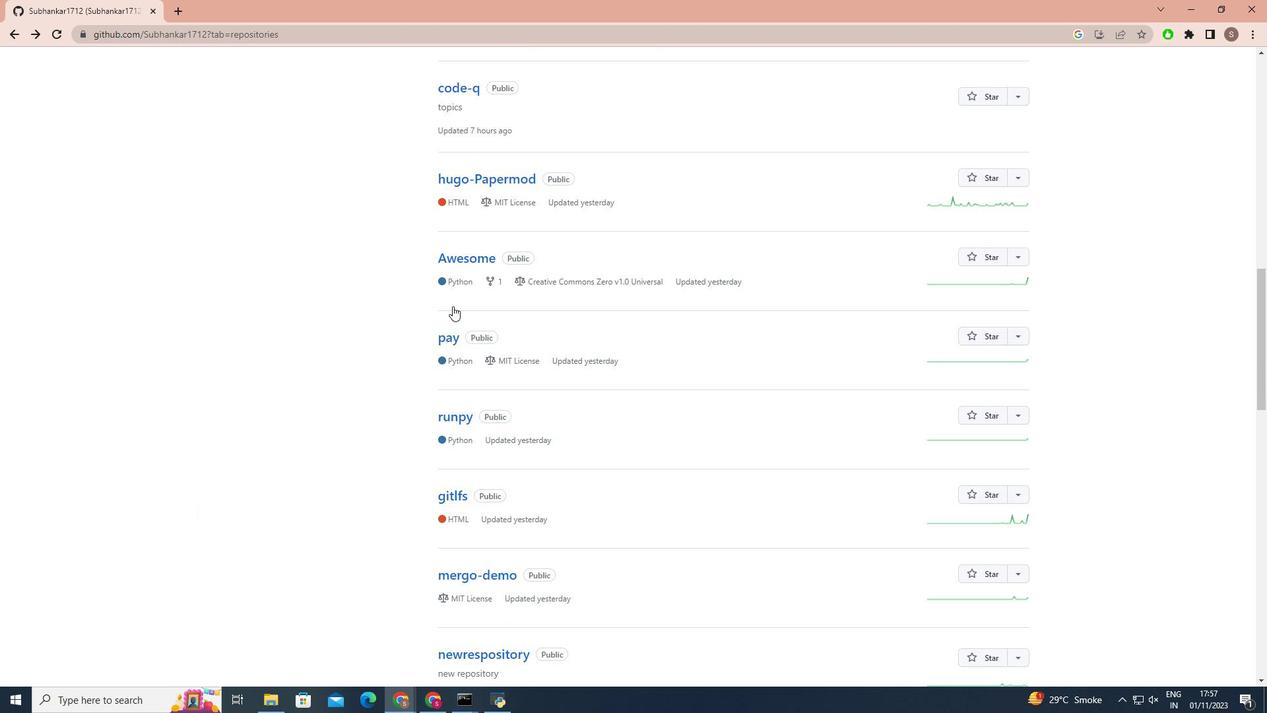 
Action: Mouse scrolled (452, 305) with delta (0, 0)
Screenshot: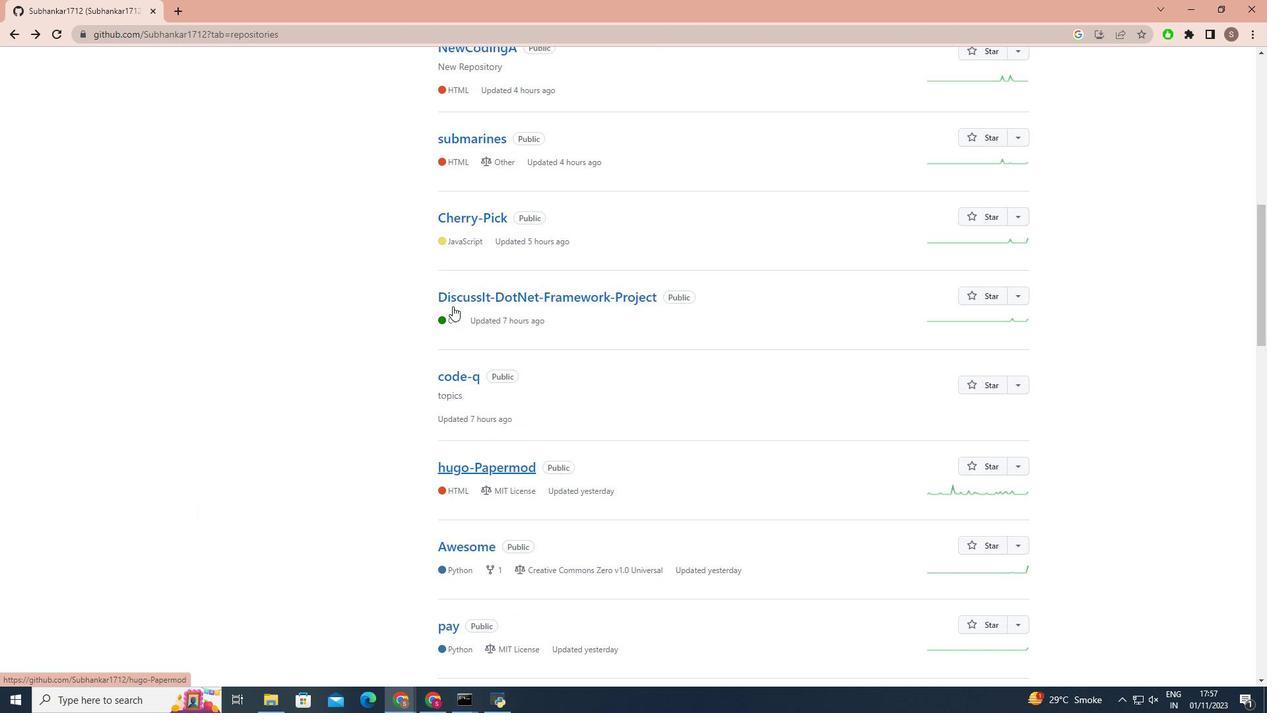 
Action: Mouse scrolled (452, 307) with delta (0, 0)
Screenshot: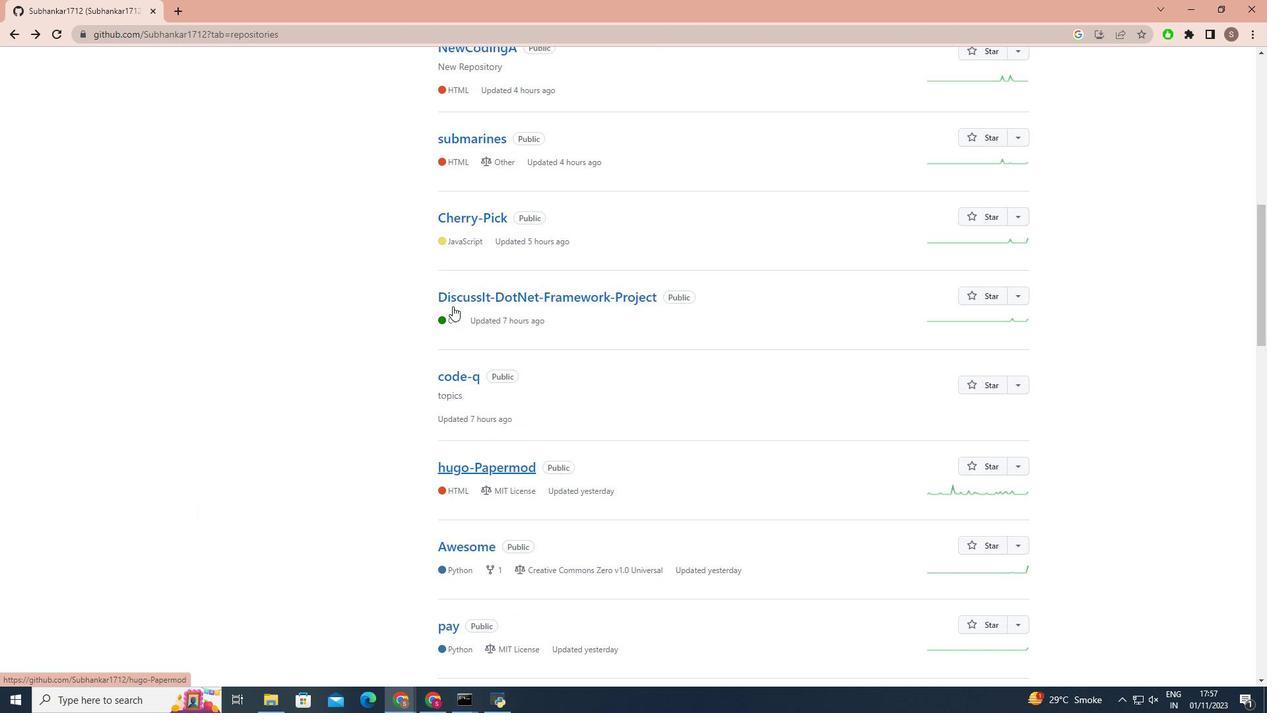 
Action: Mouse scrolled (452, 307) with delta (0, 0)
Screenshot: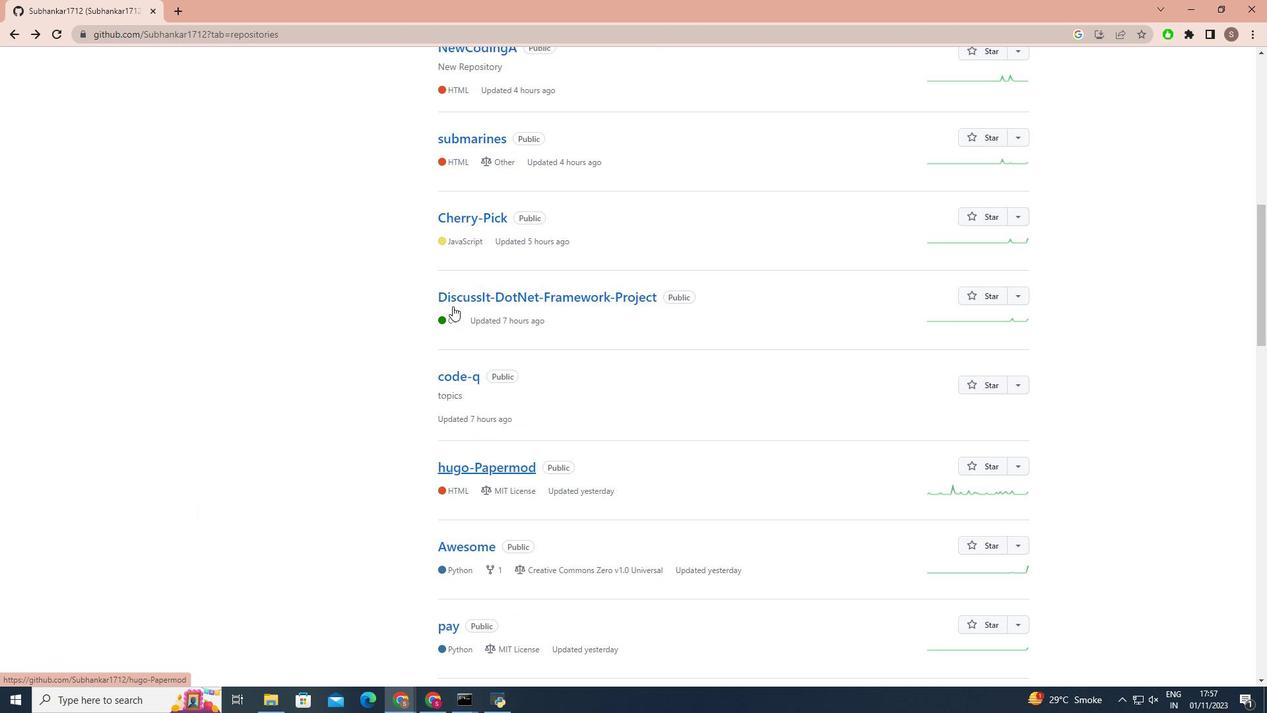 
Action: Mouse scrolled (452, 307) with delta (0, 0)
Screenshot: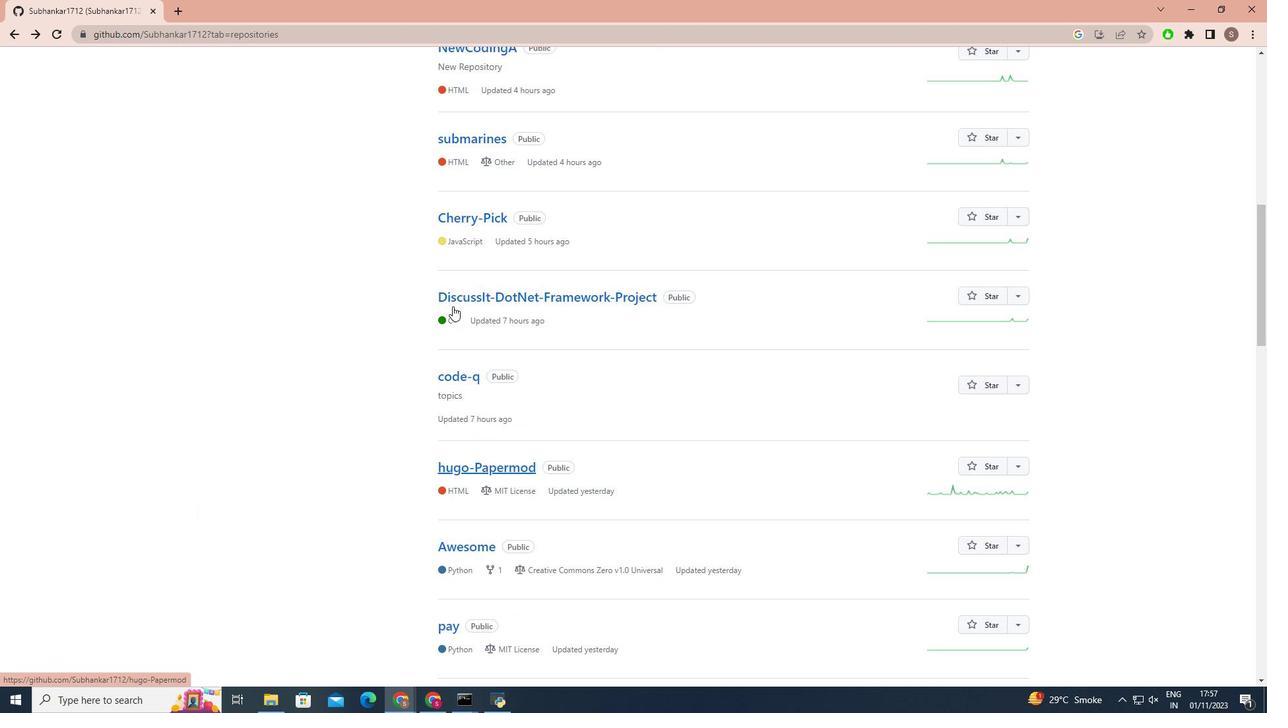 
Action: Mouse scrolled (452, 307) with delta (0, 0)
Screenshot: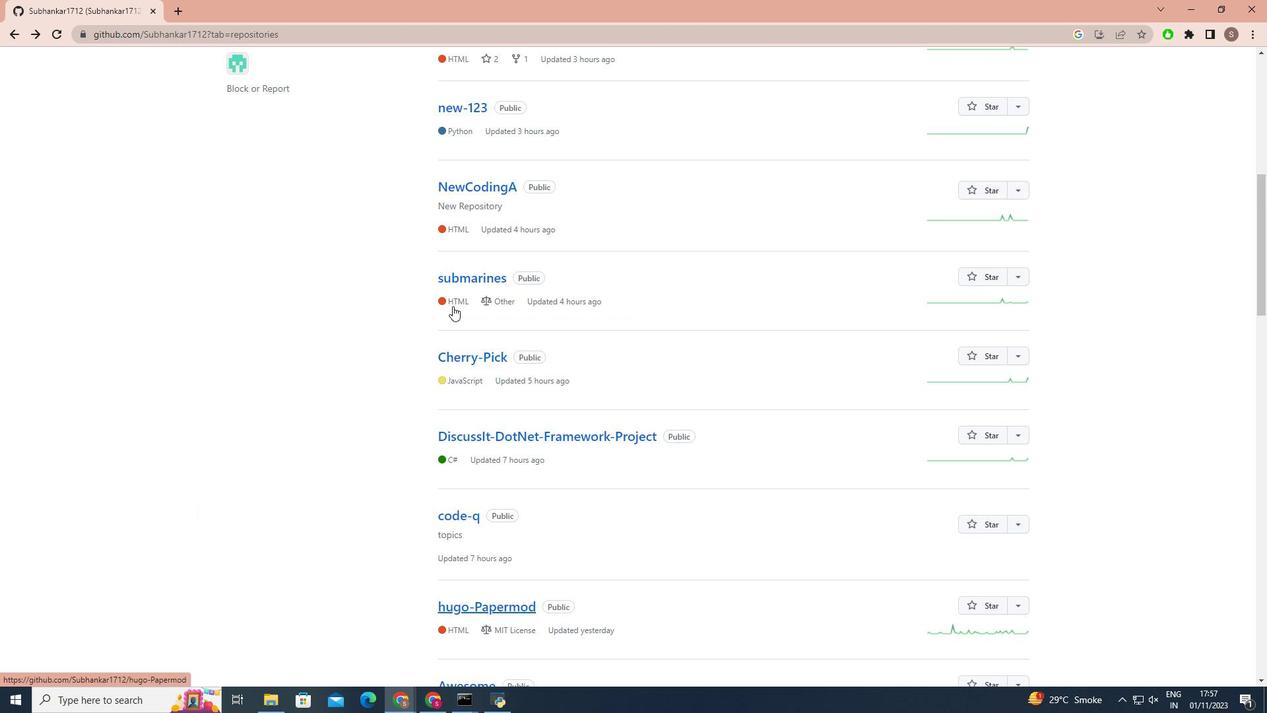 
Action: Mouse scrolled (452, 307) with delta (0, 0)
Screenshot: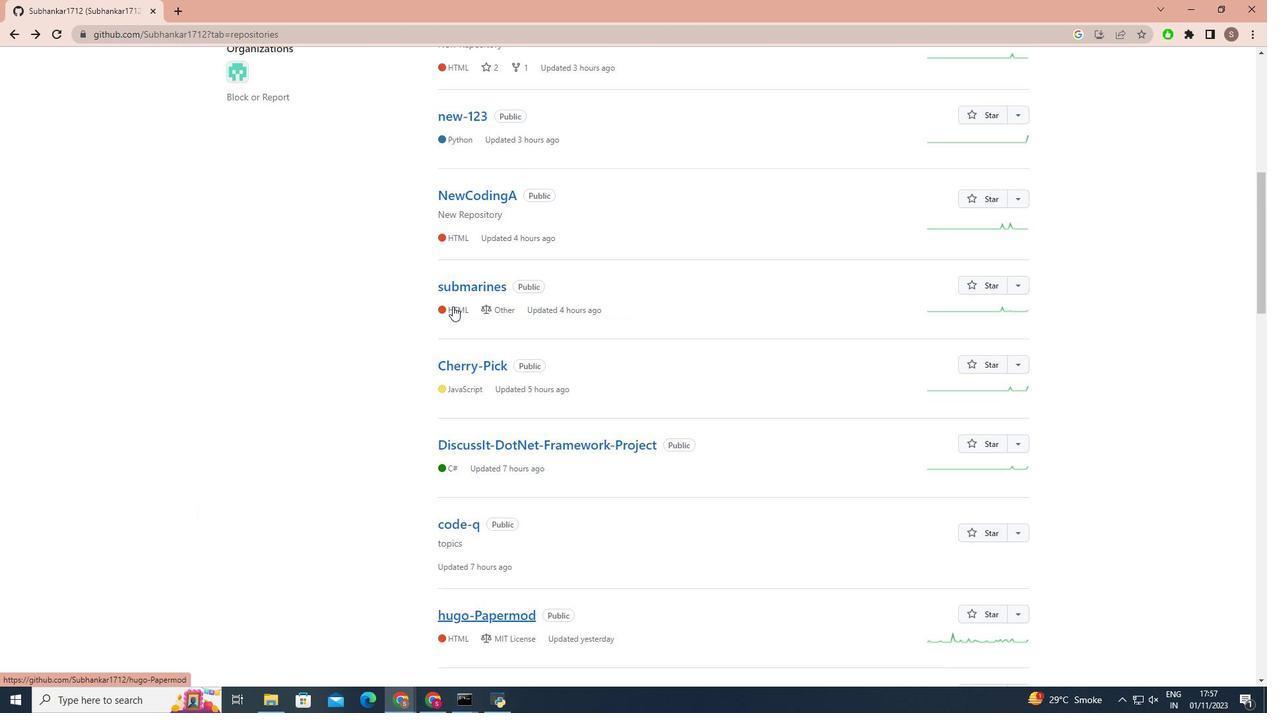 
Action: Mouse scrolled (452, 307) with delta (0, 0)
Screenshot: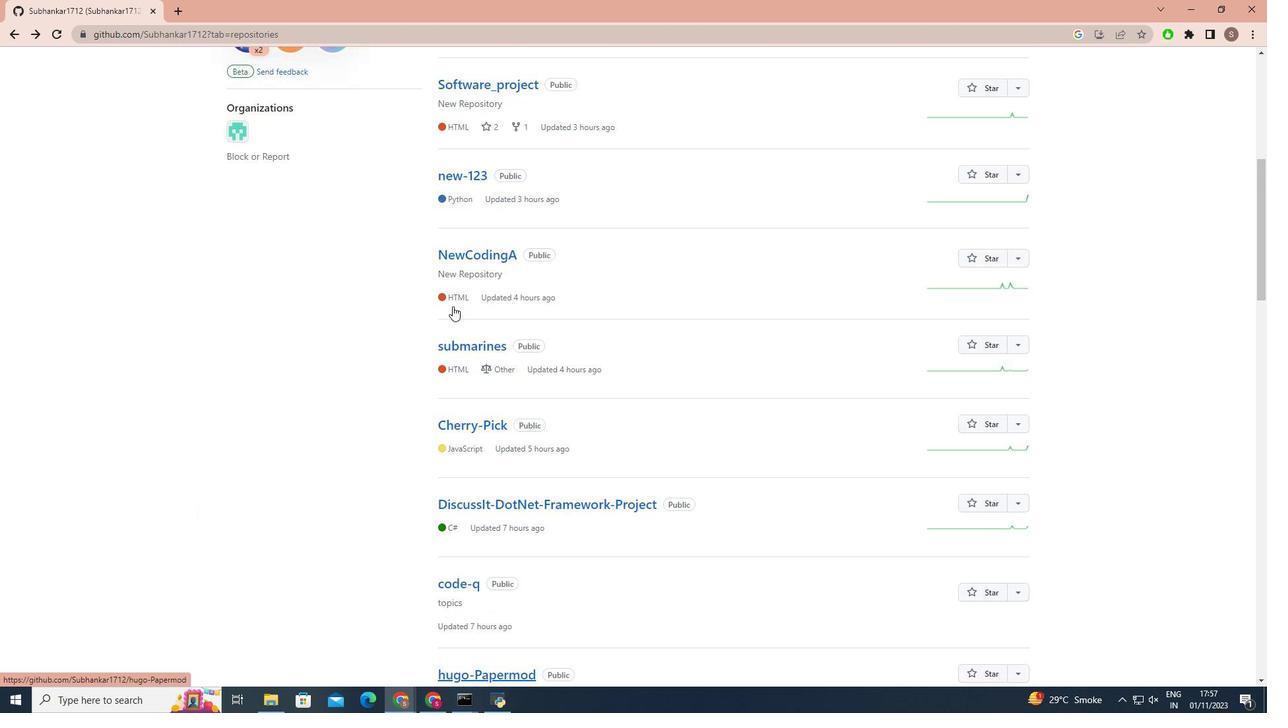 
Action: Mouse scrolled (452, 307) with delta (0, 0)
Screenshot: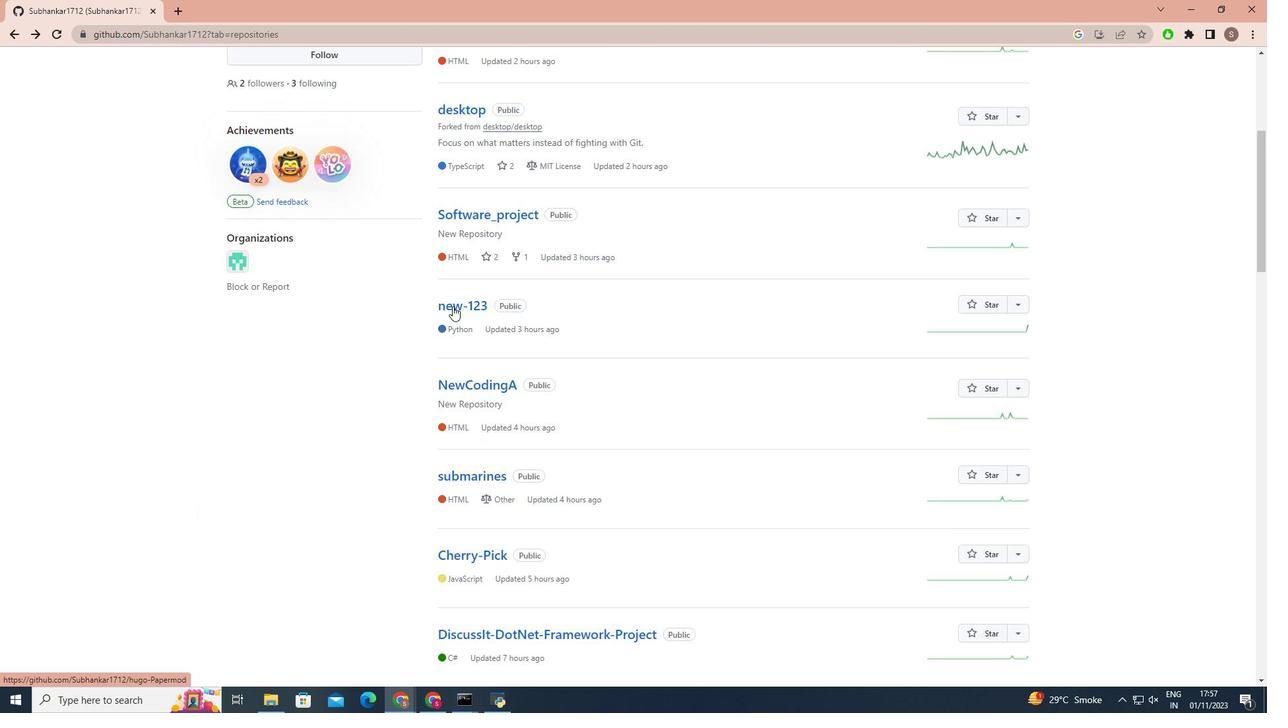 
Action: Mouse scrolled (452, 305) with delta (0, 0)
Screenshot: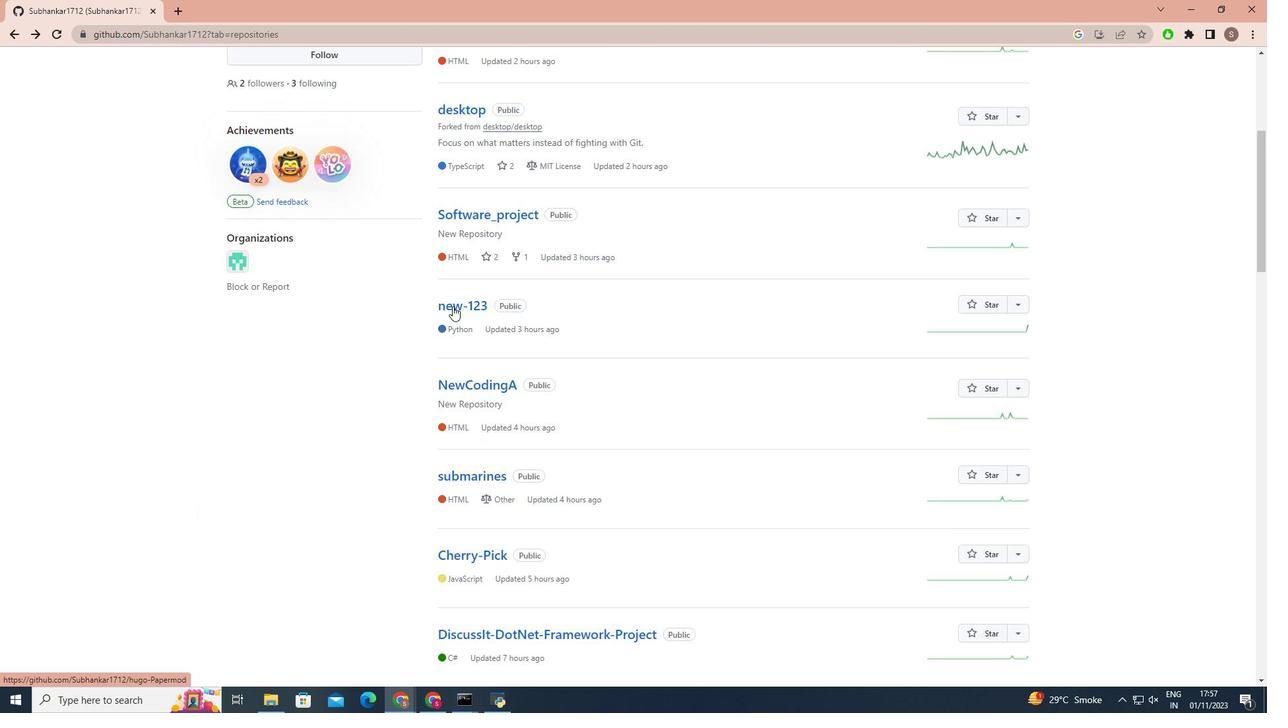 
Action: Mouse scrolled (452, 307) with delta (0, 0)
Screenshot: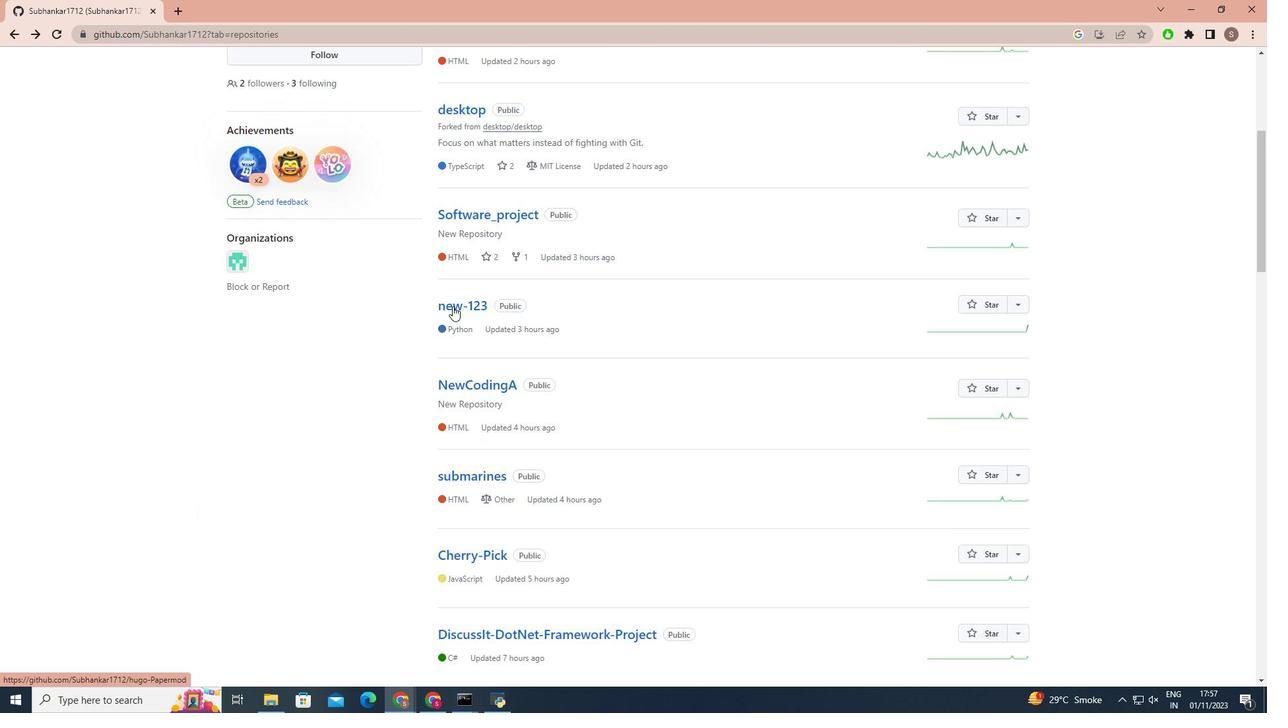 
Action: Mouse scrolled (452, 307) with delta (0, 0)
Screenshot: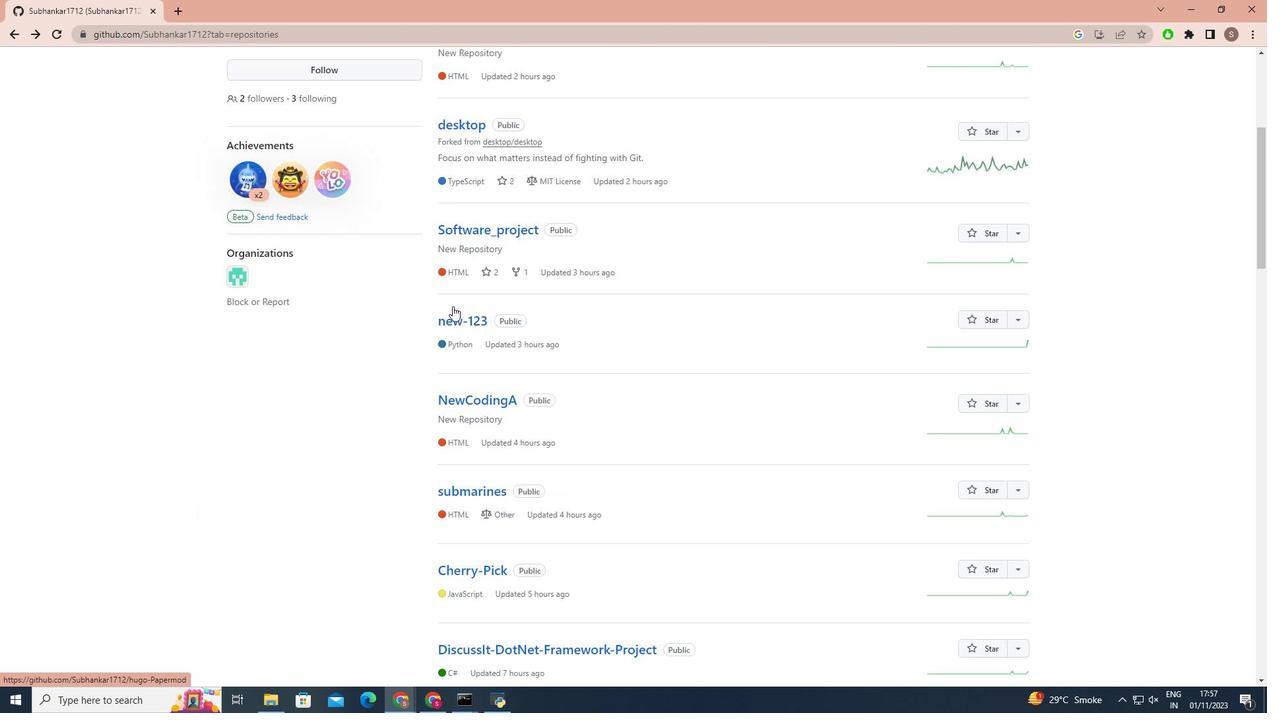 
Action: Mouse scrolled (452, 307) with delta (0, 0)
Screenshot: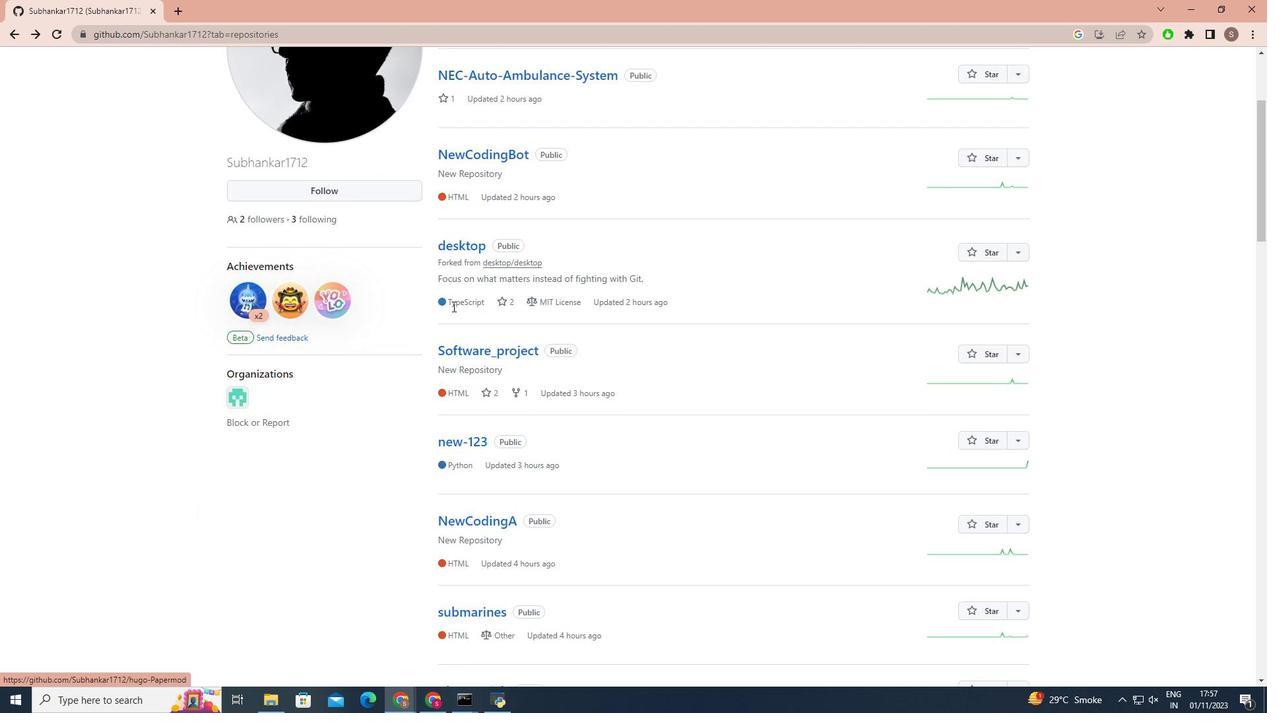 
Action: Mouse scrolled (452, 307) with delta (0, 0)
Screenshot: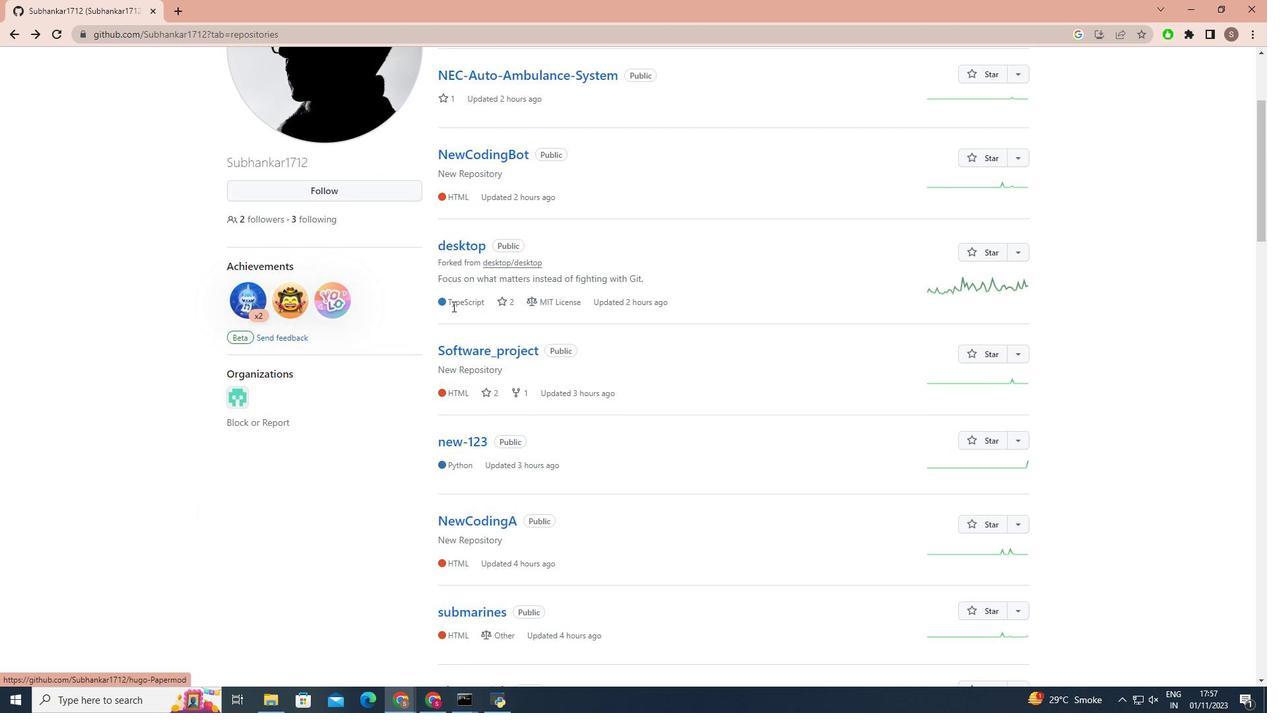 
Action: Mouse scrolled (452, 307) with delta (0, 0)
Screenshot: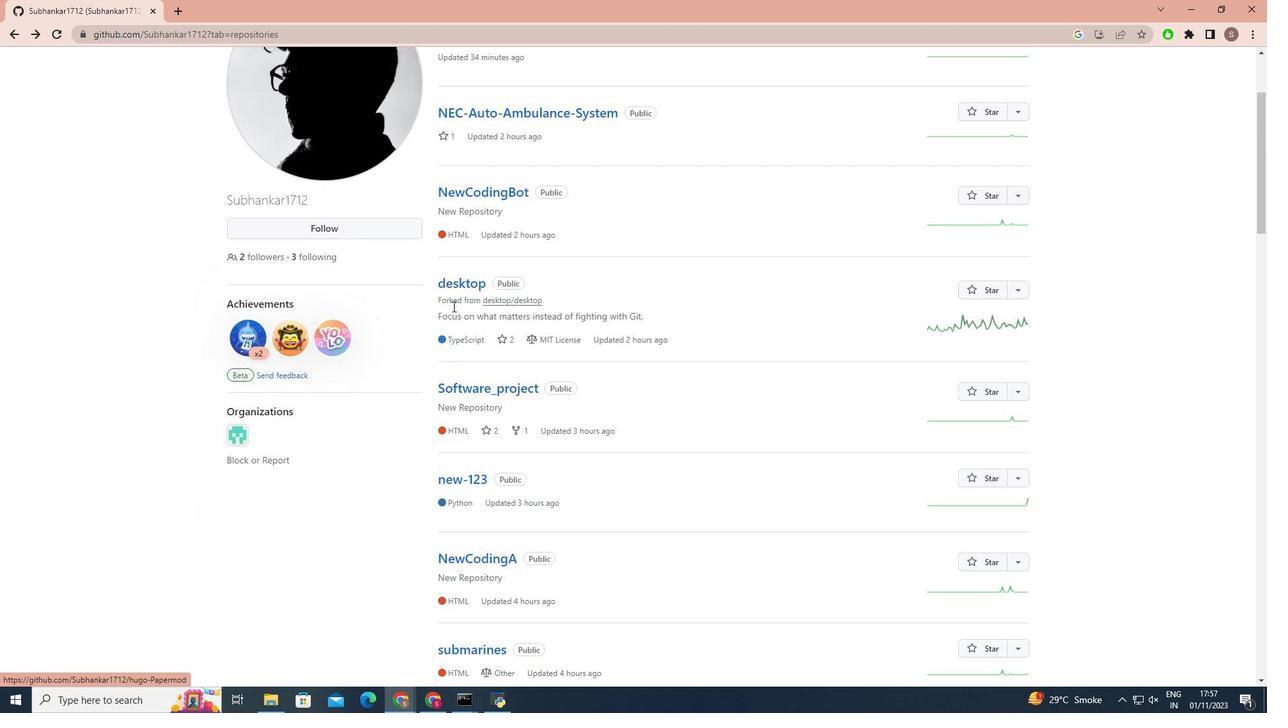 
Action: Mouse moved to (11, 27)
Screenshot: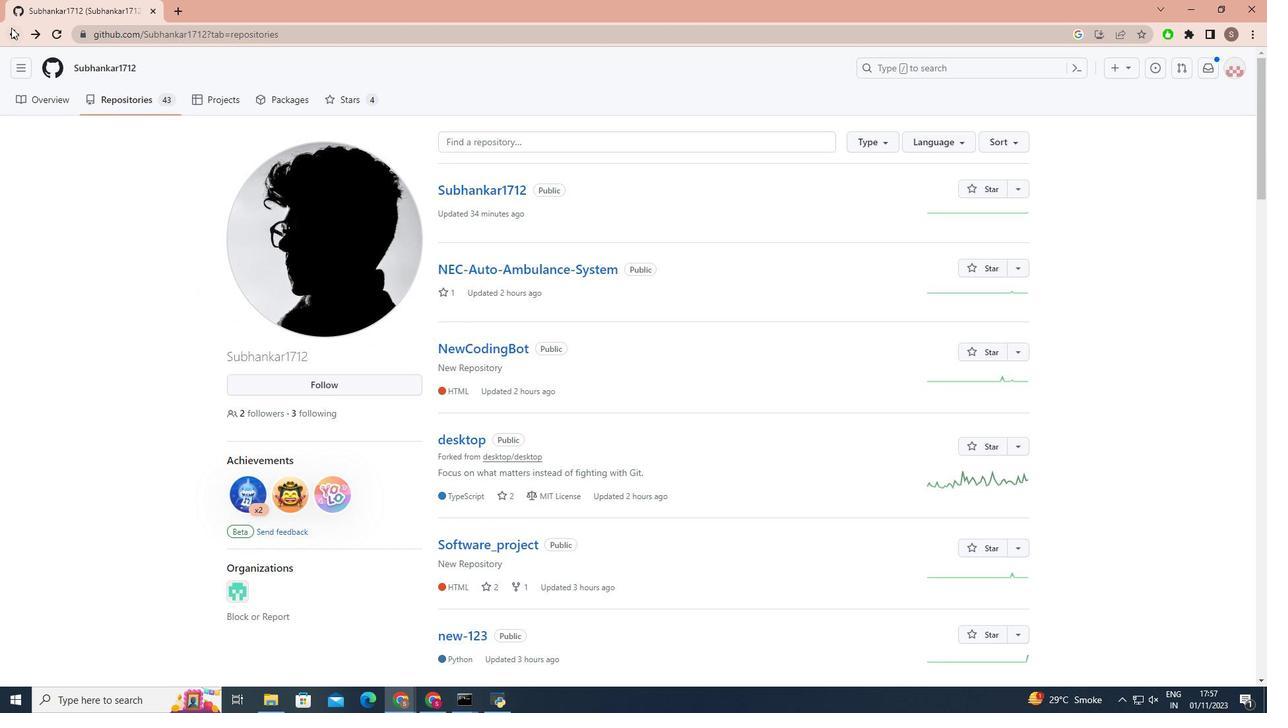 
Action: Mouse pressed left at (11, 27)
Screenshot: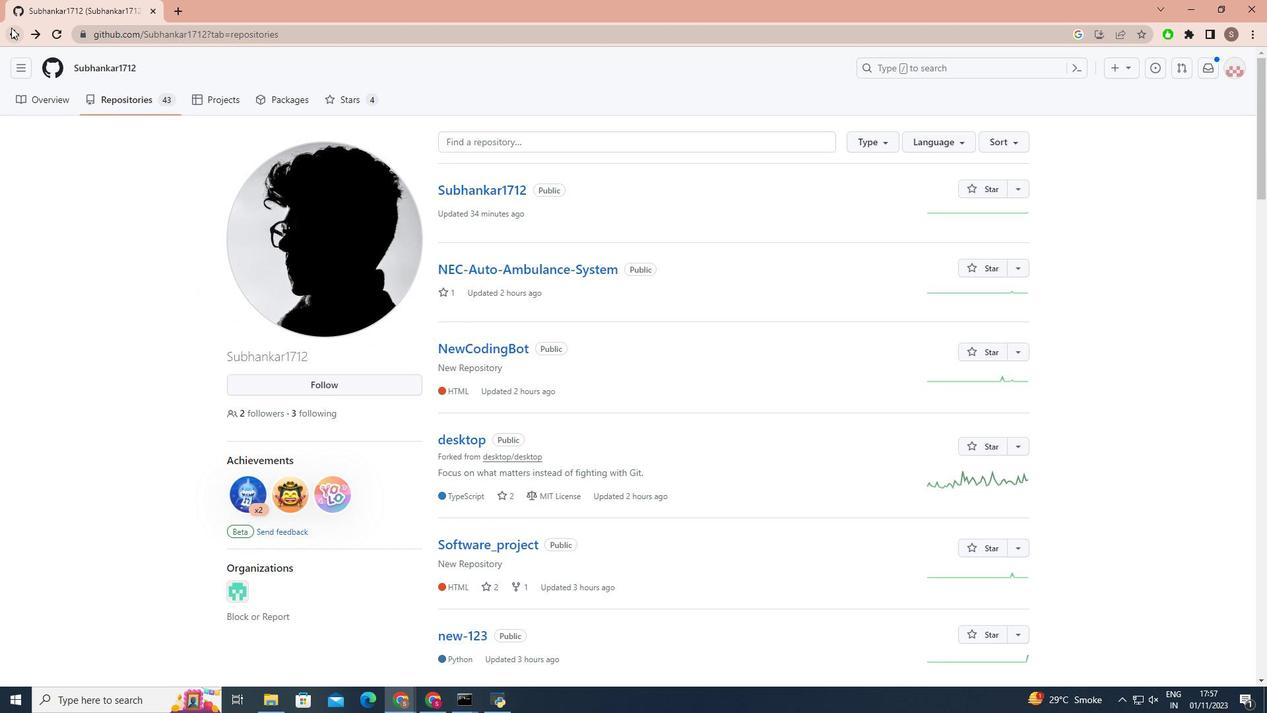 
Action: Mouse moved to (15, 31)
Screenshot: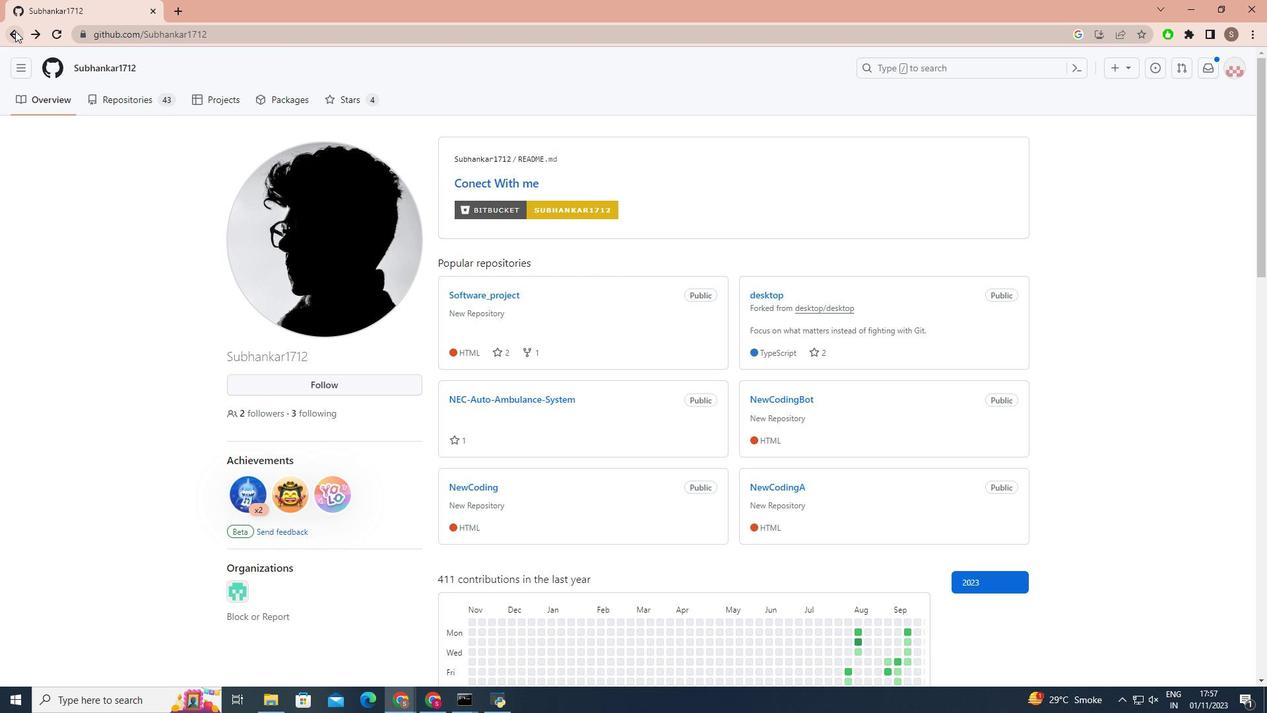 
Action: Mouse pressed left at (15, 31)
Screenshot: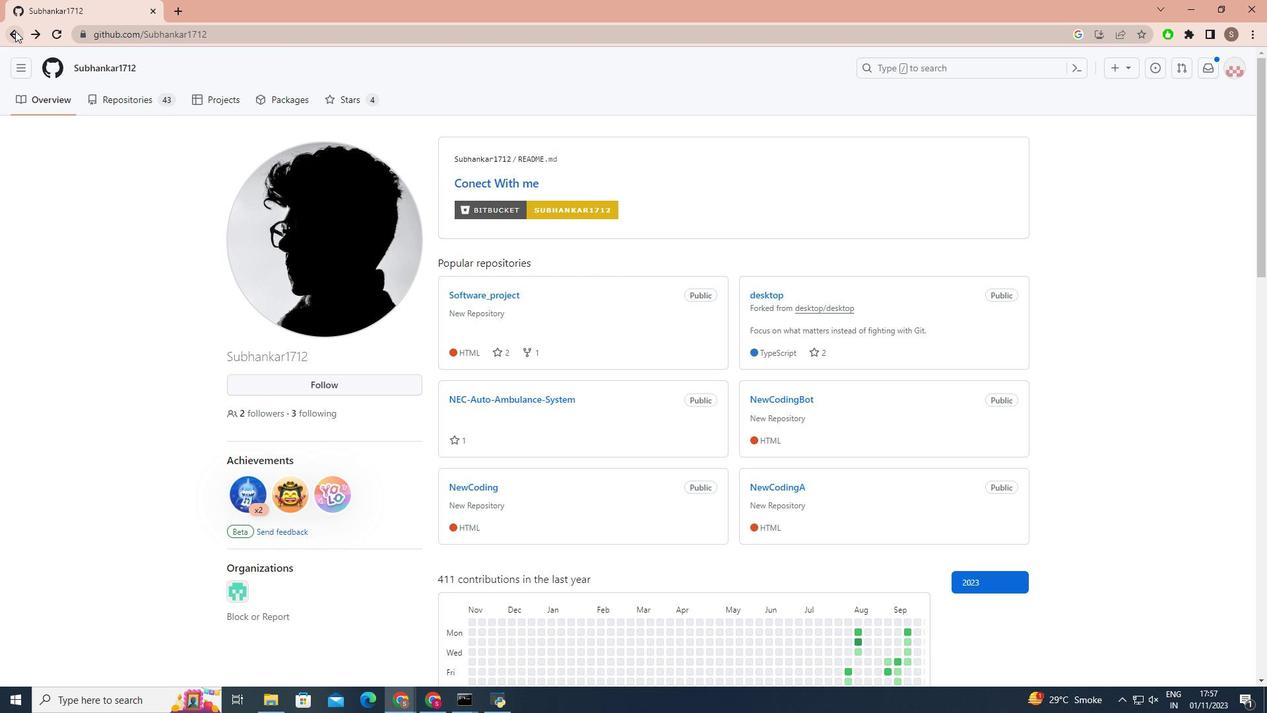 
Action: Mouse pressed left at (15, 31)
Screenshot: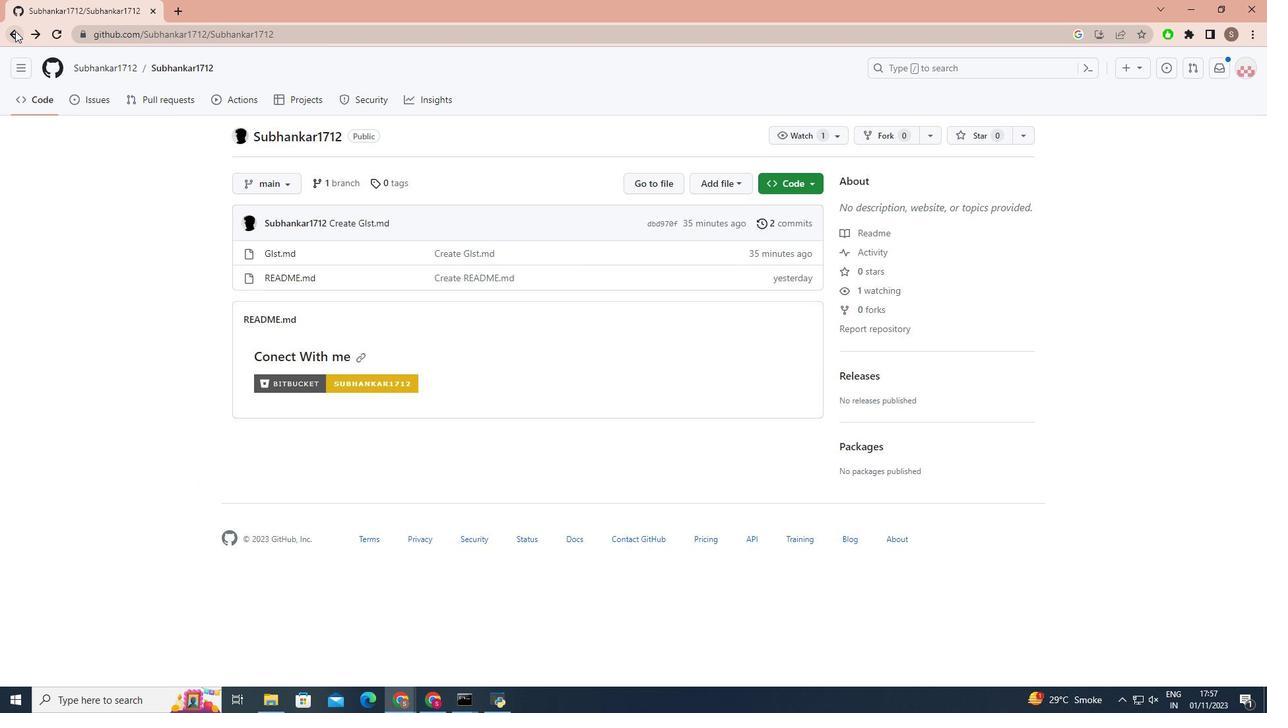 
Action: Mouse moved to (17, 38)
Screenshot: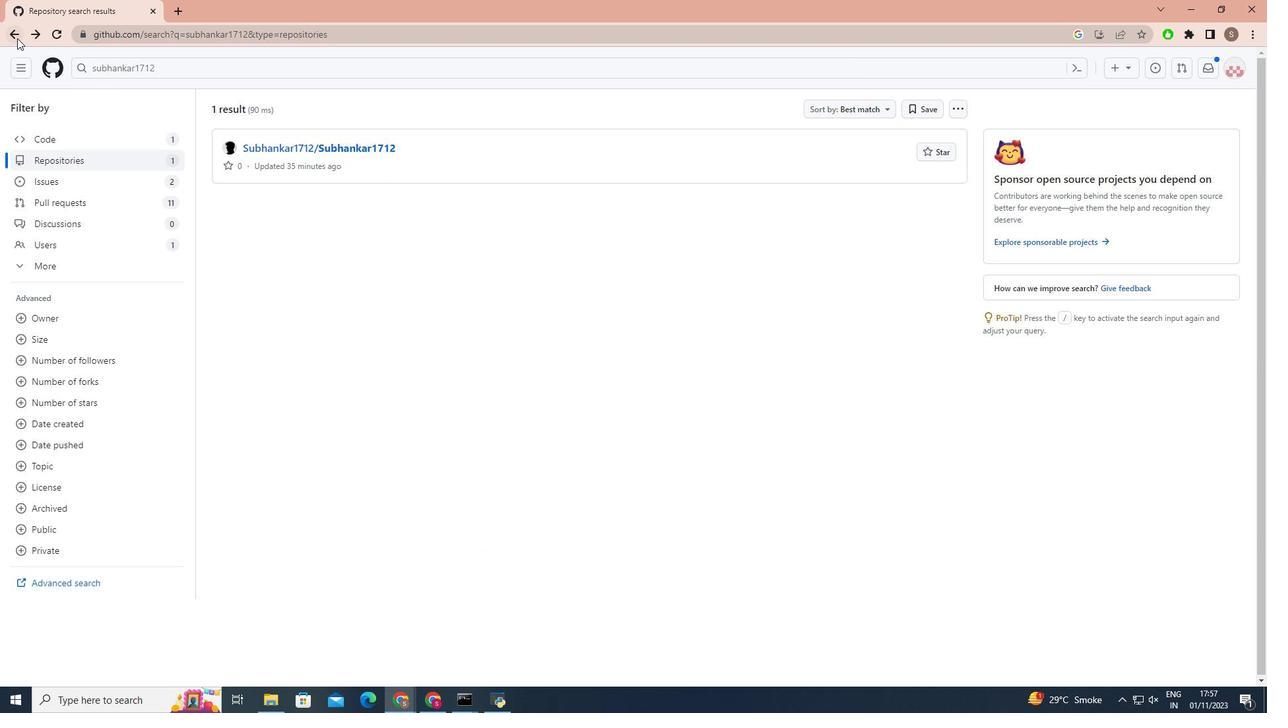 
Action: Mouse pressed left at (17, 38)
Screenshot: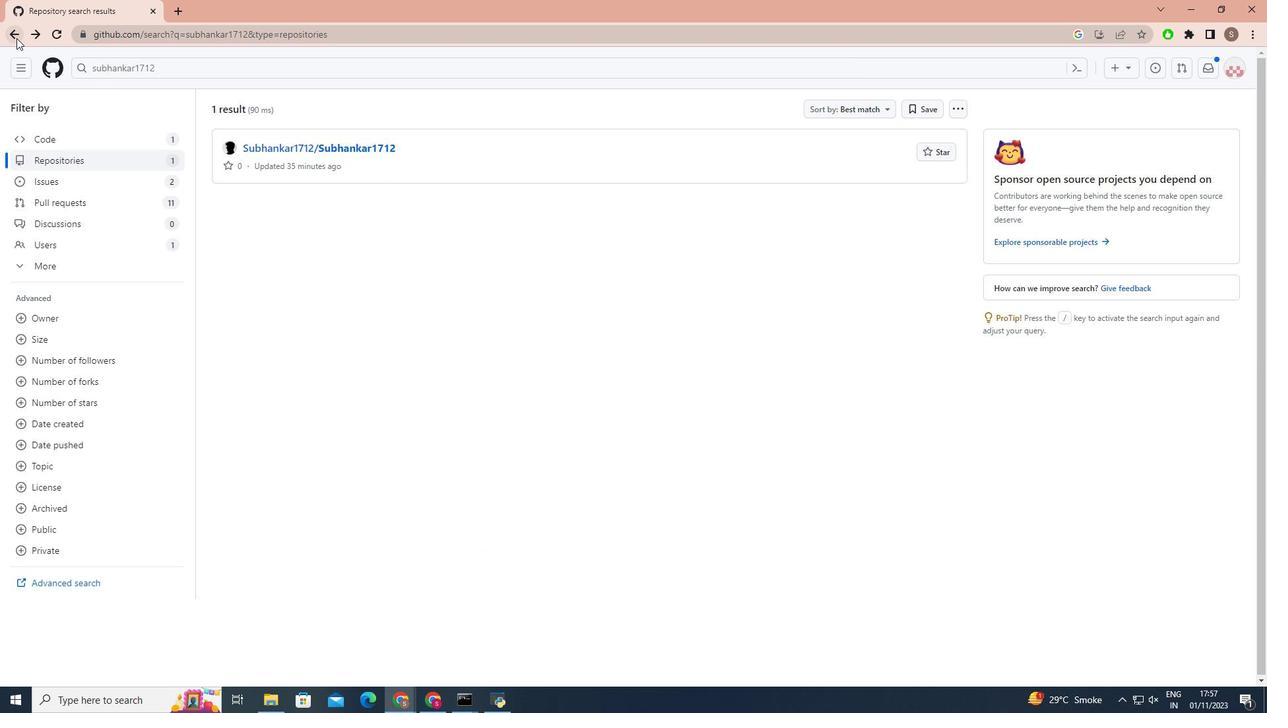 
Action: Mouse moved to (482, 324)
Screenshot: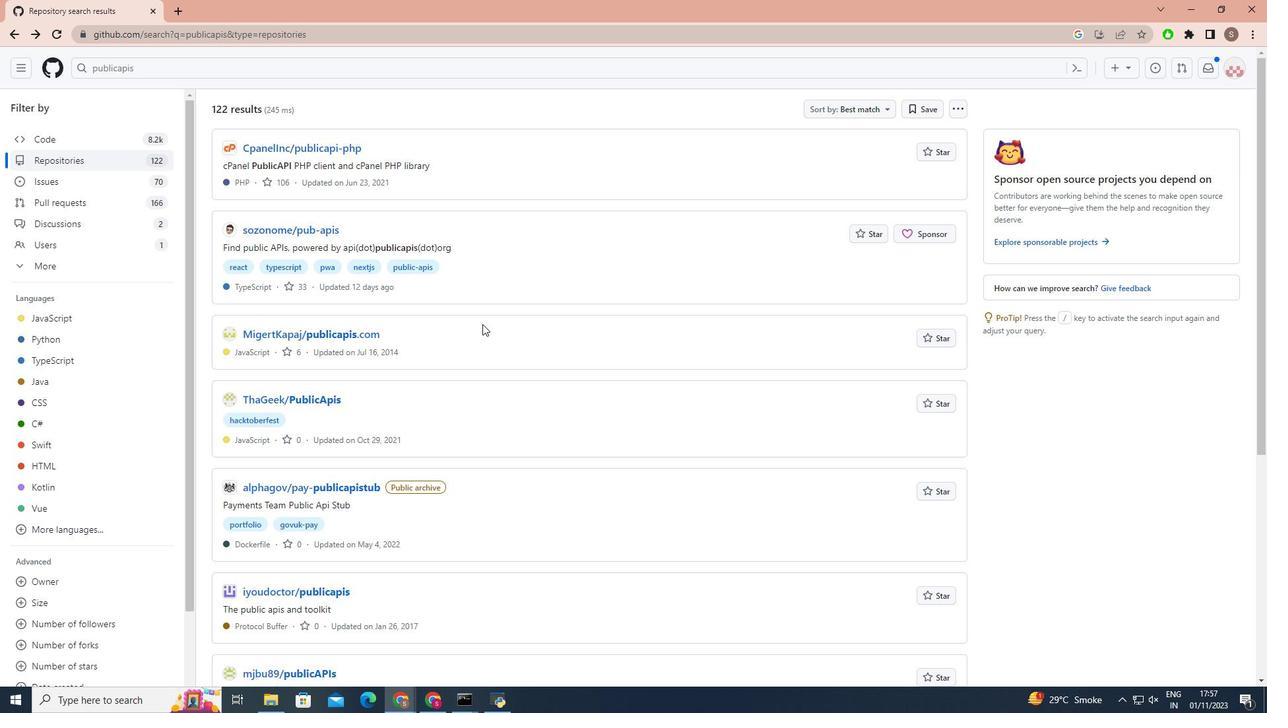 
Action: Mouse scrolled (482, 323) with delta (0, 0)
Screenshot: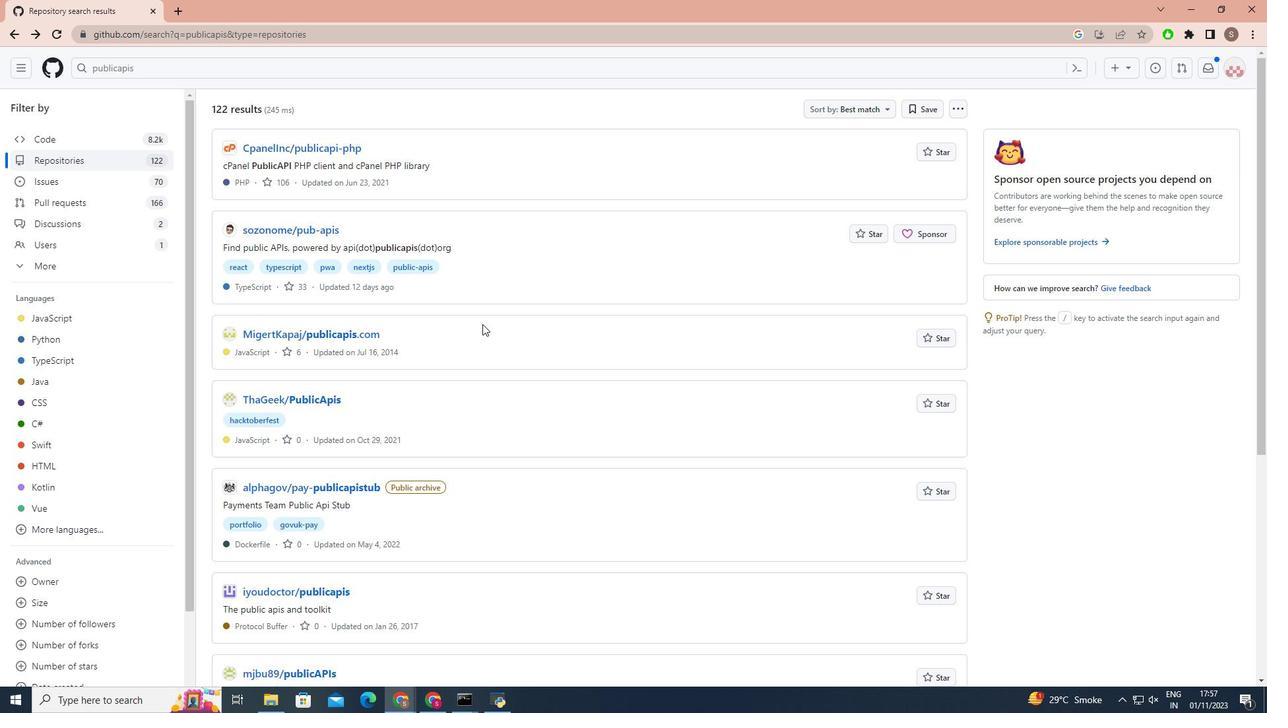 
Action: Mouse moved to (355, 443)
Screenshot: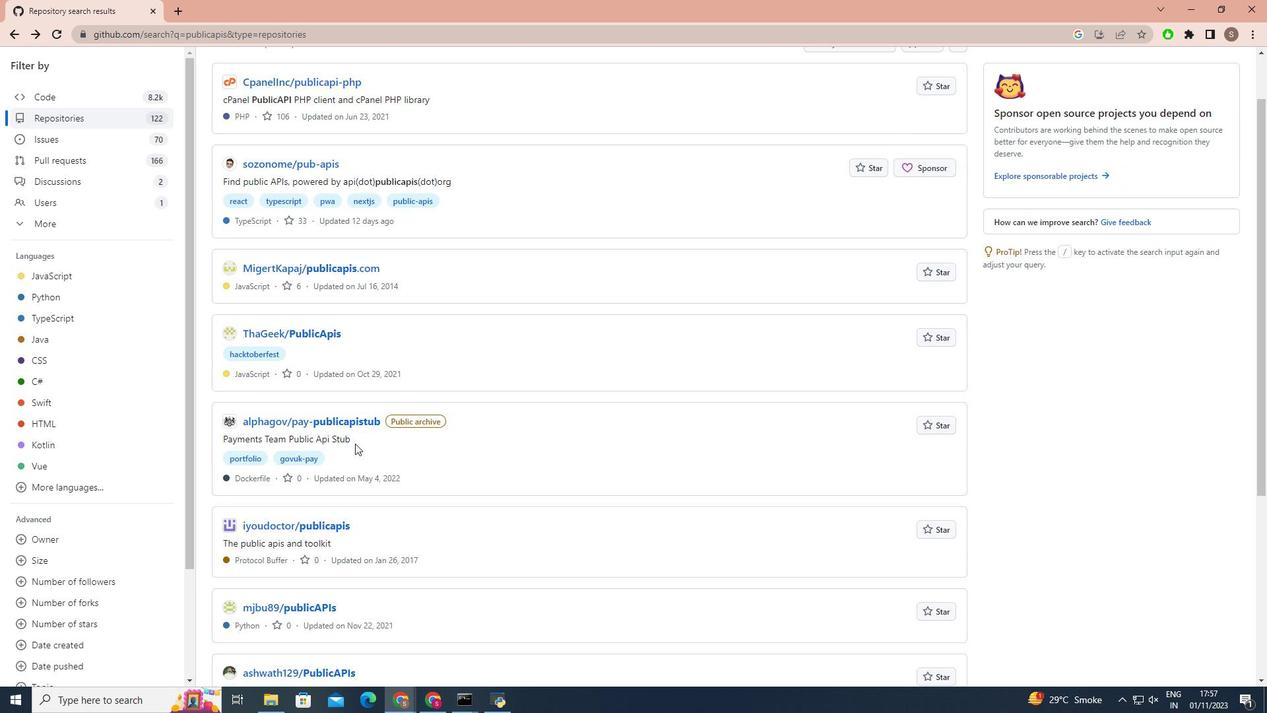 
Action: Mouse scrolled (355, 443) with delta (0, 0)
Screenshot: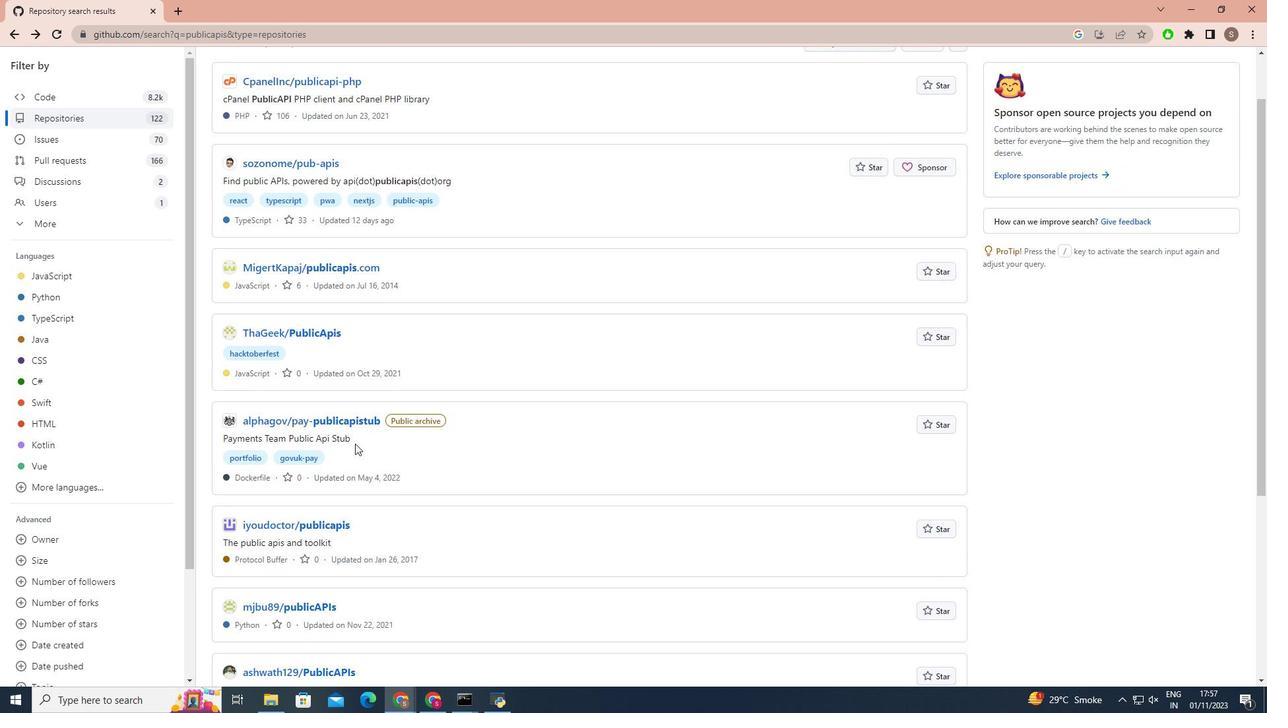 
Action: Mouse scrolled (355, 443) with delta (0, 0)
Screenshot: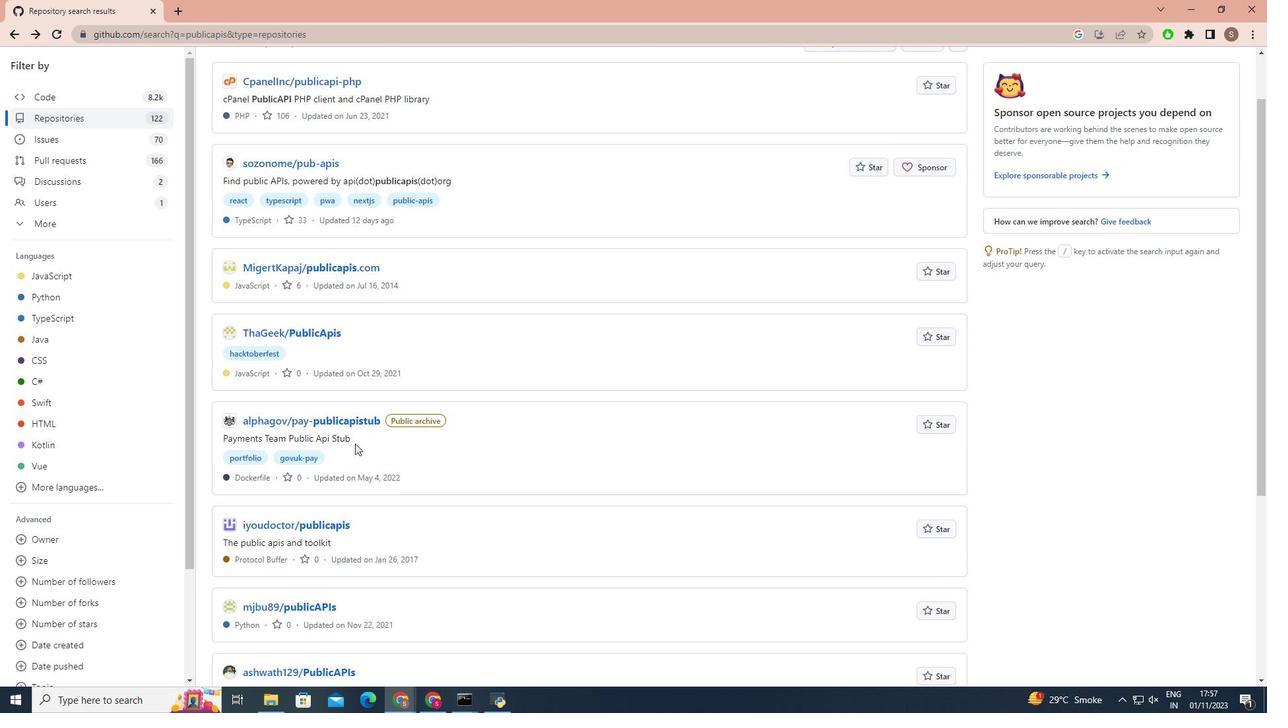 
Action: Mouse scrolled (355, 443) with delta (0, 0)
Screenshot: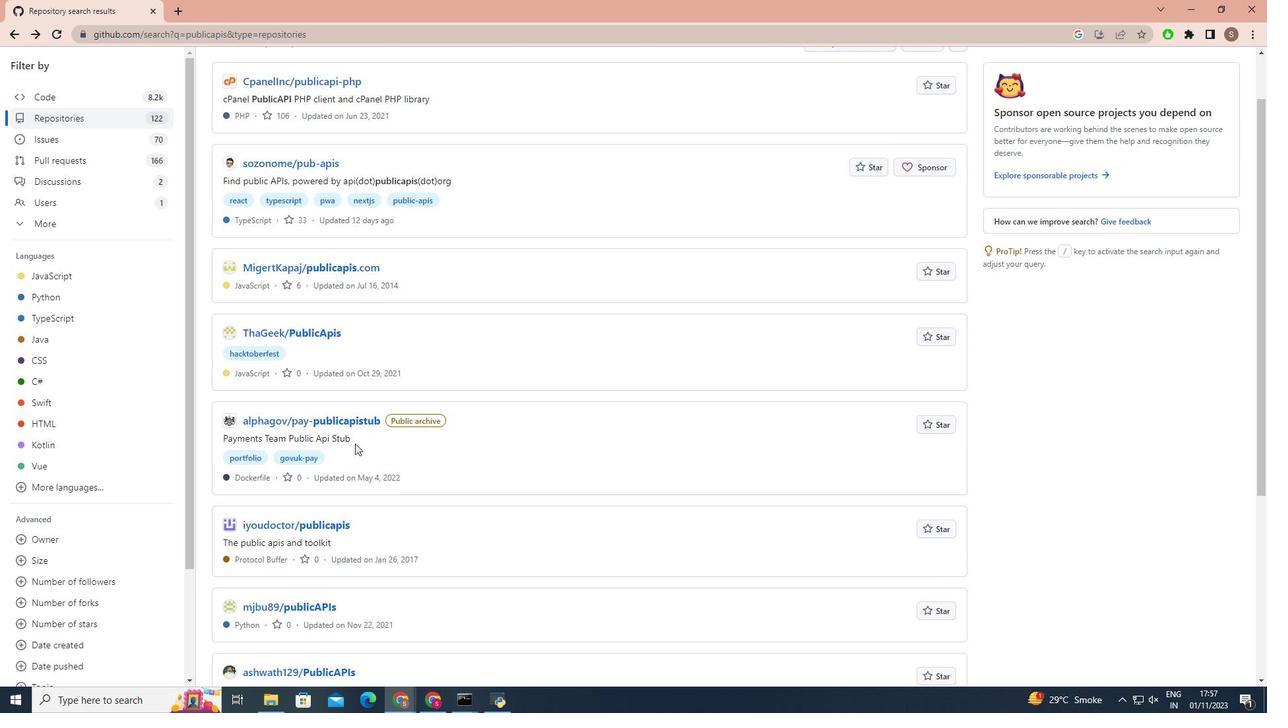 
Action: Mouse moved to (348, 439)
Screenshot: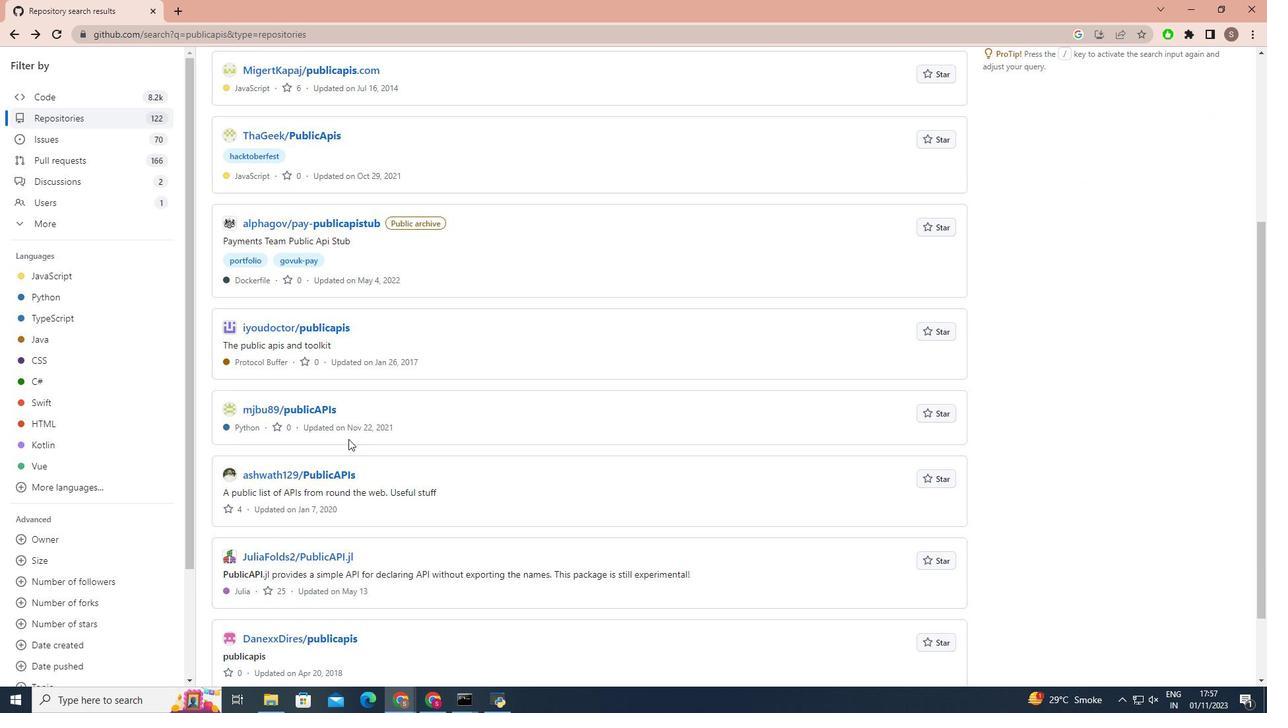 
Action: Mouse scrolled (348, 439) with delta (0, 0)
Screenshot: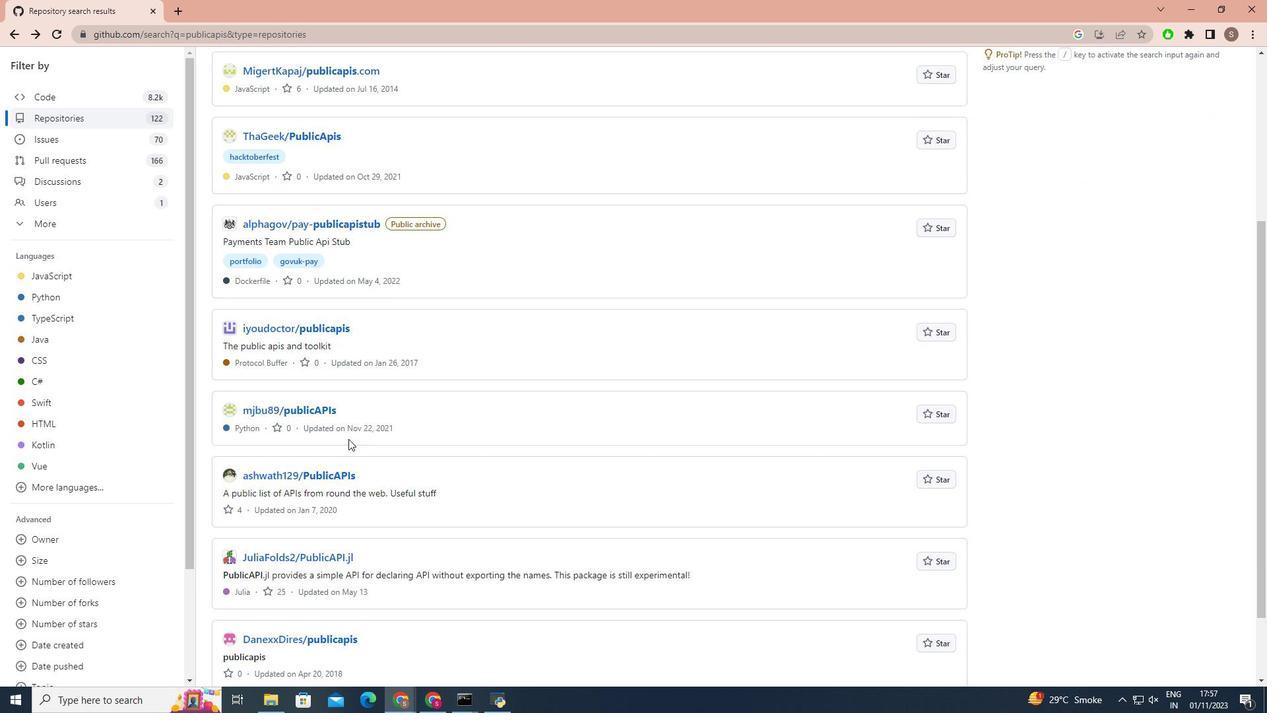
Action: Mouse moved to (300, 615)
Screenshot: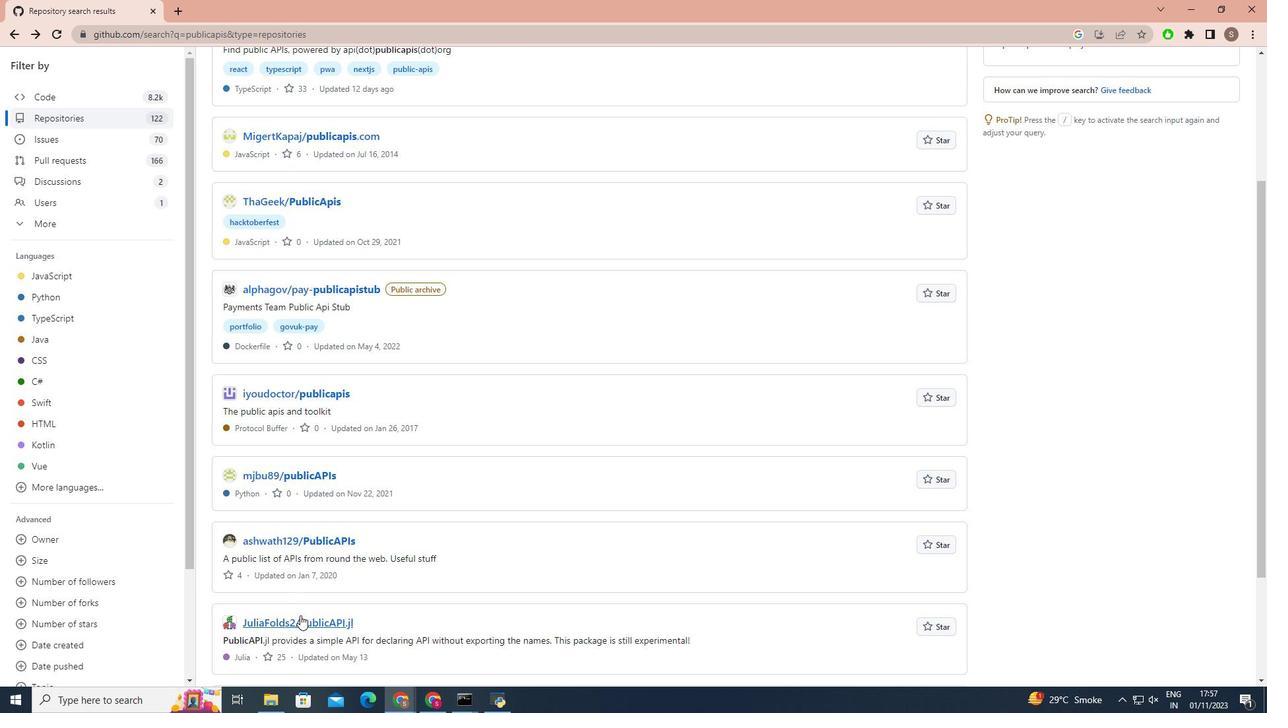 
Action: Mouse pressed left at (300, 615)
Screenshot: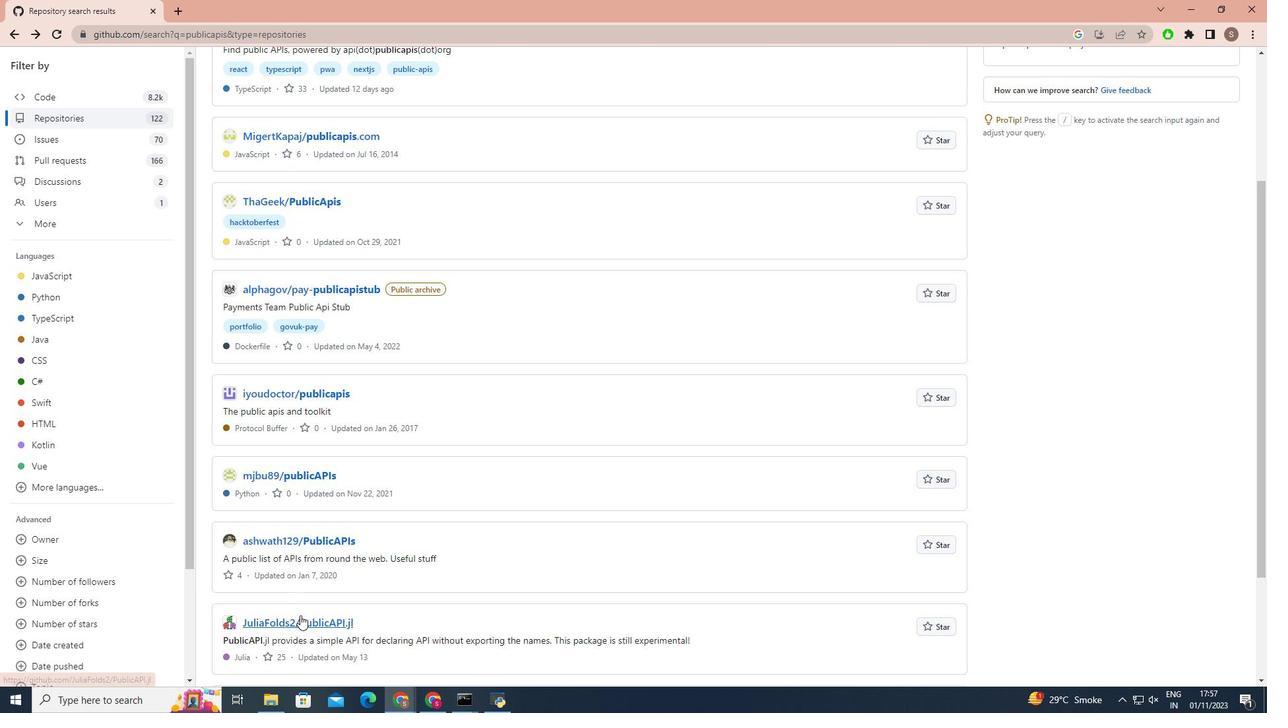 
Action: Mouse moved to (117, 89)
Screenshot: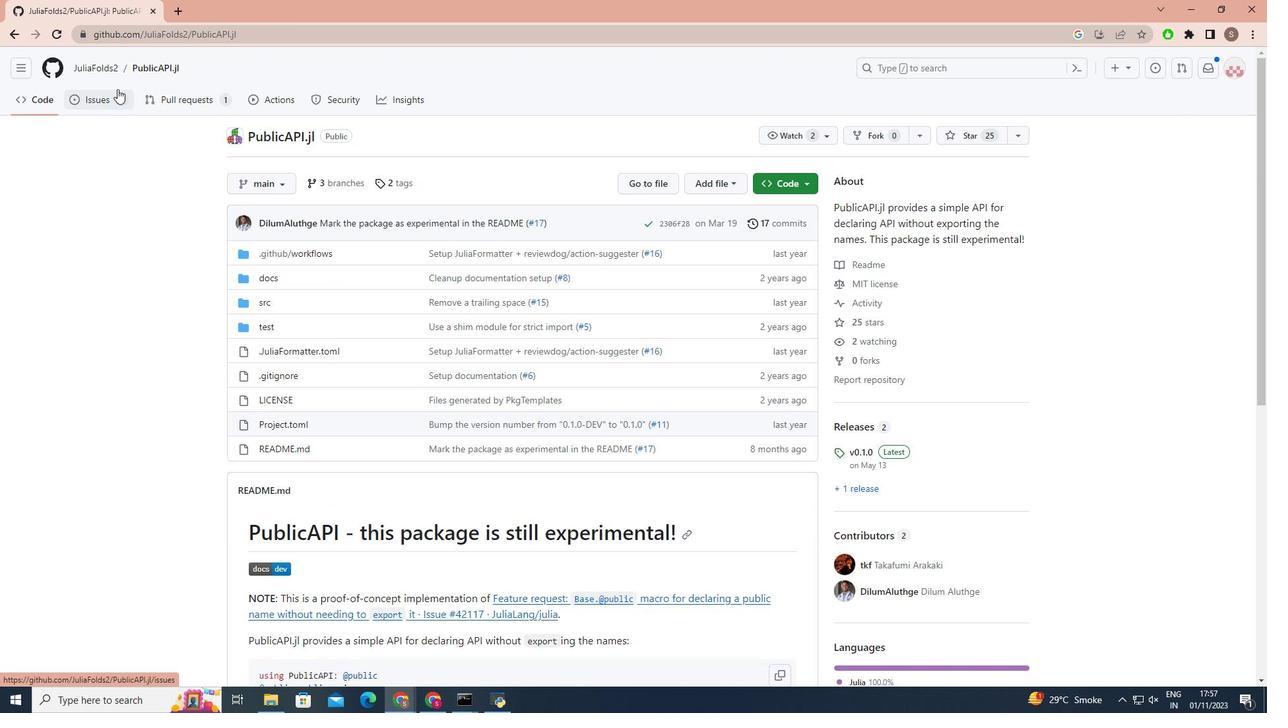 
Action: Mouse pressed left at (117, 89)
Screenshot: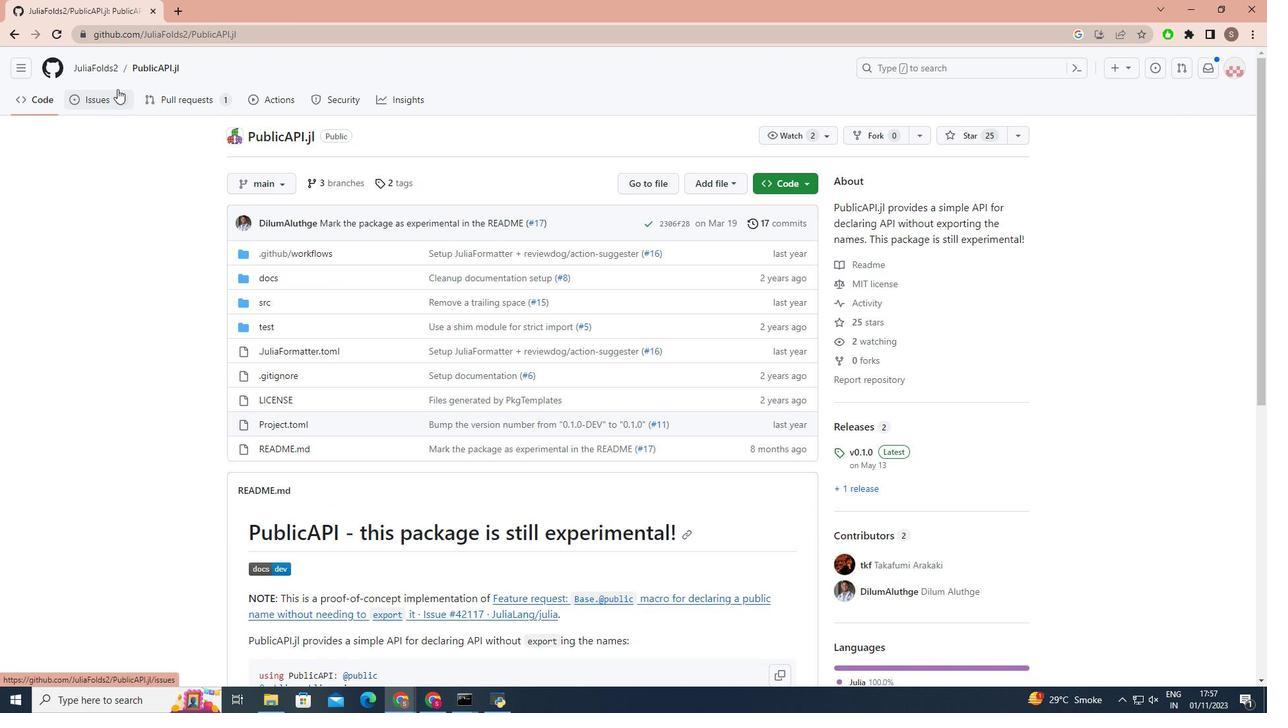 
Action: Mouse moved to (7, 34)
Screenshot: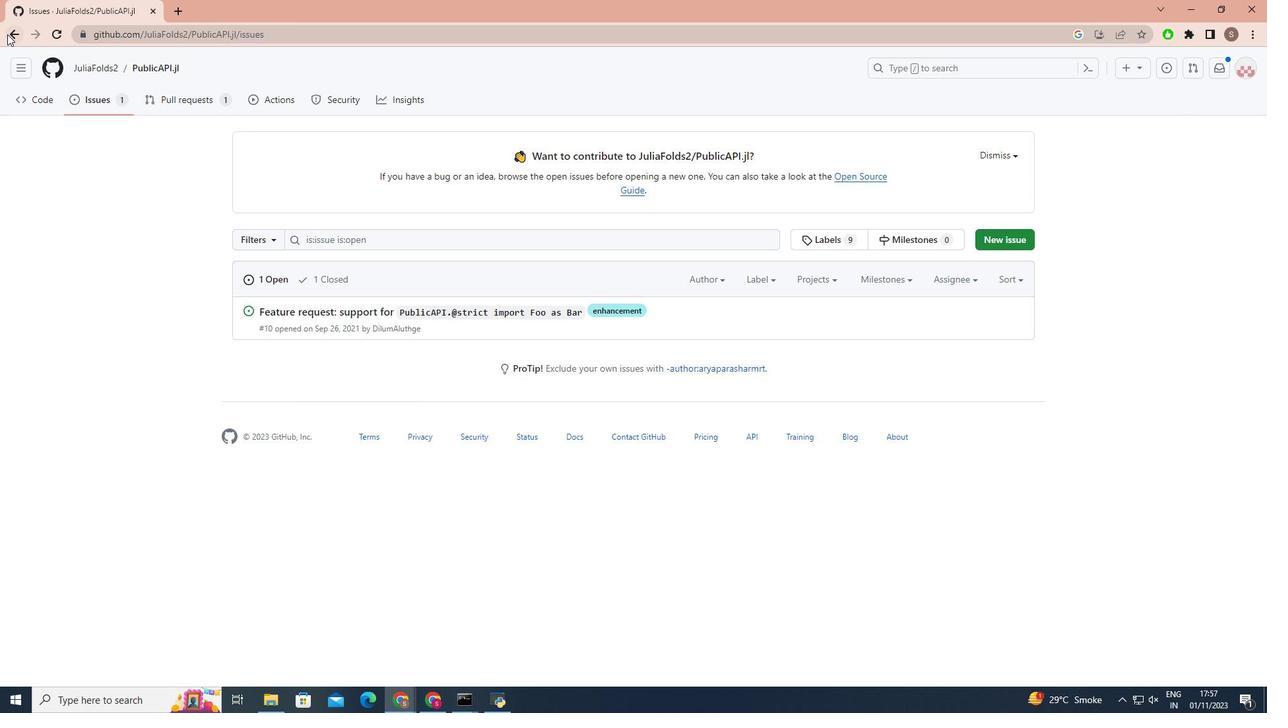 
Action: Mouse pressed left at (7, 34)
Screenshot: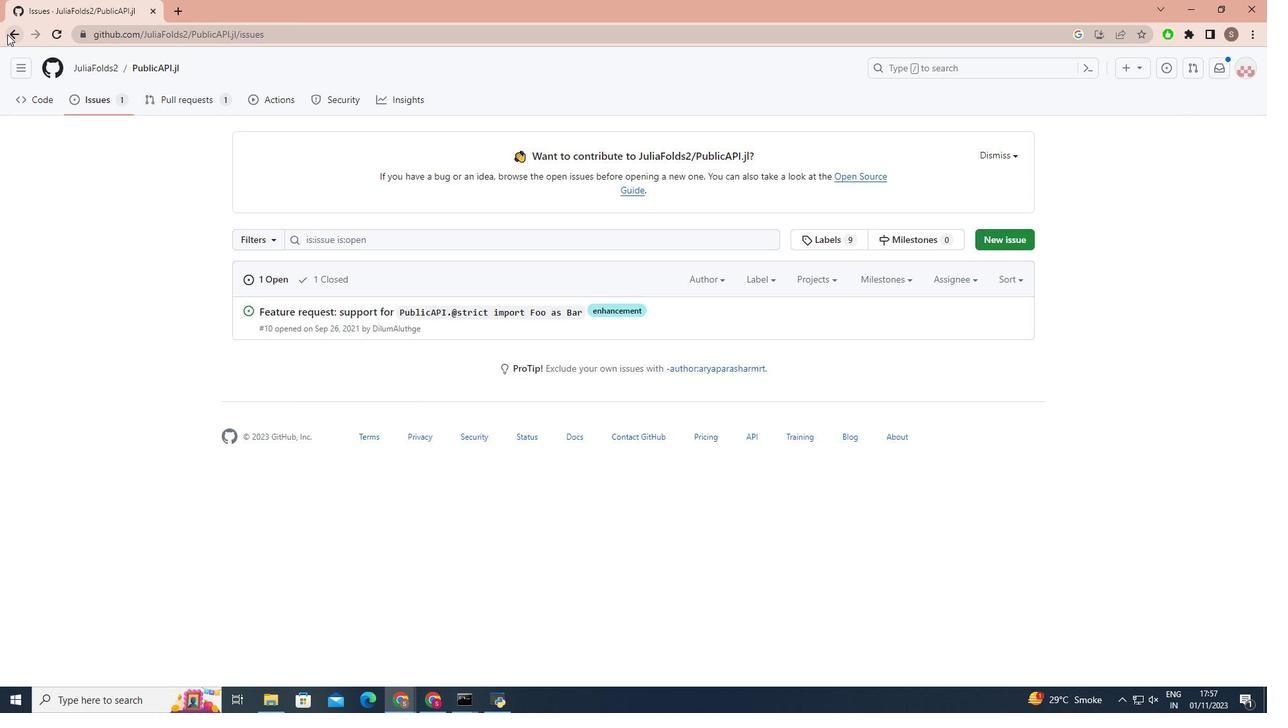 
Action: Mouse moved to (329, 429)
Screenshot: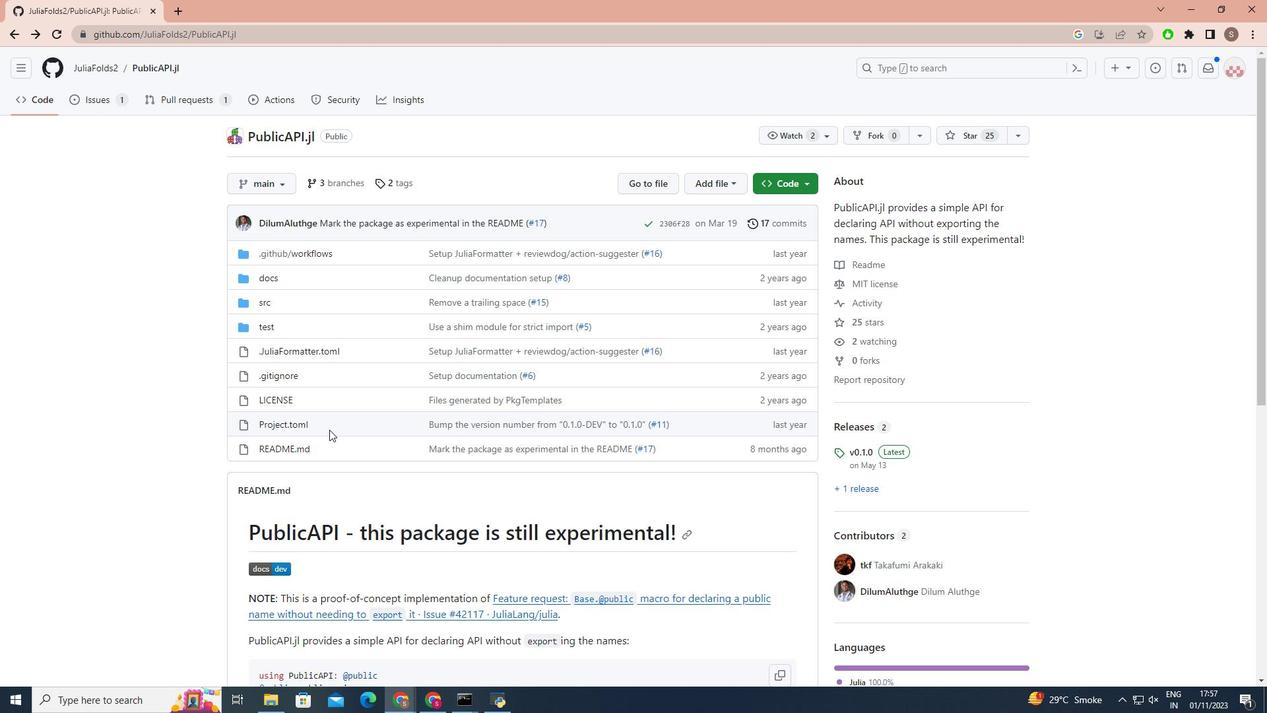 
Action: Mouse scrolled (329, 429) with delta (0, 0)
Screenshot: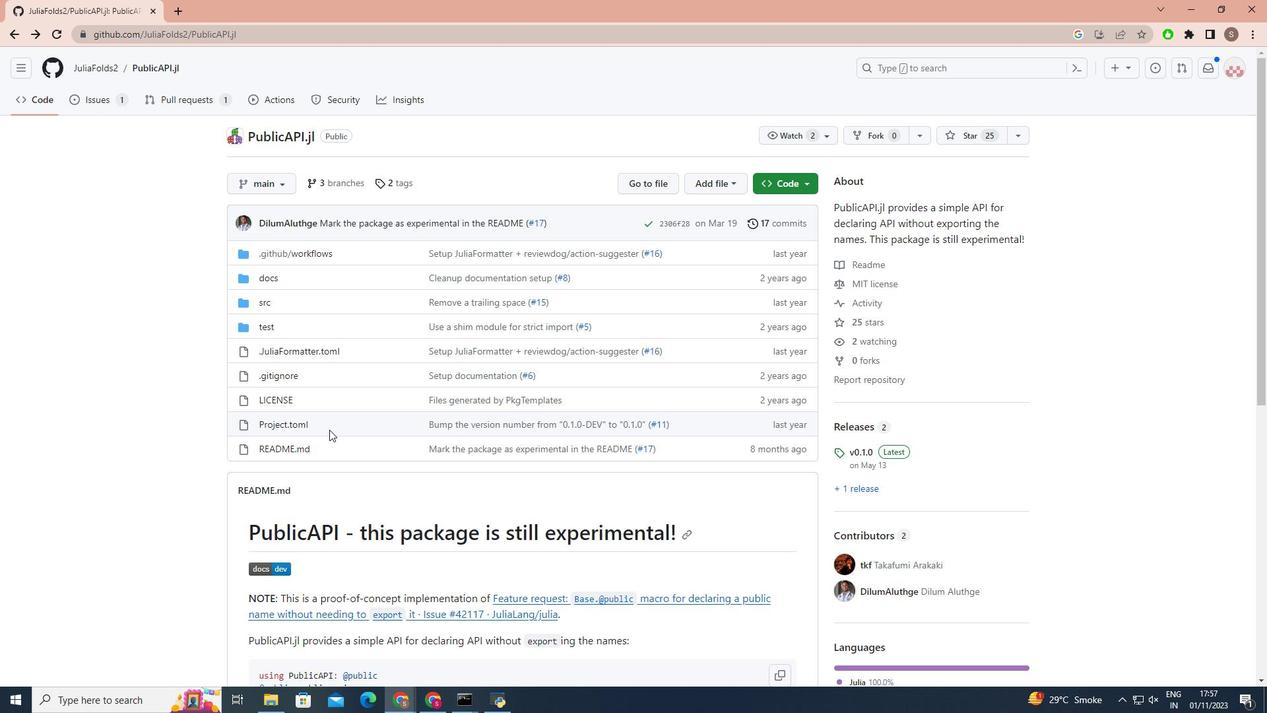 
Action: Mouse scrolled (329, 429) with delta (0, 0)
Screenshot: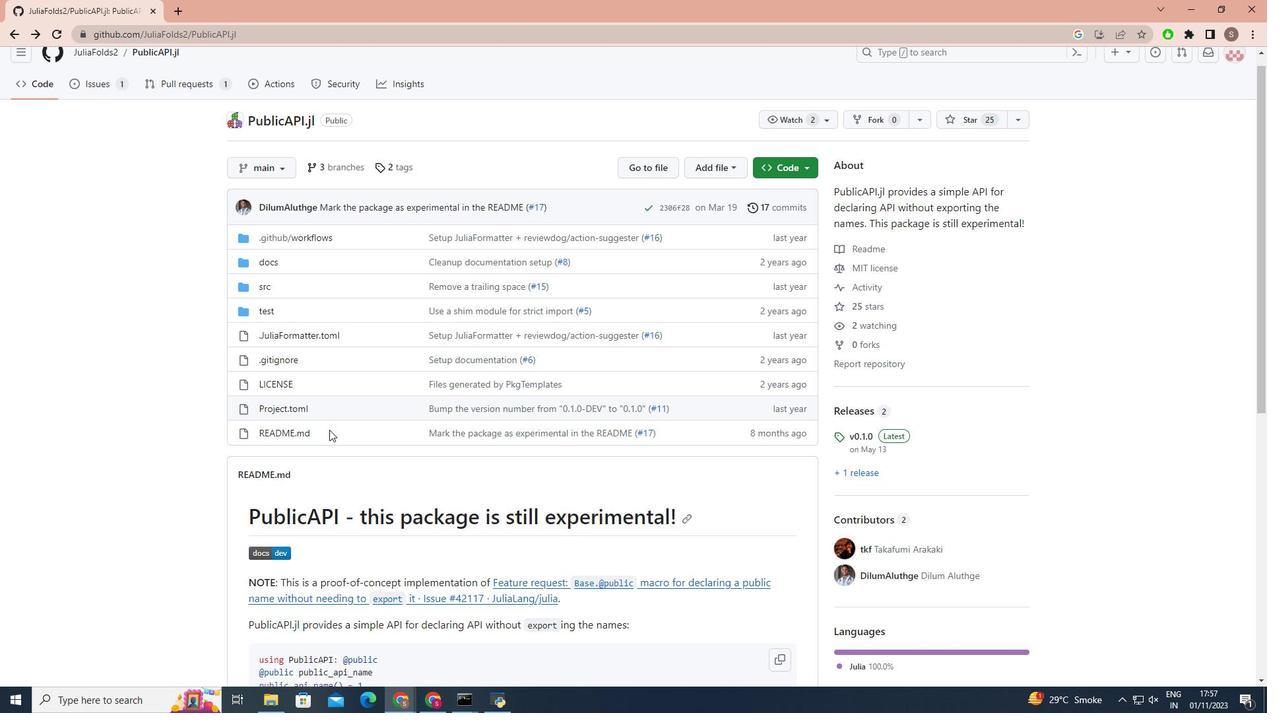 
Action: Mouse scrolled (329, 430) with delta (0, 0)
Screenshot: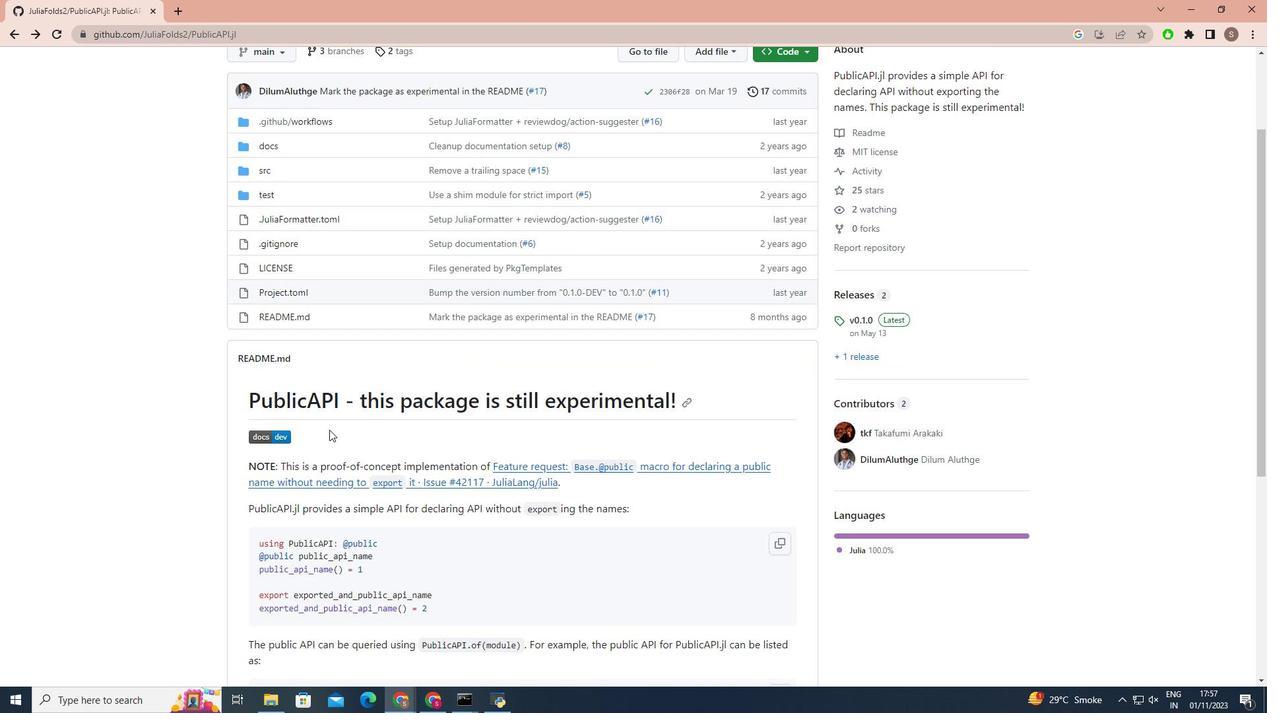 
Action: Mouse scrolled (329, 430) with delta (0, 0)
Screenshot: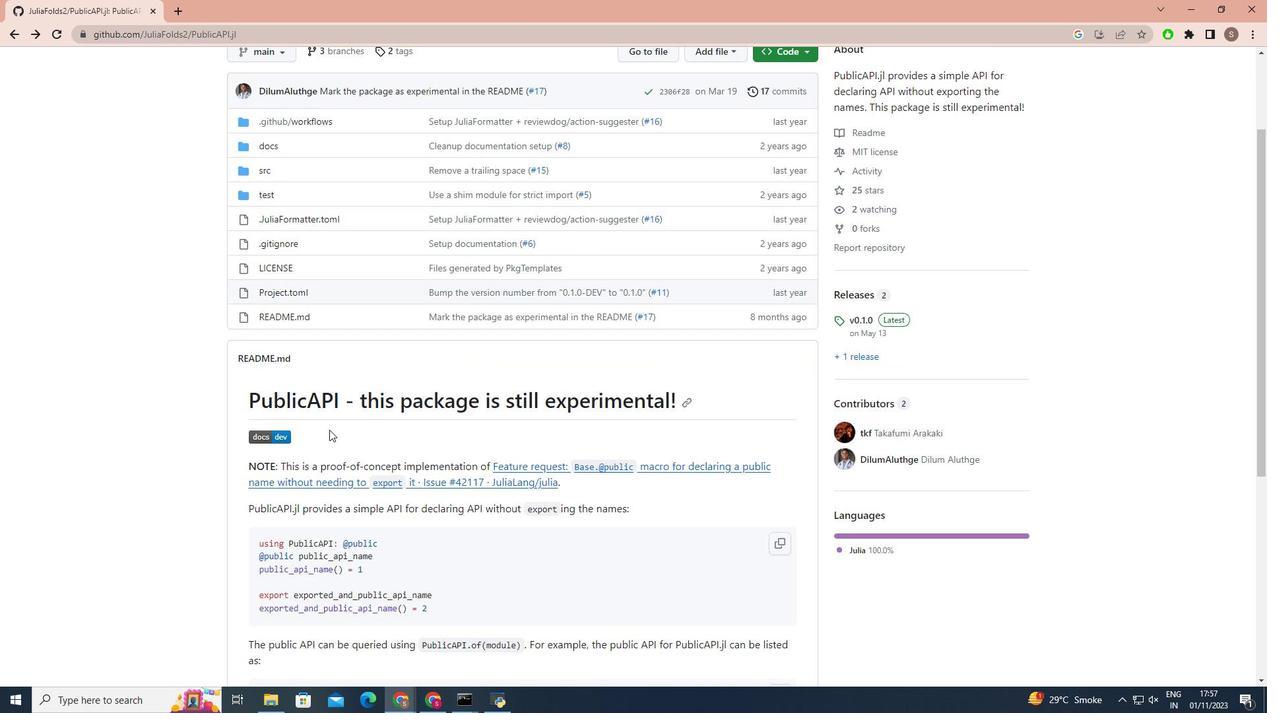 
Action: Mouse scrolled (329, 430) with delta (0, 0)
Screenshot: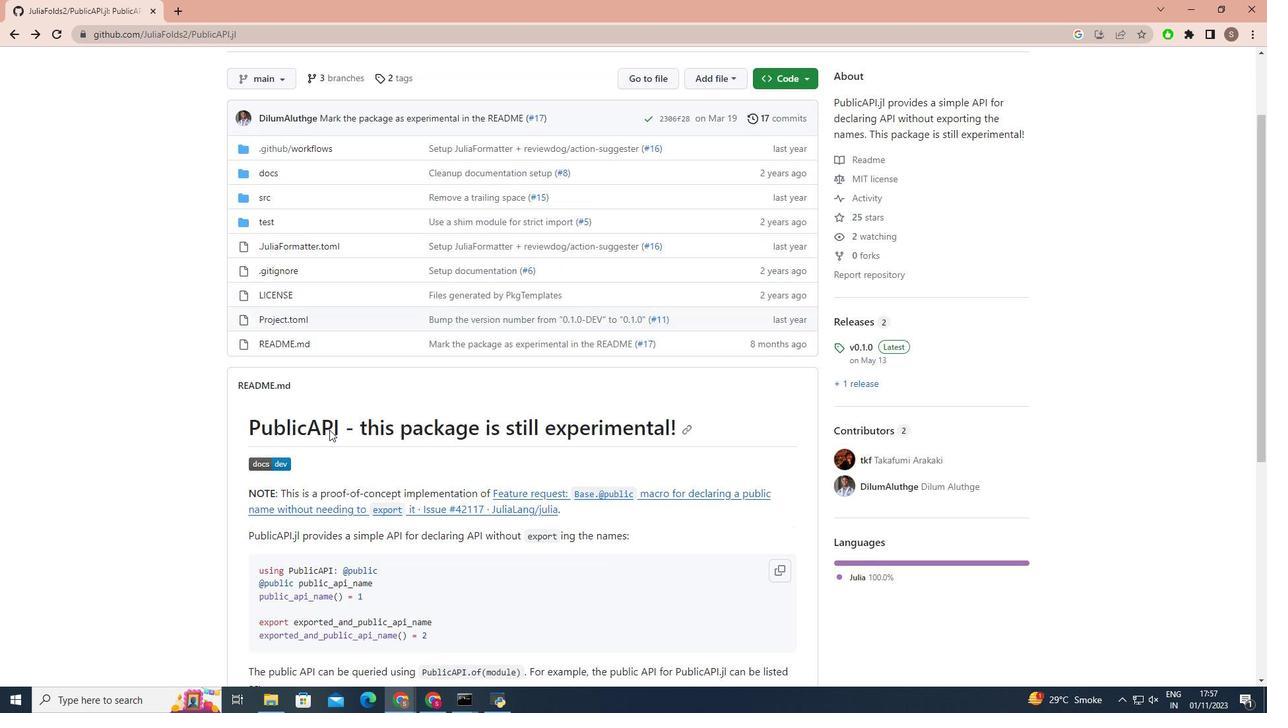 
Action: Mouse scrolled (329, 430) with delta (0, 0)
Screenshot: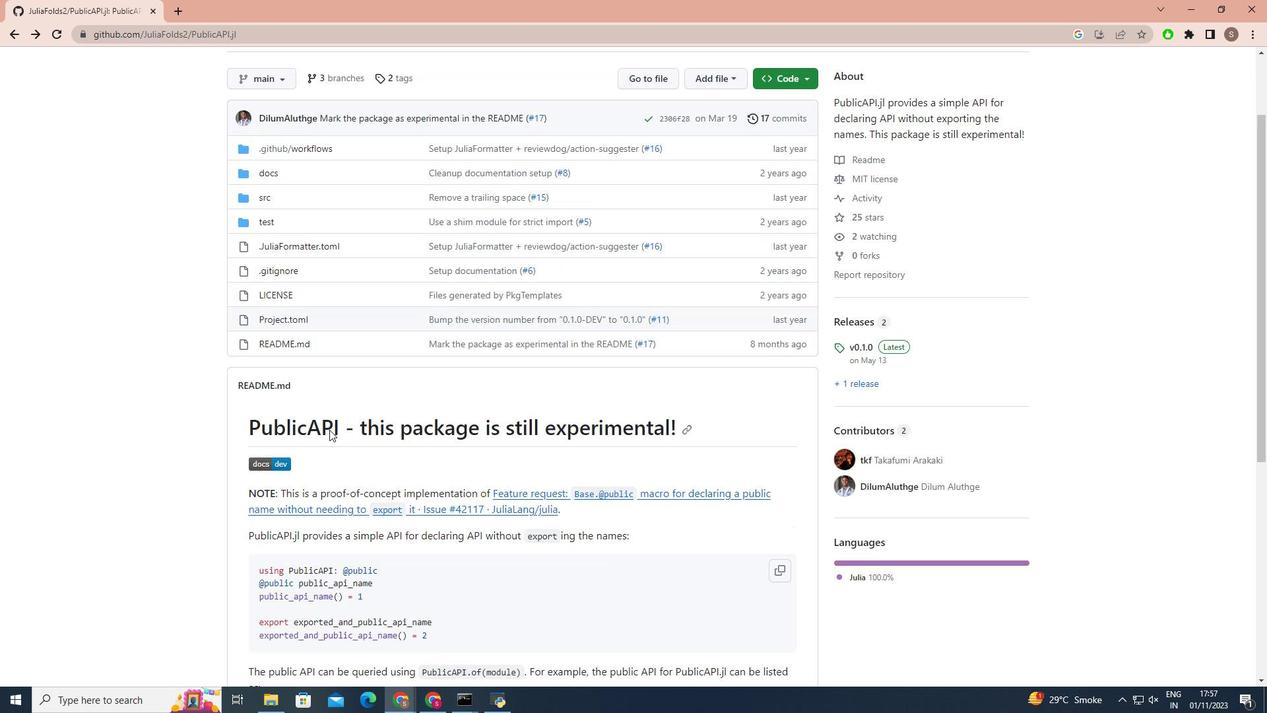 
Action: Mouse moved to (14, 37)
Screenshot: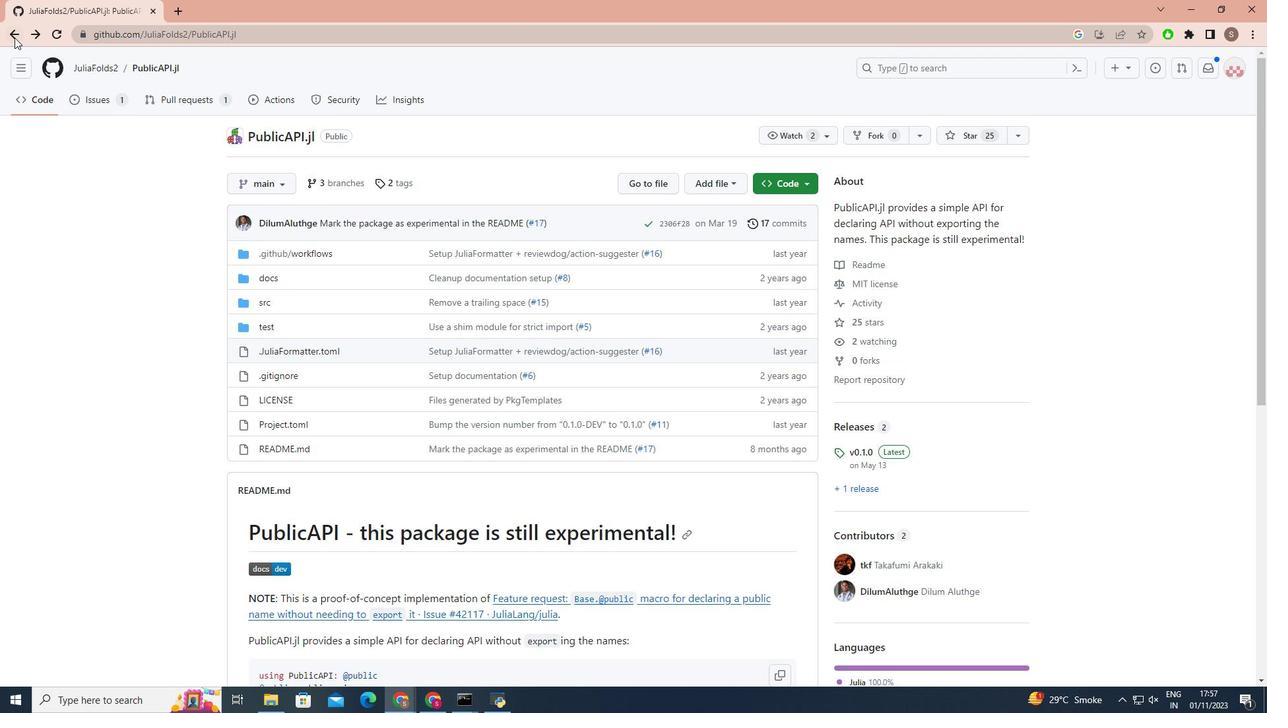 
Action: Mouse pressed left at (14, 37)
Screenshot: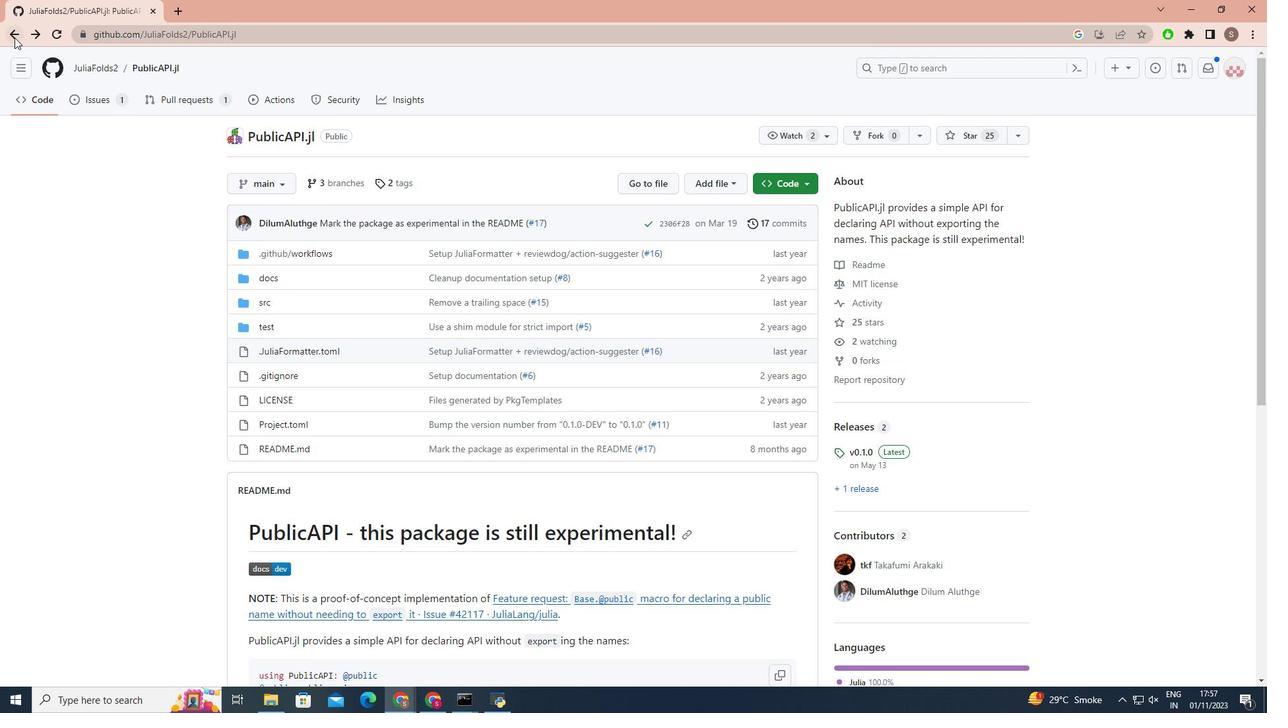 
Action: Mouse moved to (308, 255)
Screenshot: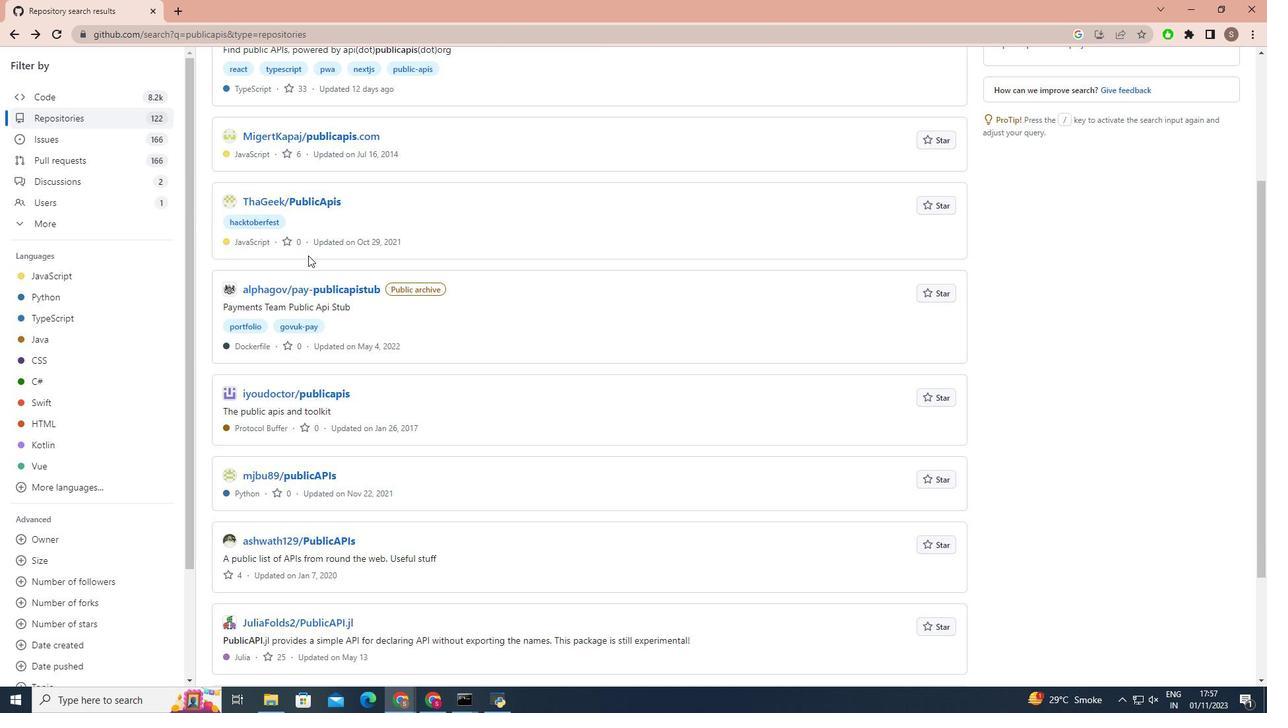 
Action: Mouse scrolled (308, 256) with delta (0, 0)
Screenshot: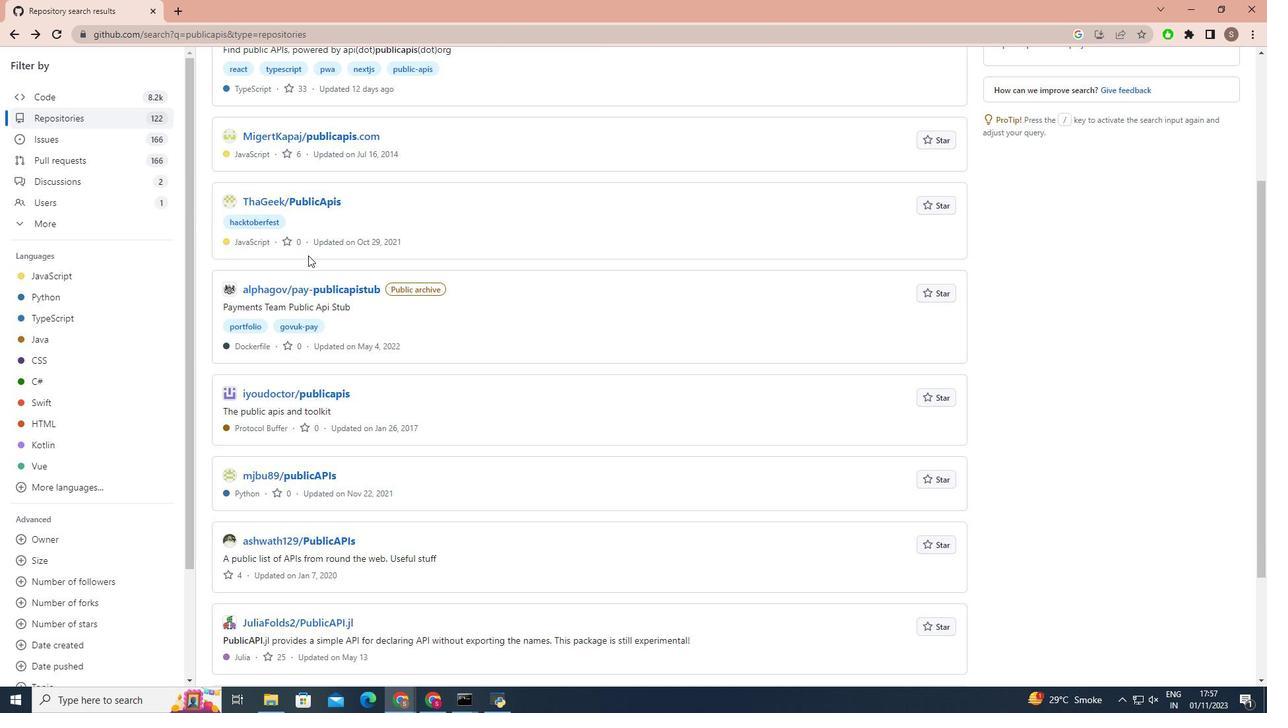 
Action: Mouse scrolled (308, 256) with delta (0, 0)
Screenshot: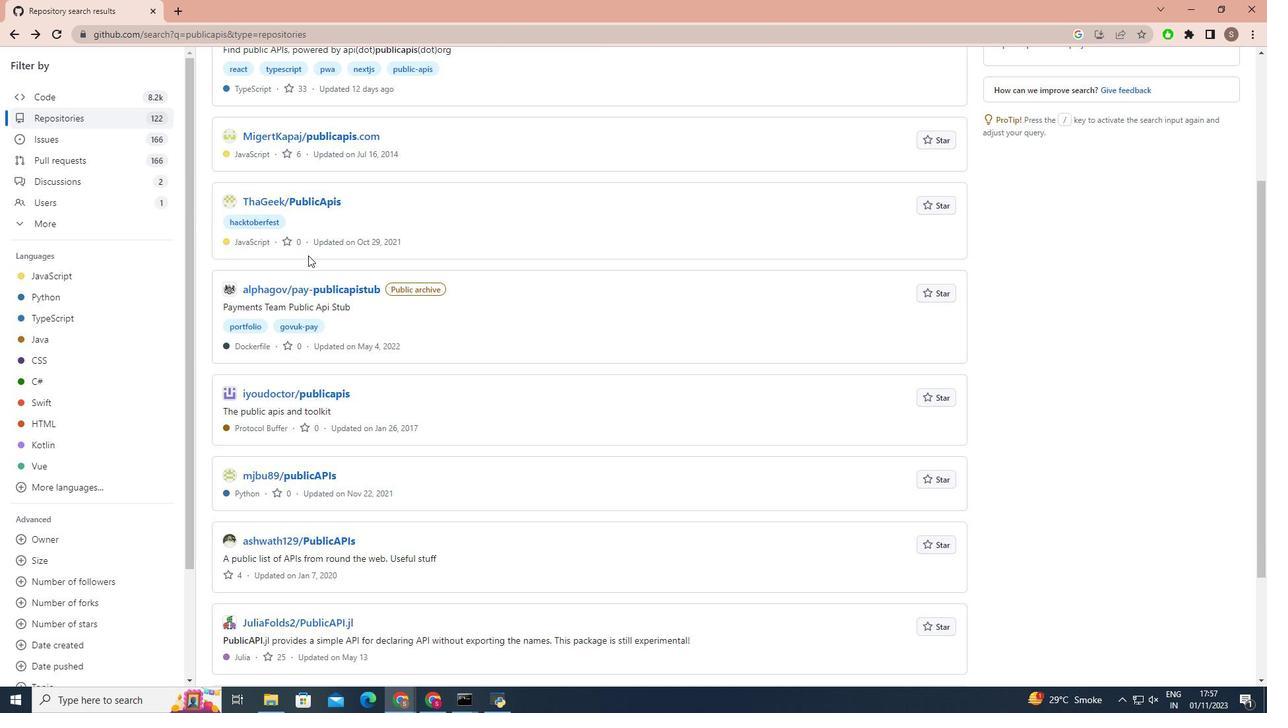 
Action: Mouse scrolled (308, 256) with delta (0, 0)
Screenshot: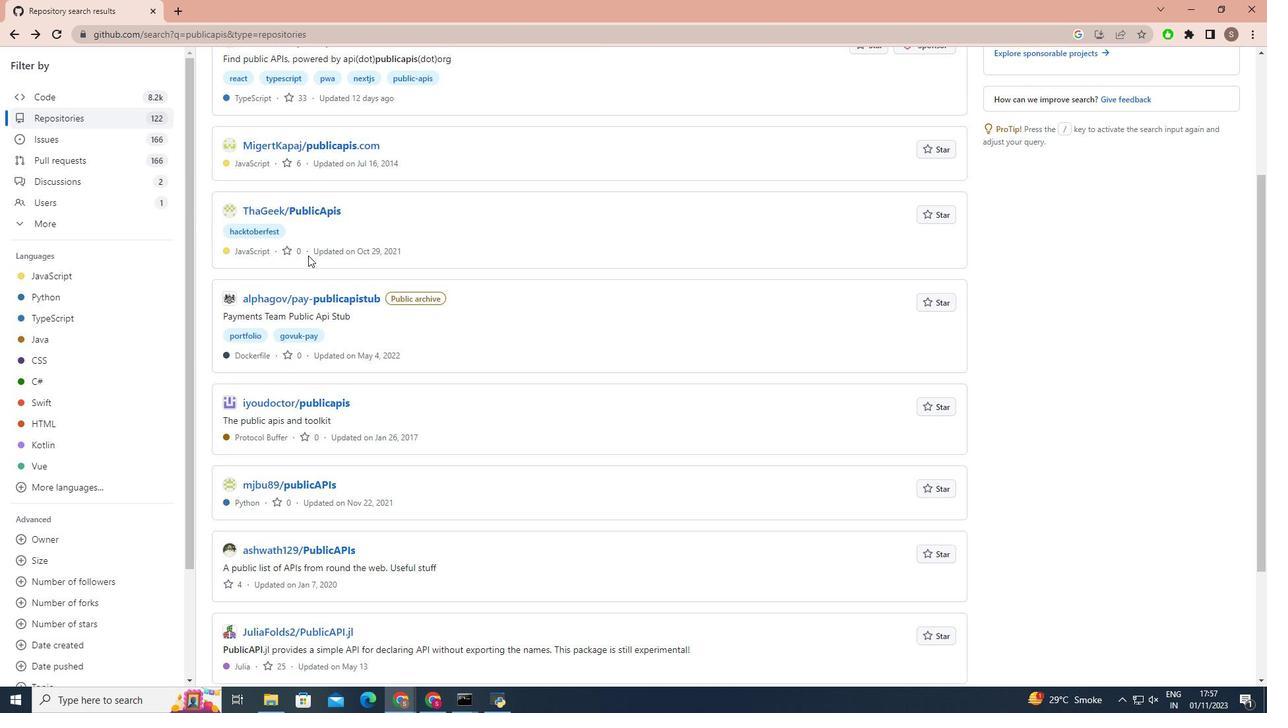 
Action: Mouse moved to (368, 262)
Screenshot: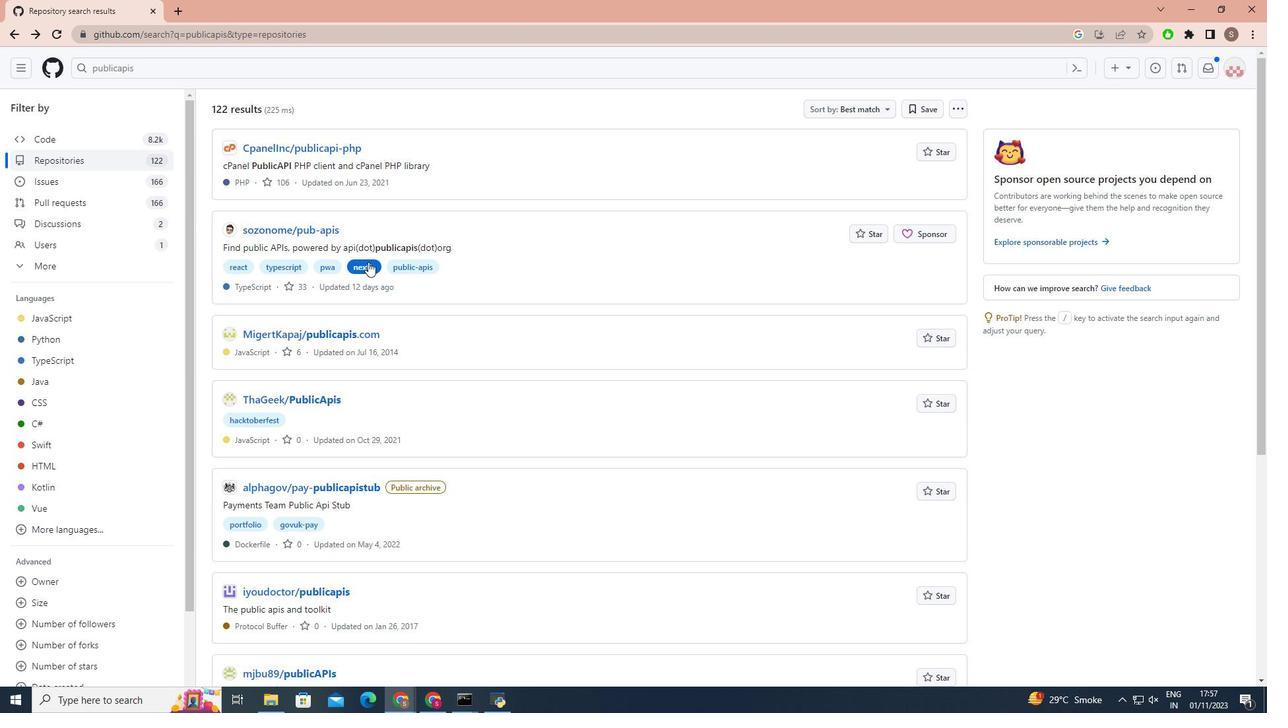 
Action: Mouse scrolled (368, 262) with delta (0, 0)
Screenshot: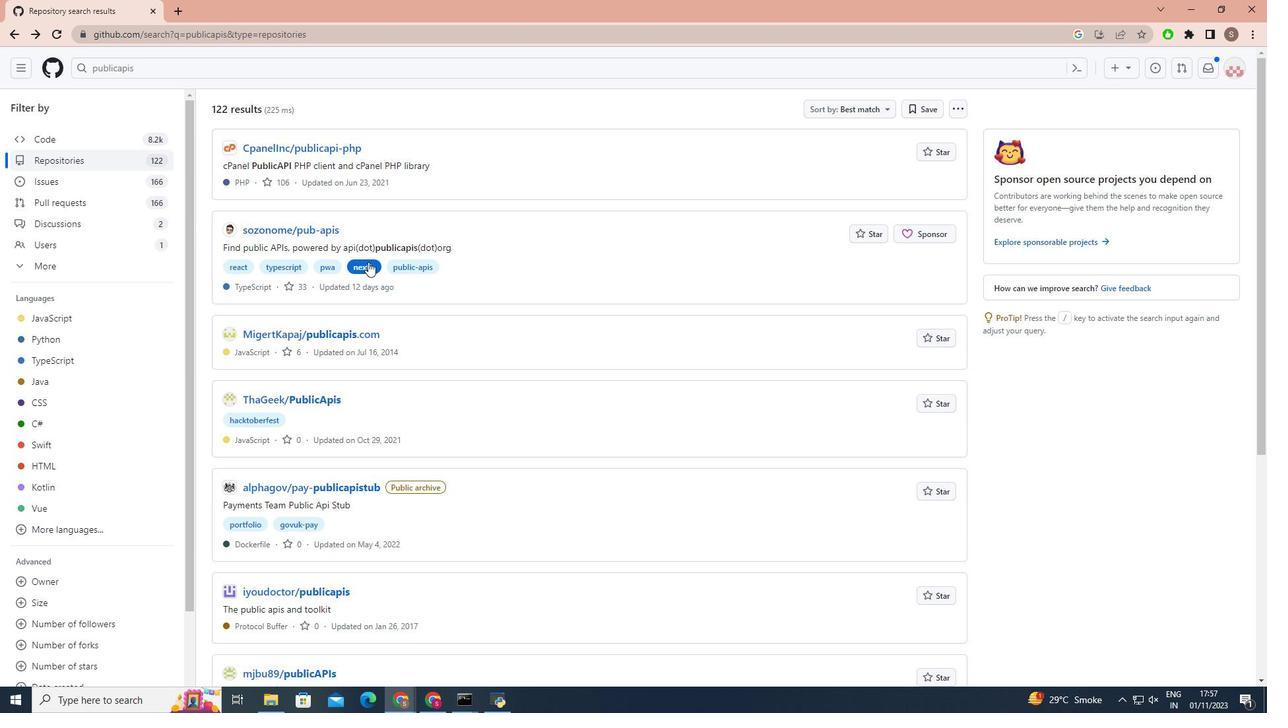 
Action: Mouse scrolled (368, 262) with delta (0, 0)
Screenshot: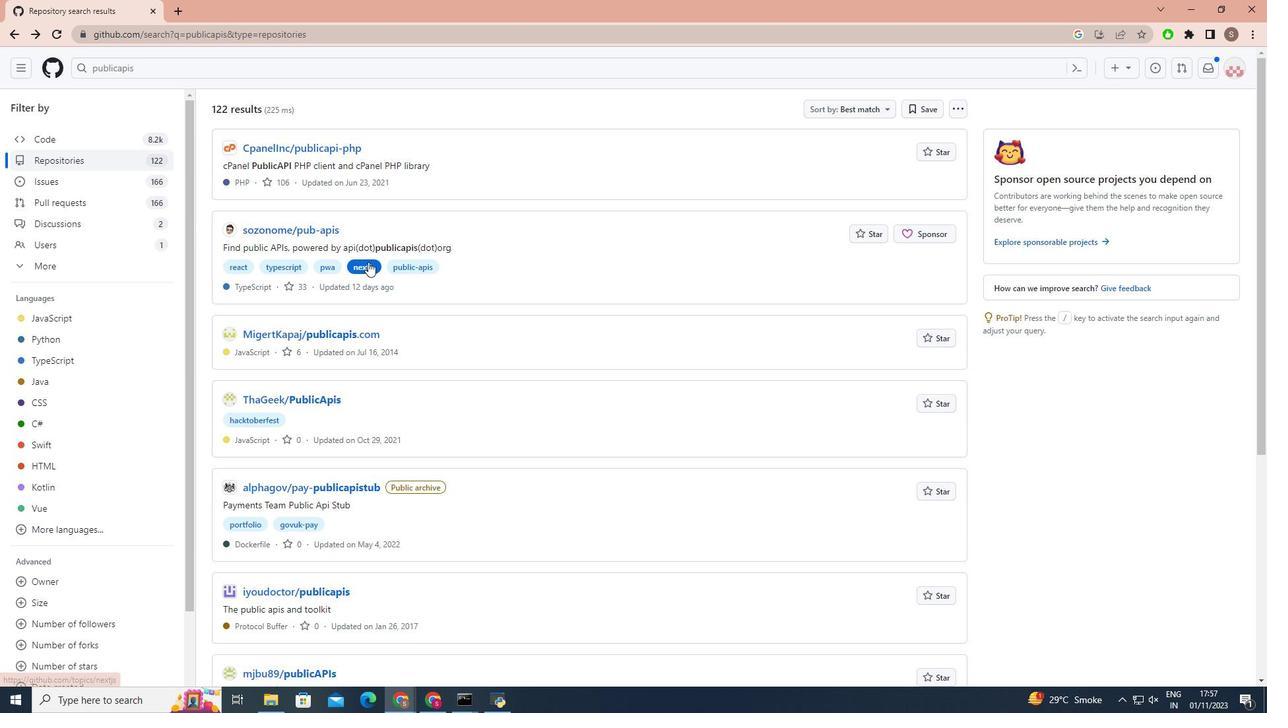 
Action: Mouse scrolled (368, 262) with delta (0, 0)
Screenshot: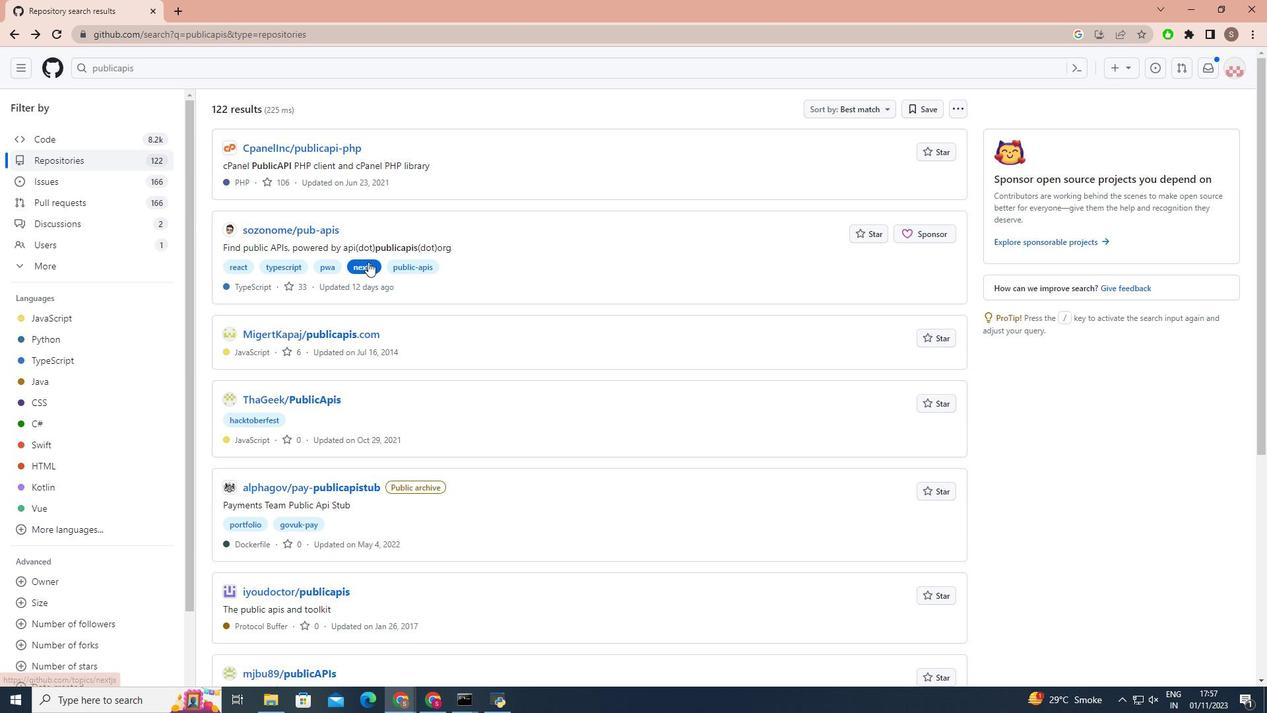 
Action: Mouse moved to (19, 66)
Screenshot: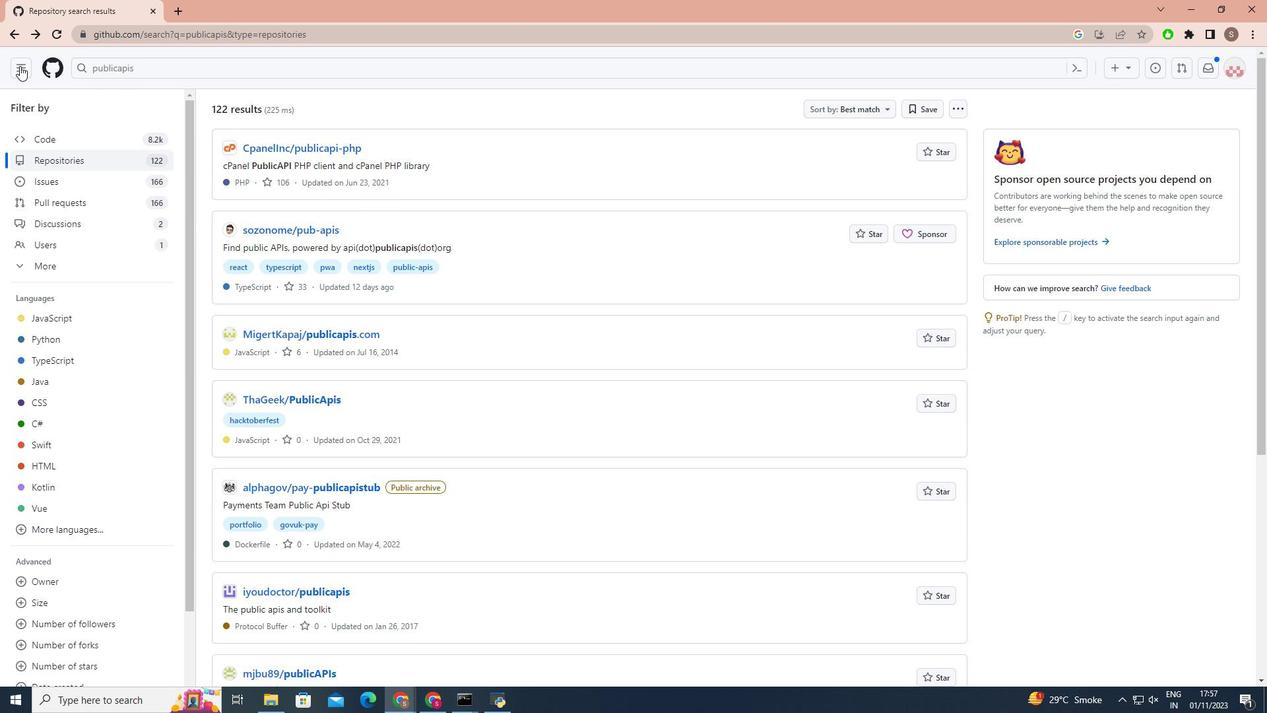
Action: Mouse pressed left at (19, 66)
Screenshot: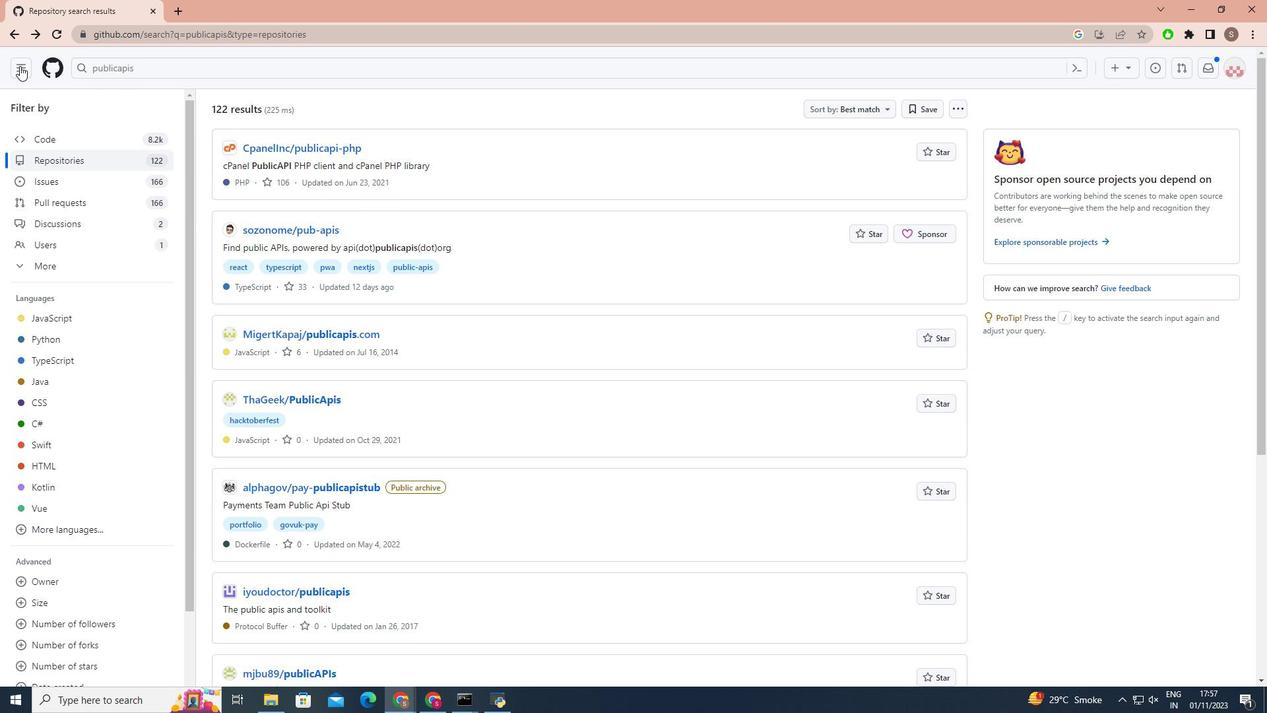 
Action: Mouse moved to (81, 216)
Screenshot: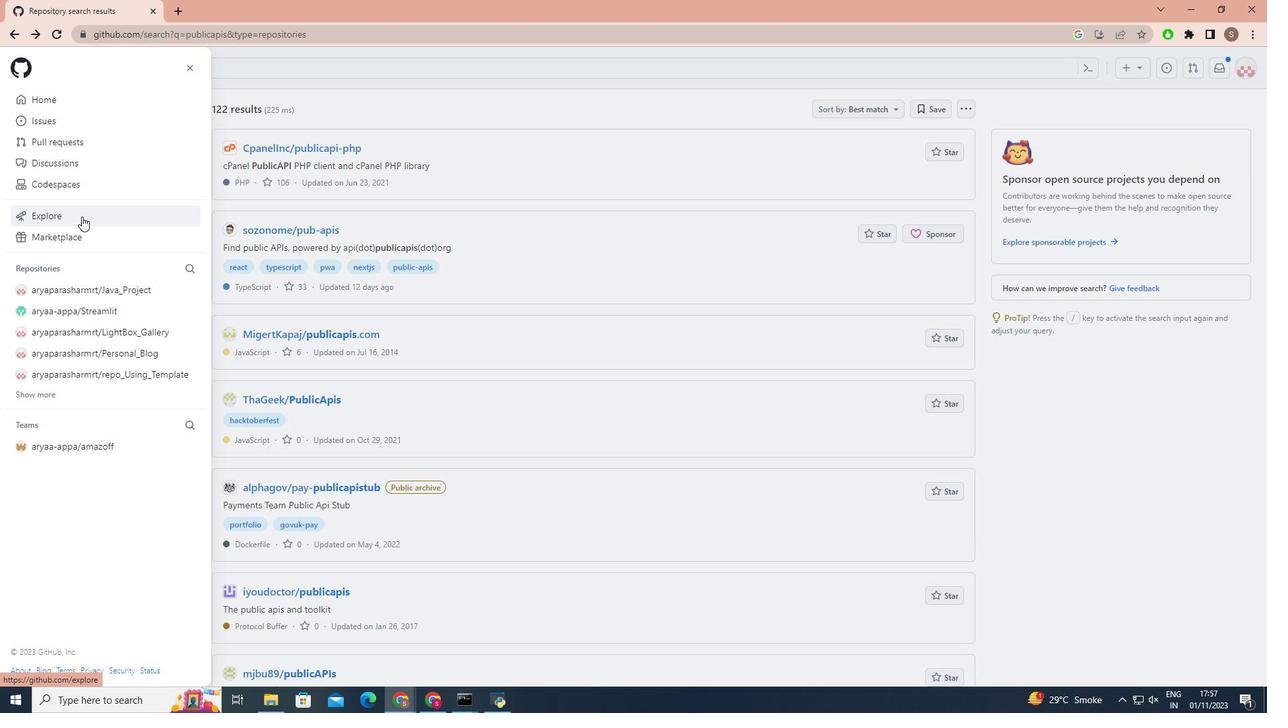 
Action: Mouse pressed left at (81, 216)
Screenshot: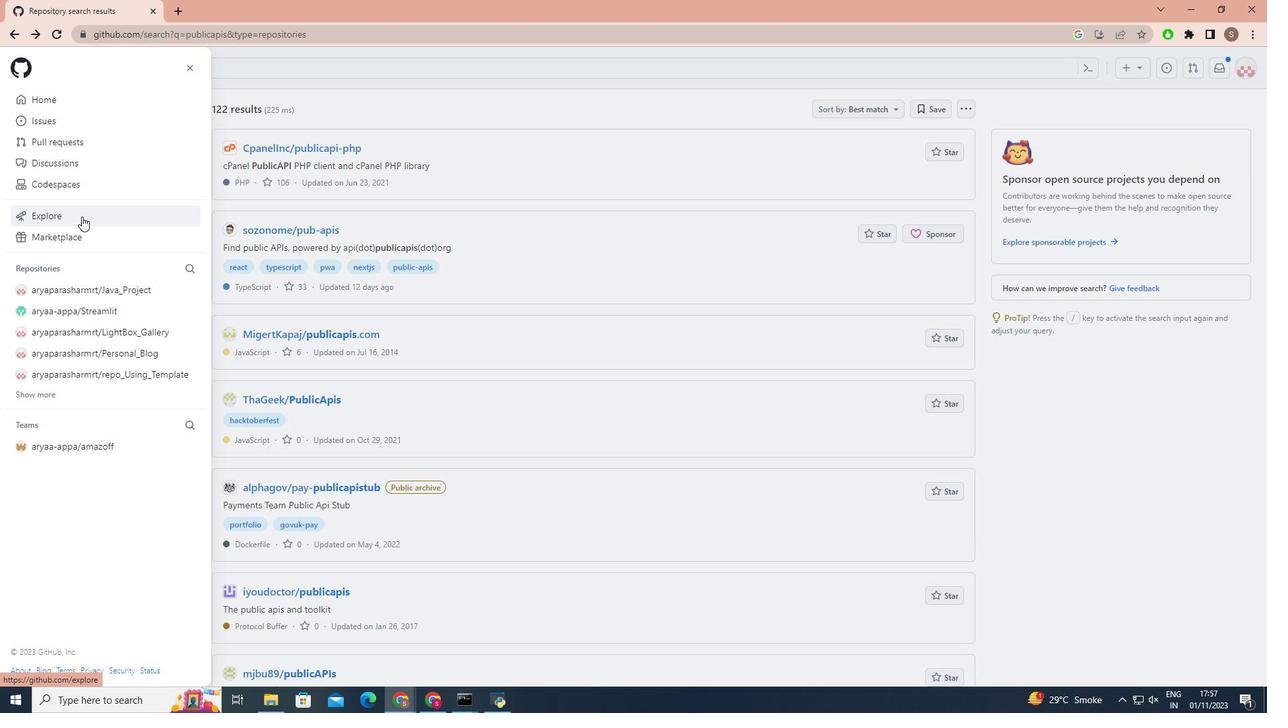 
Action: Mouse moved to (578, 103)
Screenshot: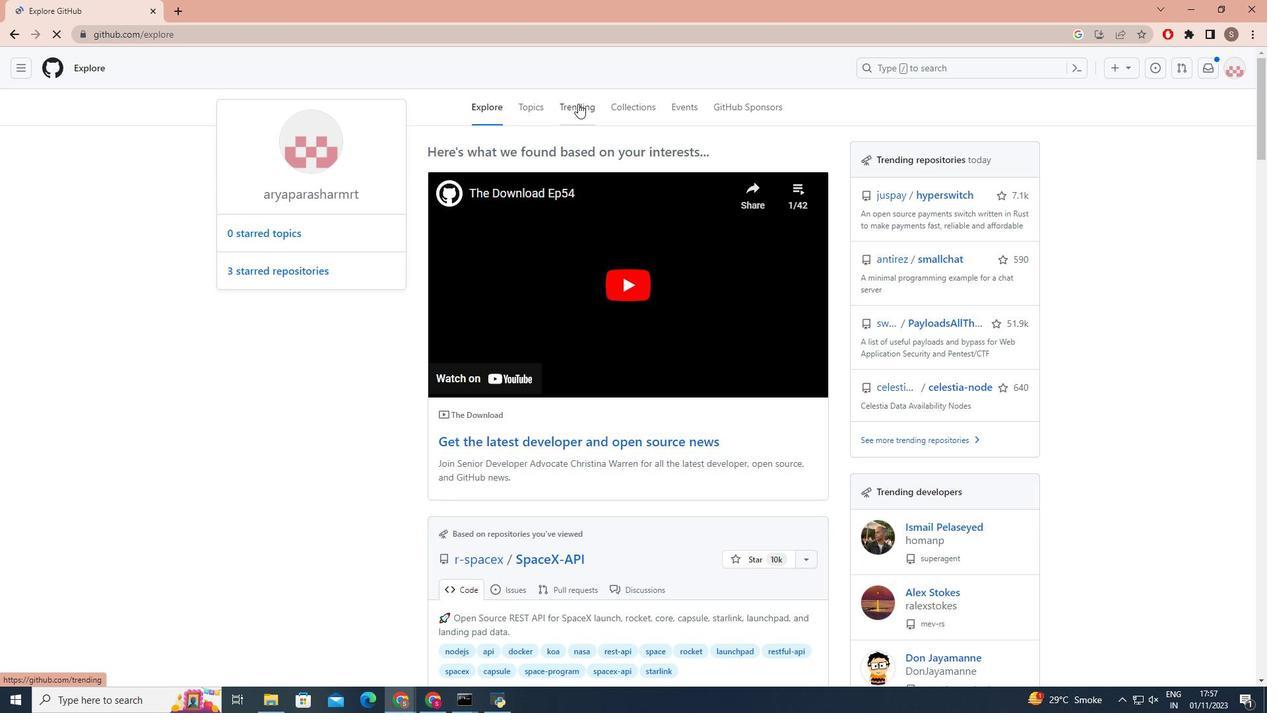 
Action: Mouse pressed left at (578, 103)
Screenshot: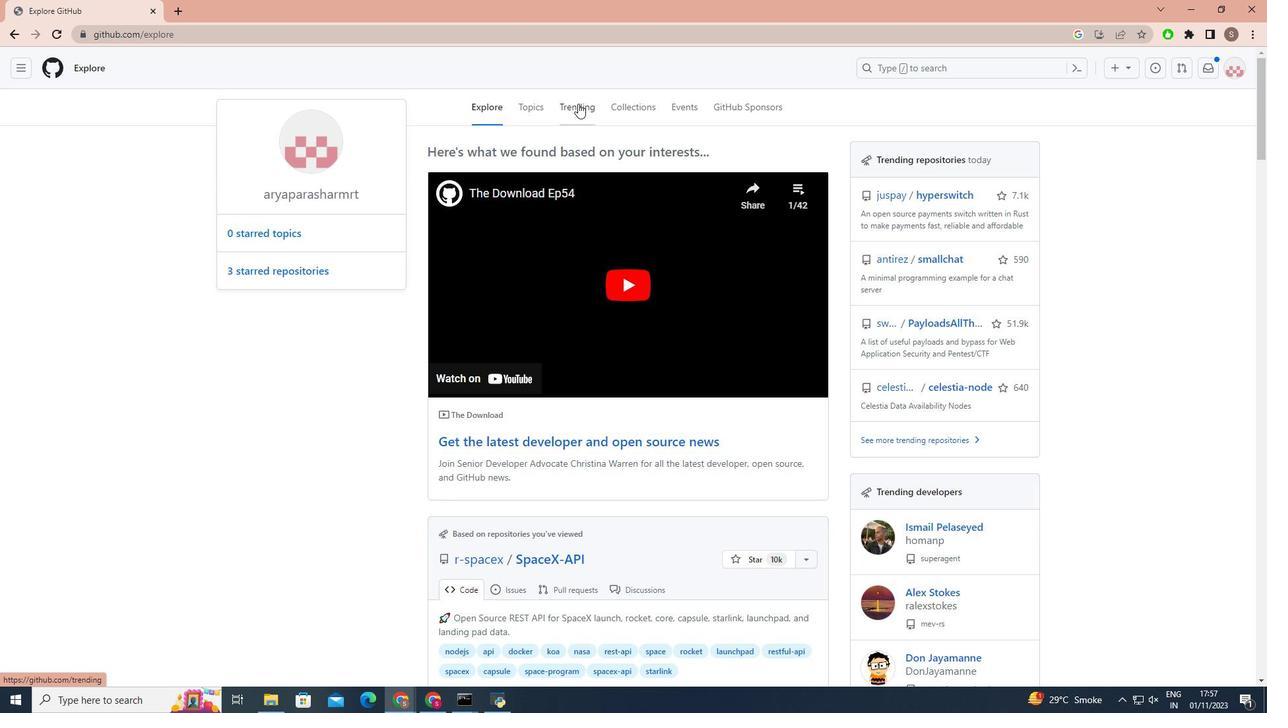 
Action: Mouse moved to (681, 415)
Screenshot: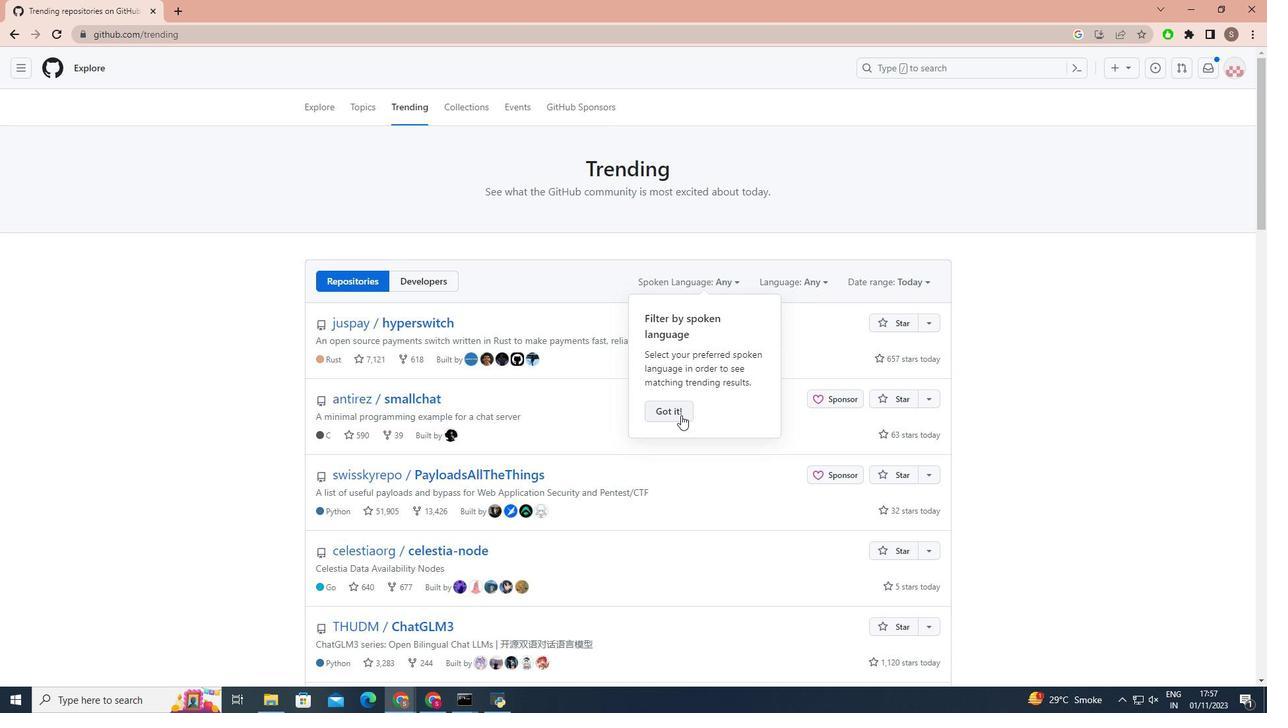 
Action: Mouse pressed left at (681, 415)
Screenshot: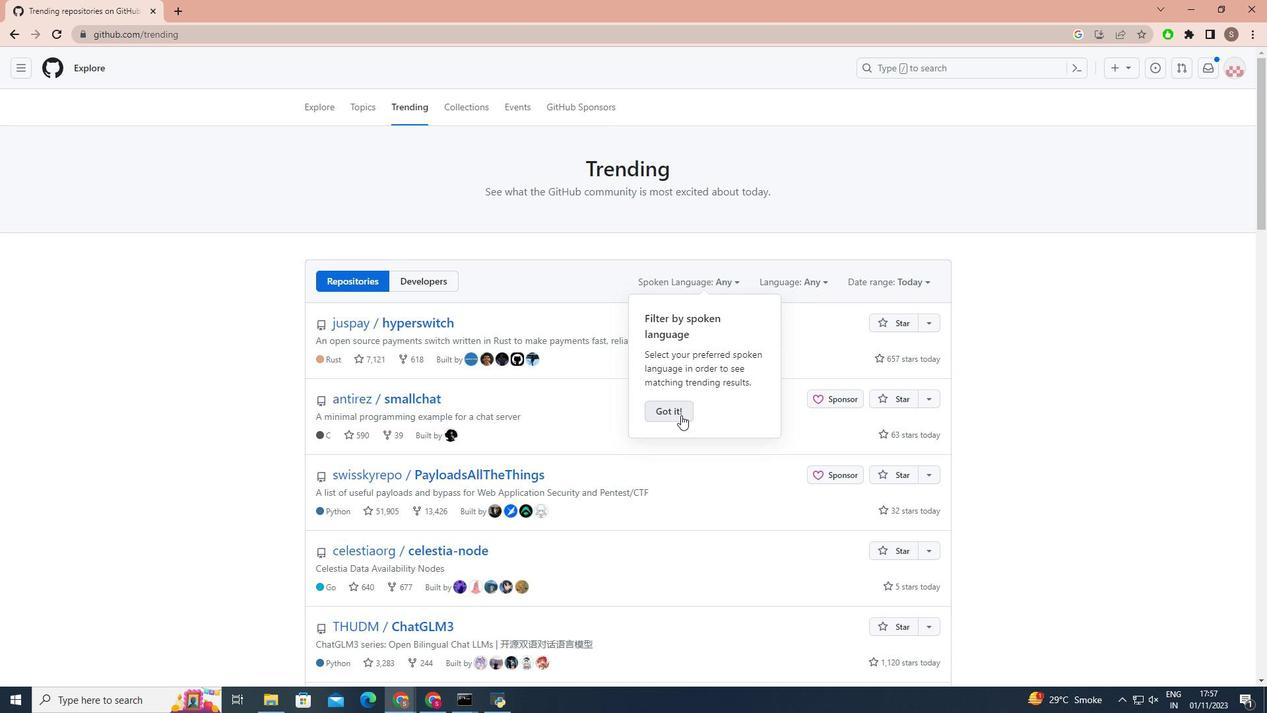 
Action: Mouse moved to (416, 322)
Screenshot: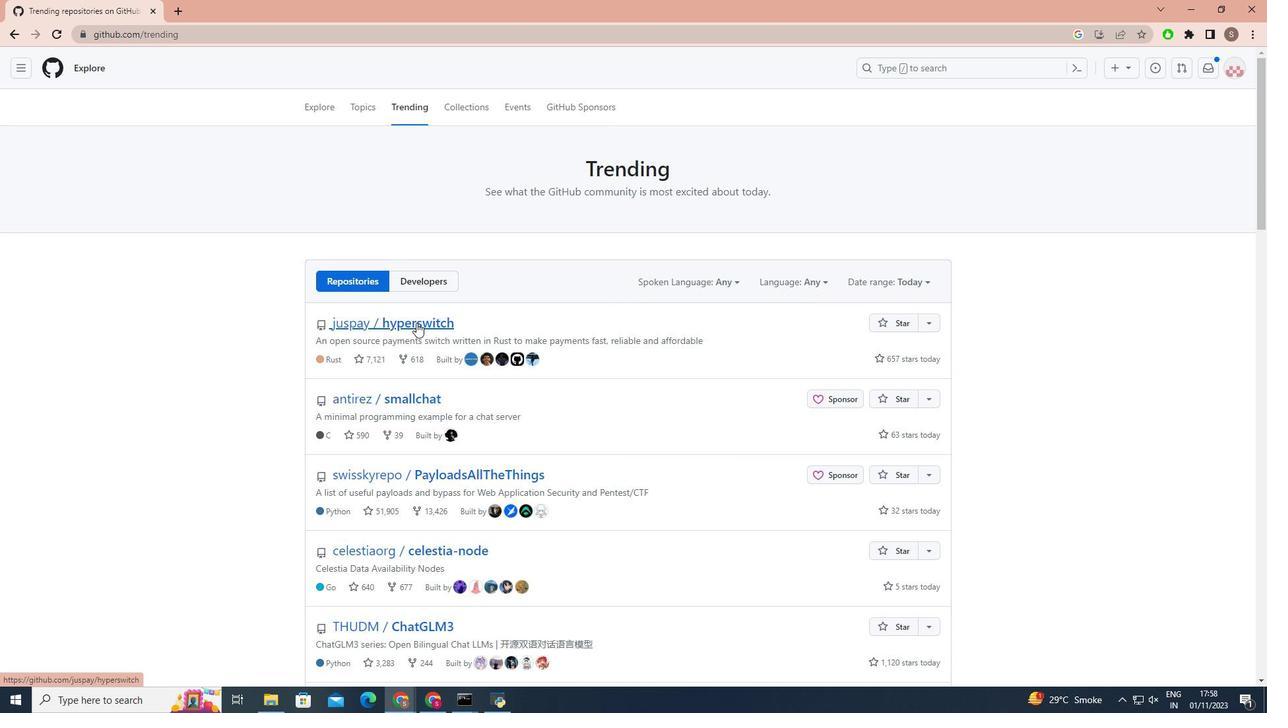 
Action: Mouse pressed left at (416, 322)
Screenshot: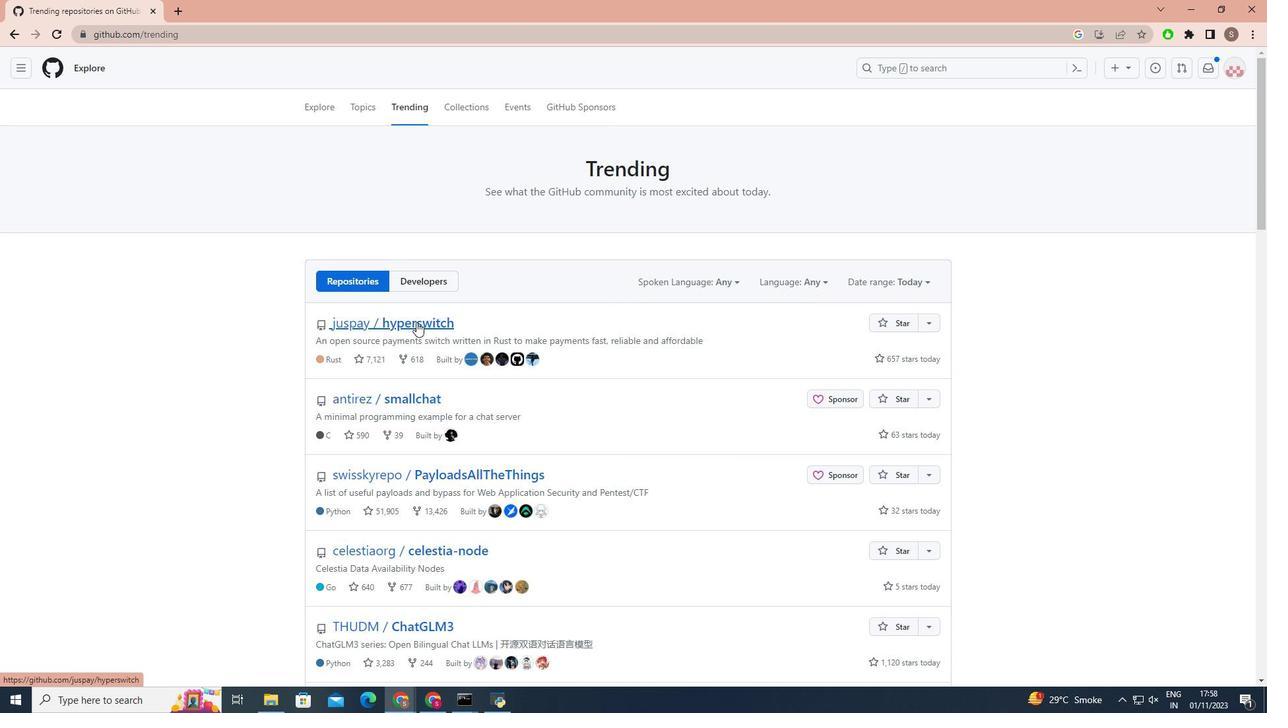 
Action: Mouse moved to (102, 95)
Screenshot: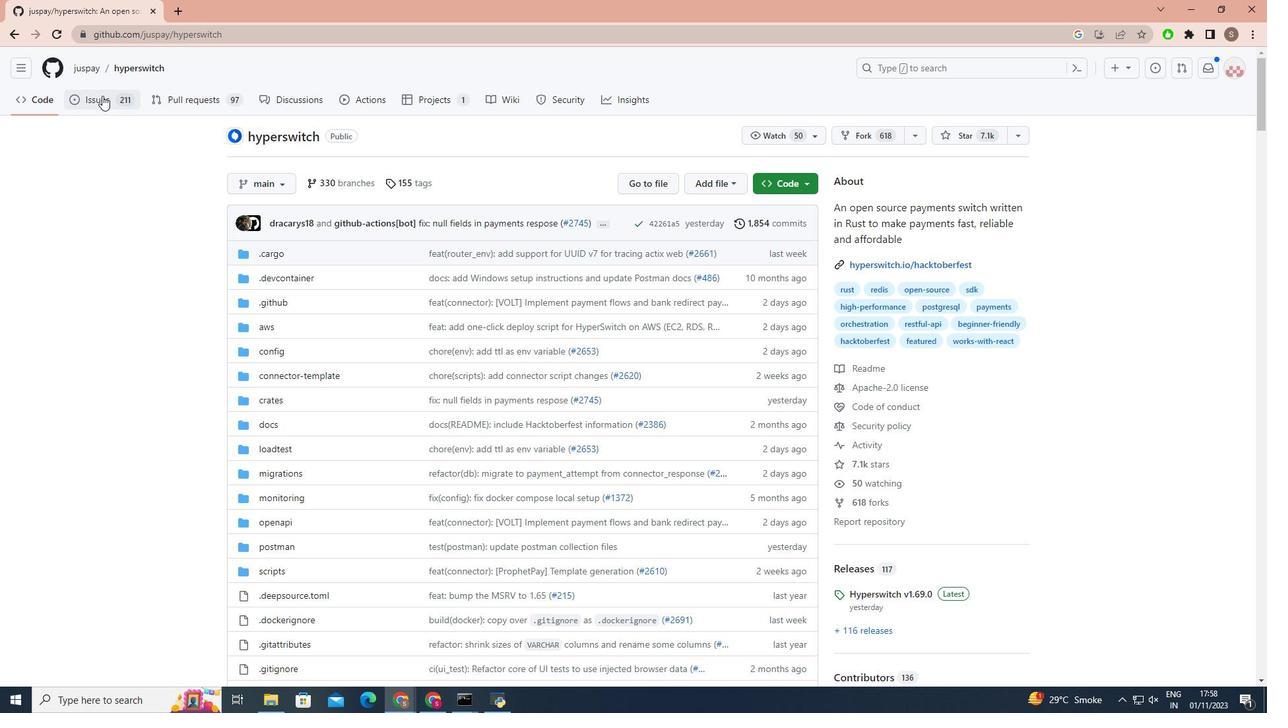 
Action: Mouse pressed left at (102, 95)
Screenshot: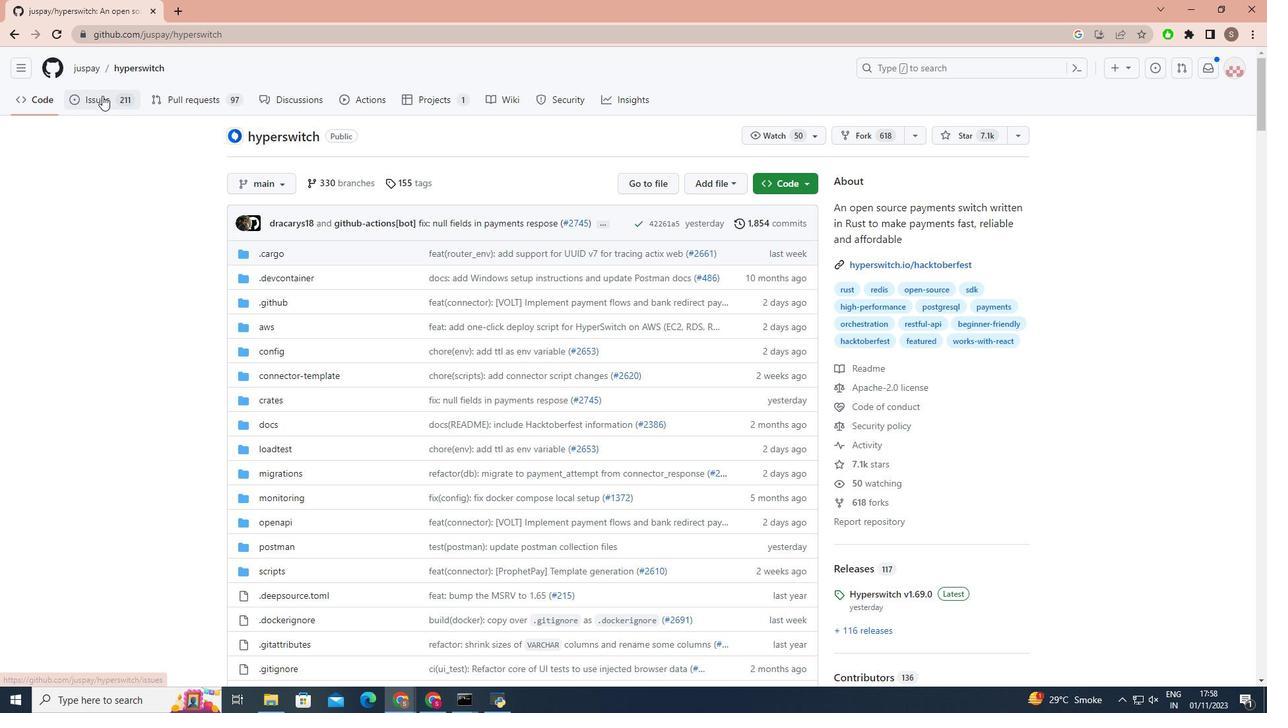 
Action: Mouse moved to (474, 370)
Screenshot: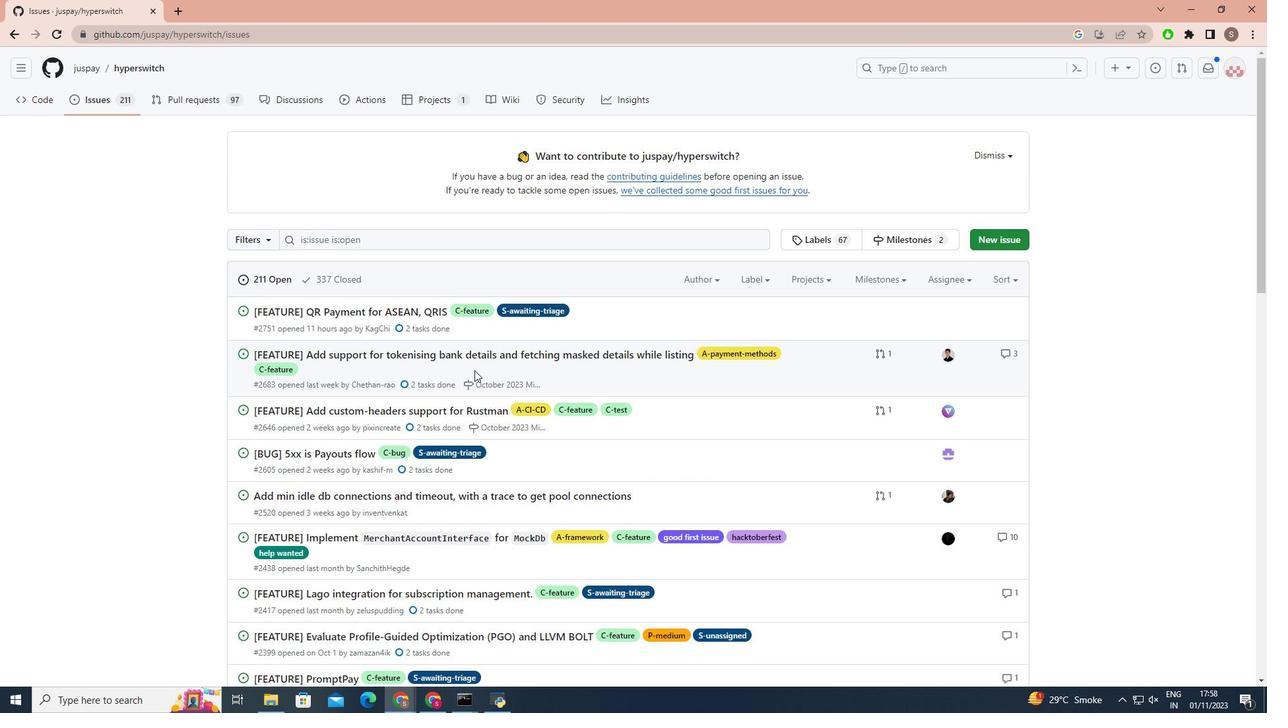 
Action: Mouse scrolled (474, 369) with delta (0, 0)
Screenshot: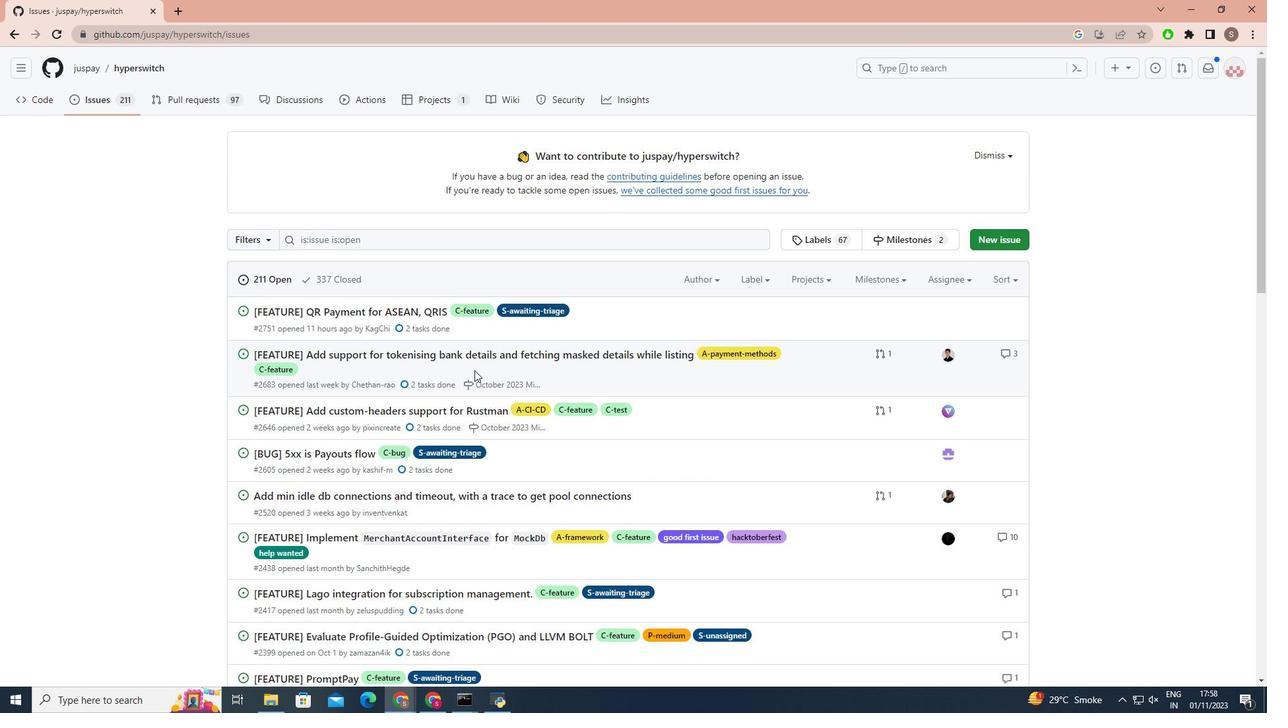 
Action: Mouse scrolled (474, 369) with delta (0, 0)
Screenshot: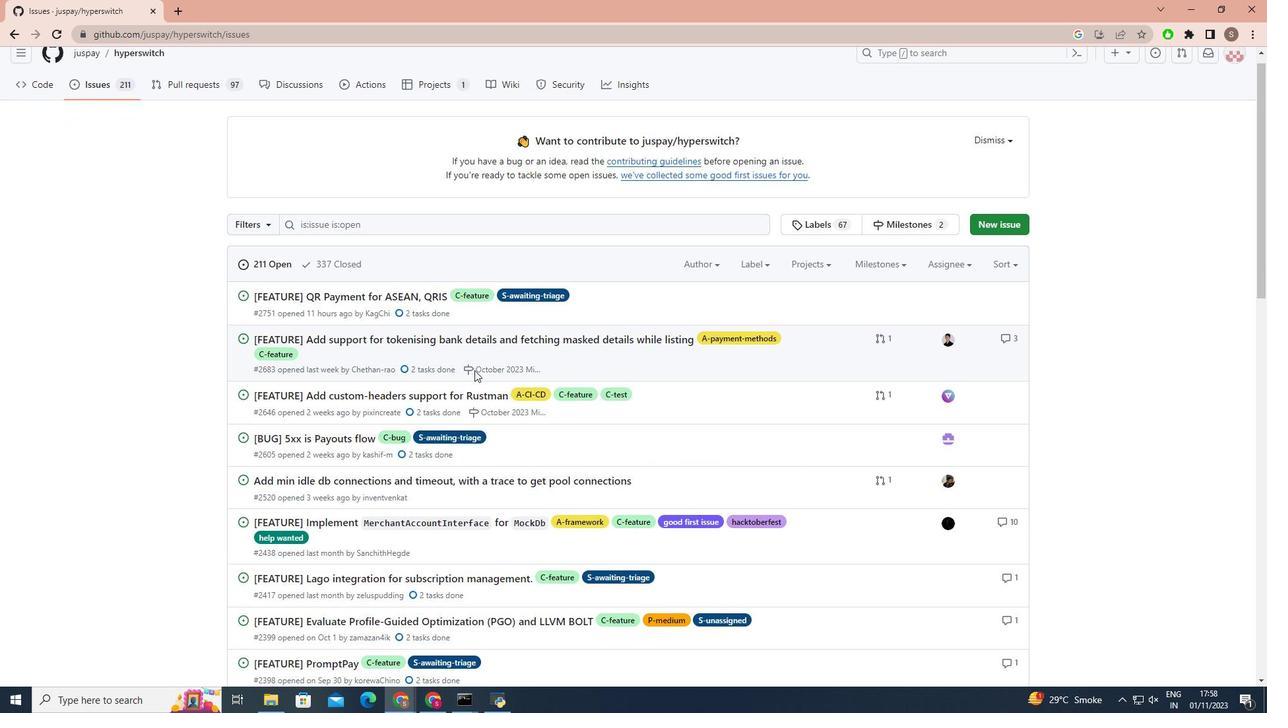 
Action: Mouse scrolled (474, 369) with delta (0, 0)
Screenshot: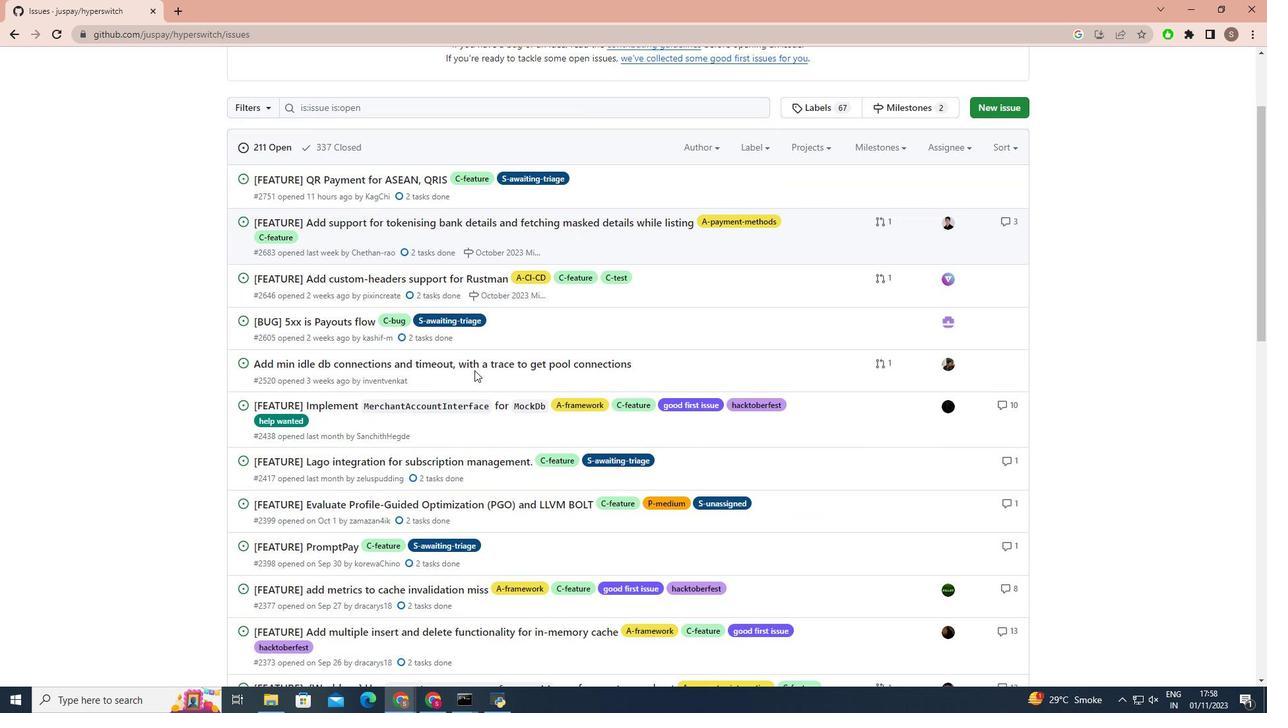 
Action: Mouse scrolled (474, 371) with delta (0, 0)
Screenshot: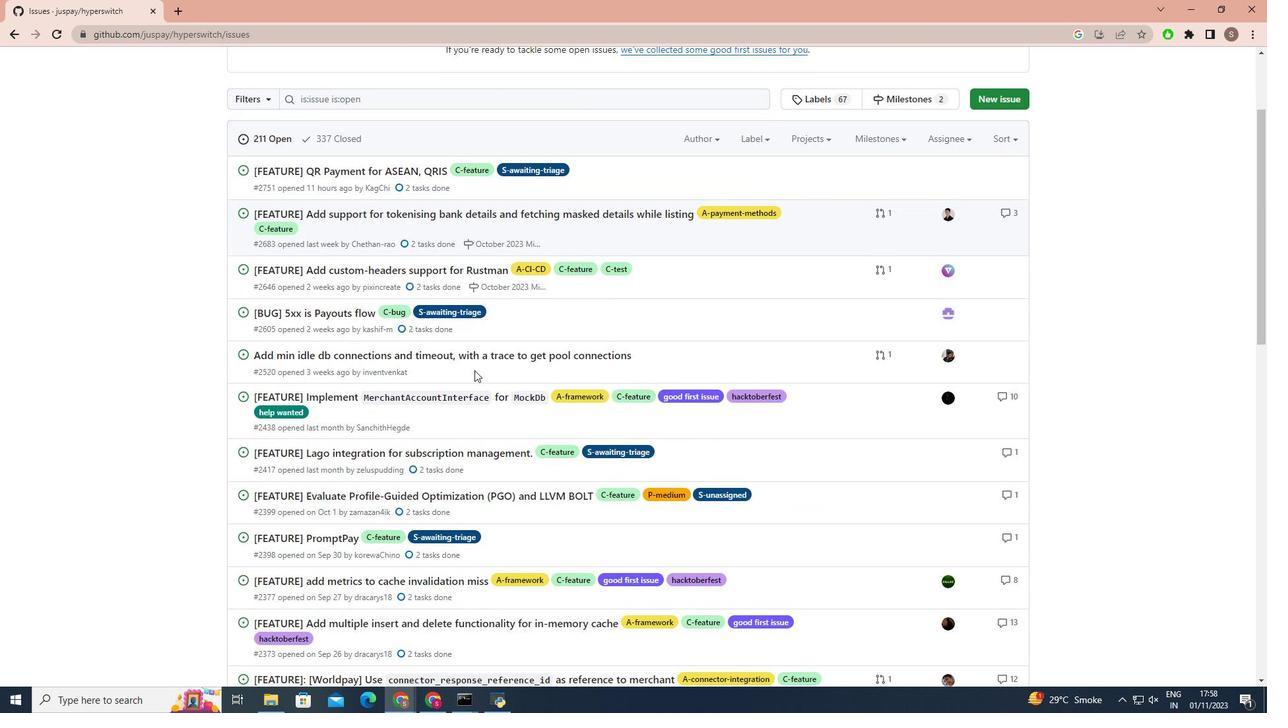 
Action: Mouse scrolled (474, 369) with delta (0, 0)
Screenshot: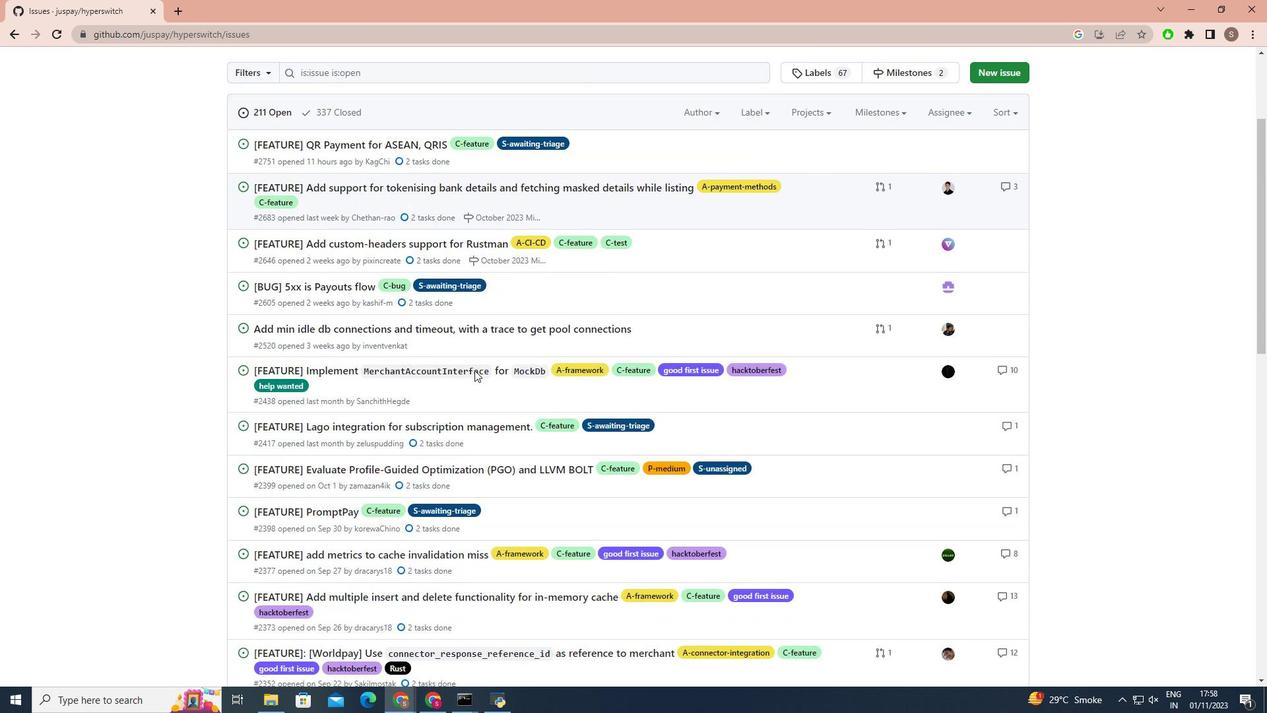 
Action: Mouse scrolled (474, 369) with delta (0, 0)
Screenshot: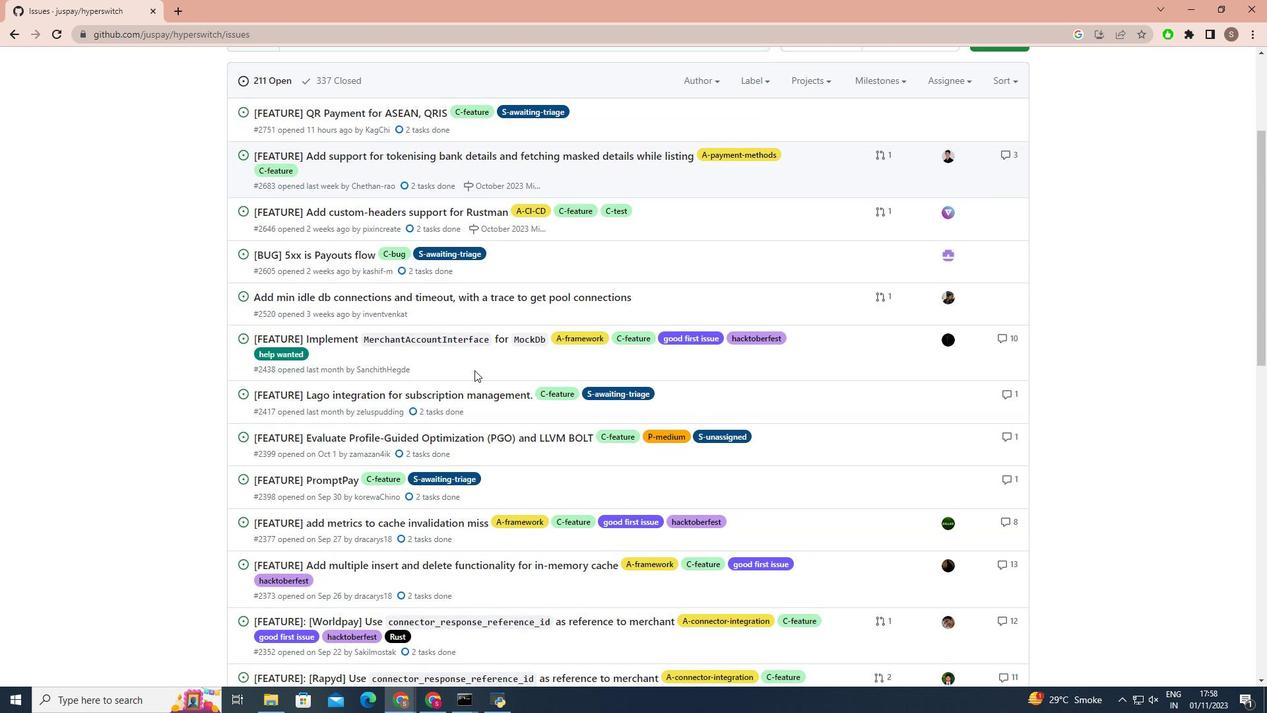 
Action: Mouse scrolled (474, 369) with delta (0, 0)
Screenshot: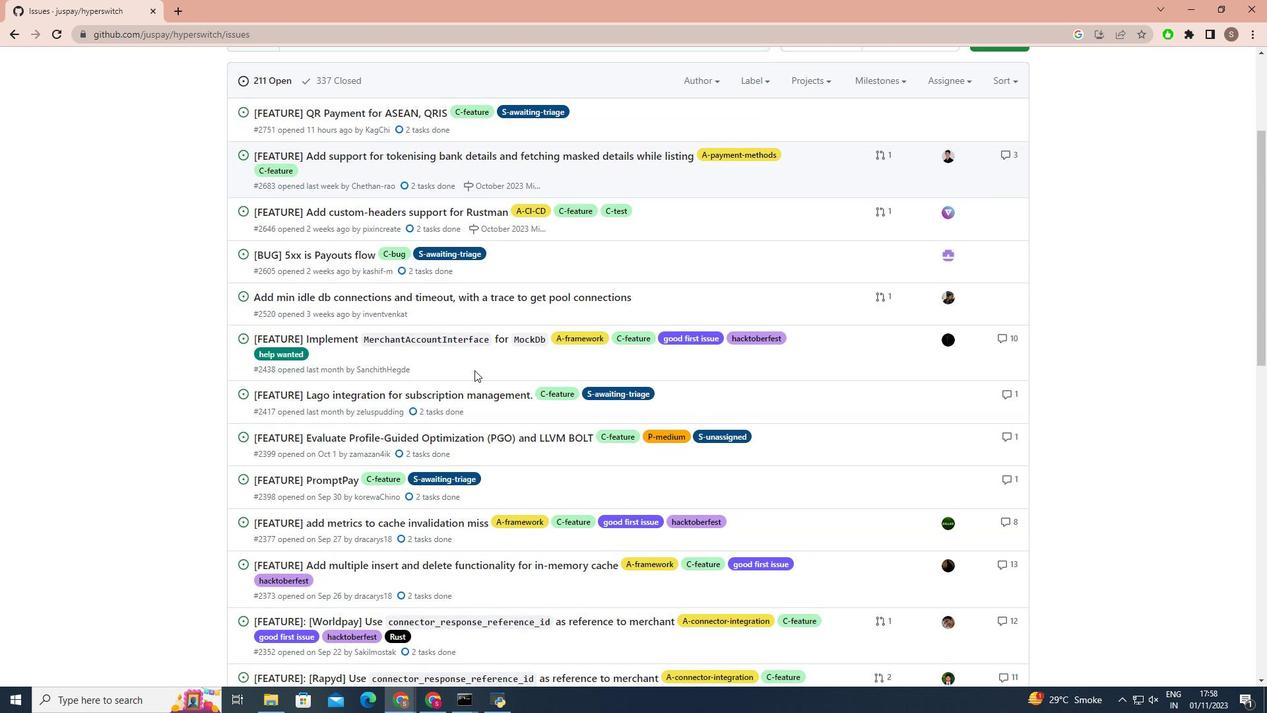 
Action: Mouse scrolled (474, 369) with delta (0, 0)
Screenshot: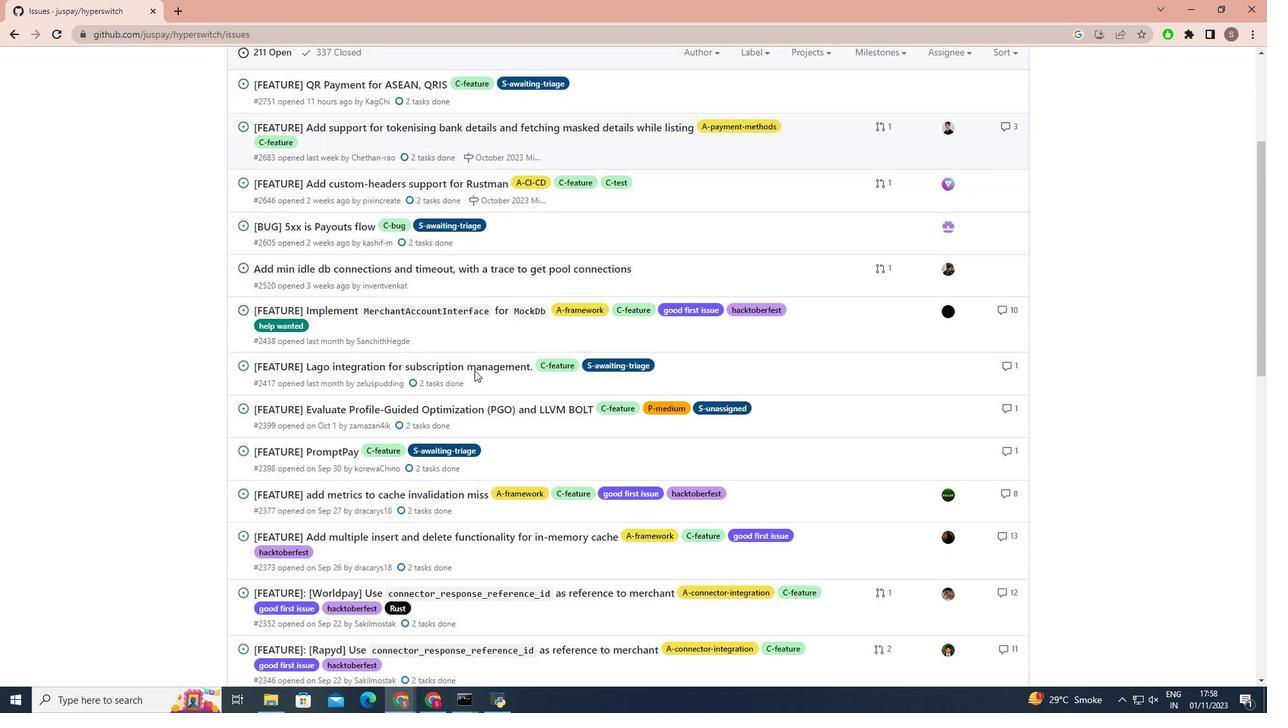 
Action: Mouse scrolled (474, 371) with delta (0, 0)
Screenshot: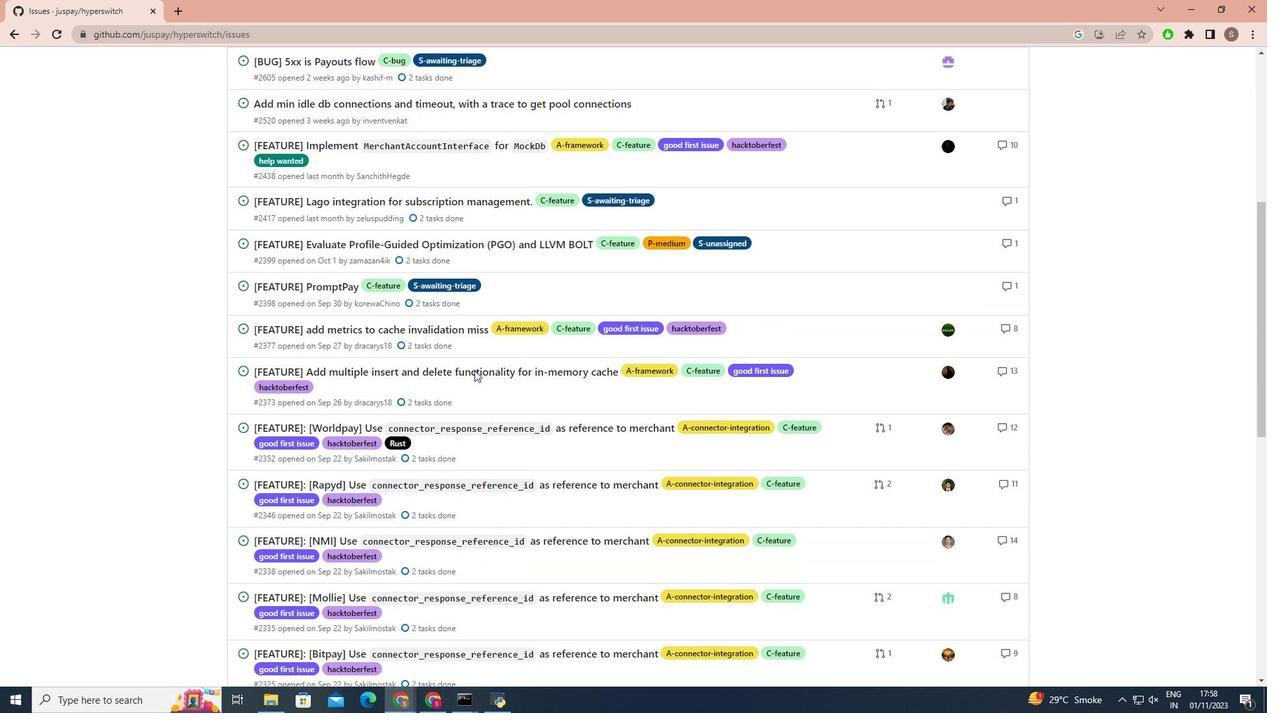 
Action: Mouse scrolled (474, 371) with delta (0, 0)
Screenshot: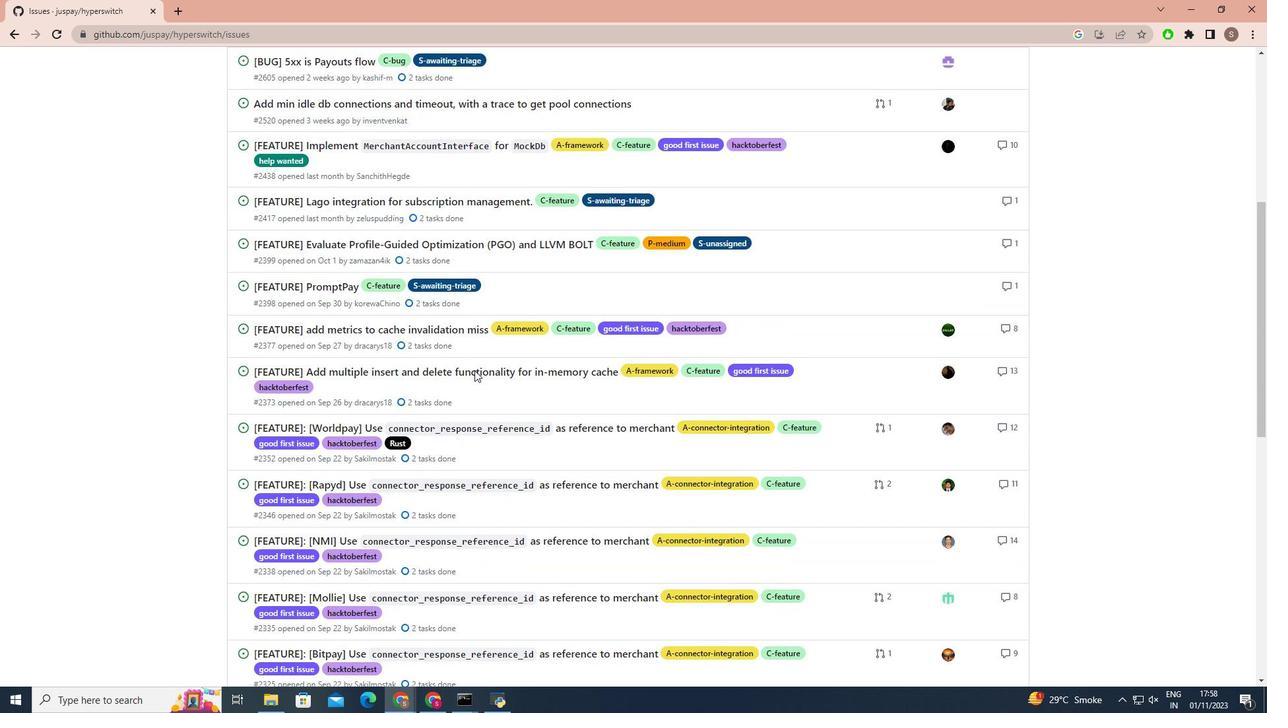 
Action: Mouse scrolled (474, 371) with delta (0, 0)
Screenshot: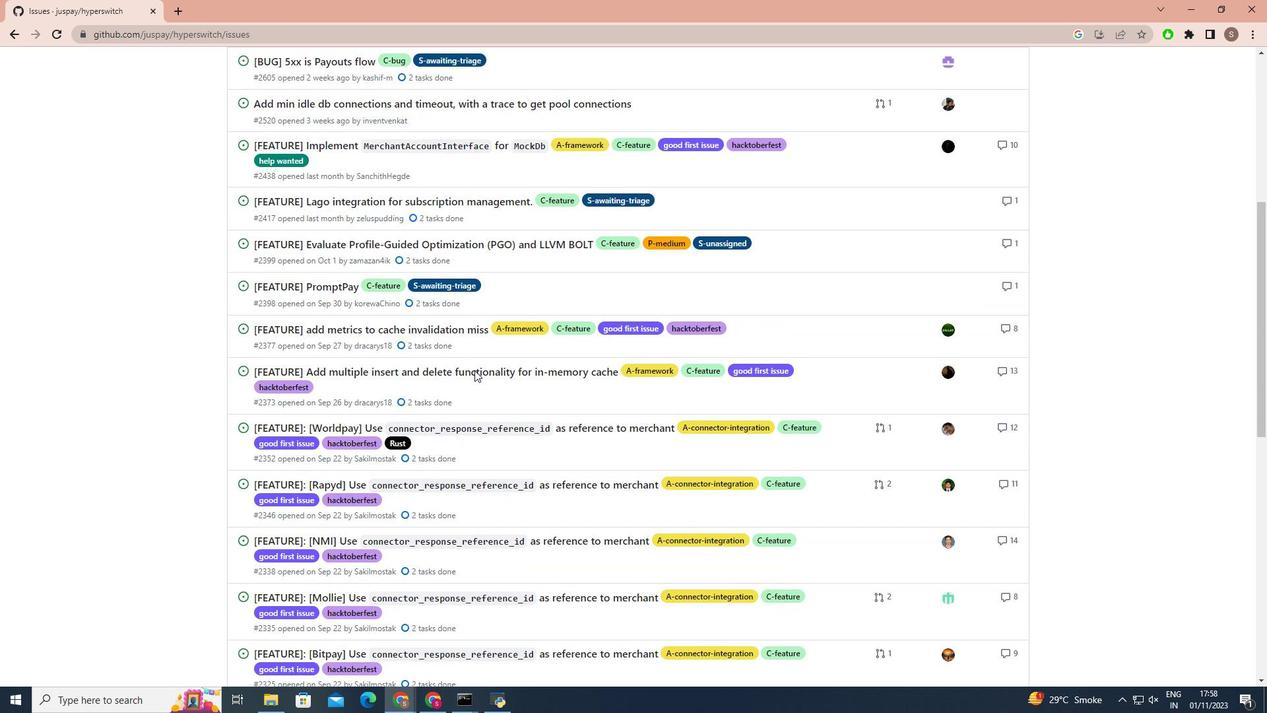 
Action: Mouse scrolled (474, 369) with delta (0, 0)
Screenshot: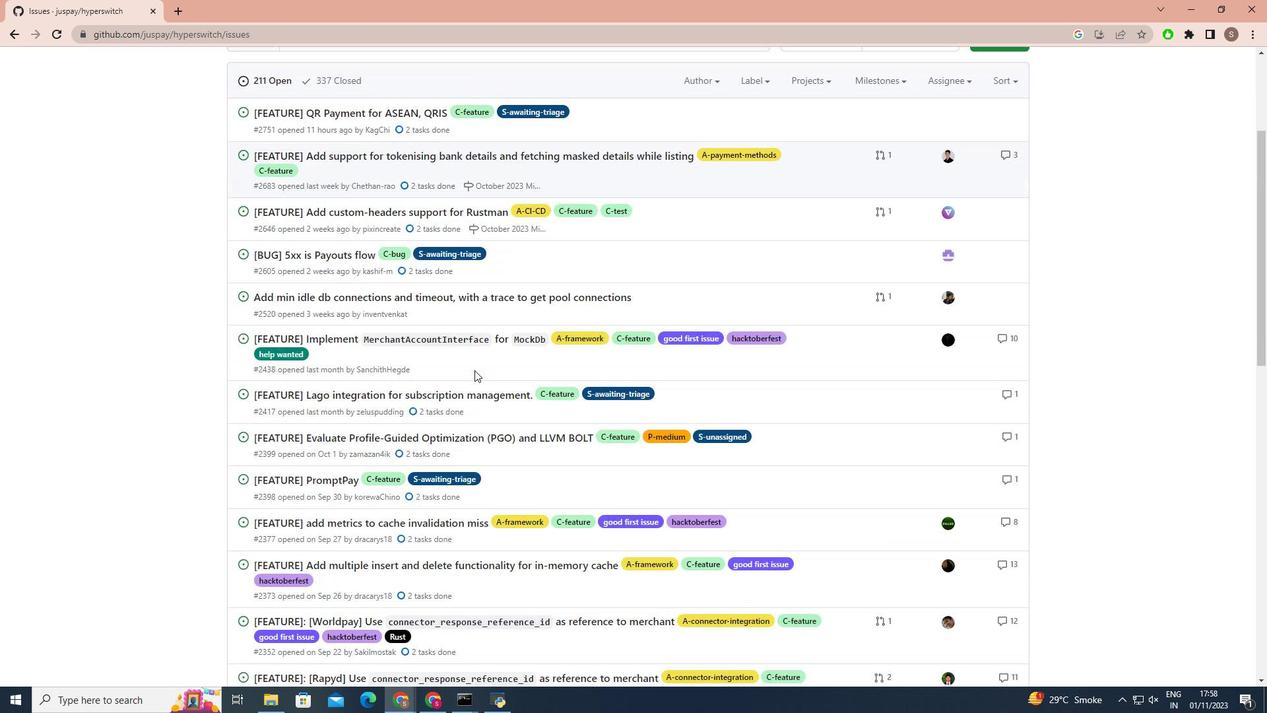 
Action: Mouse scrolled (474, 371) with delta (0, 0)
Screenshot: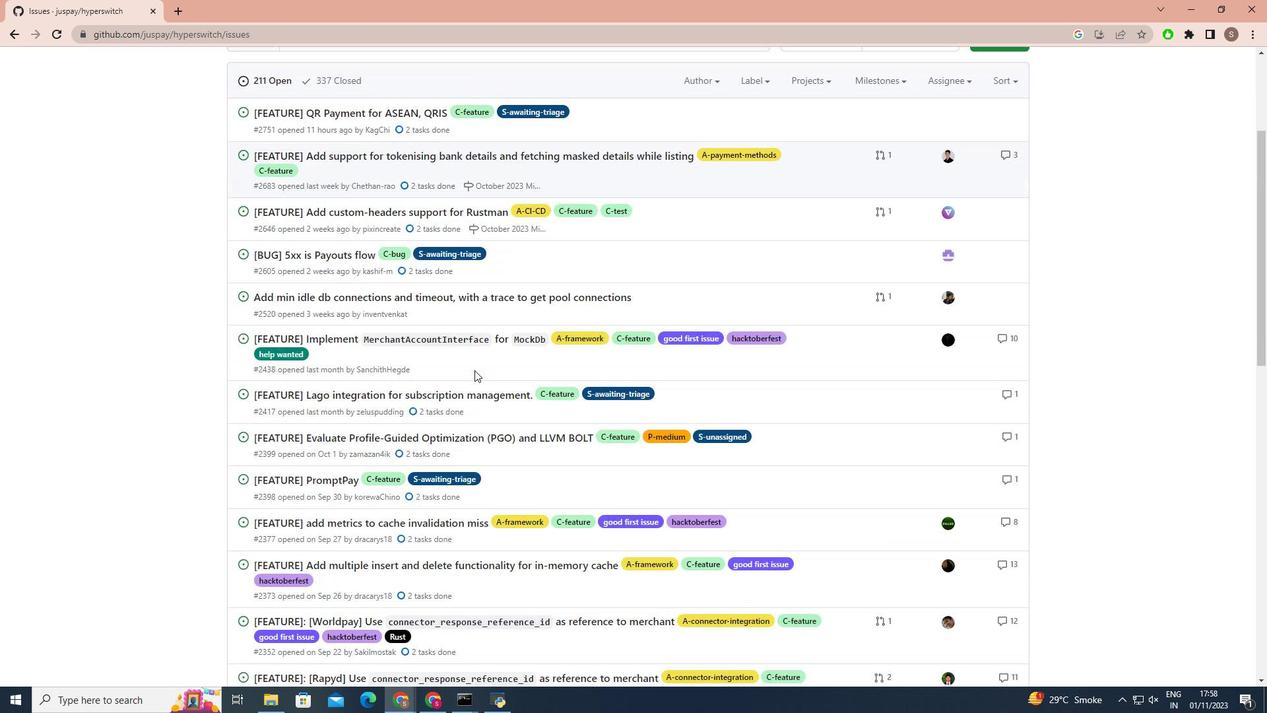 
Action: Mouse scrolled (474, 371) with delta (0, 0)
Screenshot: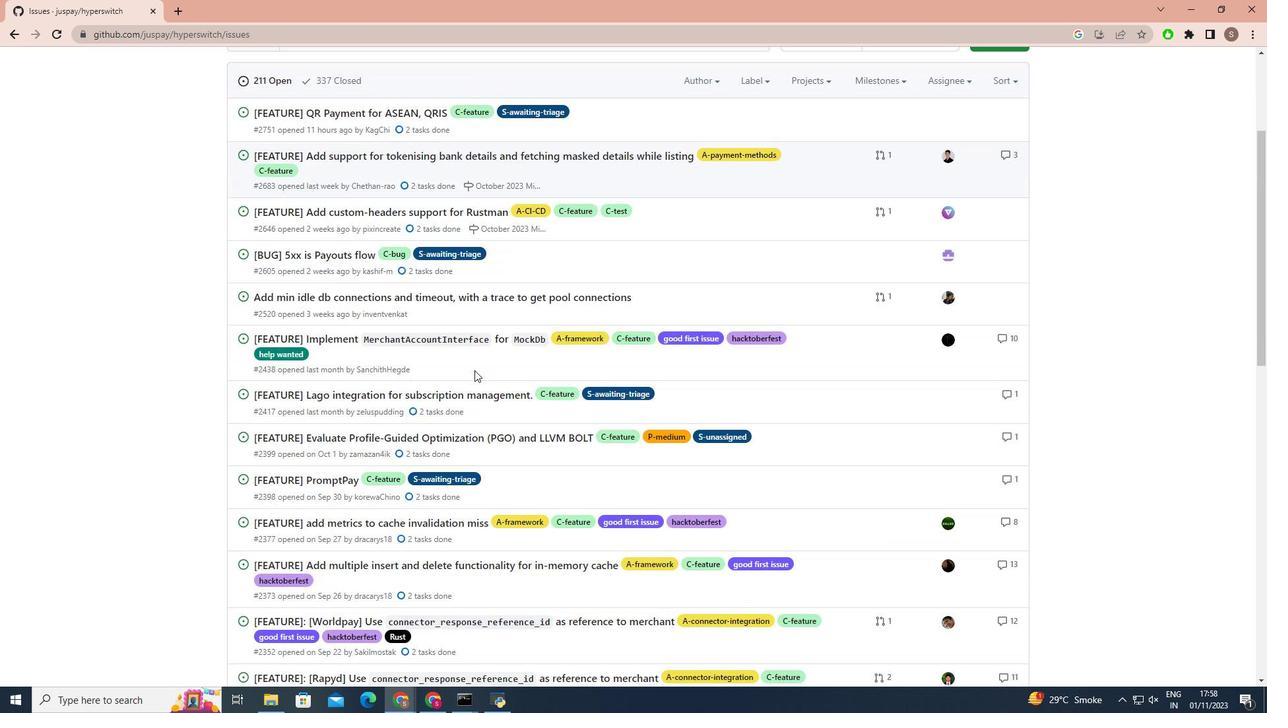 
Action: Mouse moved to (757, 143)
Screenshot: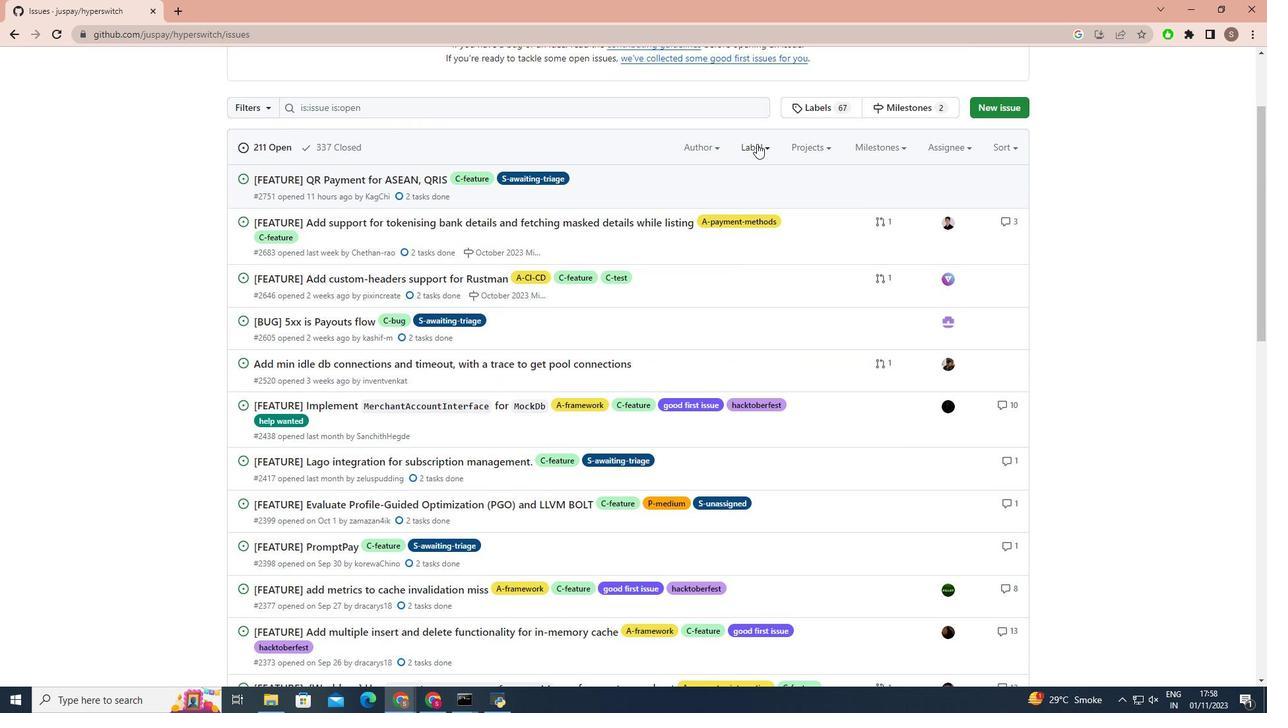 
Action: Mouse pressed left at (757, 143)
Screenshot: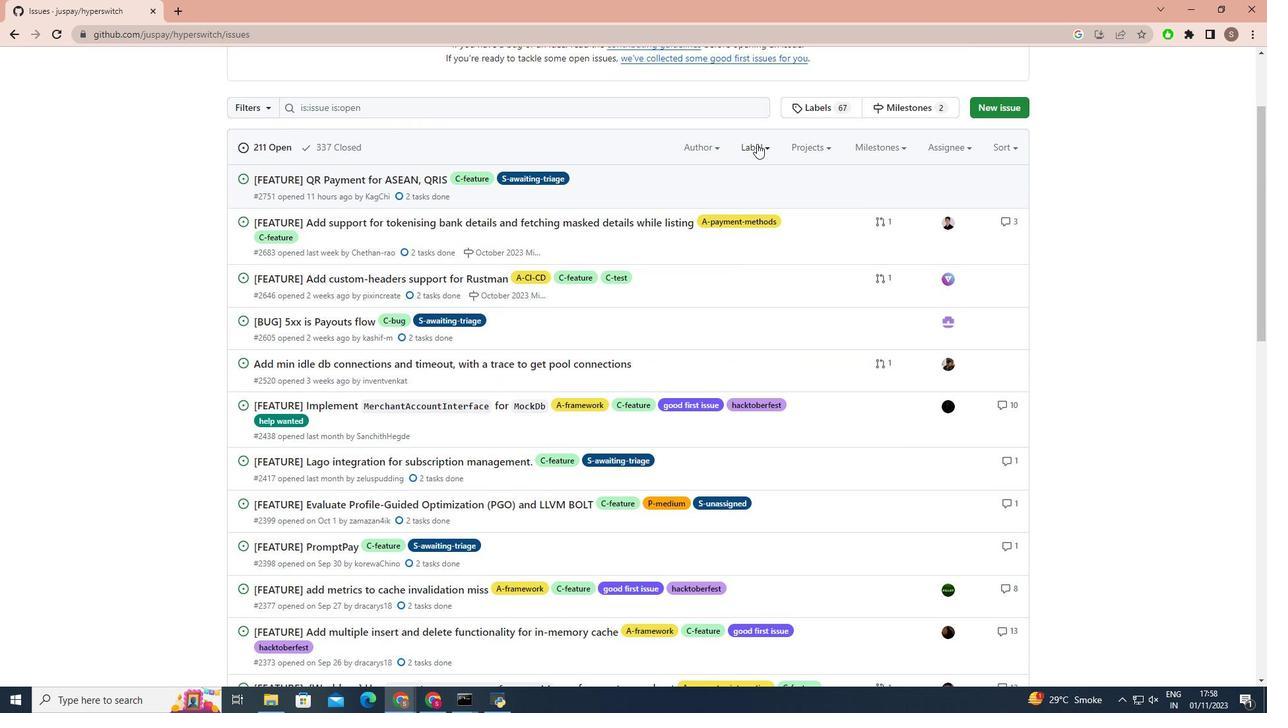 
Action: Mouse moved to (680, 363)
Screenshot: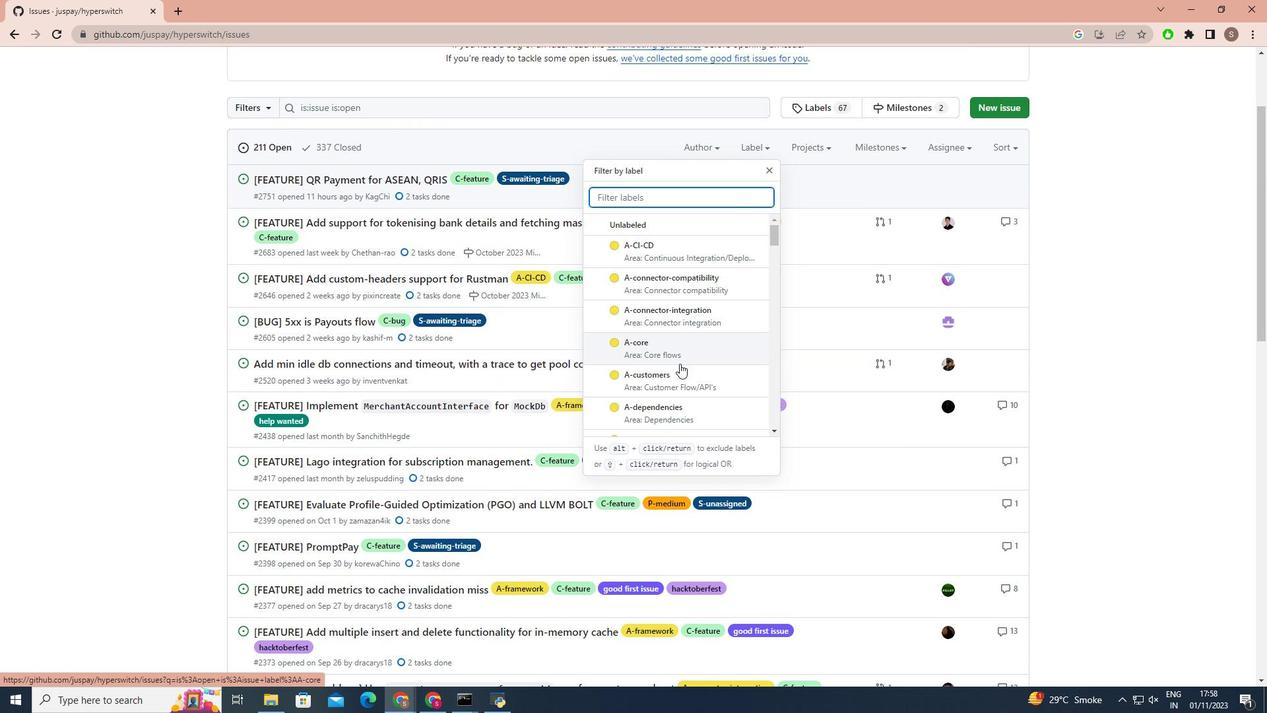 
Action: Mouse scrolled (680, 363) with delta (0, 0)
Screenshot: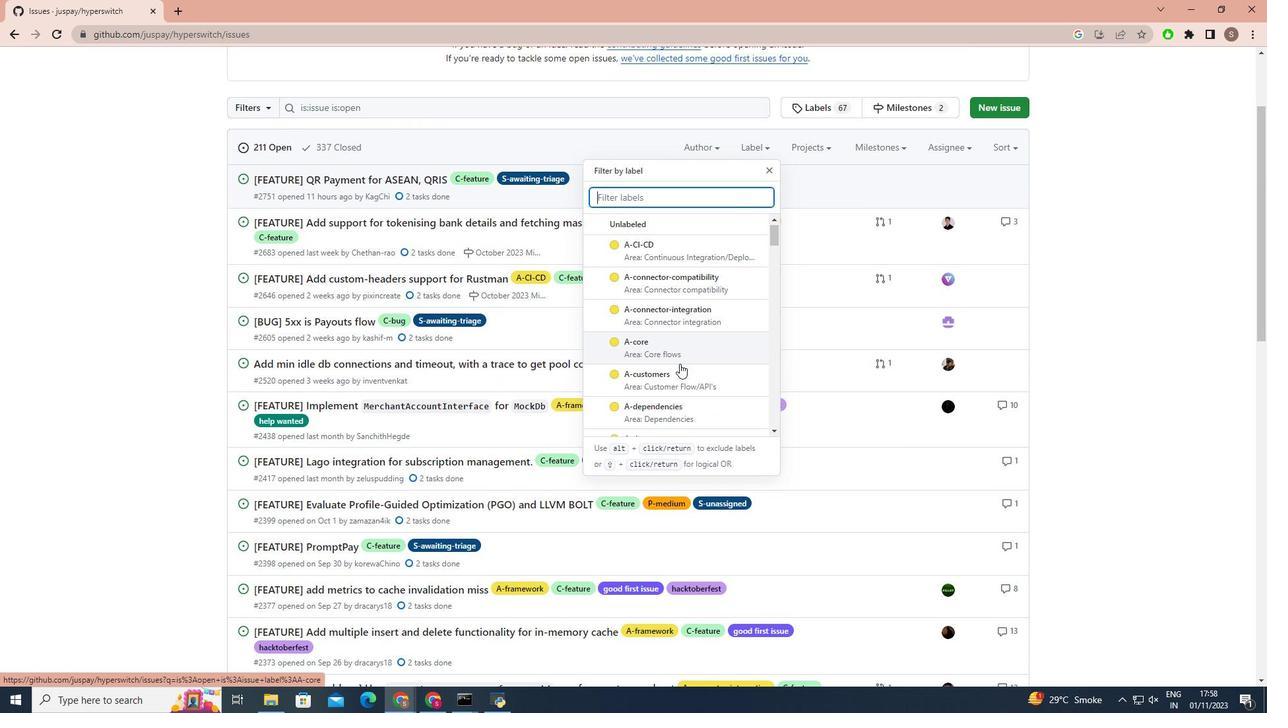 
Action: Mouse scrolled (680, 363) with delta (0, 0)
Screenshot: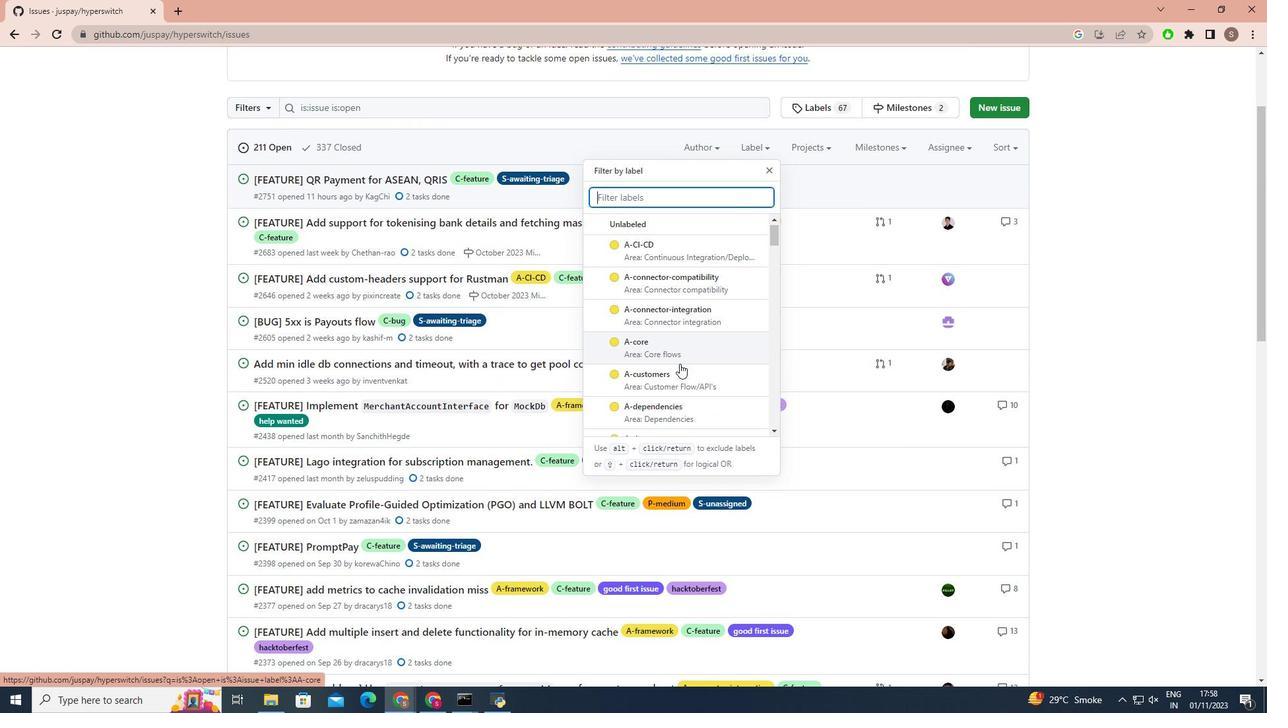 
Action: Mouse scrolled (680, 363) with delta (0, 0)
Screenshot: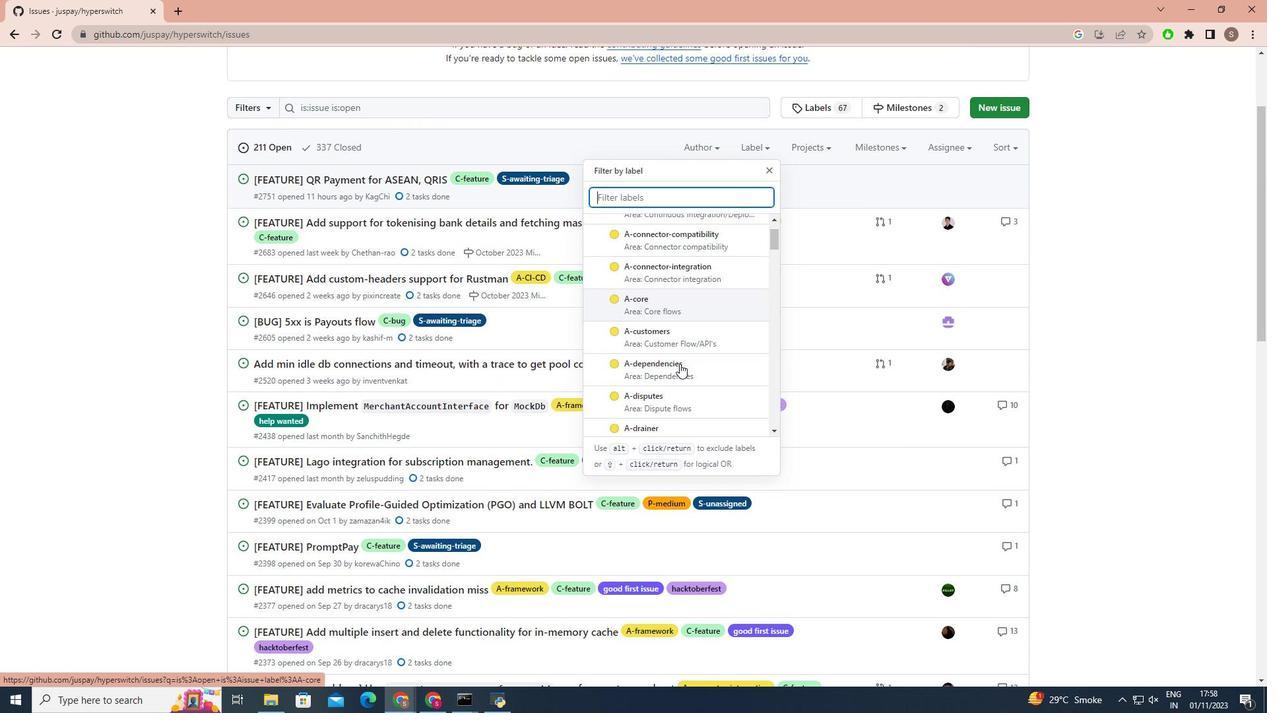 
Action: Mouse scrolled (680, 363) with delta (0, 0)
Screenshot: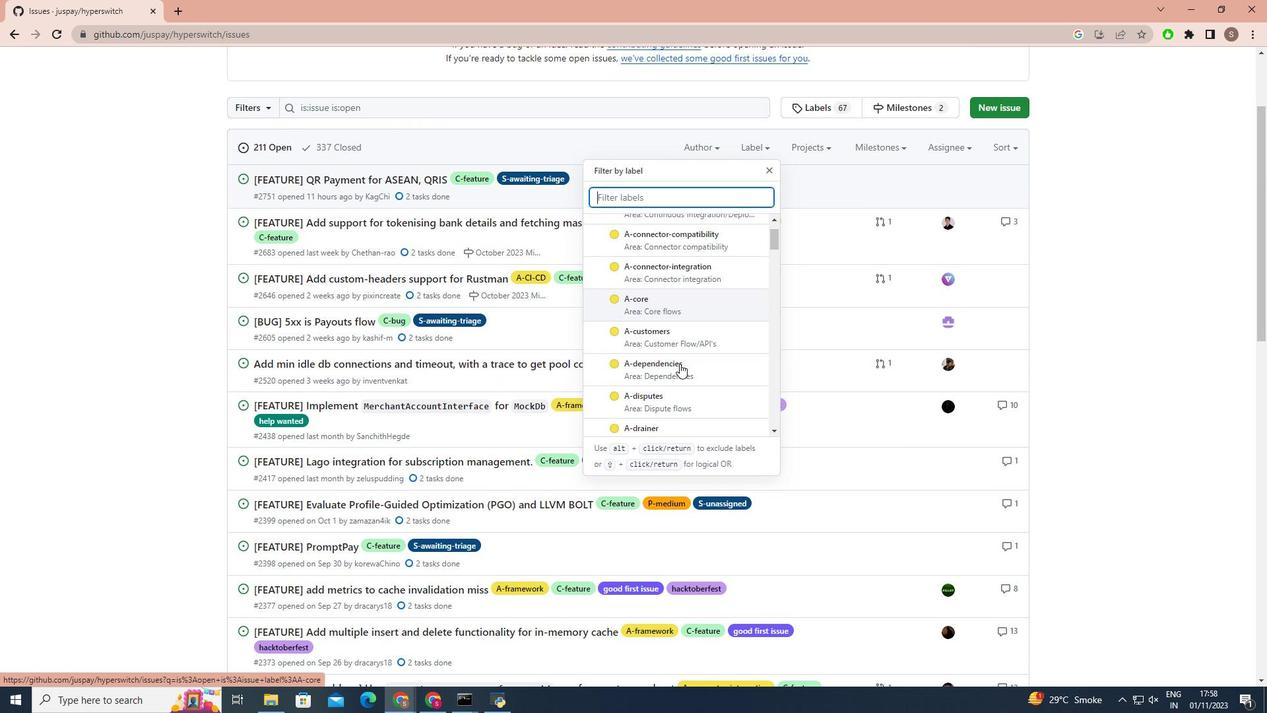 
Action: Mouse scrolled (680, 364) with delta (0, 0)
Screenshot: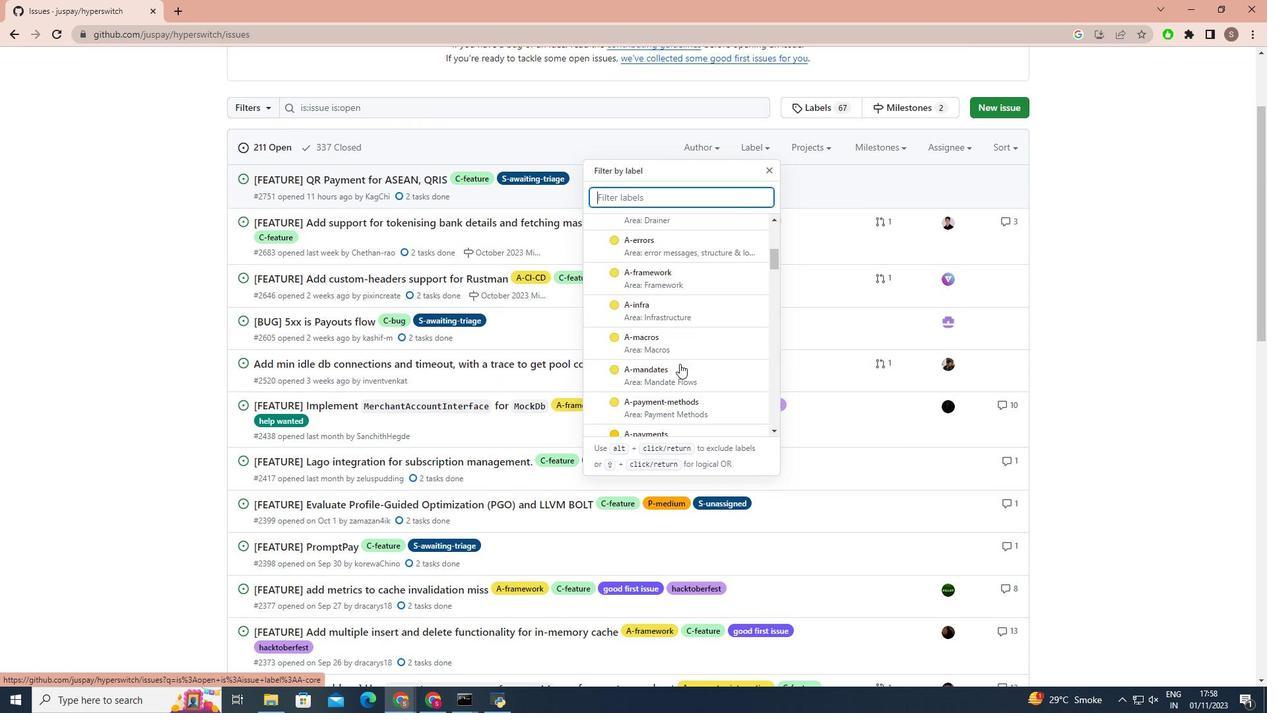 
Action: Mouse scrolled (680, 363) with delta (0, 0)
Screenshot: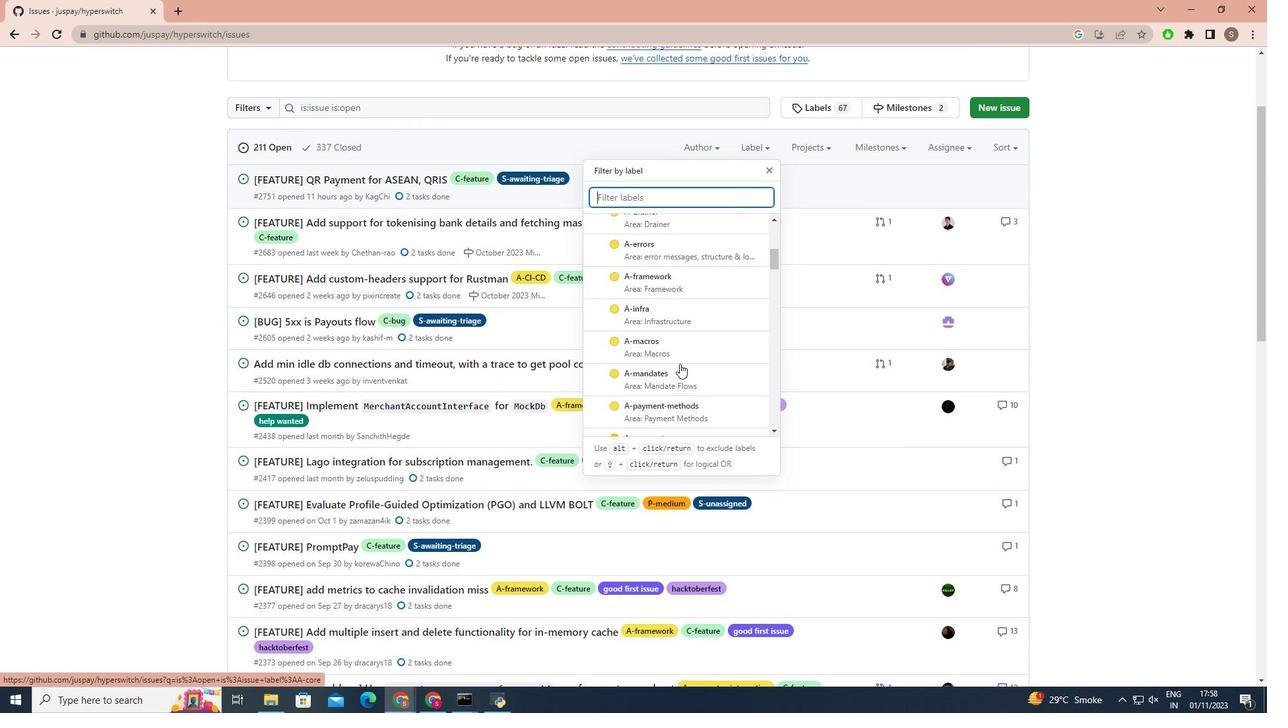 
Action: Mouse scrolled (680, 363) with delta (0, 0)
